 Task:   Research Airbnb accommodations options for family trip to Colonial Williamsburg, Virginia. Look for 5 properties 1034.783433
Action: Mouse moved to (518, 67)
Screenshot: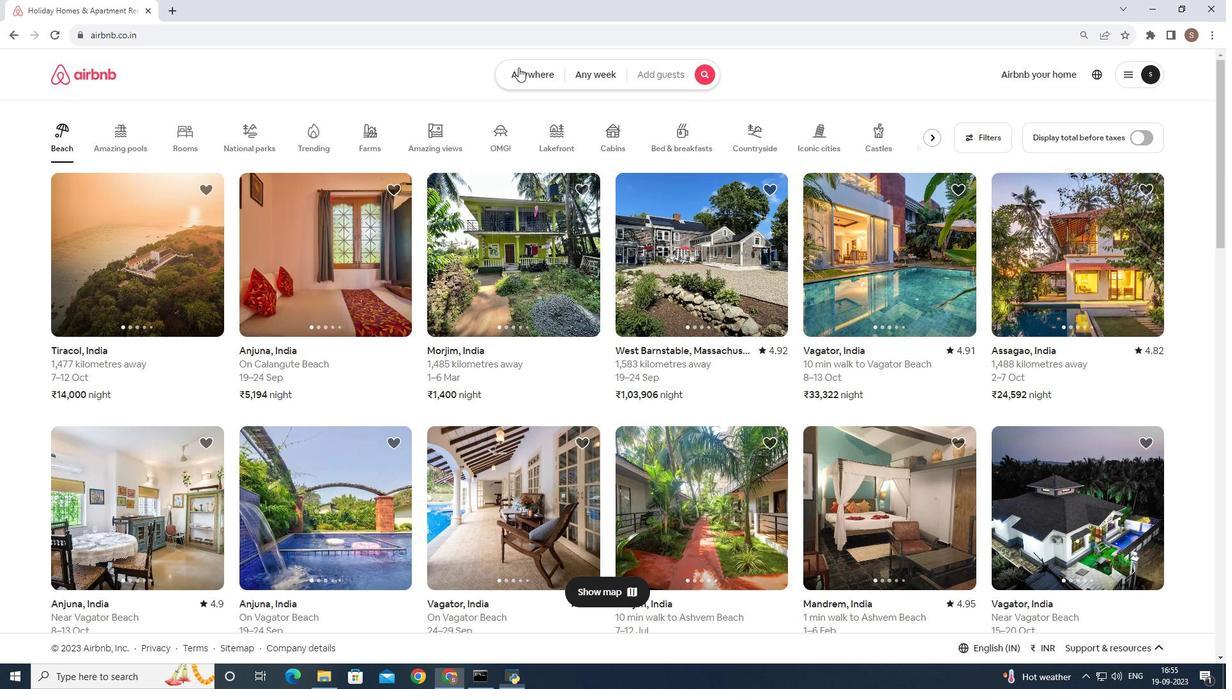 
Action: Mouse pressed left at (518, 67)
Screenshot: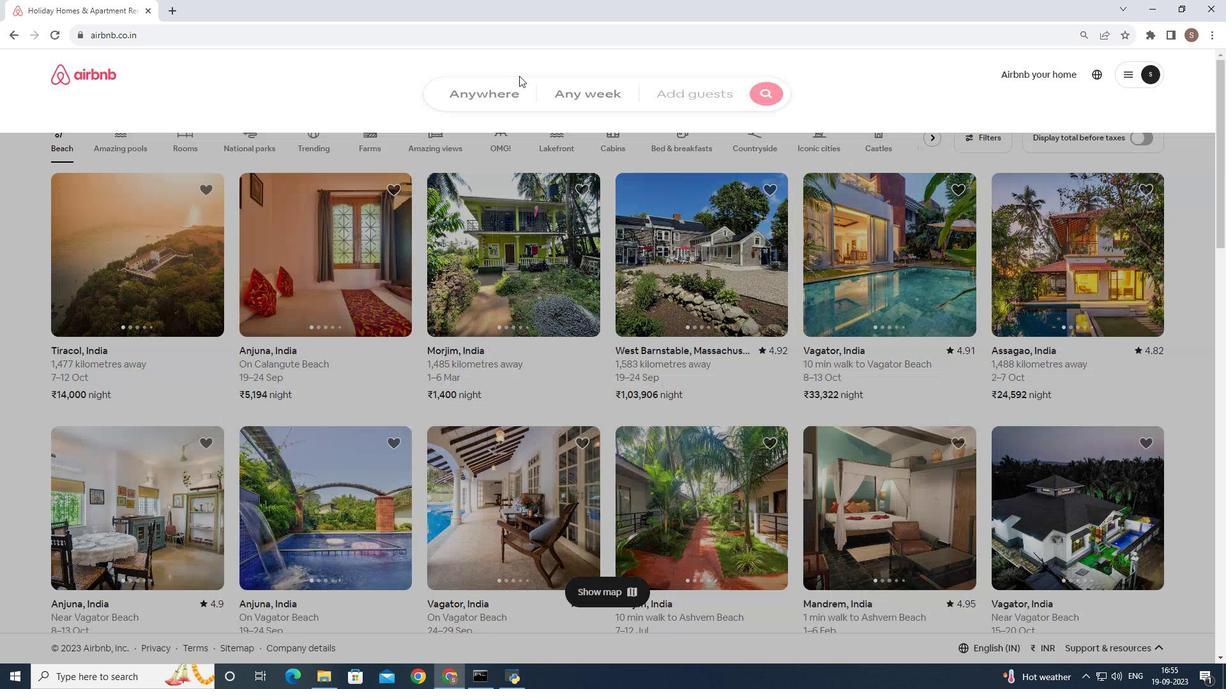 
Action: Mouse moved to (429, 128)
Screenshot: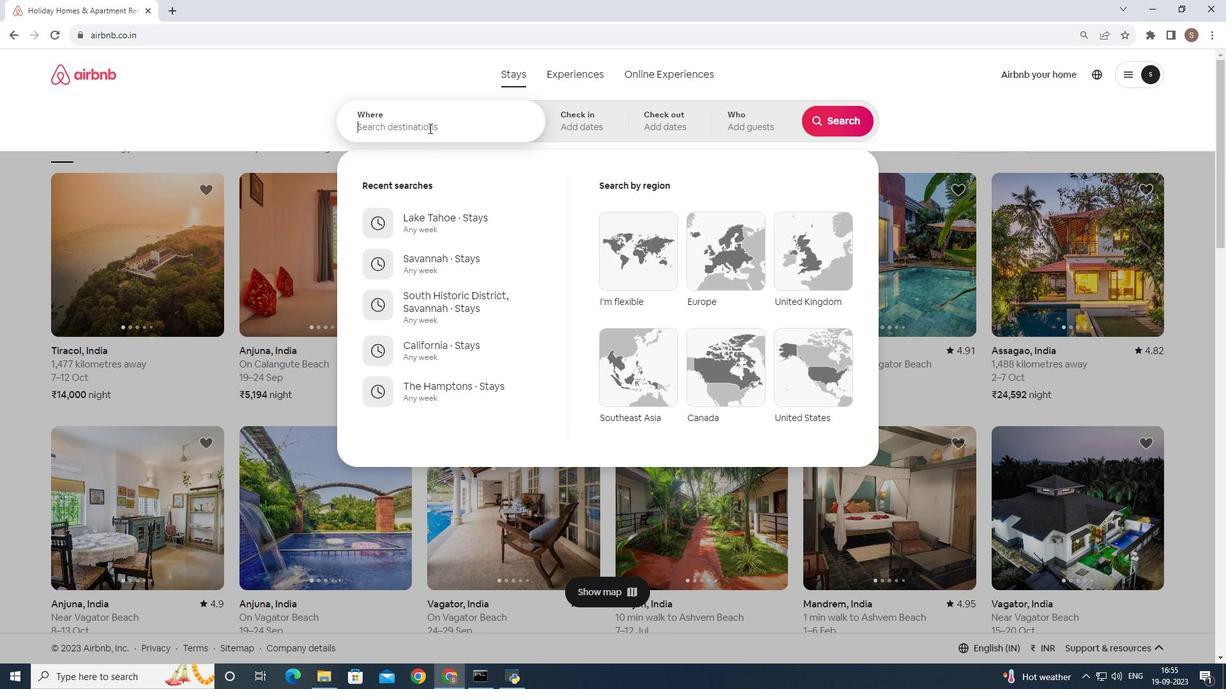 
Action: Mouse pressed left at (429, 128)
Screenshot: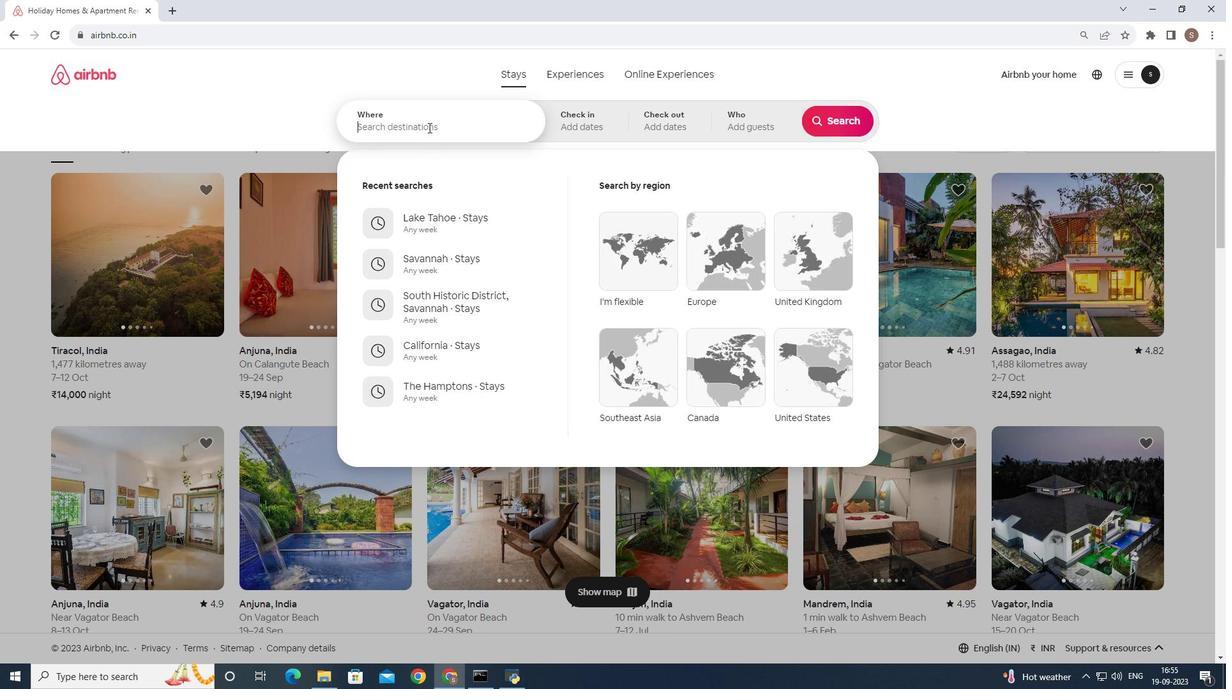 
Action: Mouse moved to (428, 127)
Screenshot: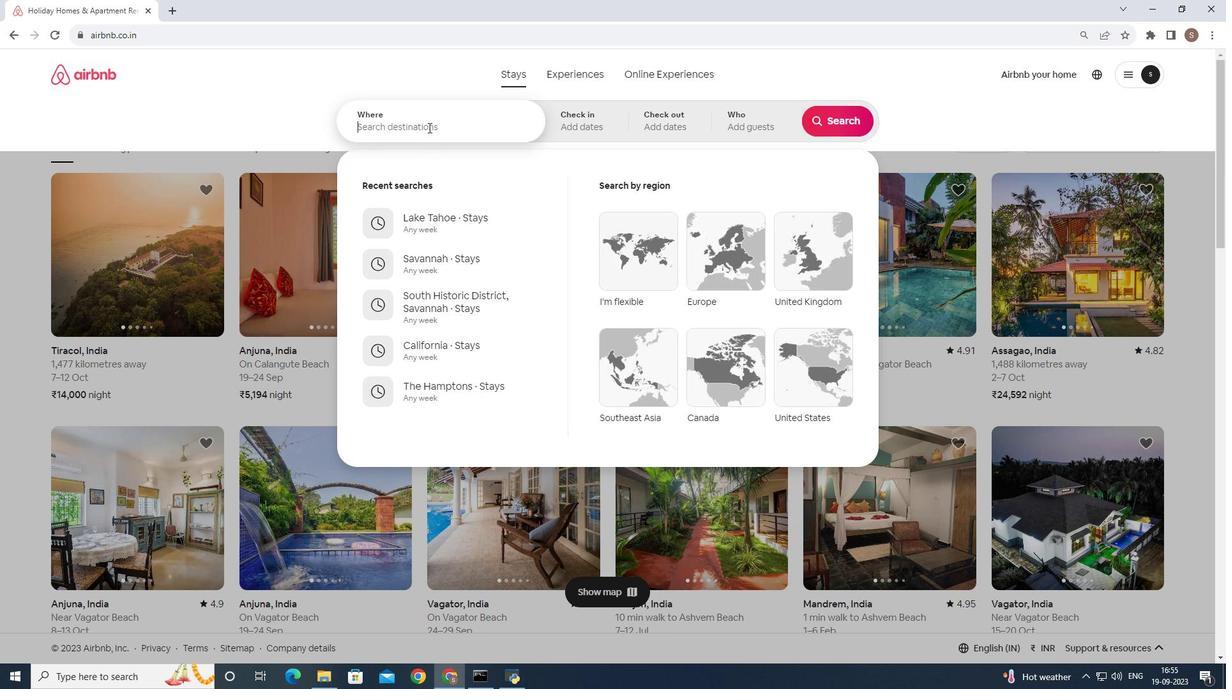 
Action: Key pressed <Key.shift><Key.shift><Key.shift>Colonial<Key.space><Key.shift><Key.shift><Key.shift><Key.shift><Key.shift><Key.shift><Key.shift>Willo<Key.backspace>iamsburg,<Key.space><Key.shift>Virgina<Key.backspace>ia
Screenshot: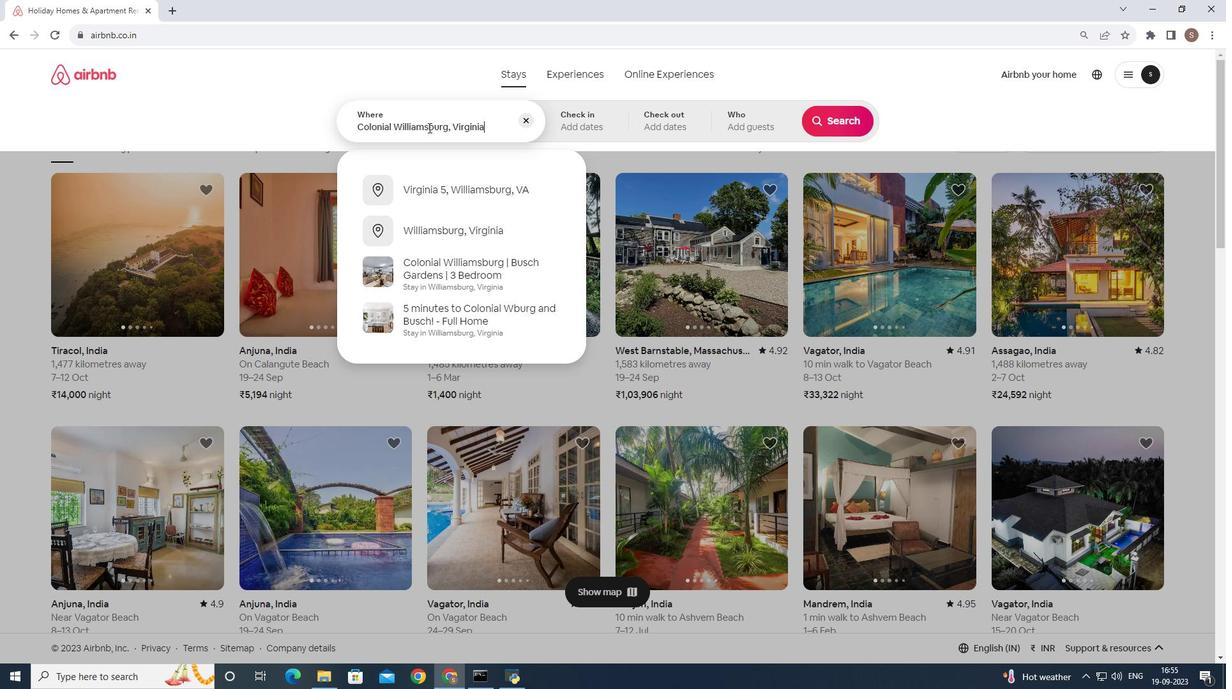 
Action: Mouse moved to (466, 183)
Screenshot: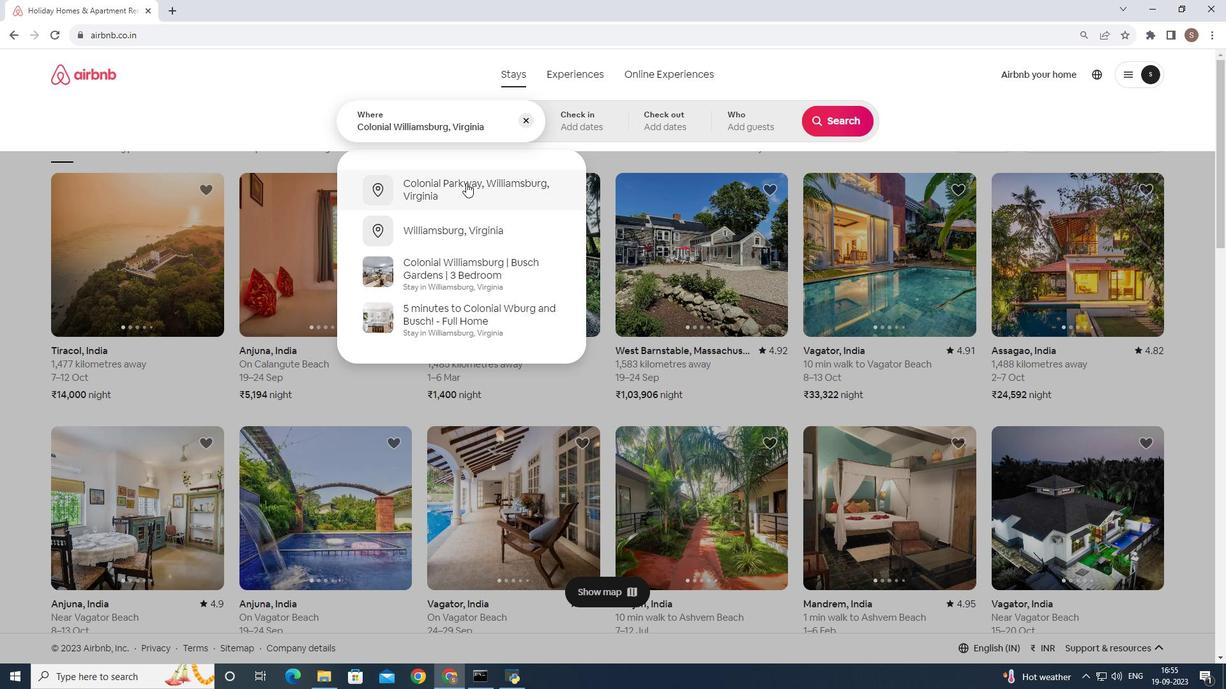 
Action: Mouse pressed left at (466, 183)
Screenshot: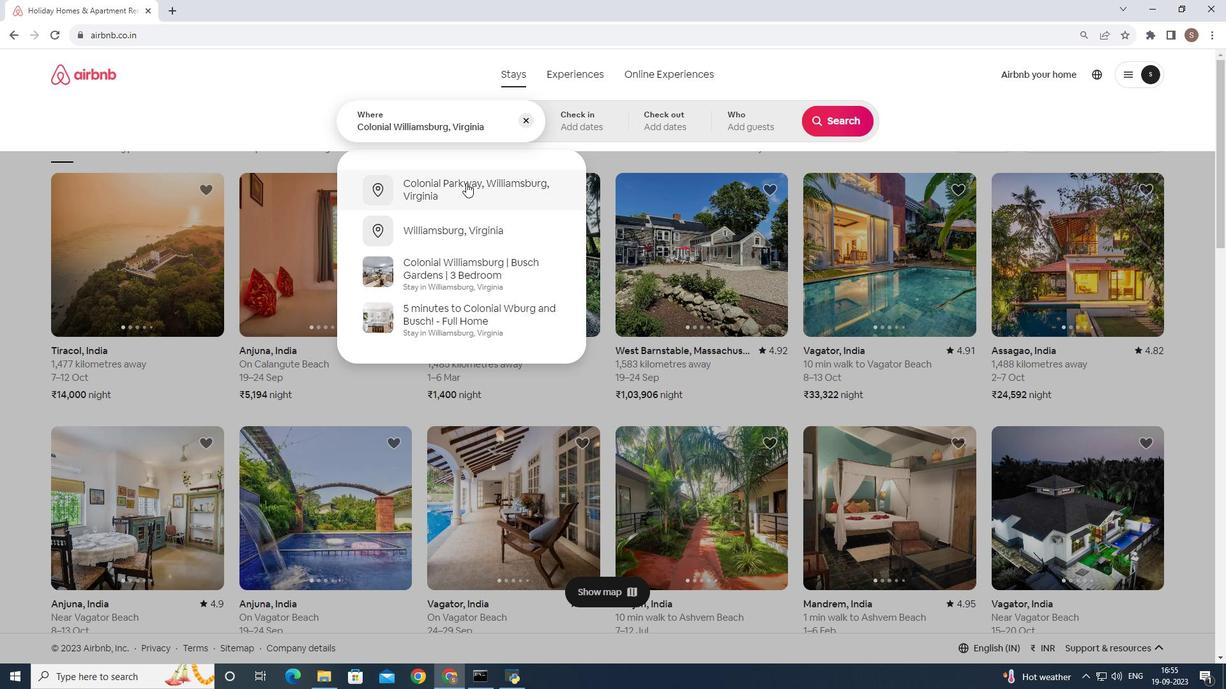 
Action: Mouse moved to (832, 121)
Screenshot: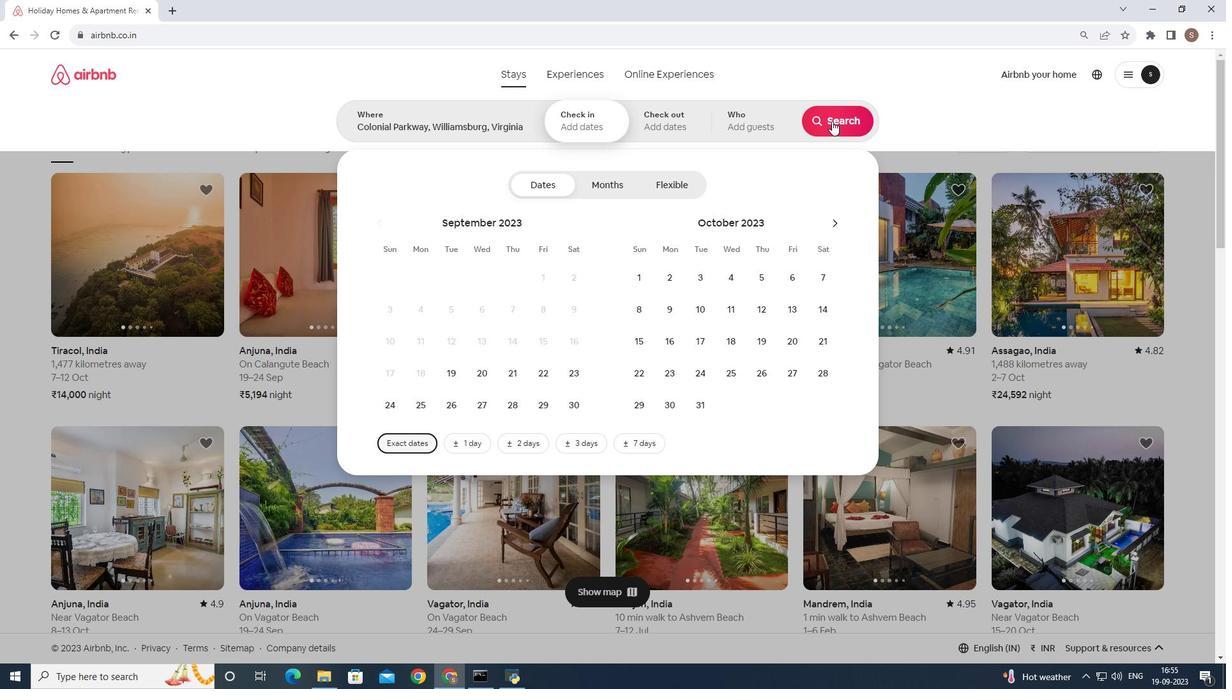 
Action: Mouse pressed left at (832, 121)
Screenshot: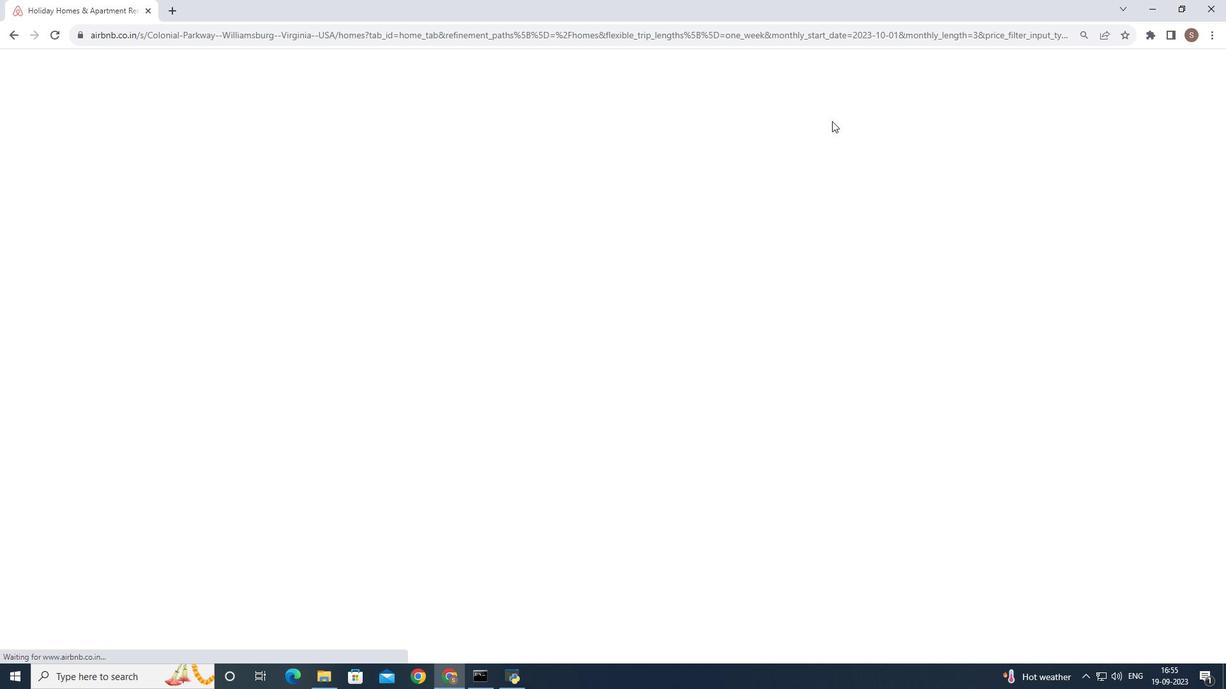 
Action: Mouse moved to (370, 341)
Screenshot: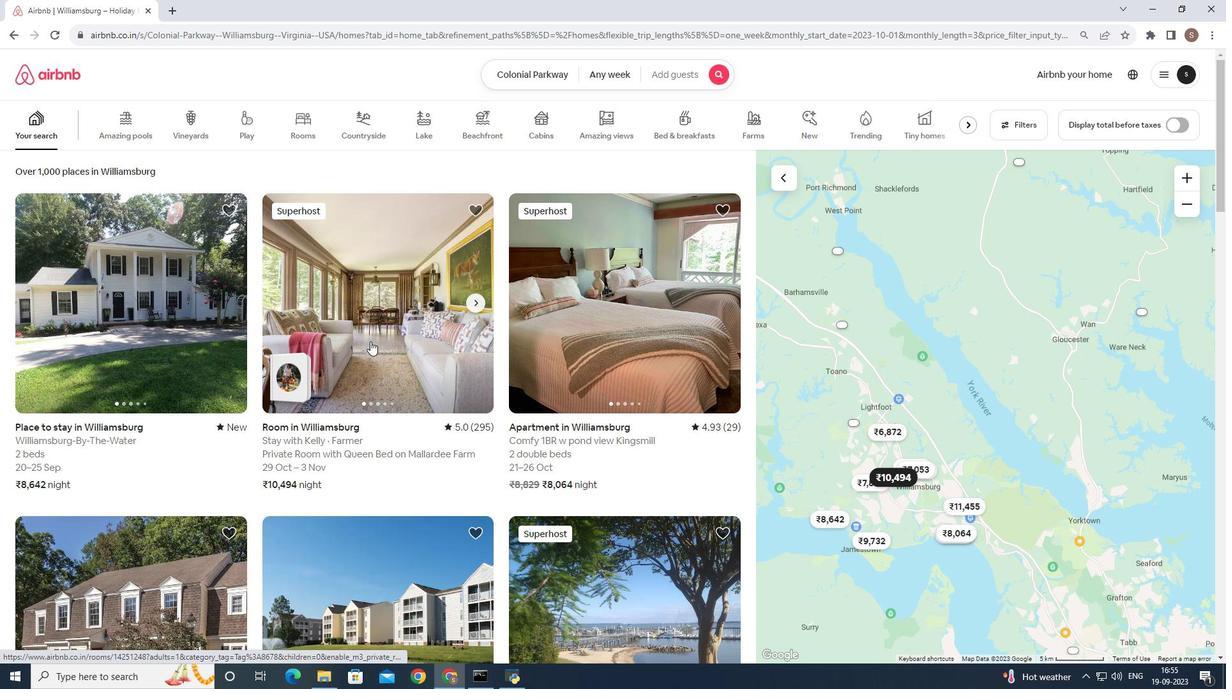 
Action: Mouse scrolled (370, 341) with delta (0, 0)
Screenshot: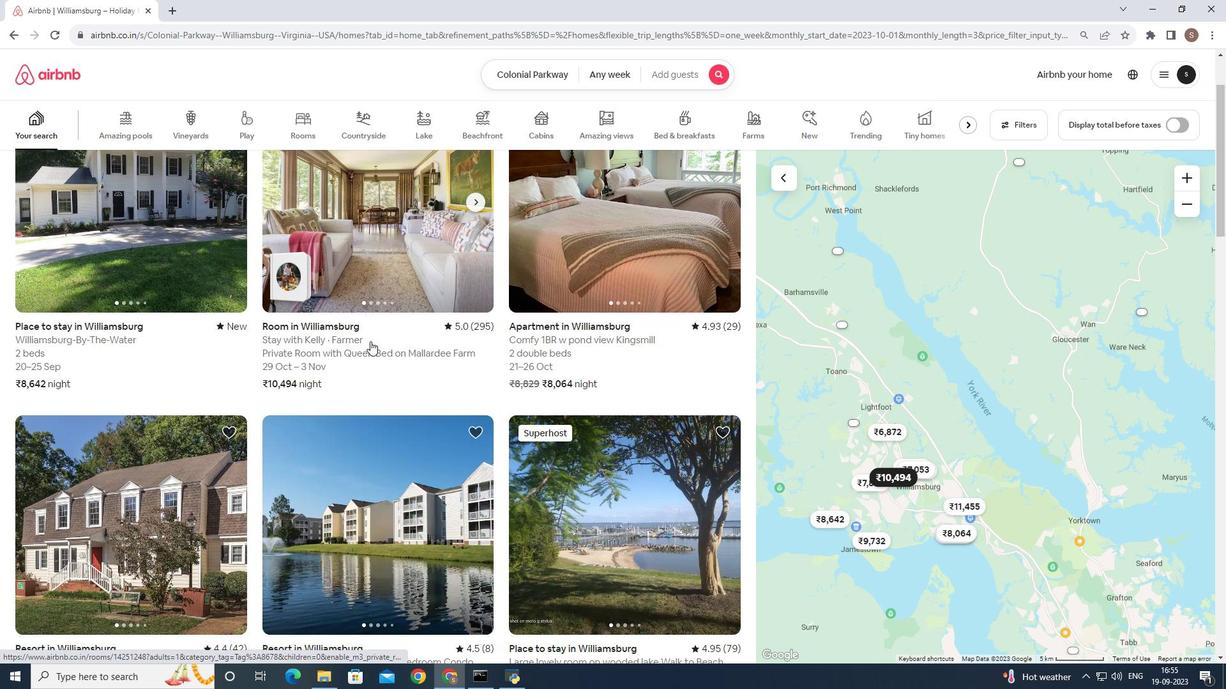 
Action: Mouse scrolled (370, 341) with delta (0, 0)
Screenshot: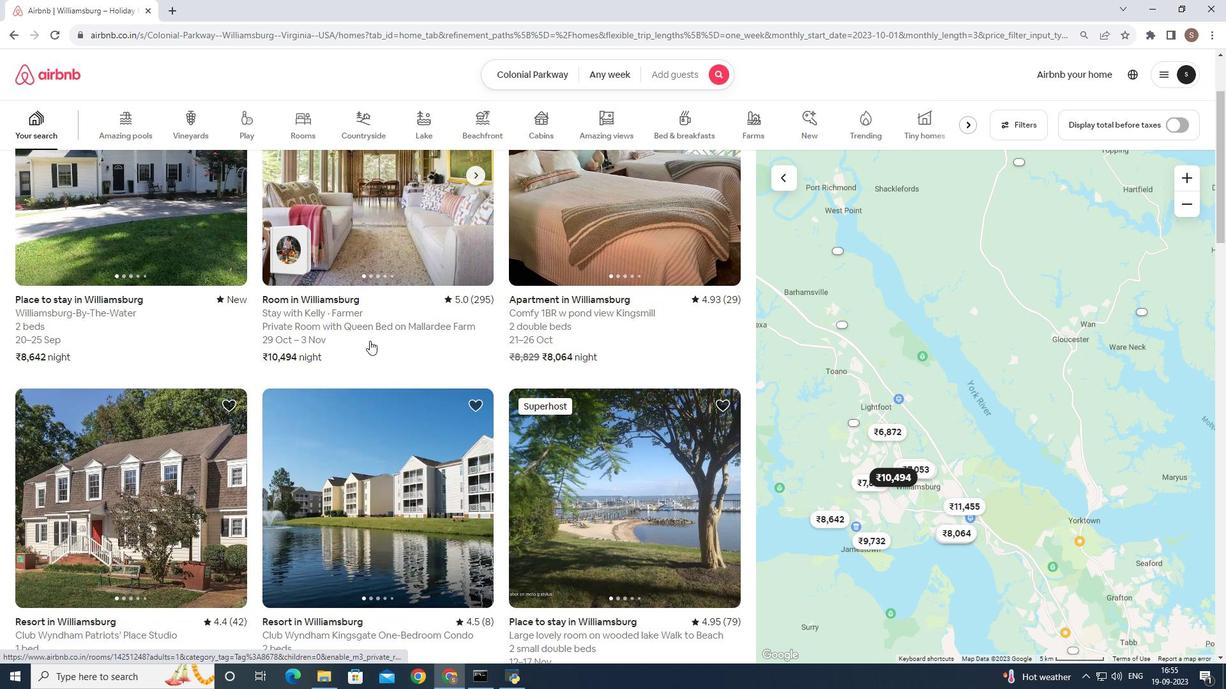 
Action: Mouse moved to (379, 424)
Screenshot: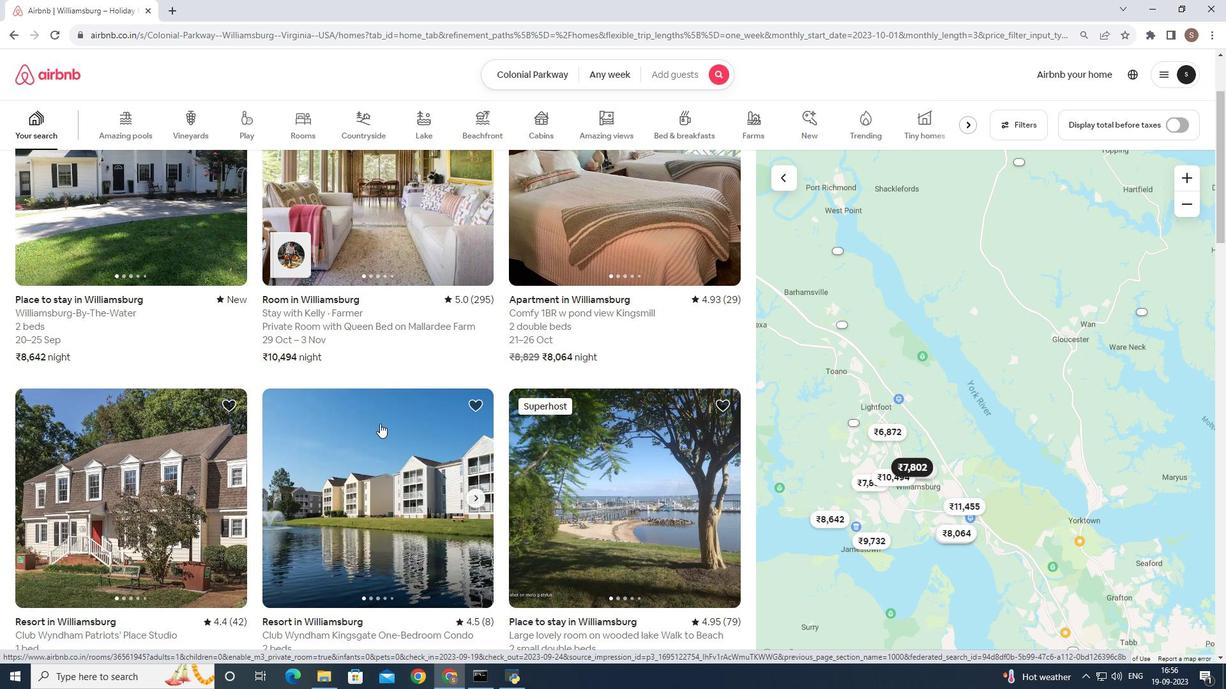 
Action: Mouse scrolled (379, 423) with delta (0, 0)
Screenshot: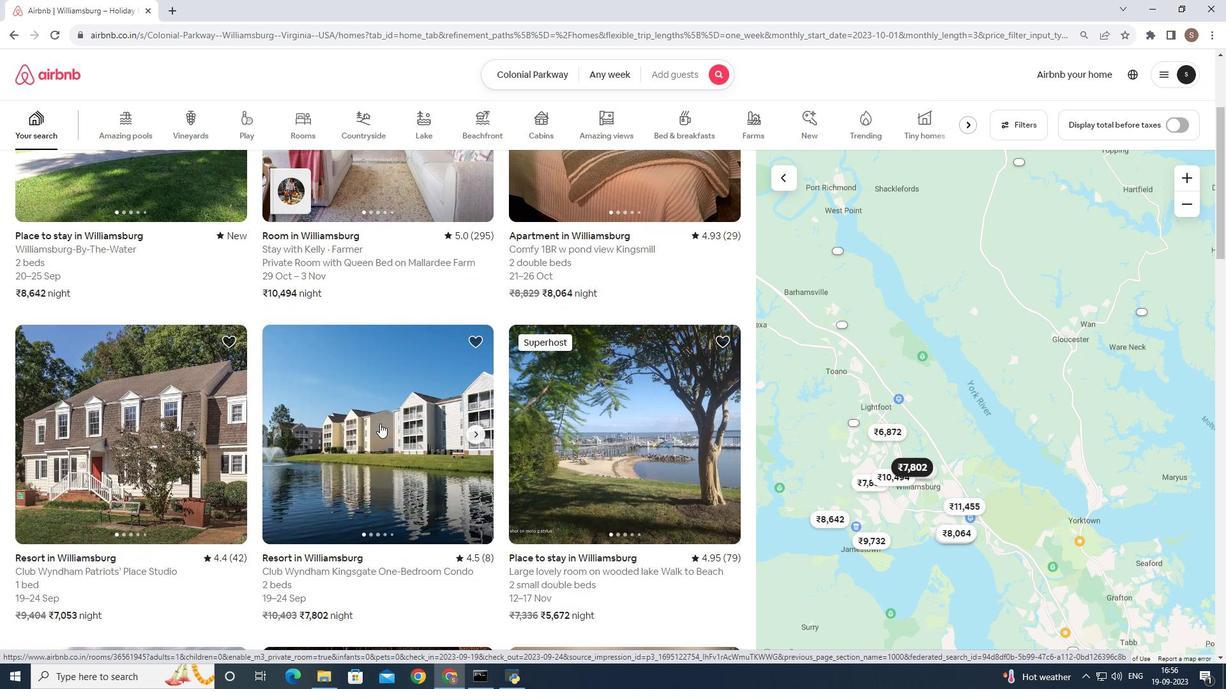 
Action: Mouse moved to (376, 409)
Screenshot: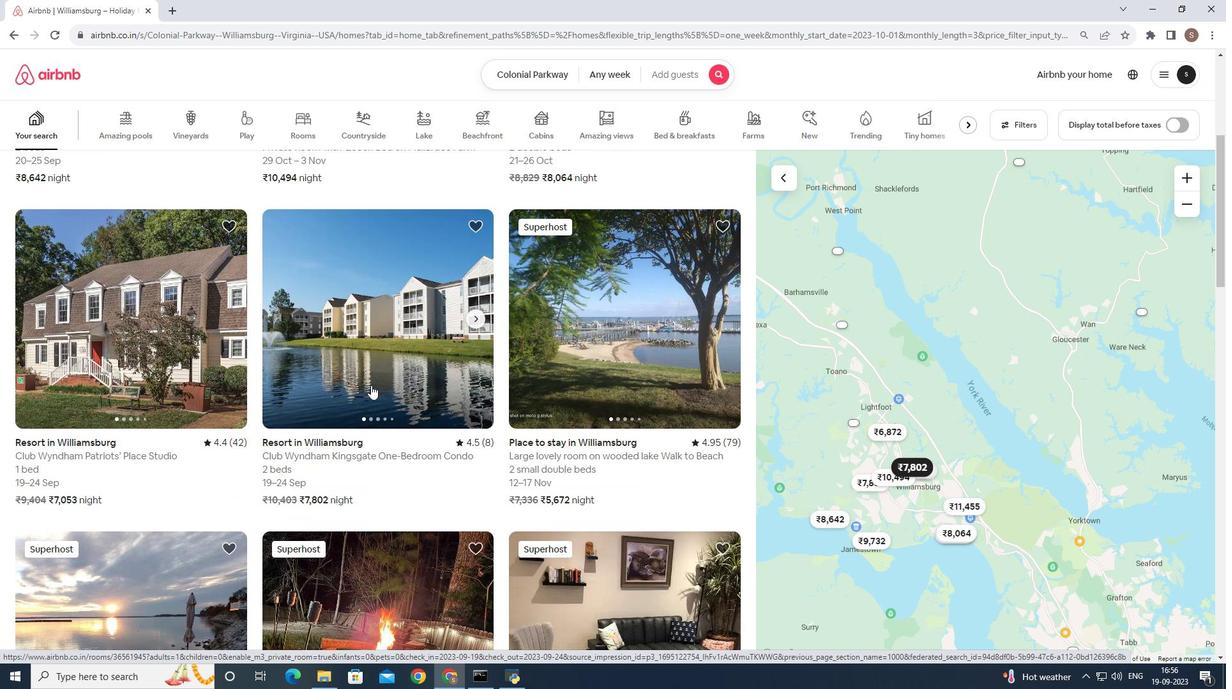 
Action: Mouse scrolled (376, 408) with delta (0, 0)
Screenshot: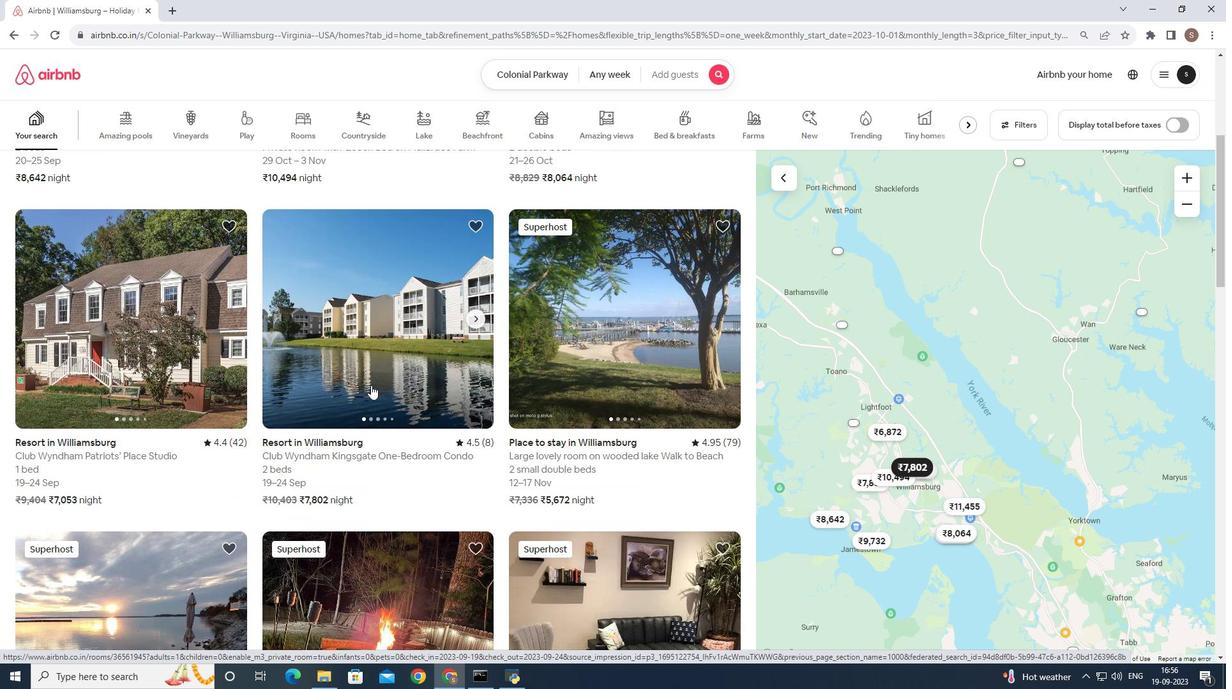 
Action: Mouse moved to (376, 404)
Screenshot: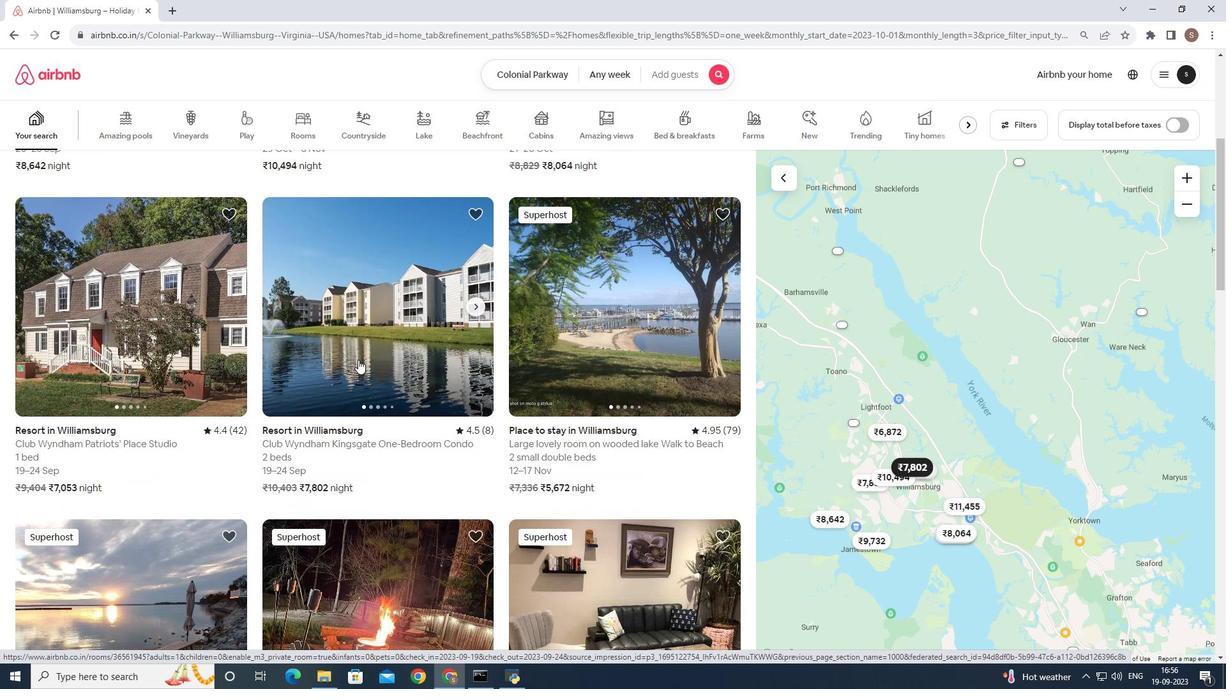 
Action: Mouse scrolled (376, 403) with delta (0, 0)
Screenshot: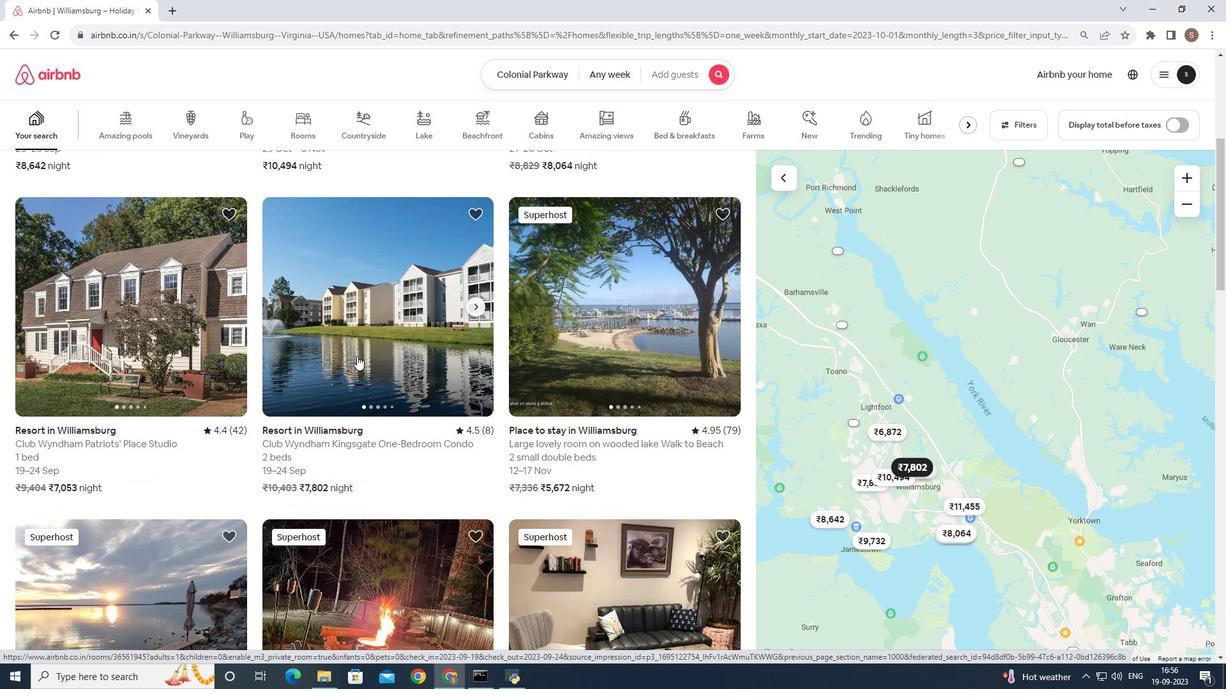
Action: Mouse moved to (356, 342)
Screenshot: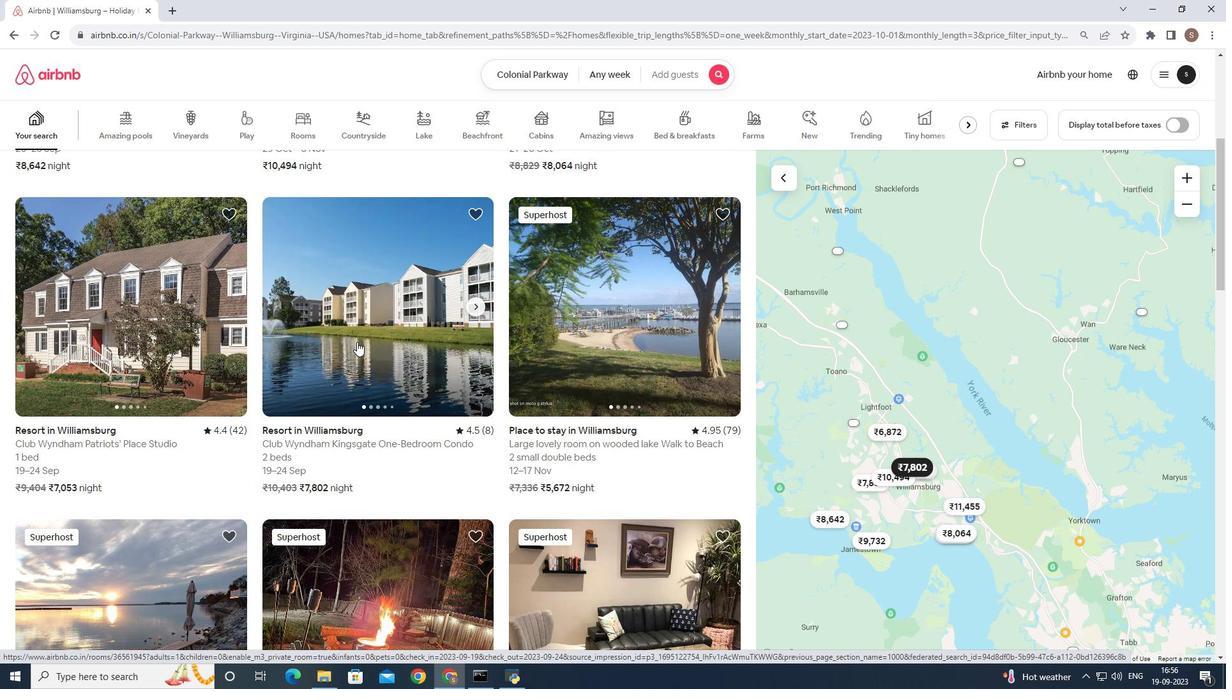 
Action: Mouse pressed left at (356, 342)
Screenshot: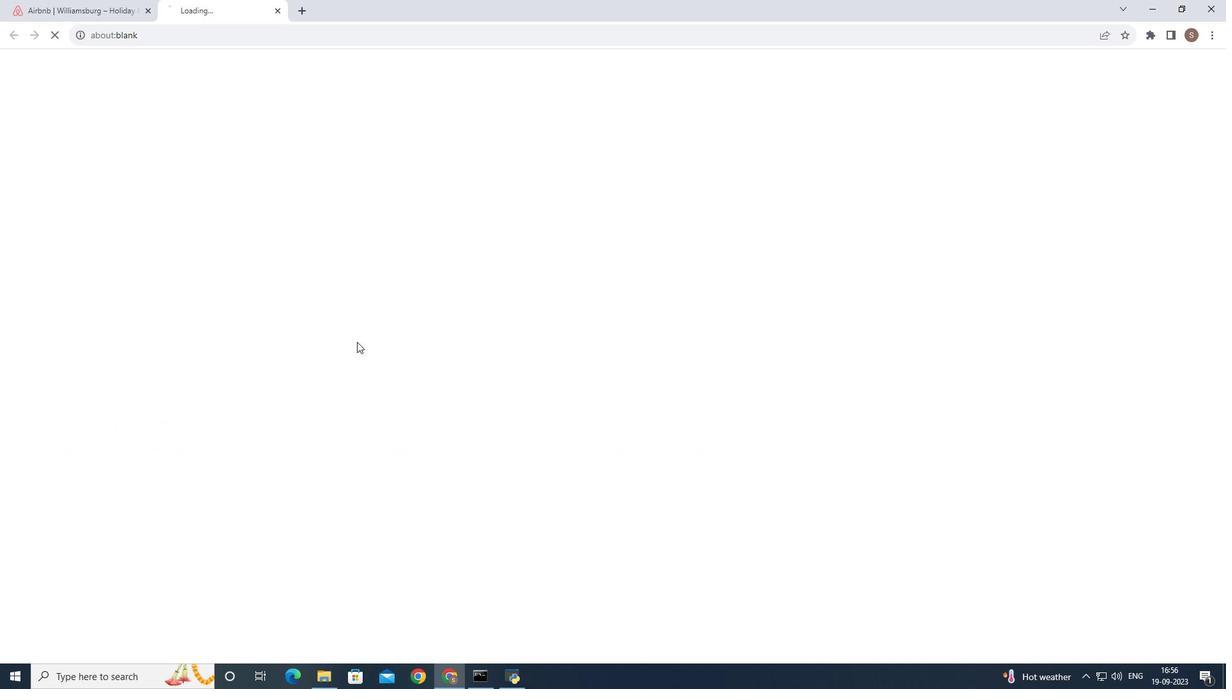 
Action: Mouse moved to (909, 469)
Screenshot: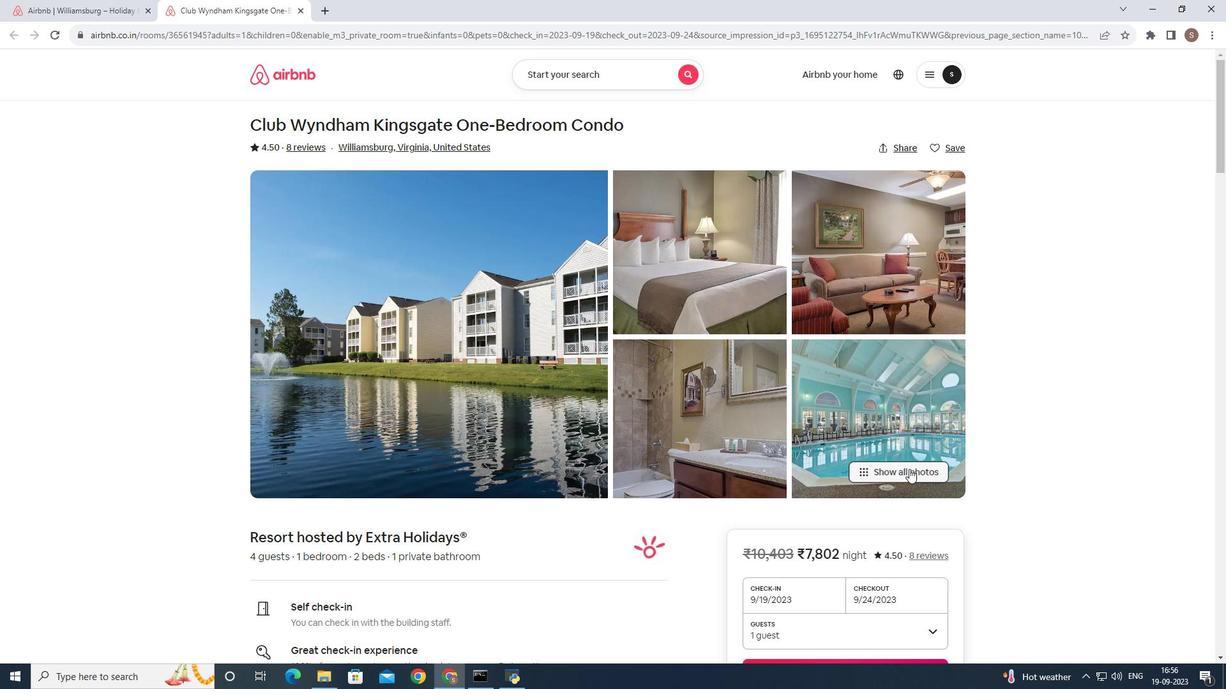 
Action: Mouse pressed left at (909, 469)
Screenshot: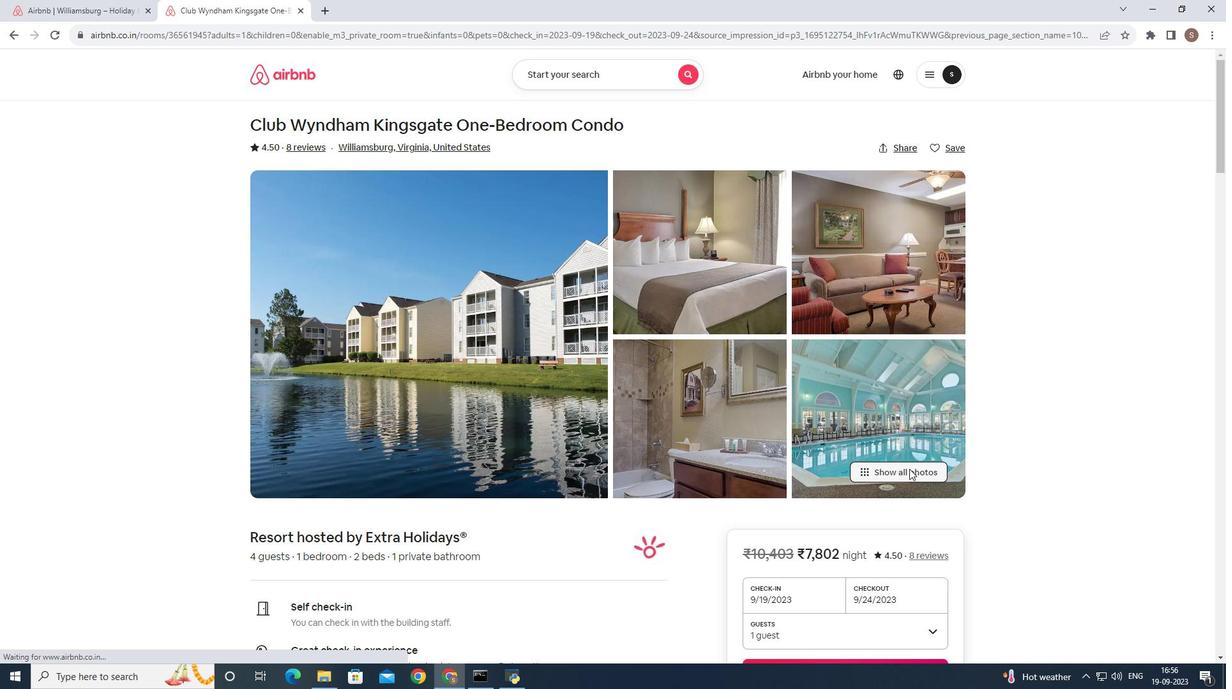 
Action: Mouse moved to (697, 358)
Screenshot: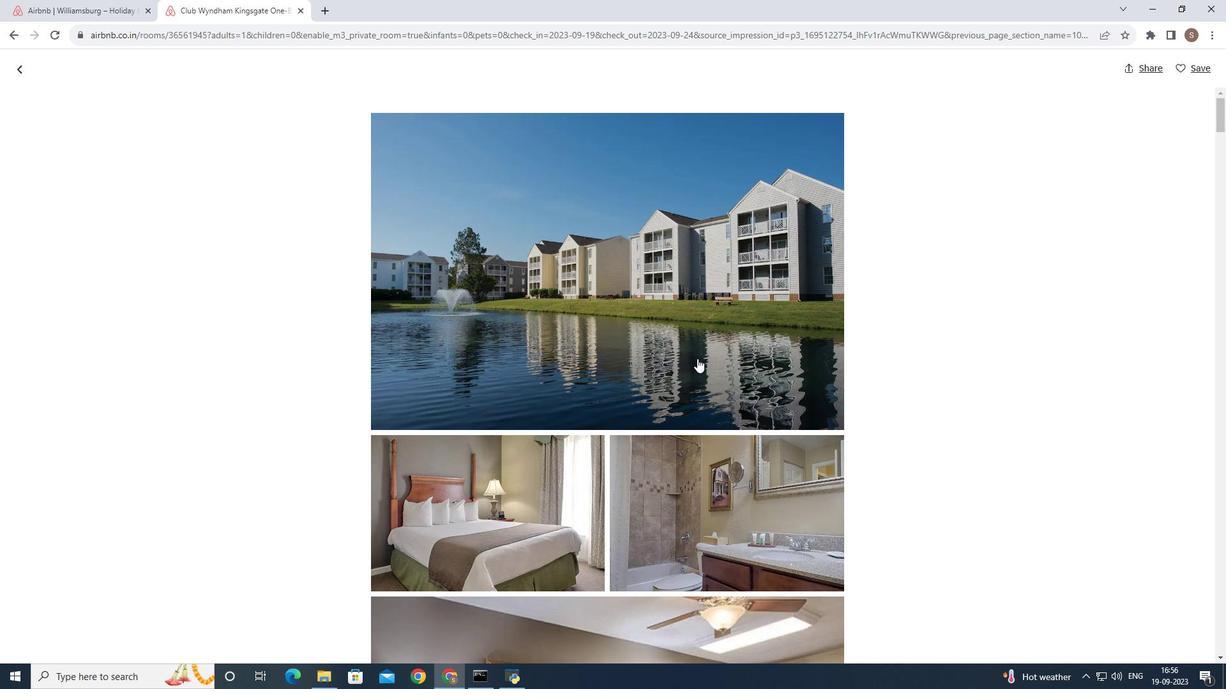 
Action: Mouse pressed left at (697, 358)
Screenshot: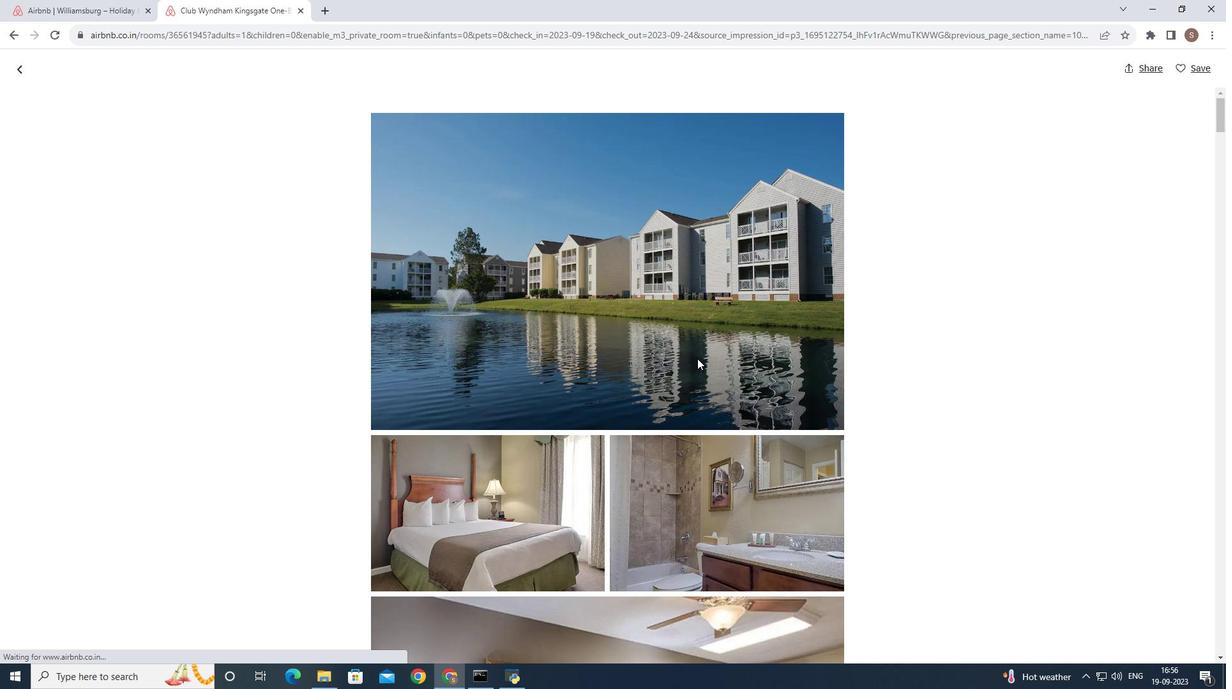 
Action: Key pressed <Key.right><Key.right><Key.right><Key.right><Key.right><Key.right><Key.right><Key.right><Key.right><Key.right><Key.right><Key.right><Key.right><Key.right><Key.right><Key.right><Key.right><Key.right><Key.right><Key.right><Key.right><Key.right><Key.right><Key.right><Key.right><Key.right><Key.right><Key.right><Key.right><Key.right><Key.right><Key.right><Key.right><Key.right><Key.right><Key.right><Key.right><Key.right><Key.right><Key.right><Key.right><Key.right><Key.right><Key.right><Key.right><Key.right><Key.right><Key.right><Key.right><Key.right><Key.right><Key.right><Key.right><Key.right><Key.right><Key.right><Key.right><Key.right>
Screenshot: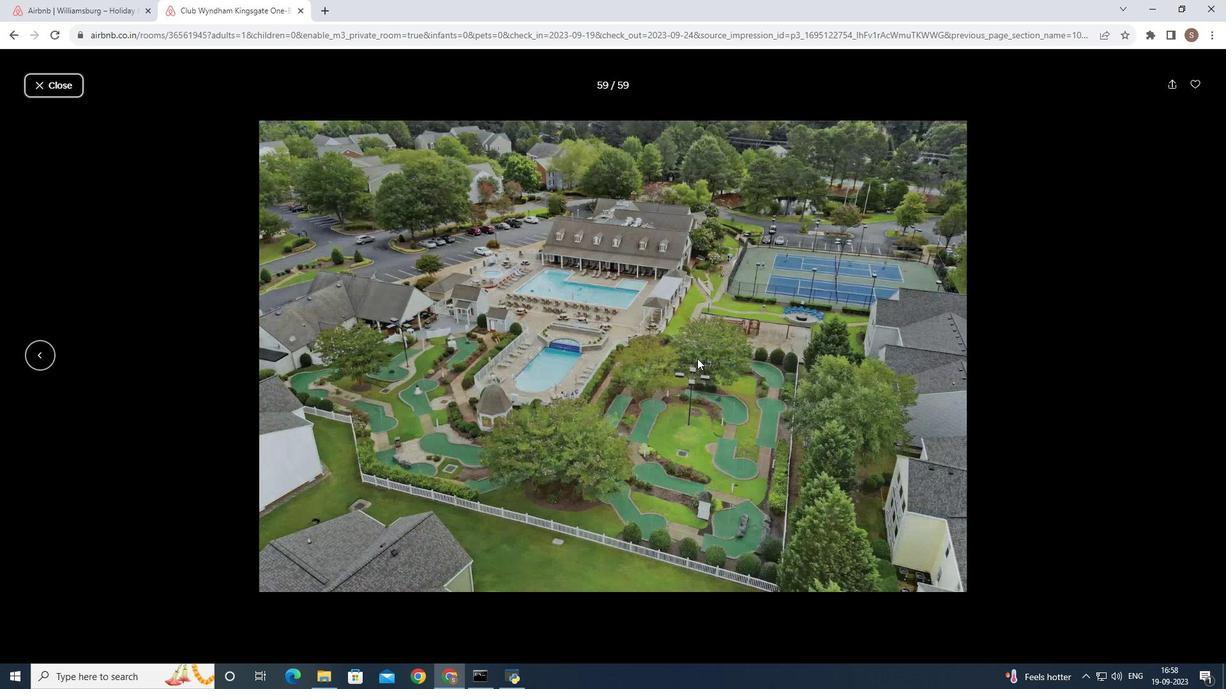 
Action: Mouse moved to (44, 79)
Screenshot: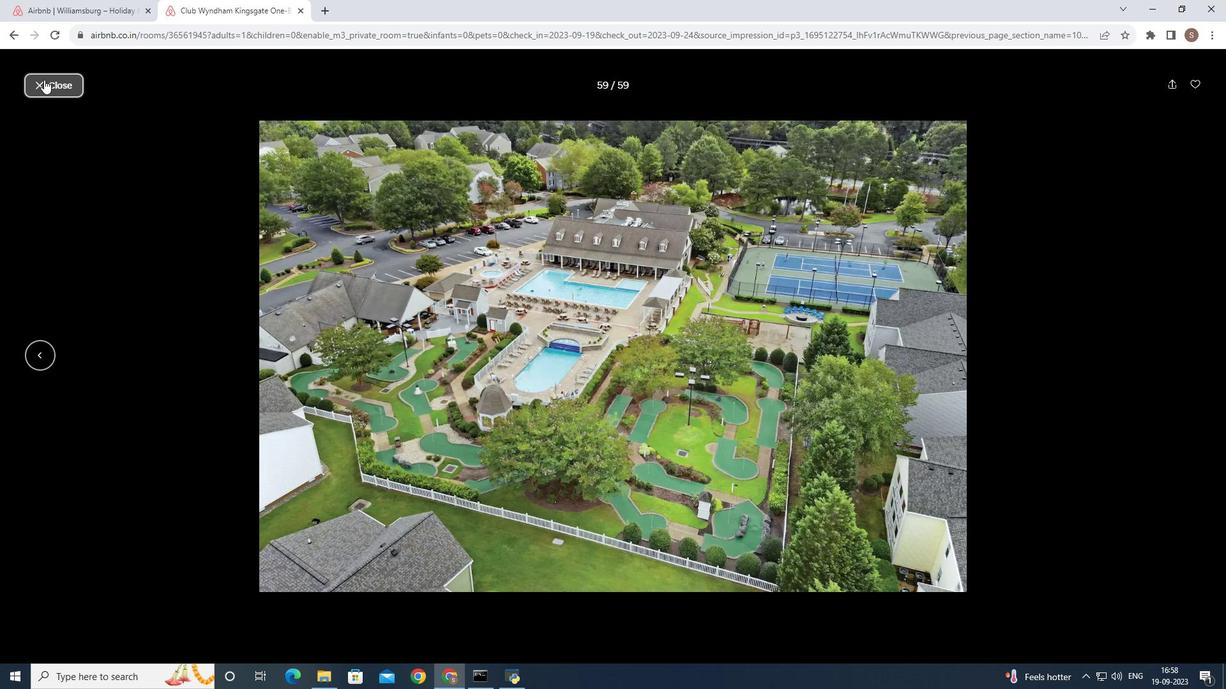 
Action: Mouse pressed left at (44, 79)
Screenshot: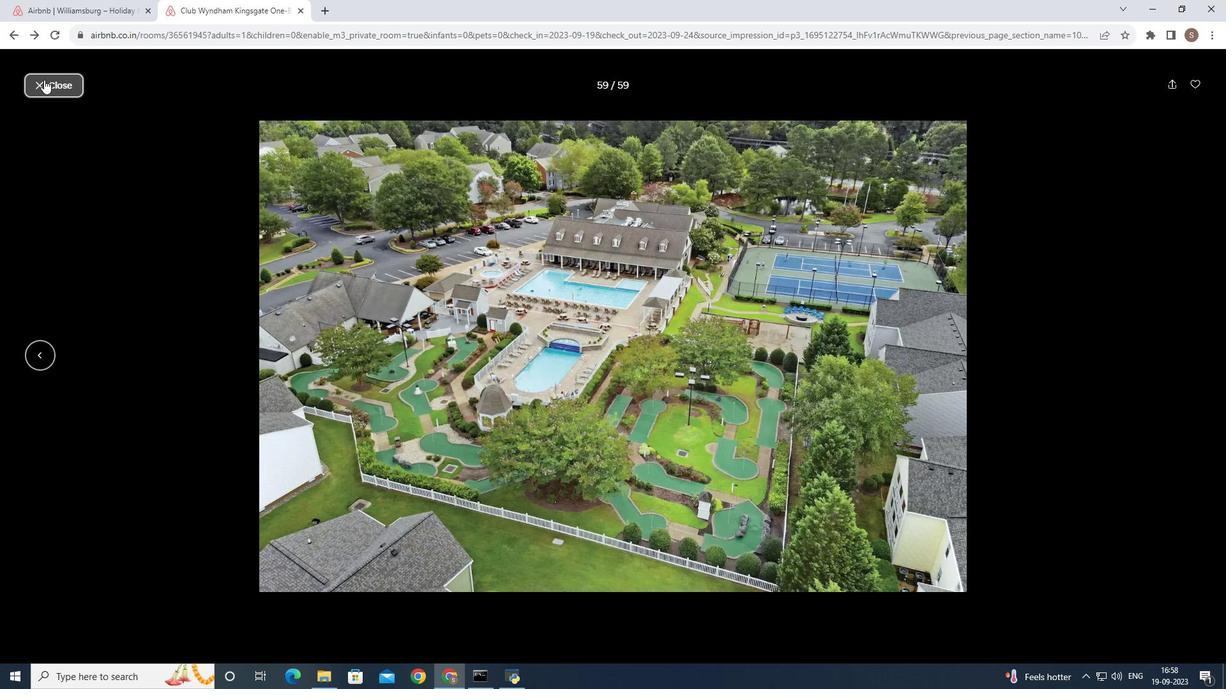 
Action: Mouse moved to (13, 73)
Screenshot: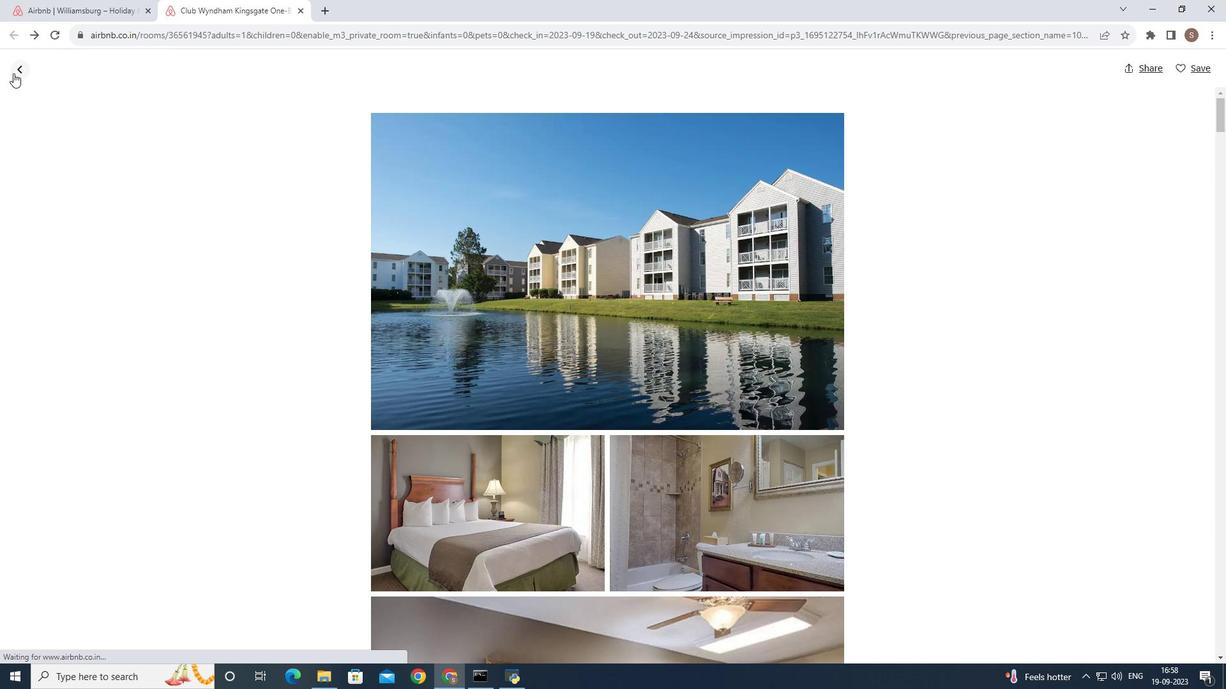 
Action: Mouse pressed left at (13, 73)
Screenshot: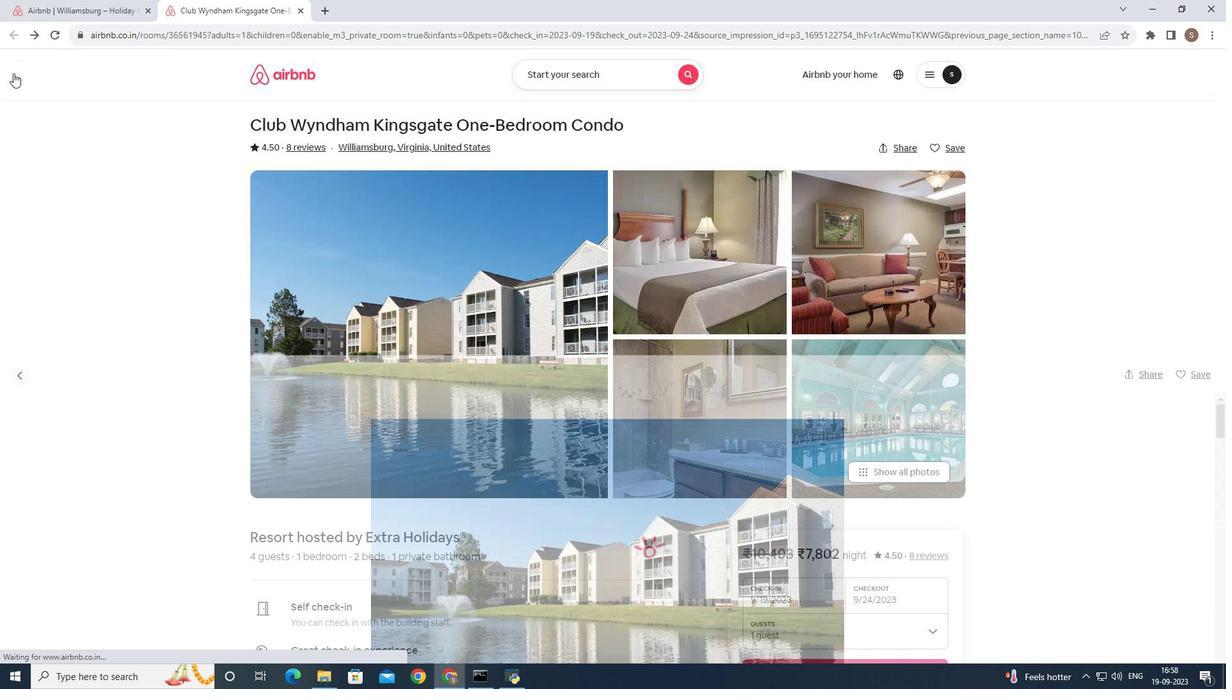 
Action: Mouse moved to (408, 379)
Screenshot: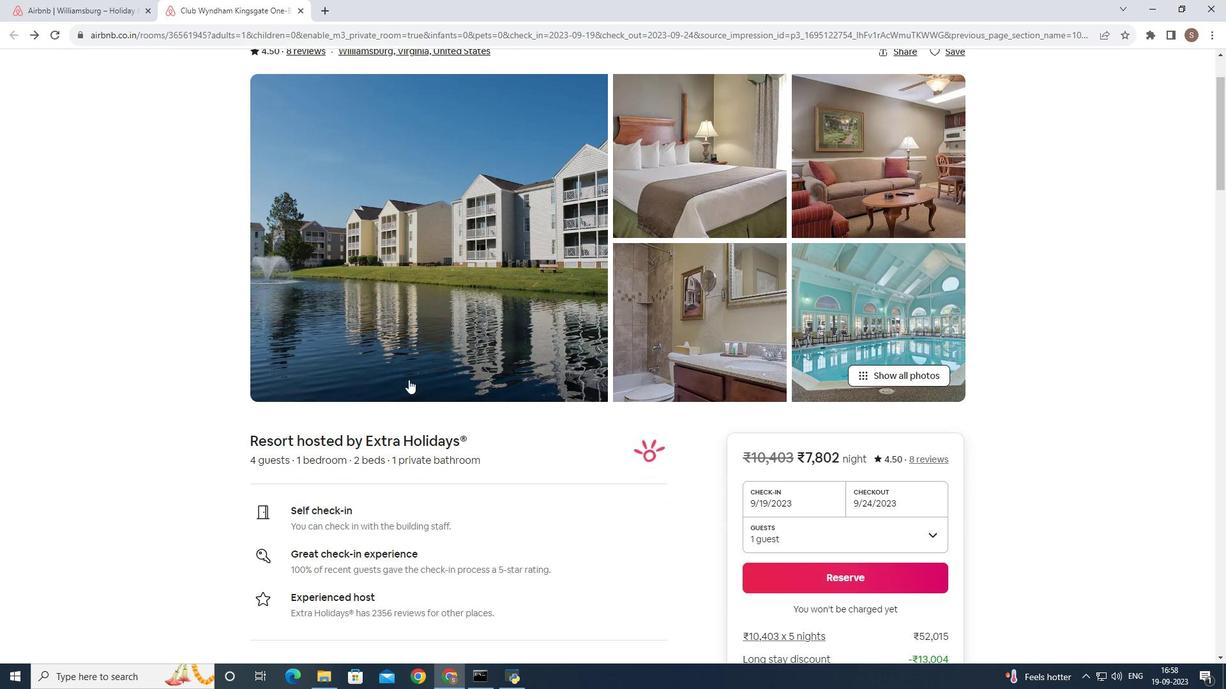 
Action: Mouse scrolled (408, 379) with delta (0, 0)
Screenshot: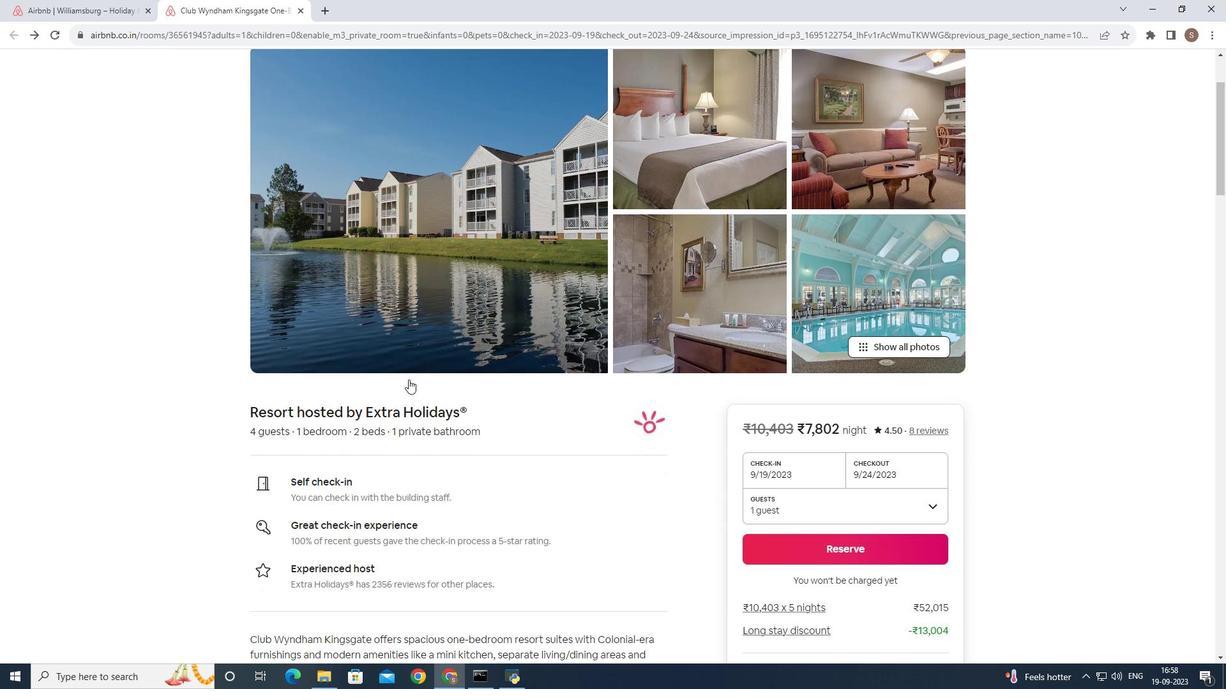 
Action: Mouse scrolled (408, 379) with delta (0, 0)
Screenshot: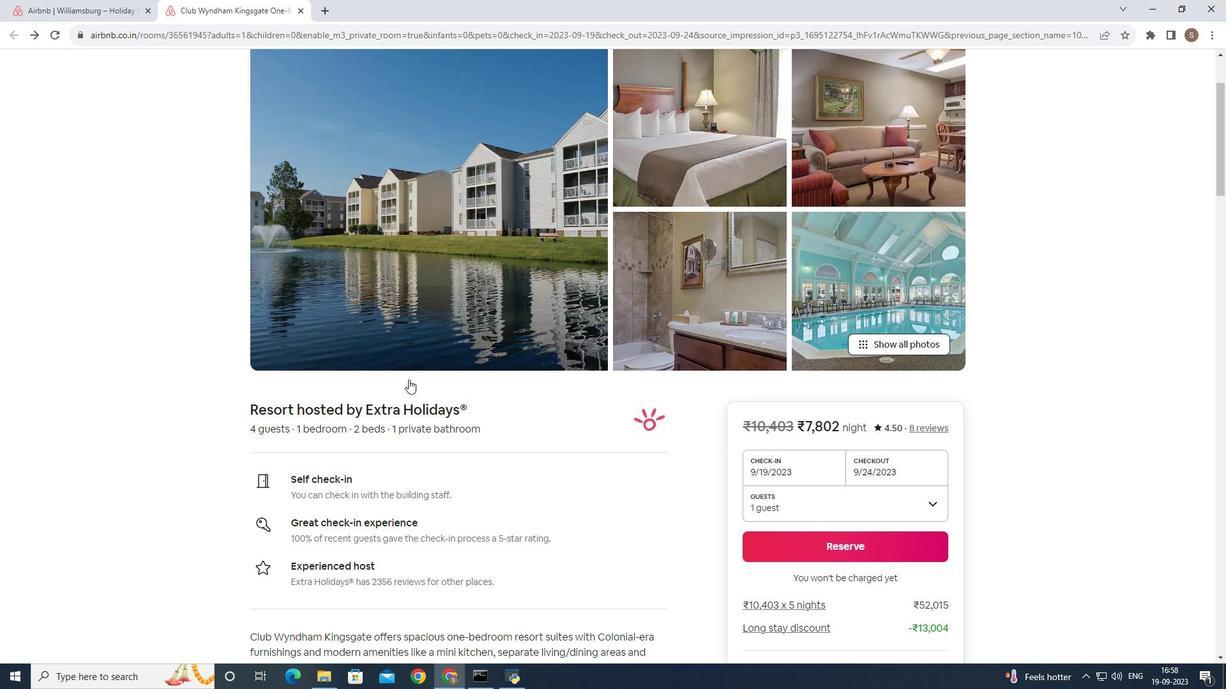 
Action: Mouse scrolled (408, 379) with delta (0, 0)
Screenshot: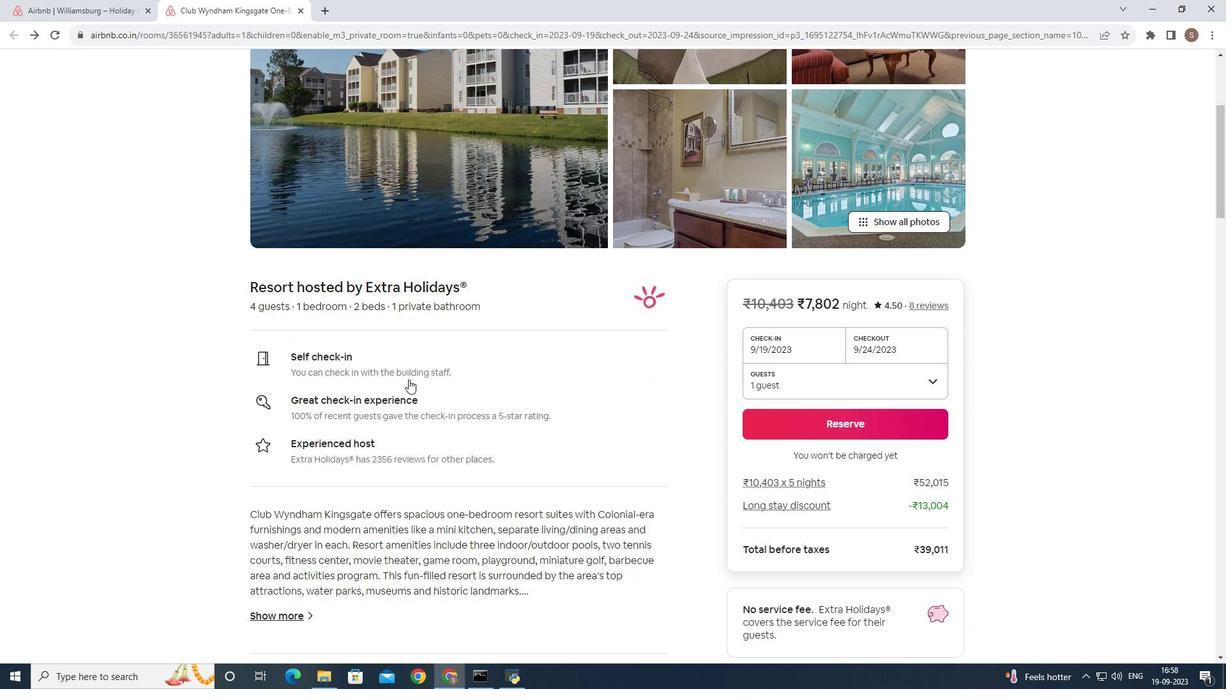 
Action: Mouse scrolled (408, 379) with delta (0, 0)
Screenshot: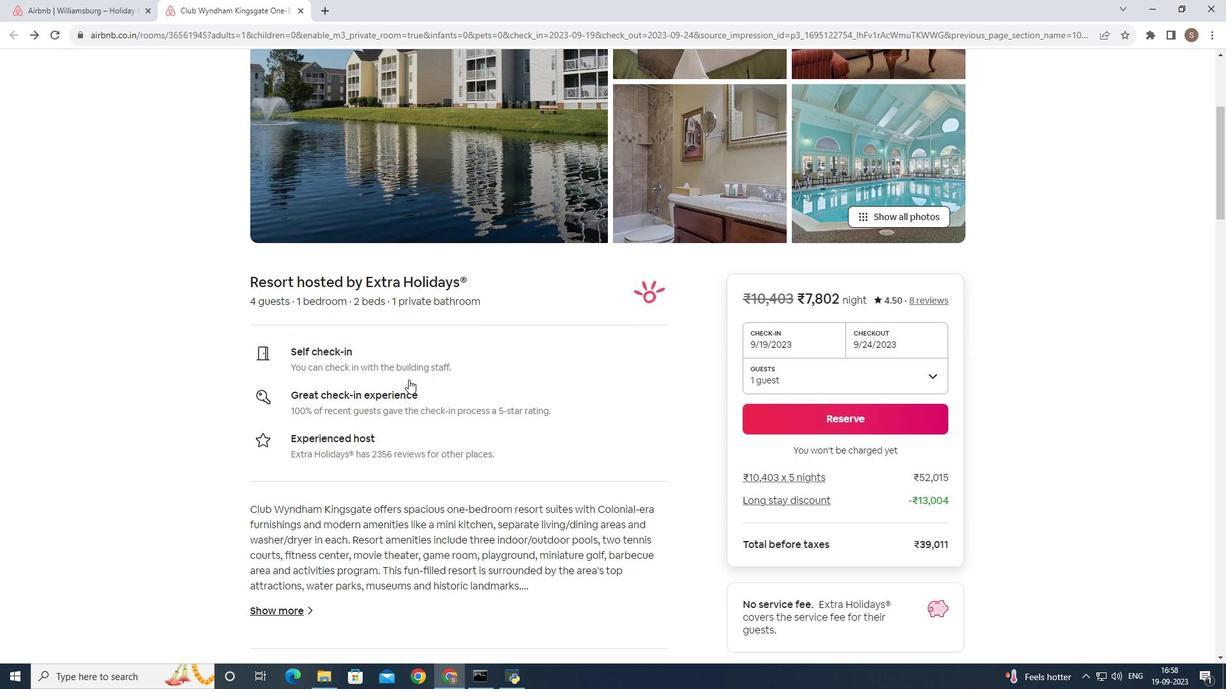 
Action: Mouse scrolled (408, 379) with delta (0, 0)
Screenshot: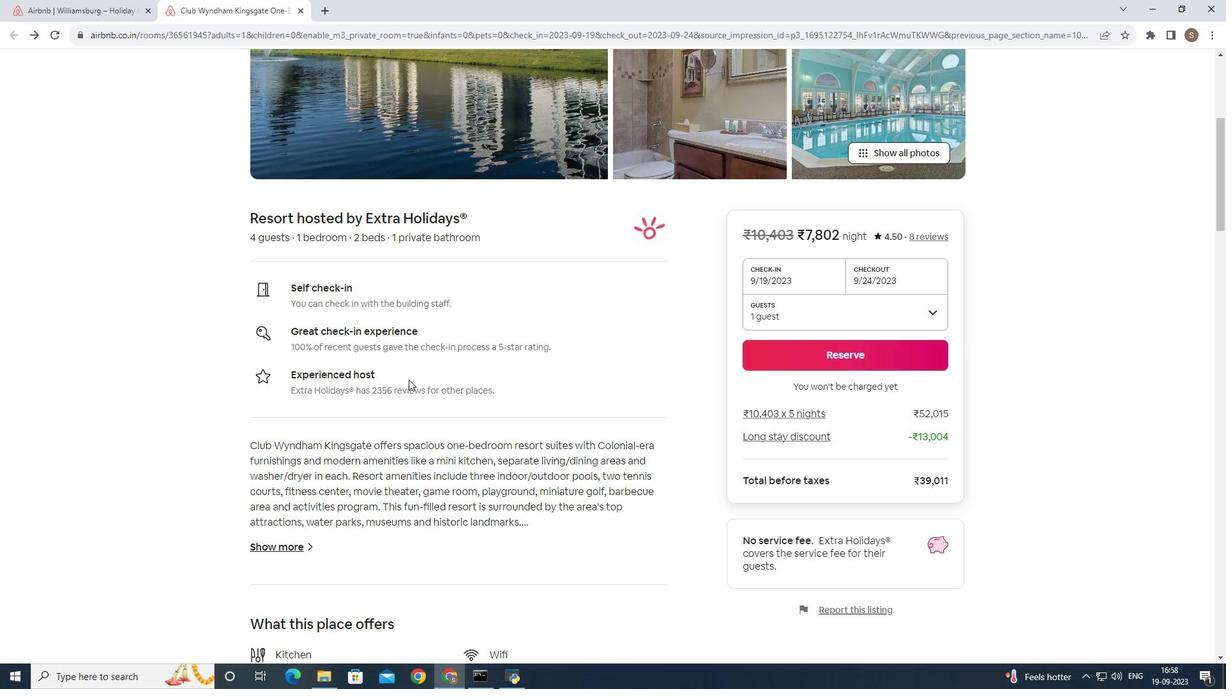 
Action: Mouse scrolled (408, 379) with delta (0, 0)
Screenshot: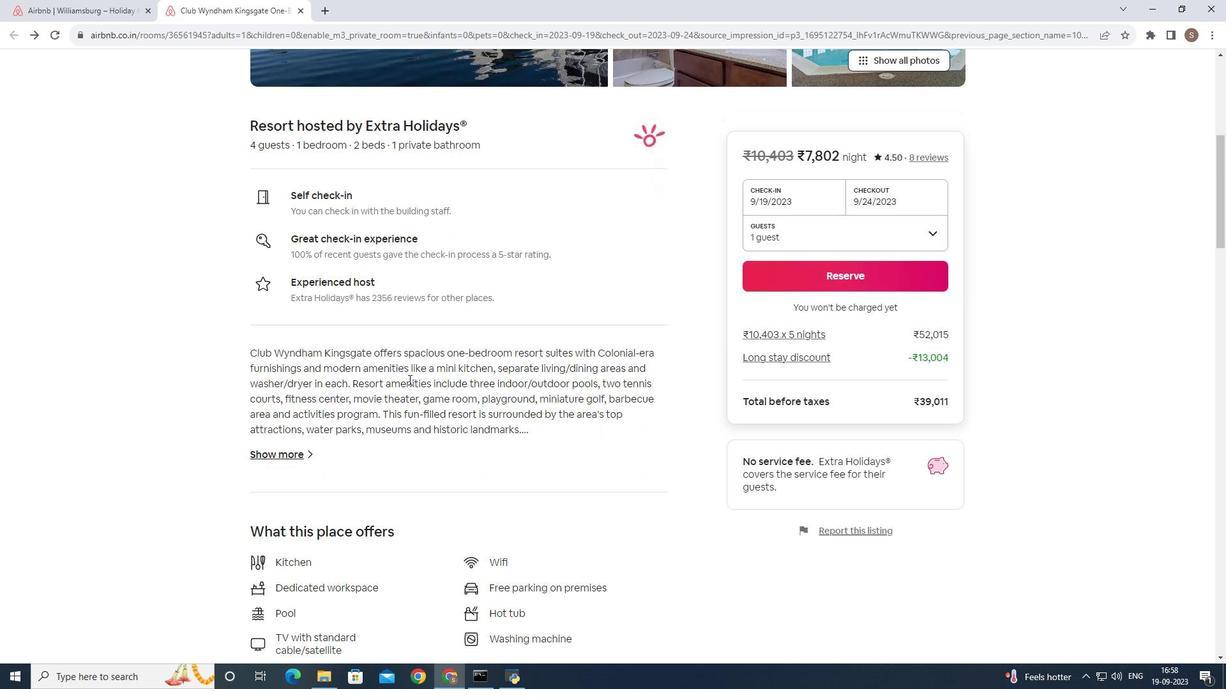 
Action: Mouse scrolled (408, 379) with delta (0, 0)
Screenshot: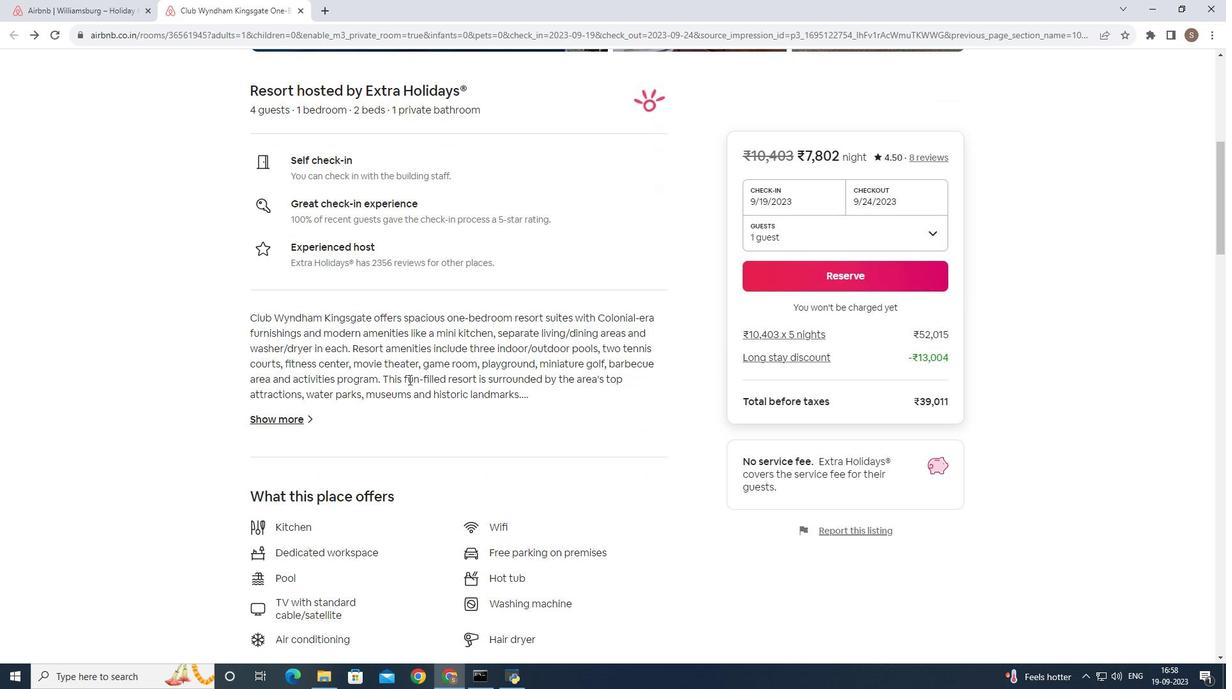 
Action: Mouse scrolled (408, 379) with delta (0, 0)
Screenshot: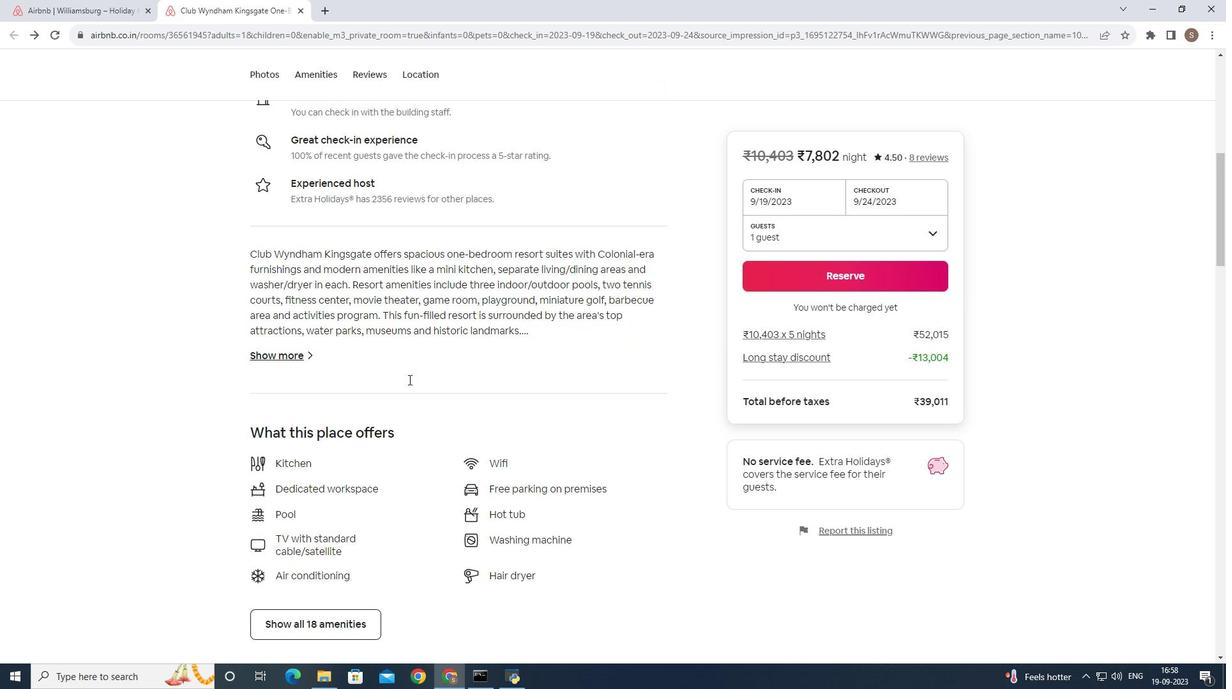 
Action: Mouse scrolled (408, 379) with delta (0, 0)
Screenshot: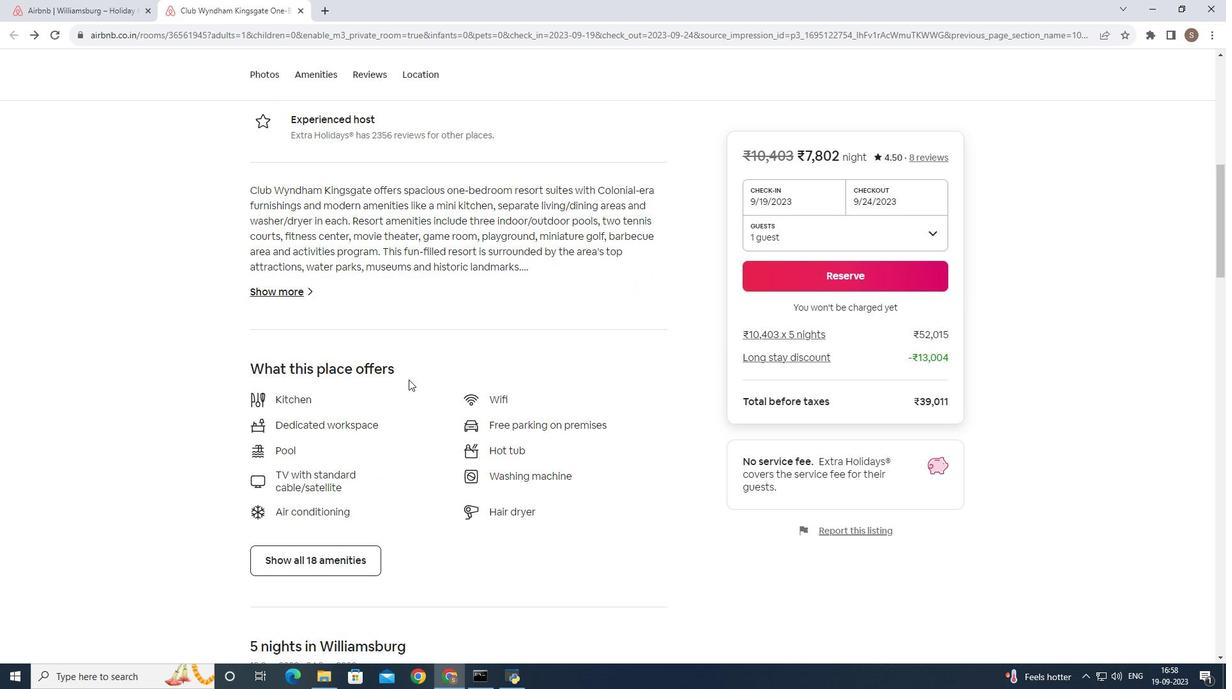 
Action: Mouse scrolled (408, 379) with delta (0, 0)
Screenshot: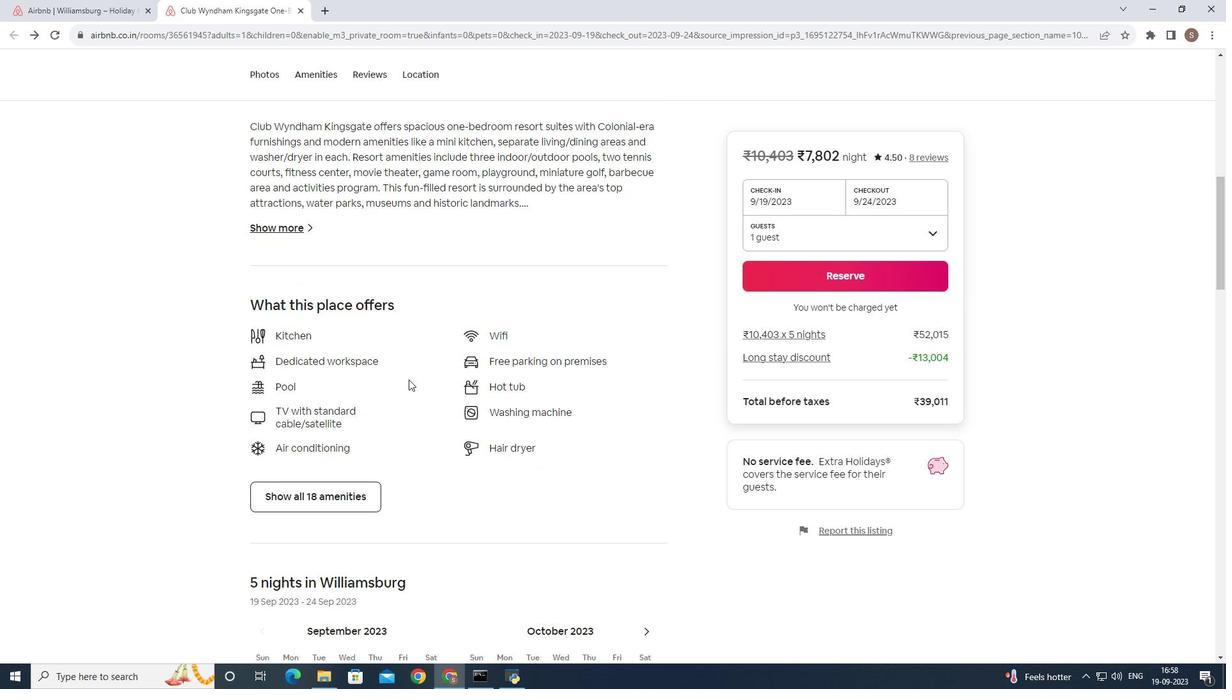 
Action: Mouse moved to (369, 496)
Screenshot: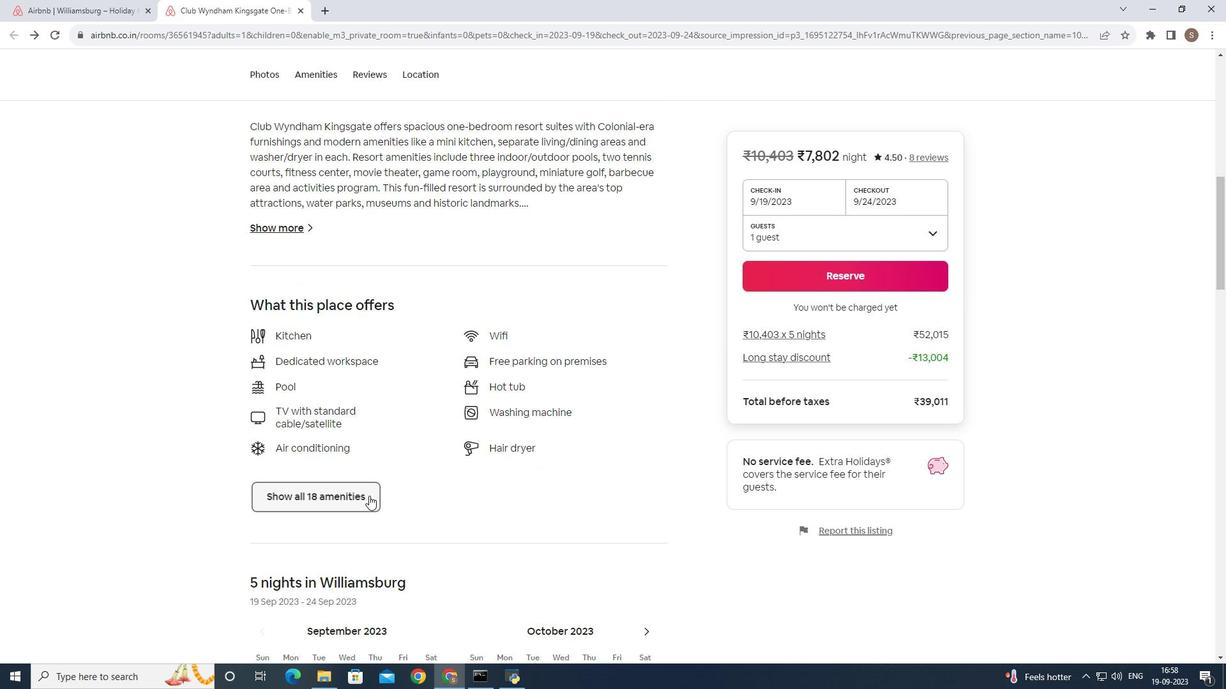 
Action: Mouse pressed left at (369, 496)
Screenshot: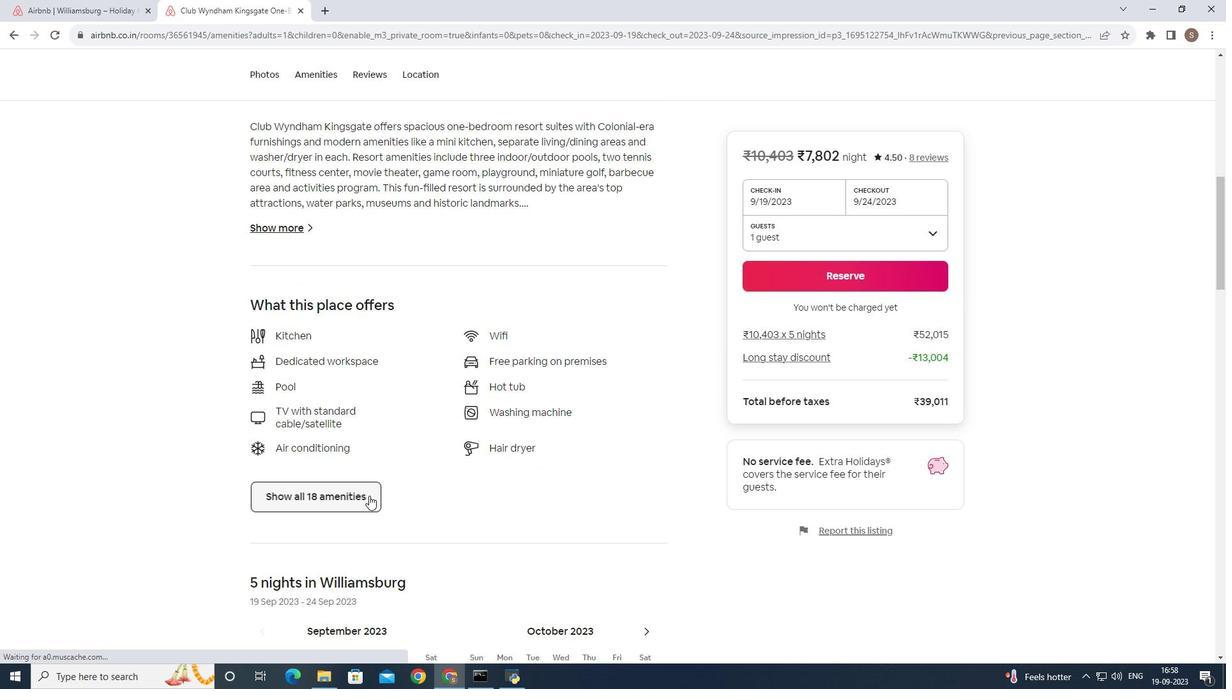 
Action: Mouse moved to (431, 443)
Screenshot: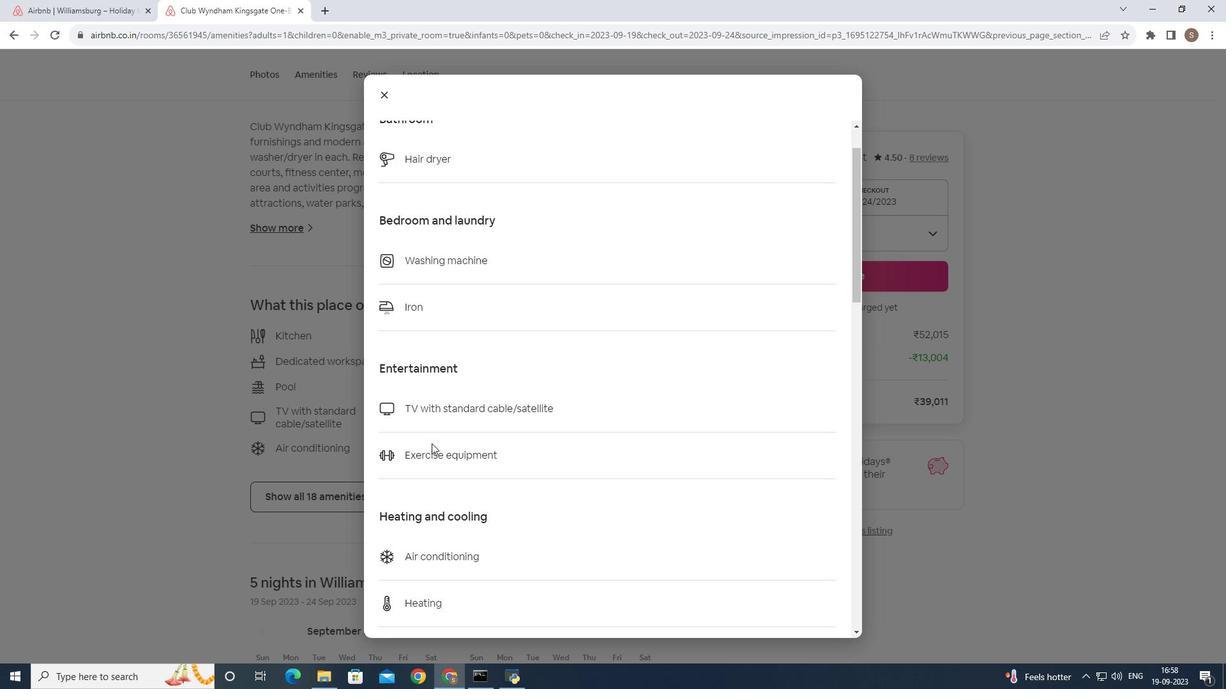 
Action: Mouse scrolled (431, 443) with delta (0, 0)
Screenshot: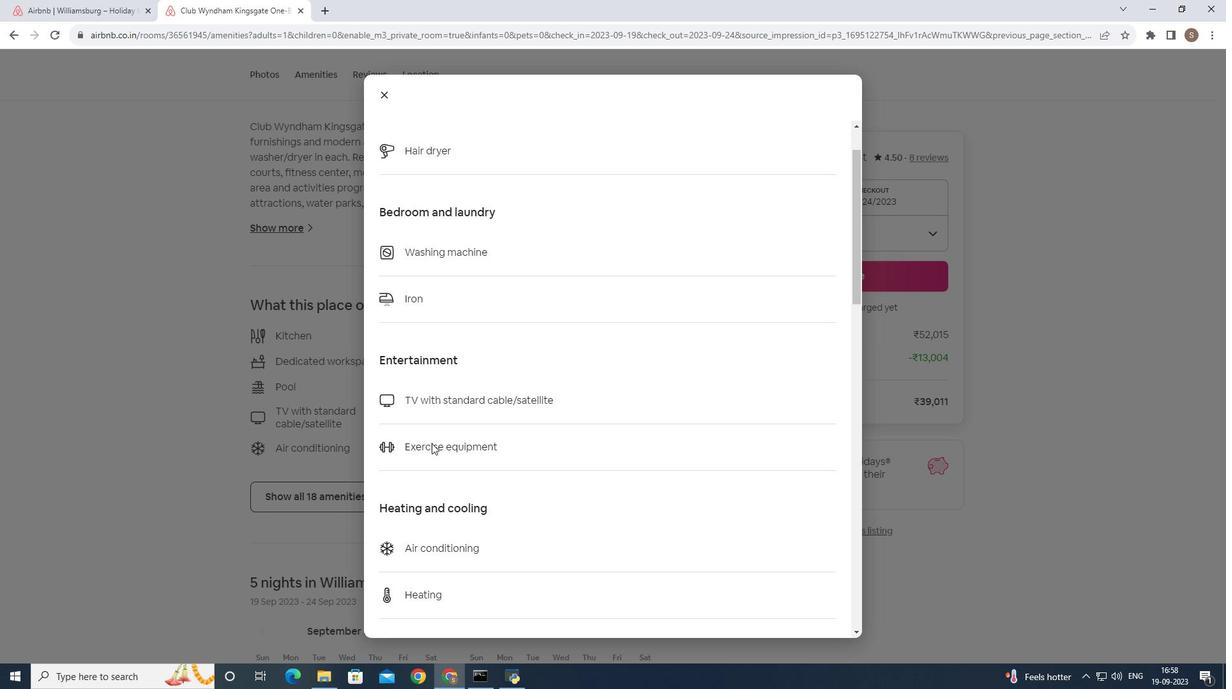 
Action: Mouse scrolled (431, 443) with delta (0, 0)
Screenshot: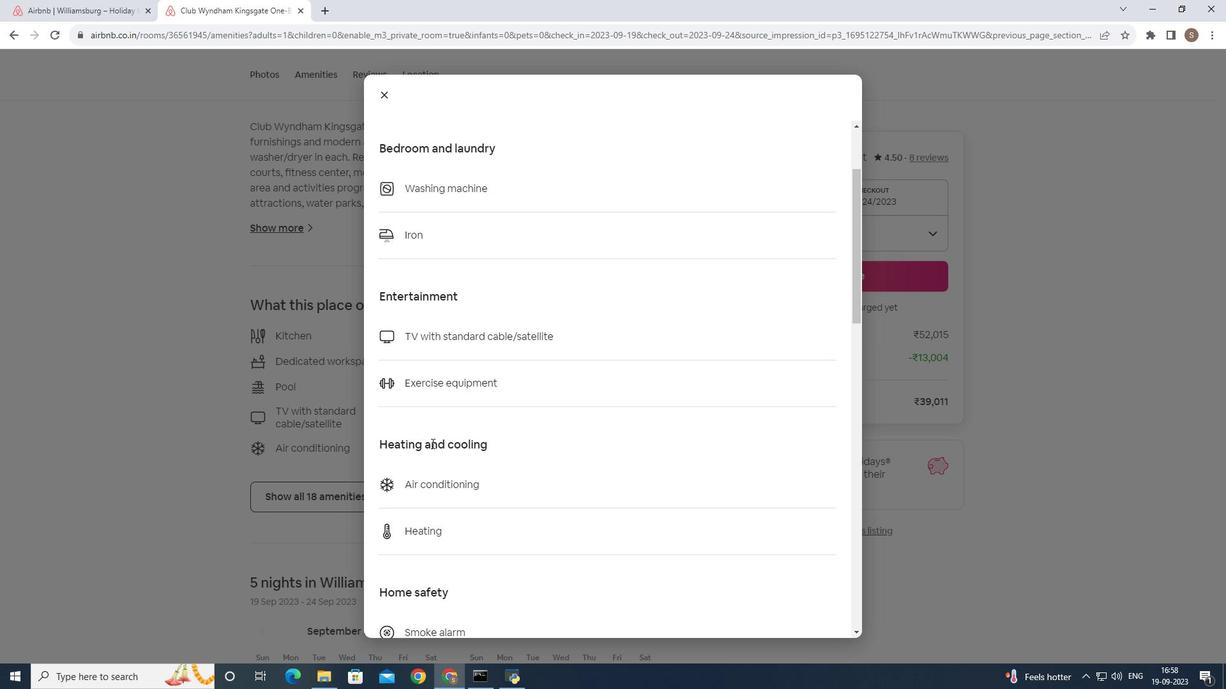 
Action: Mouse scrolled (431, 443) with delta (0, 0)
Screenshot: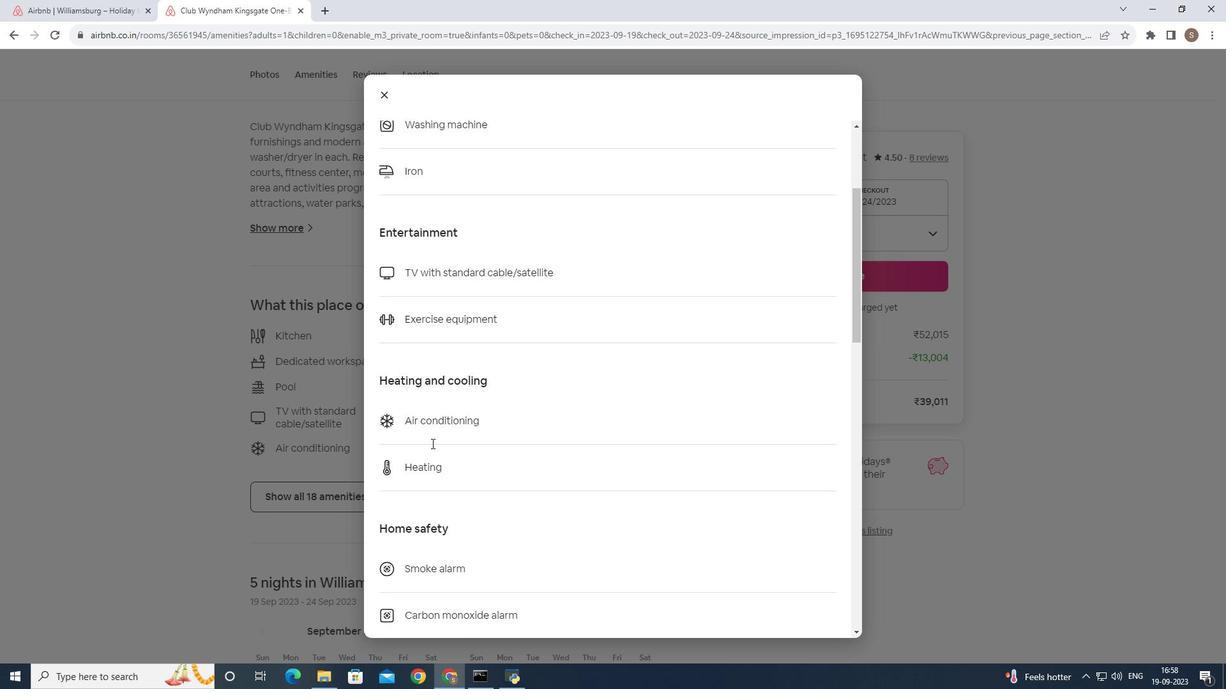 
Action: Mouse scrolled (431, 443) with delta (0, 0)
Screenshot: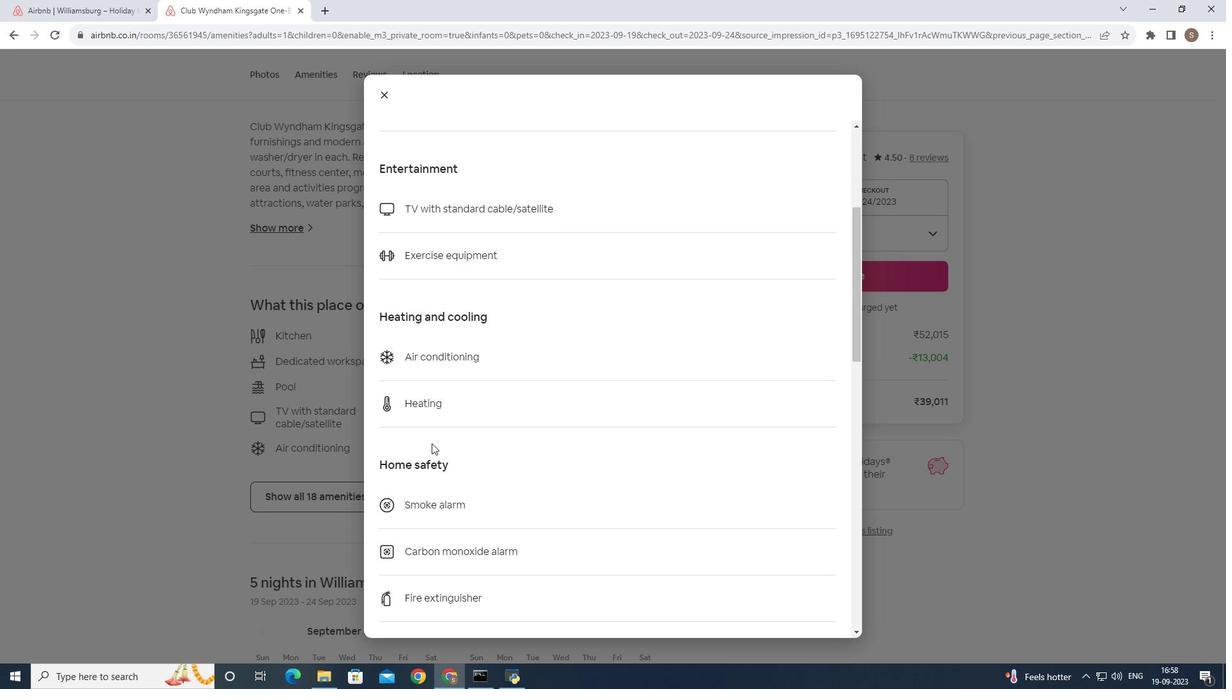 
Action: Mouse scrolled (431, 443) with delta (0, 0)
Screenshot: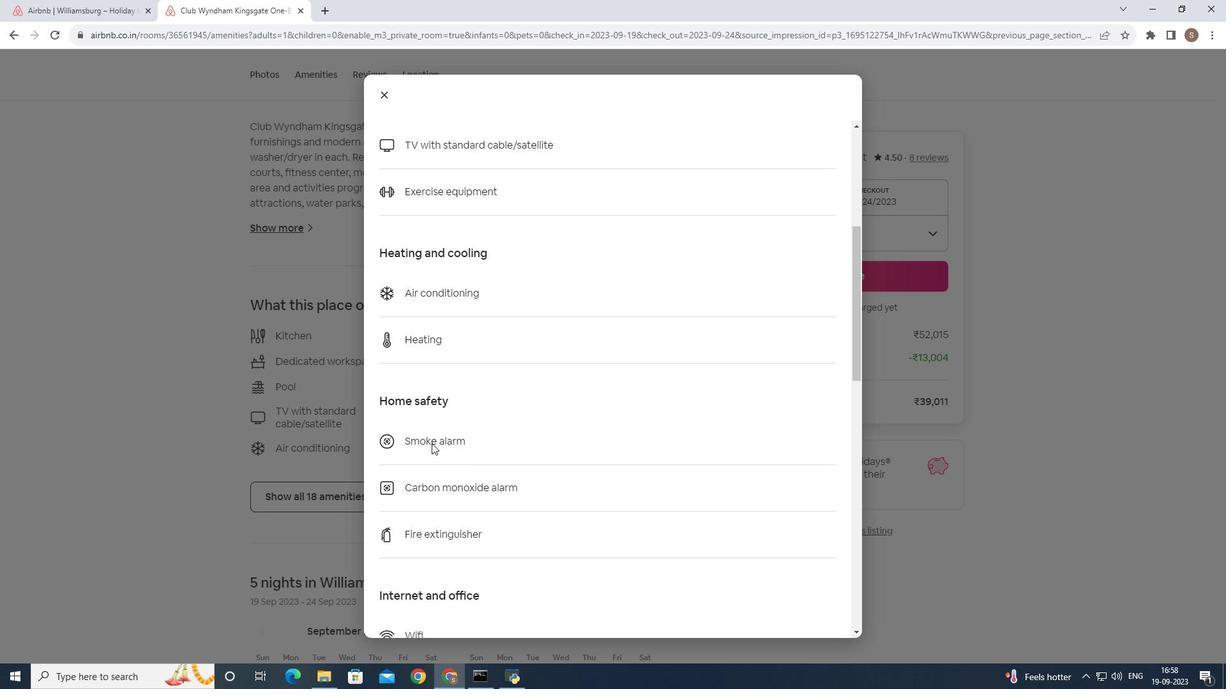 
Action: Mouse scrolled (431, 443) with delta (0, 0)
Screenshot: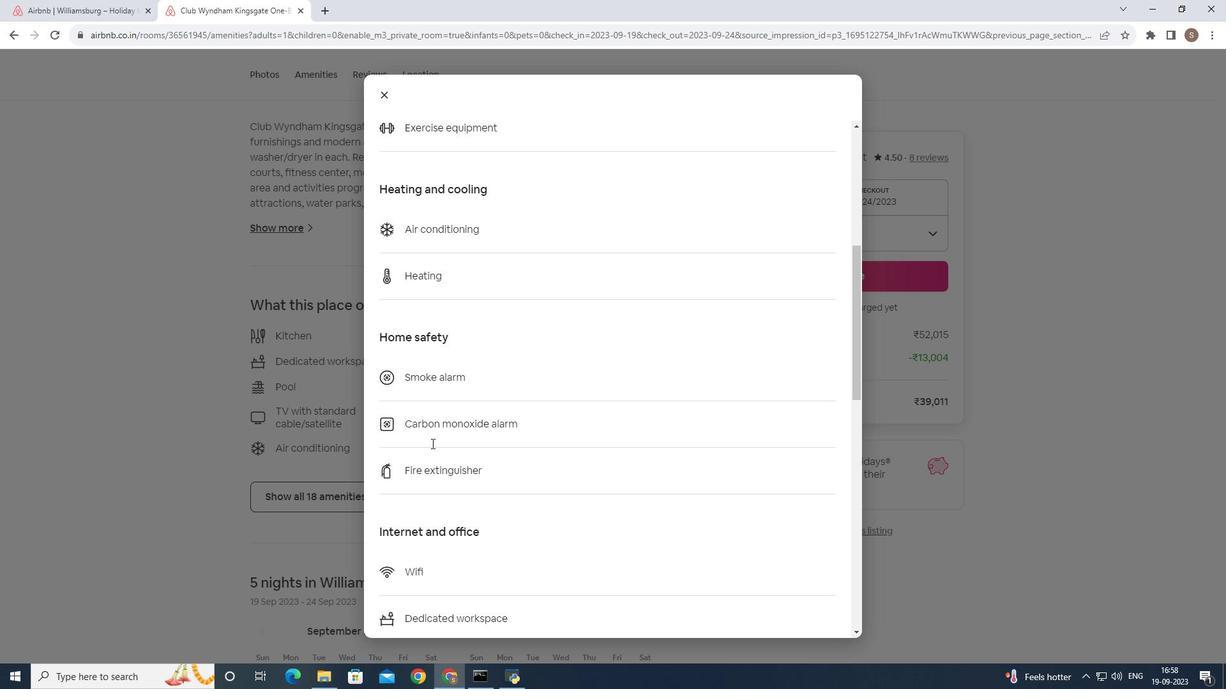
Action: Mouse scrolled (431, 443) with delta (0, 0)
Screenshot: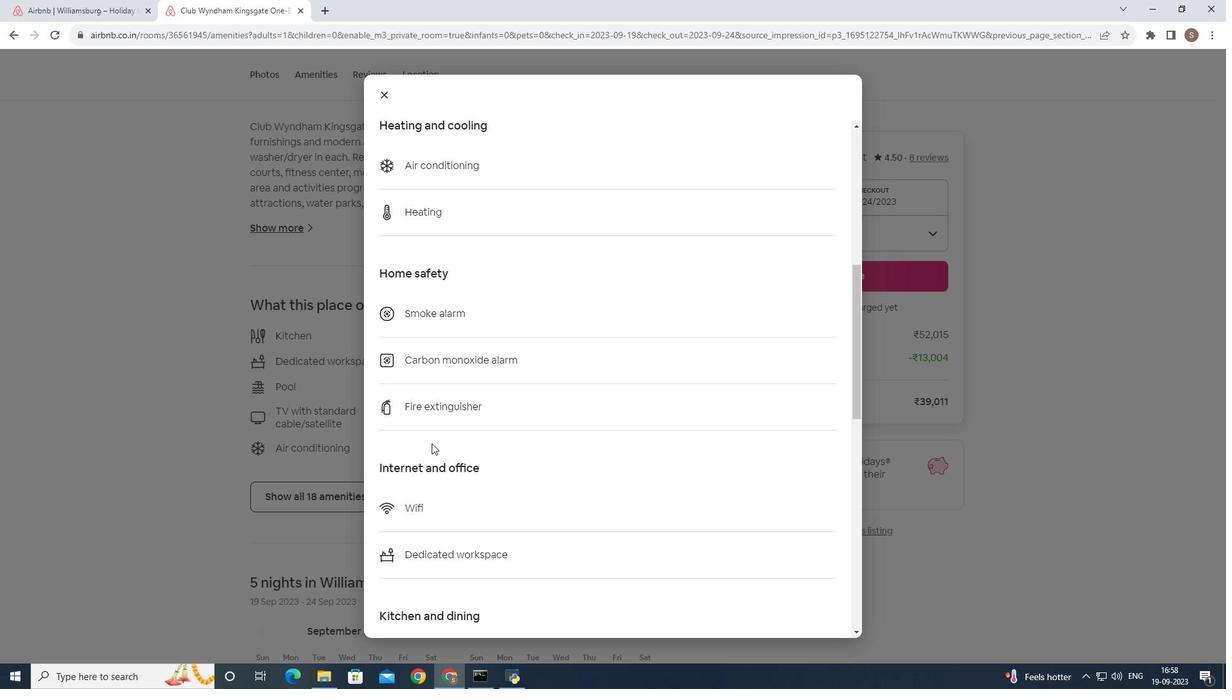 
Action: Mouse scrolled (431, 443) with delta (0, 0)
Screenshot: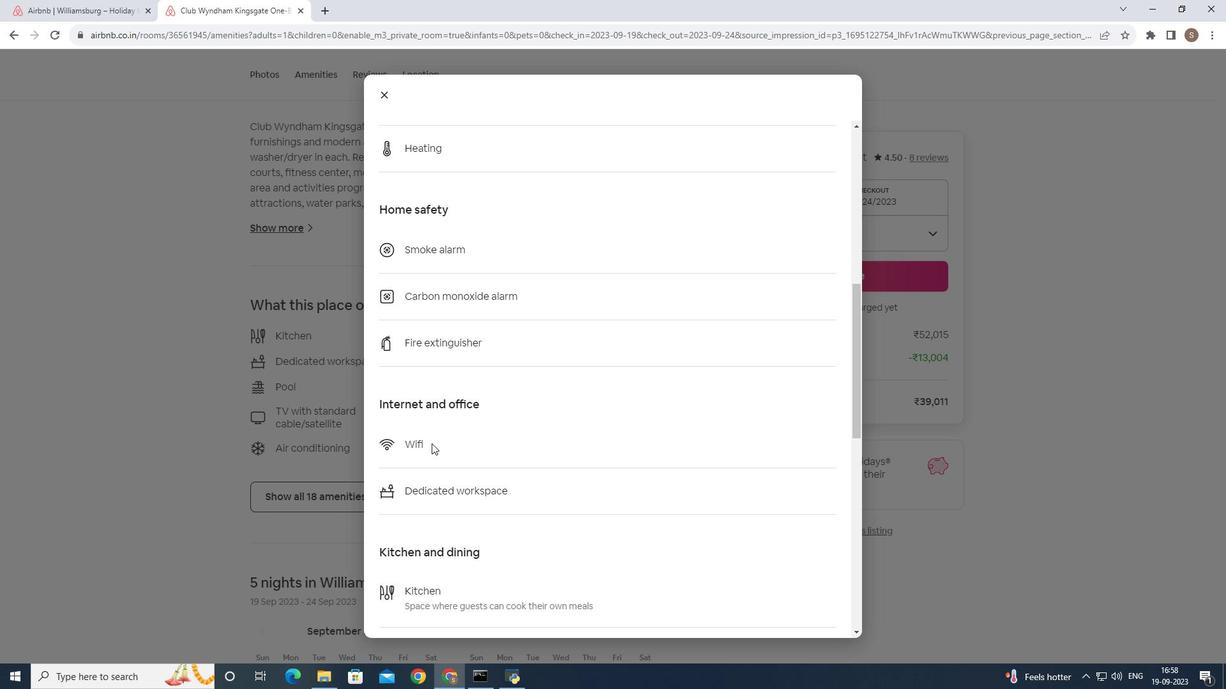 
Action: Mouse scrolled (431, 443) with delta (0, 0)
Screenshot: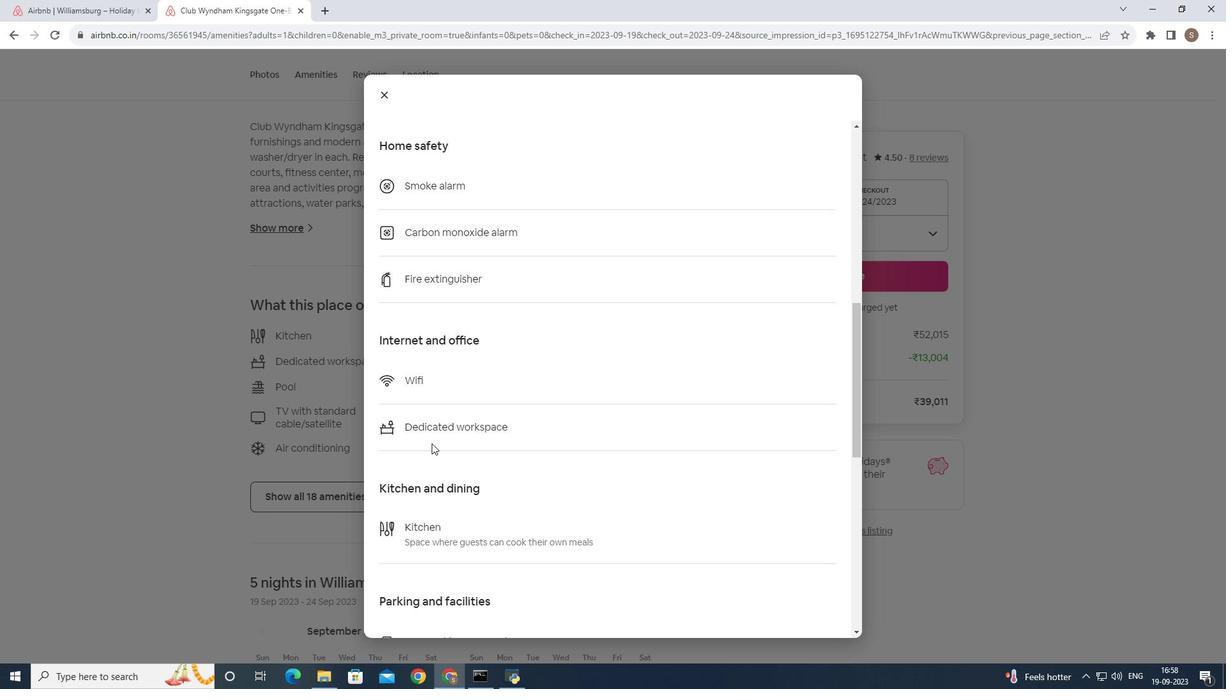 
Action: Mouse scrolled (431, 443) with delta (0, 0)
Screenshot: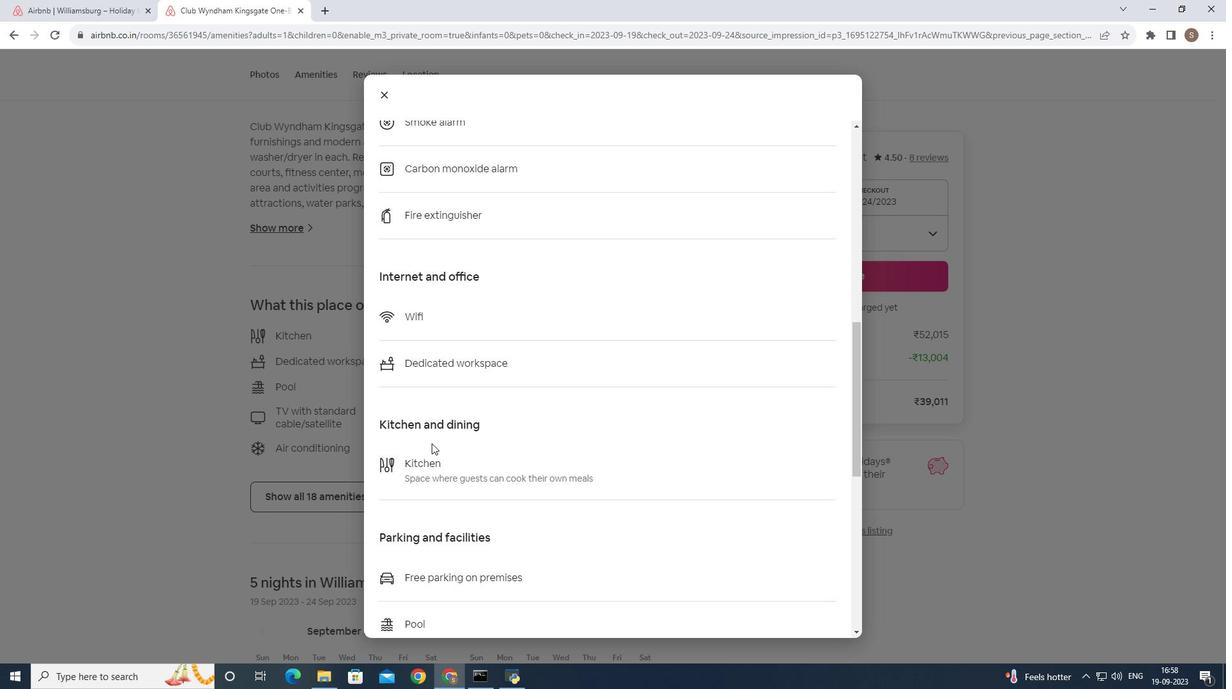 
Action: Mouse scrolled (431, 443) with delta (0, 0)
Screenshot: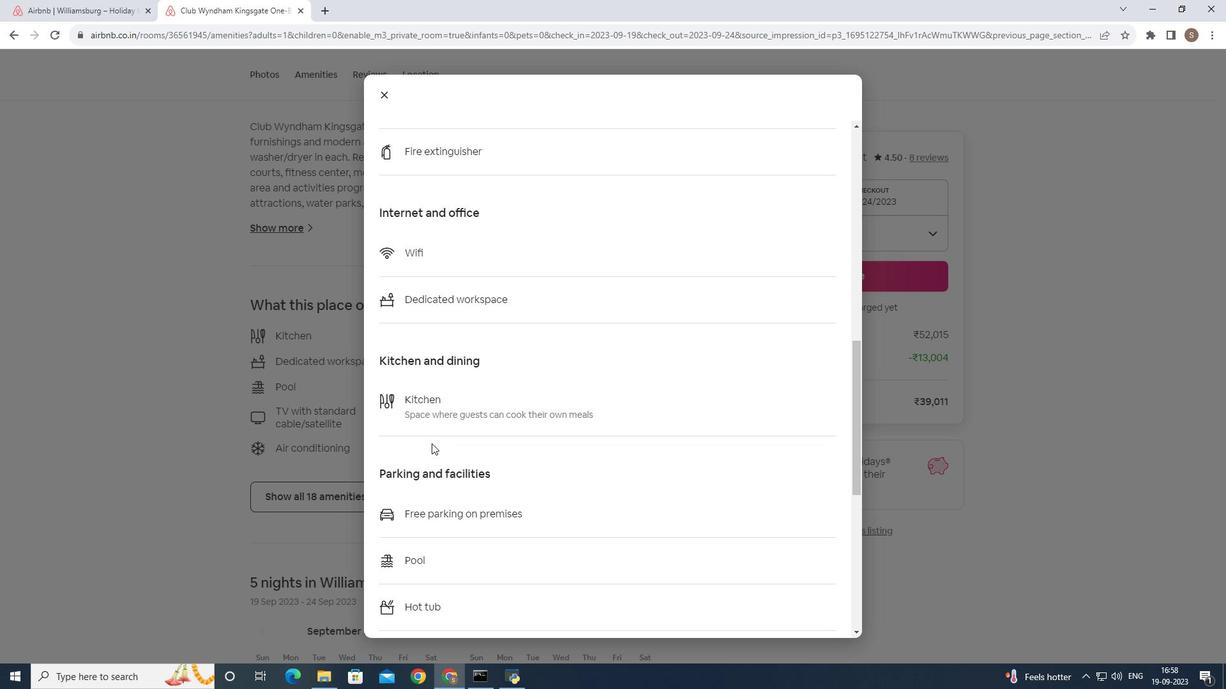 
Action: Mouse scrolled (431, 443) with delta (0, 0)
Screenshot: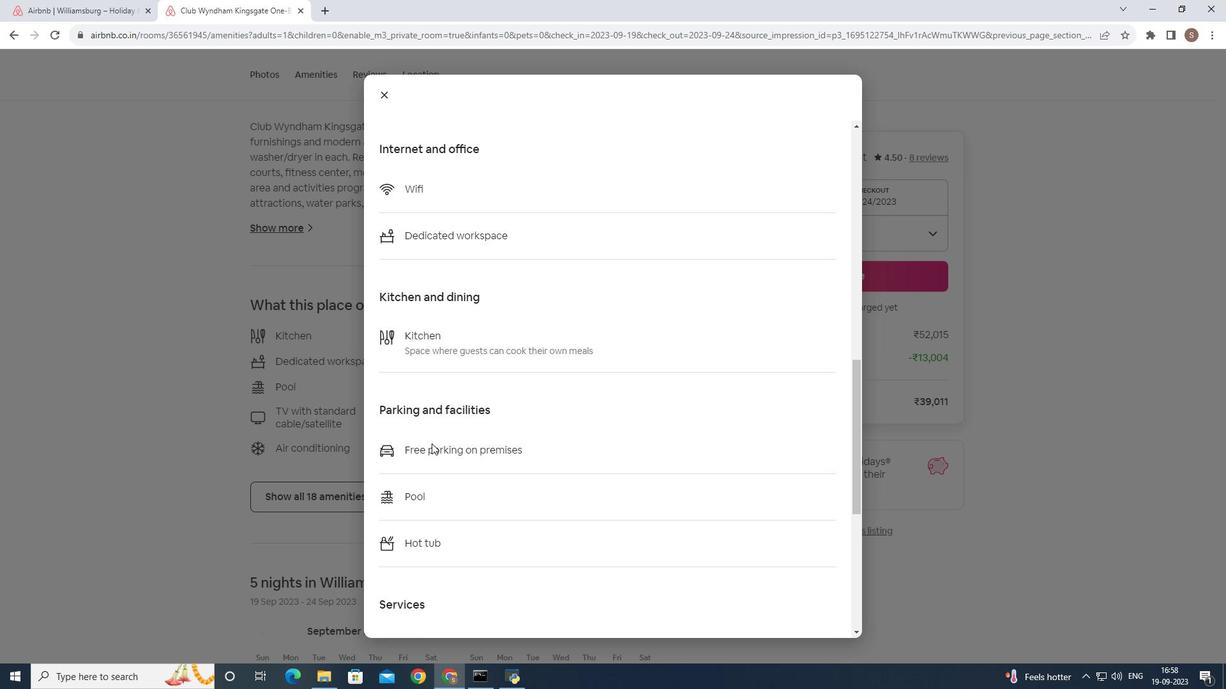 
Action: Mouse scrolled (431, 443) with delta (0, 0)
Screenshot: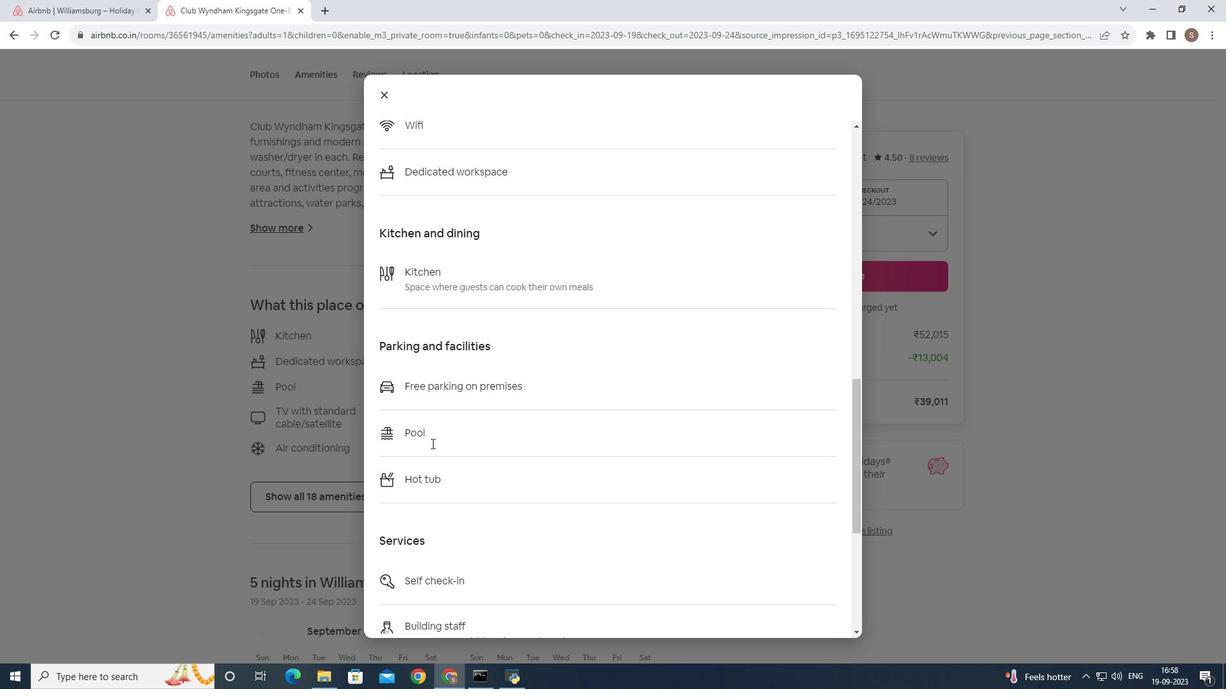 
Action: Mouse scrolled (431, 443) with delta (0, 0)
Screenshot: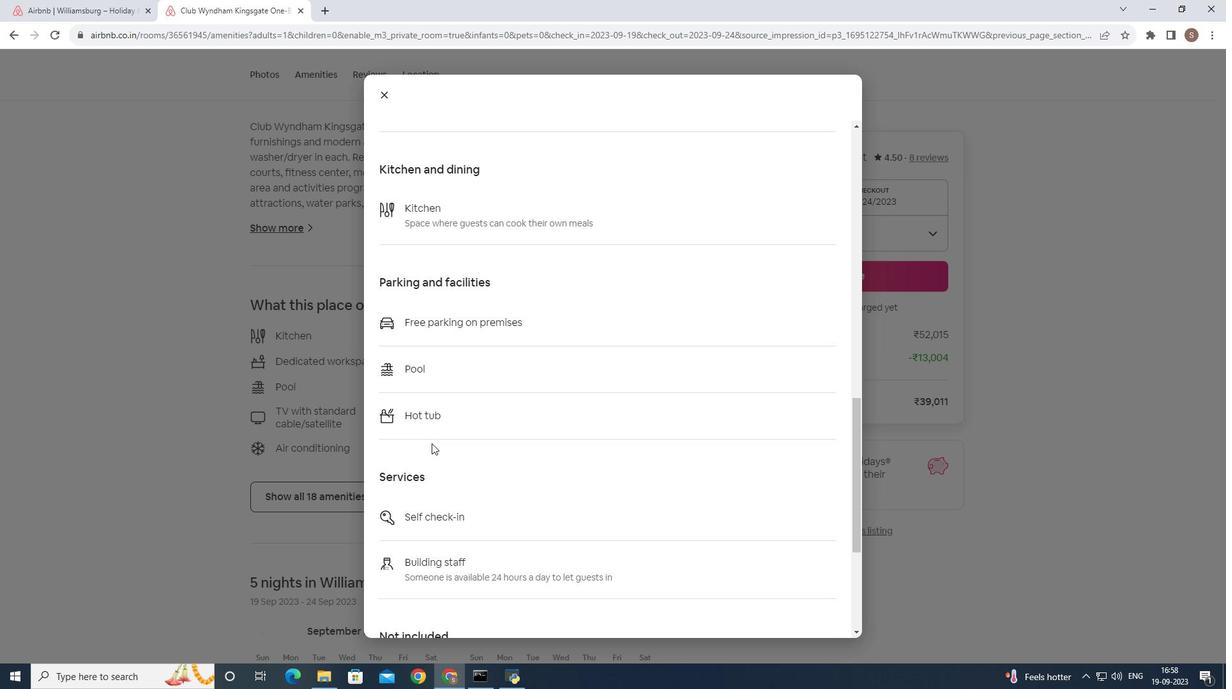 
Action: Mouse scrolled (431, 443) with delta (0, 0)
Screenshot: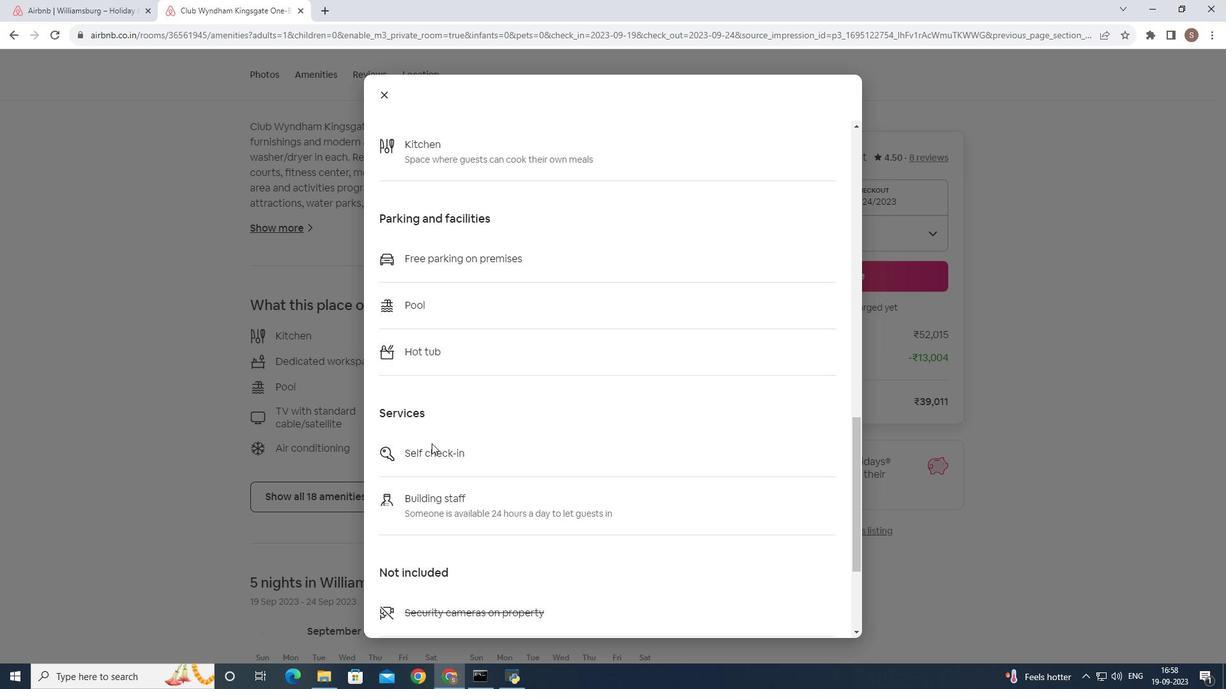 
Action: Mouse scrolled (431, 443) with delta (0, 0)
Screenshot: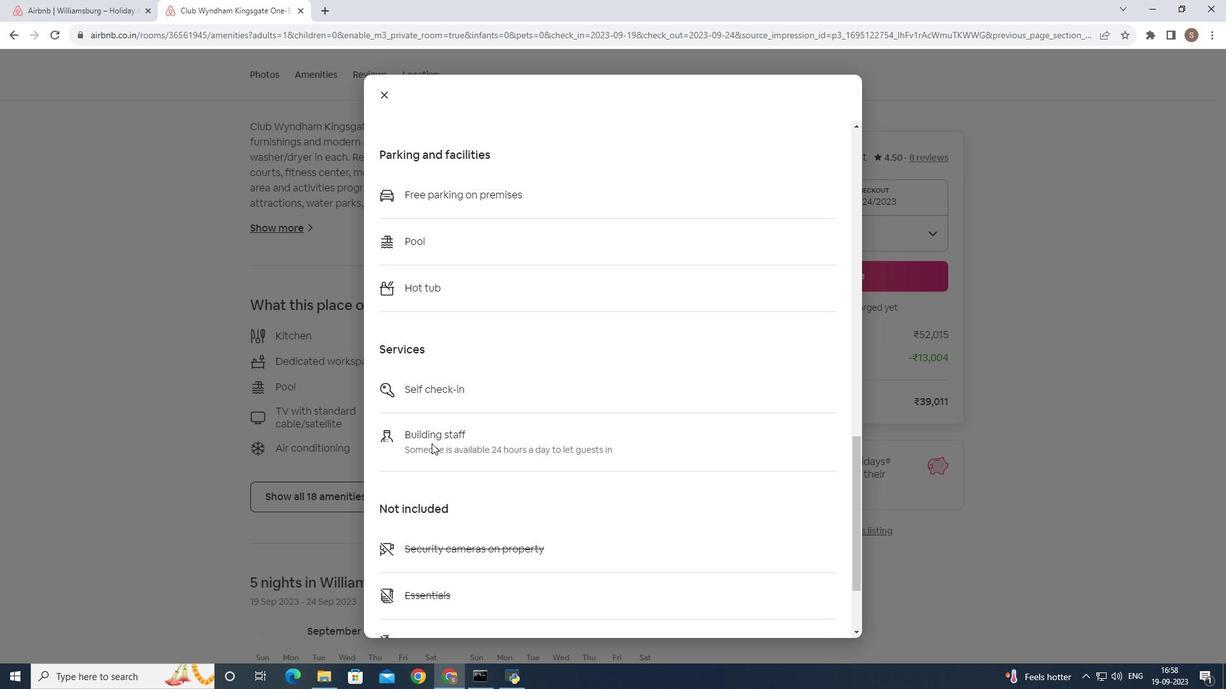 
Action: Mouse scrolled (431, 443) with delta (0, 0)
Screenshot: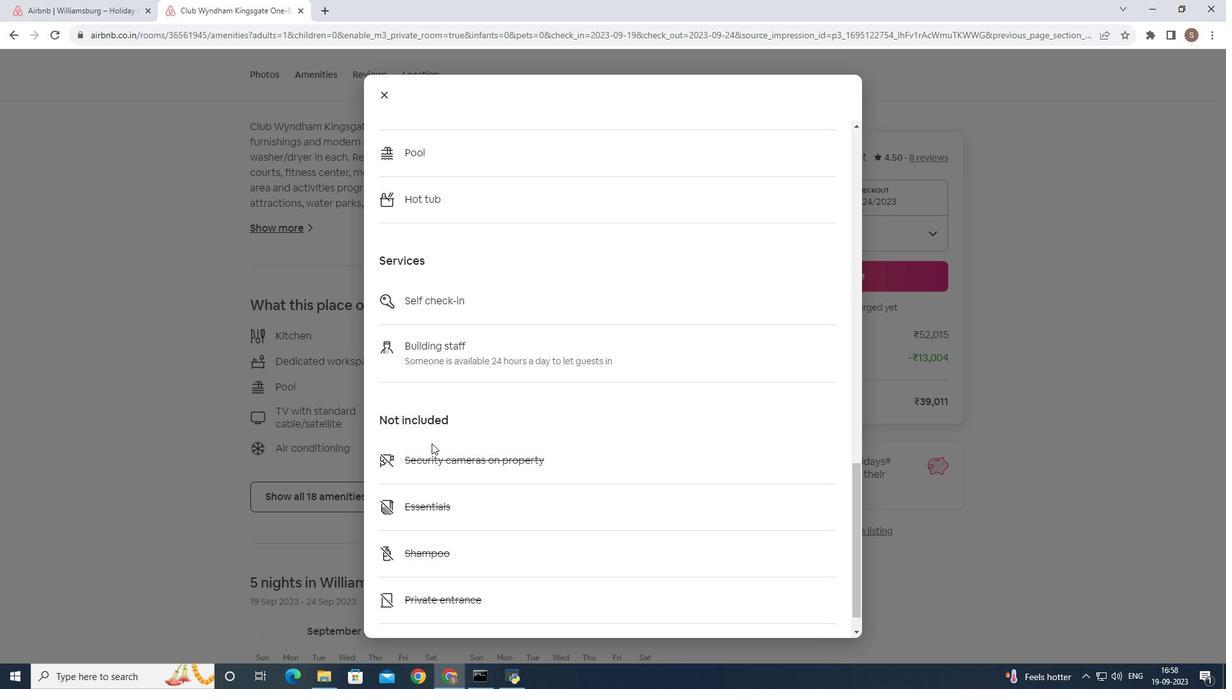 
Action: Mouse scrolled (431, 443) with delta (0, 0)
Screenshot: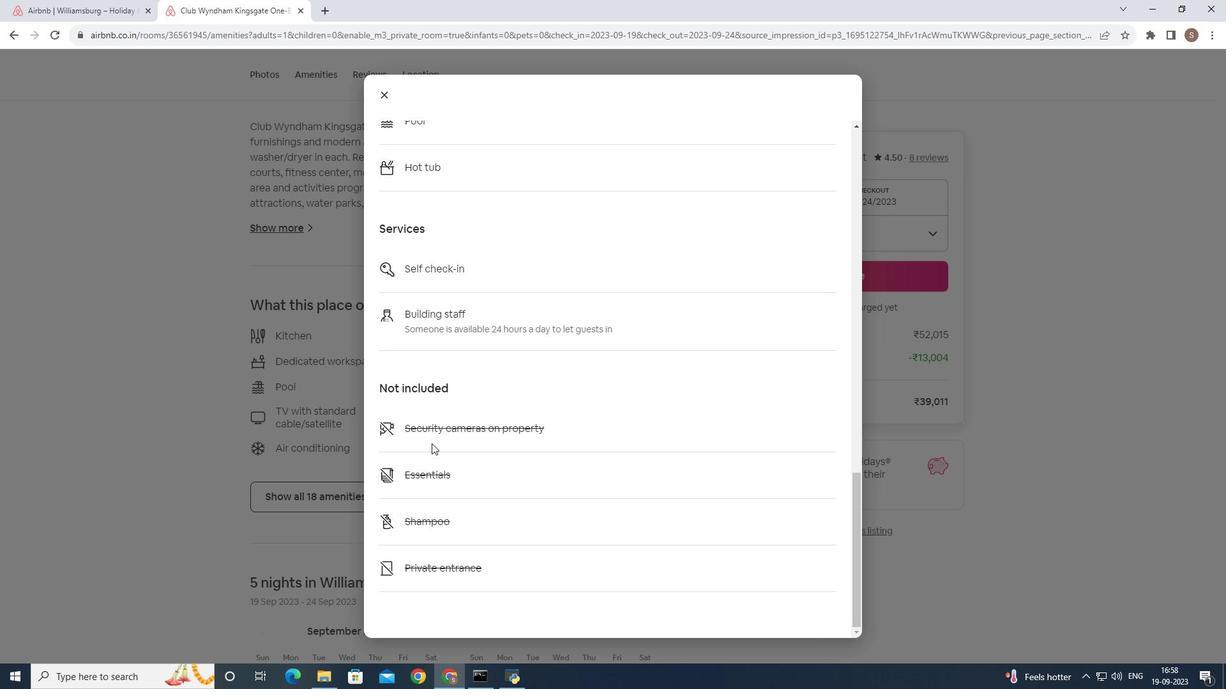 
Action: Mouse scrolled (431, 443) with delta (0, 0)
Screenshot: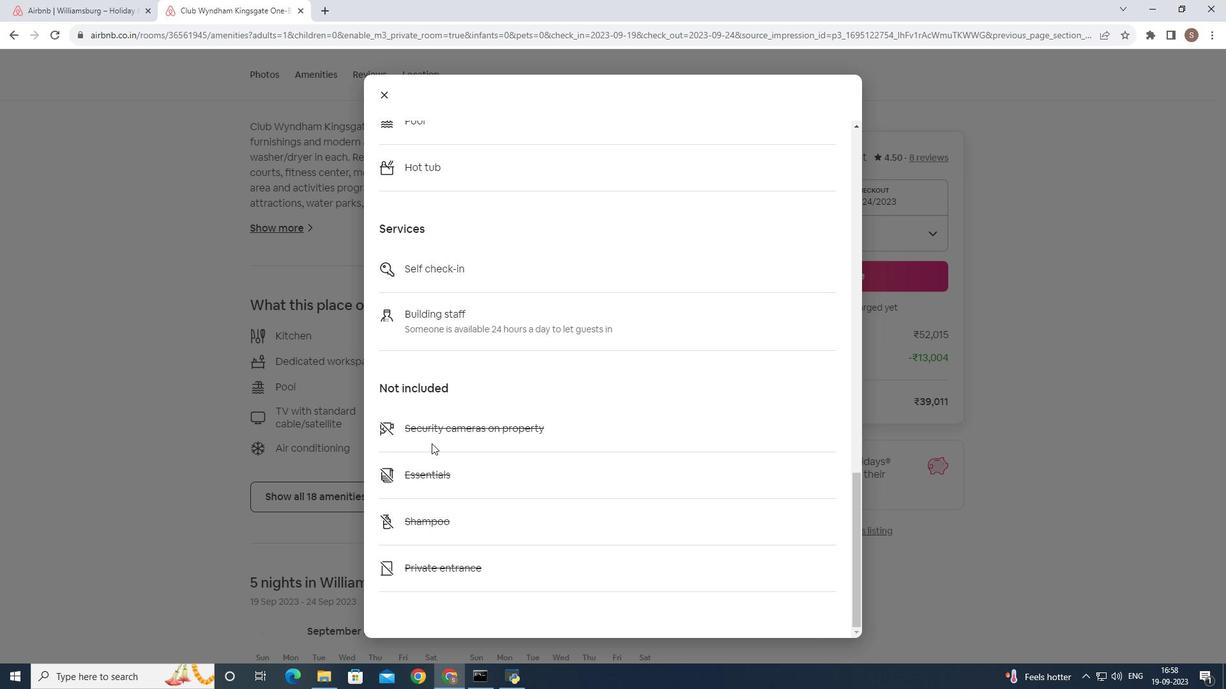 
Action: Mouse scrolled (431, 443) with delta (0, 0)
Screenshot: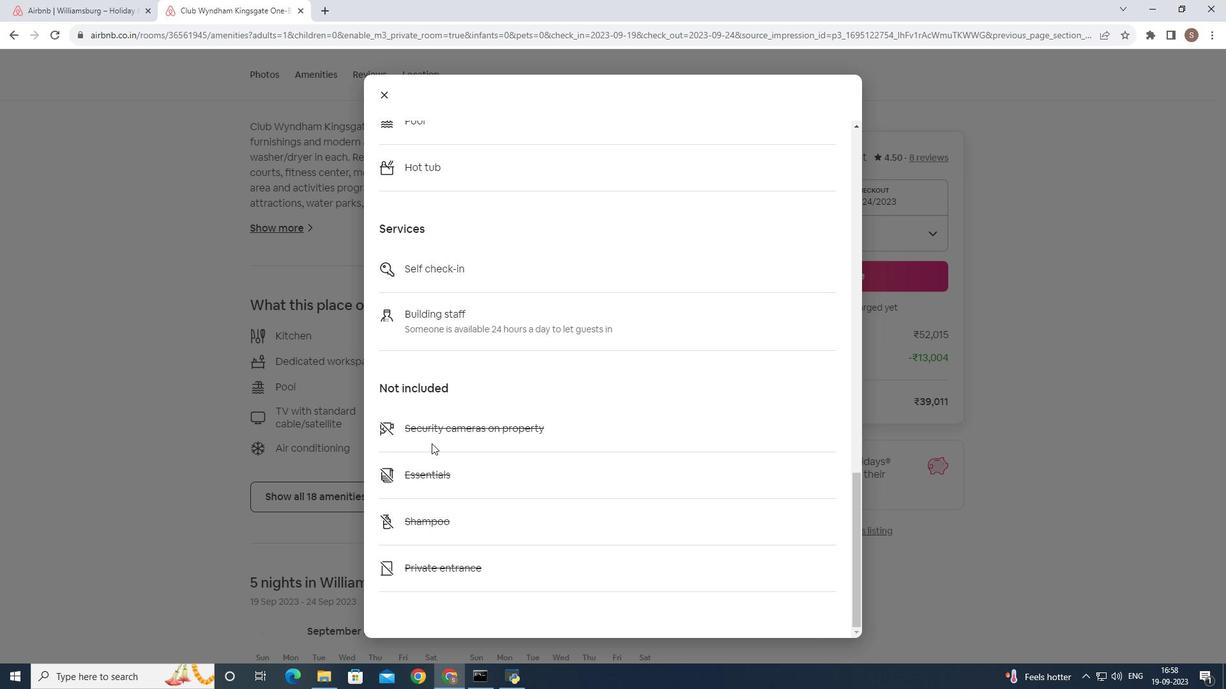 
Action: Mouse moved to (392, 100)
Screenshot: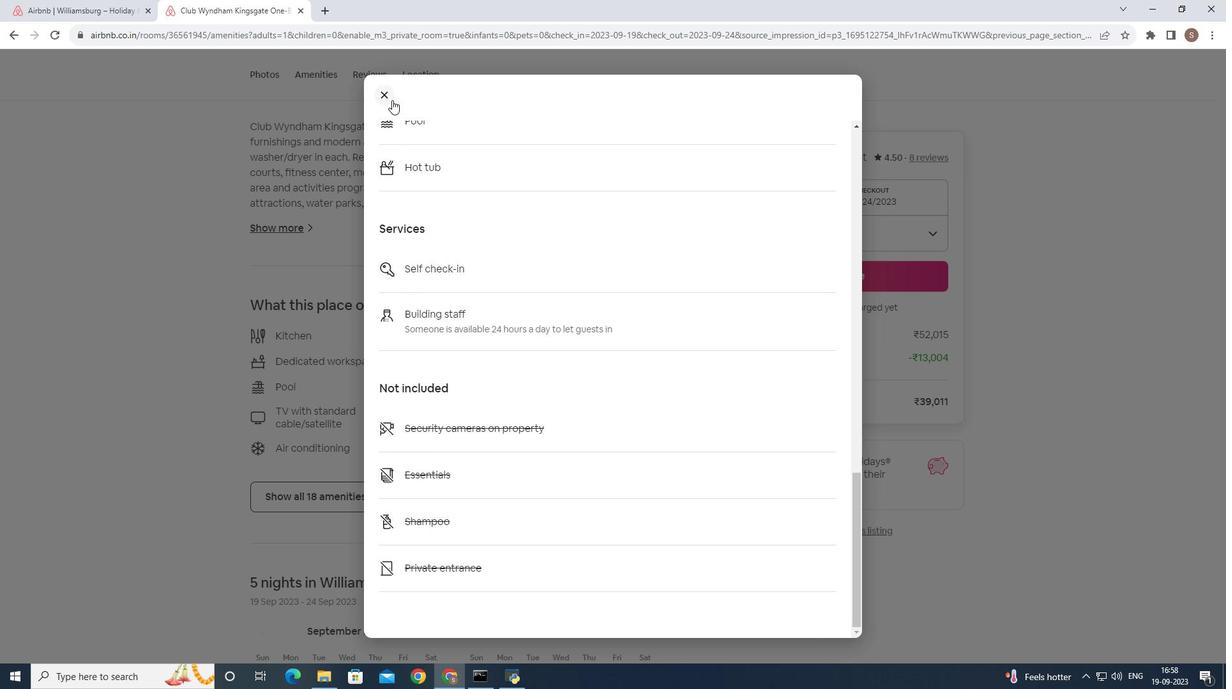 
Action: Mouse pressed left at (392, 100)
Screenshot: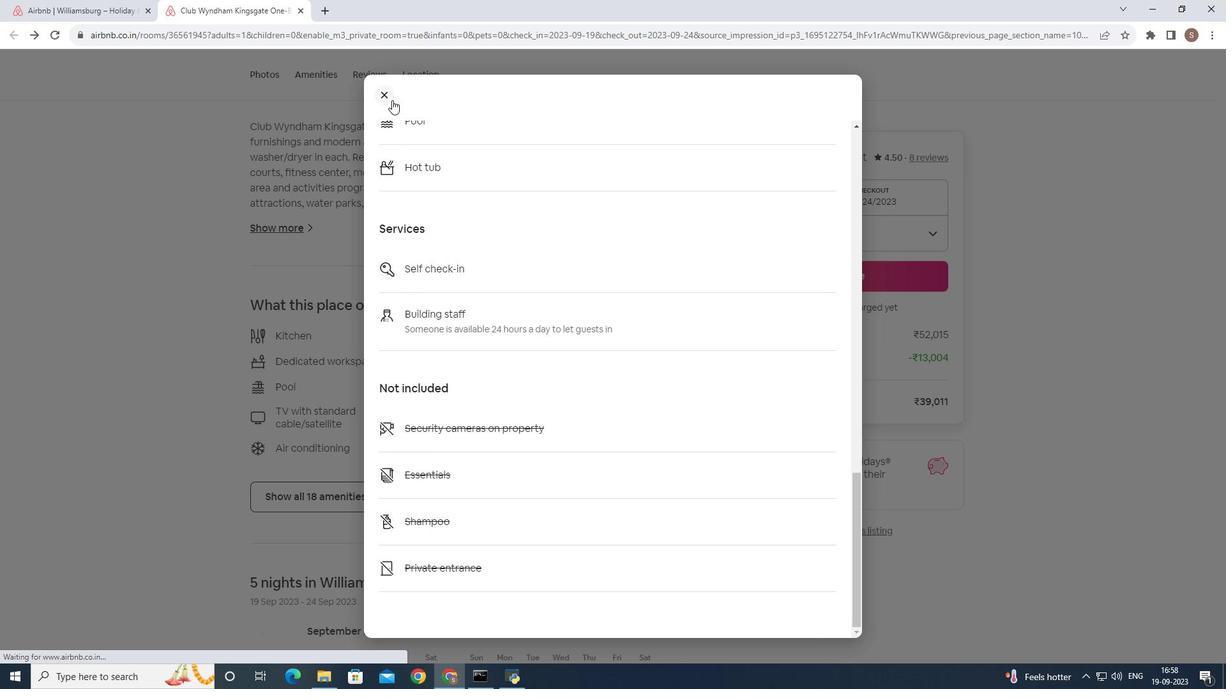 
Action: Mouse moved to (379, 372)
Screenshot: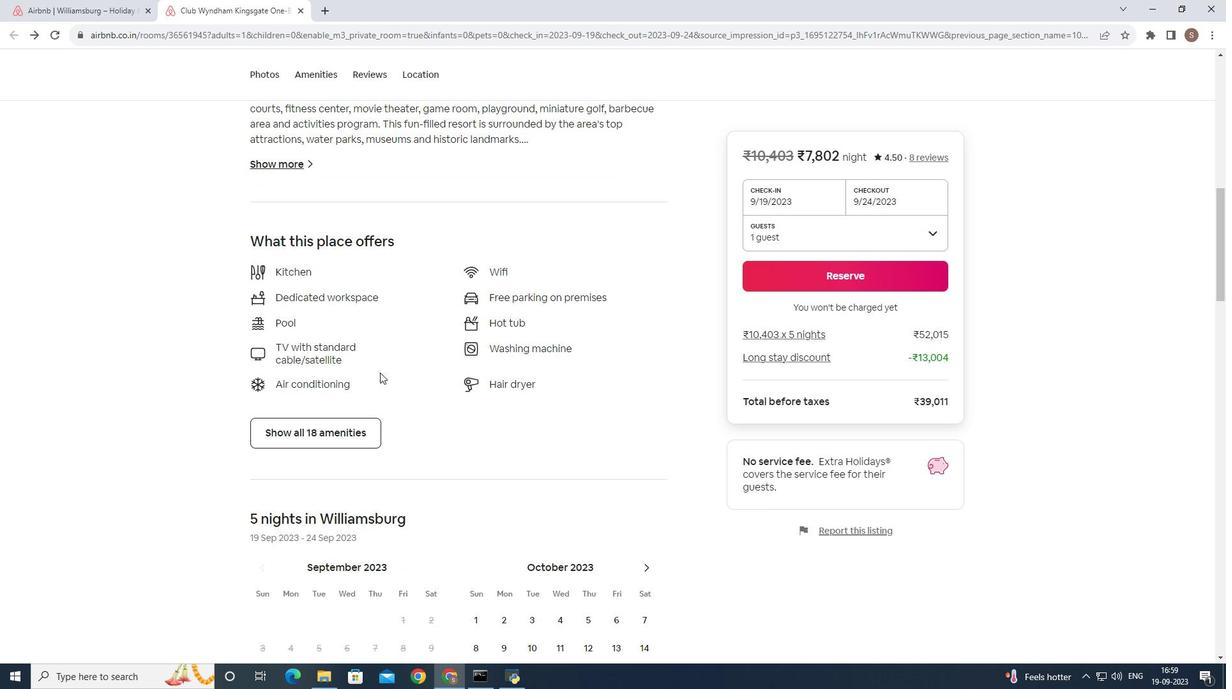 
Action: Mouse scrolled (379, 372) with delta (0, 0)
Screenshot: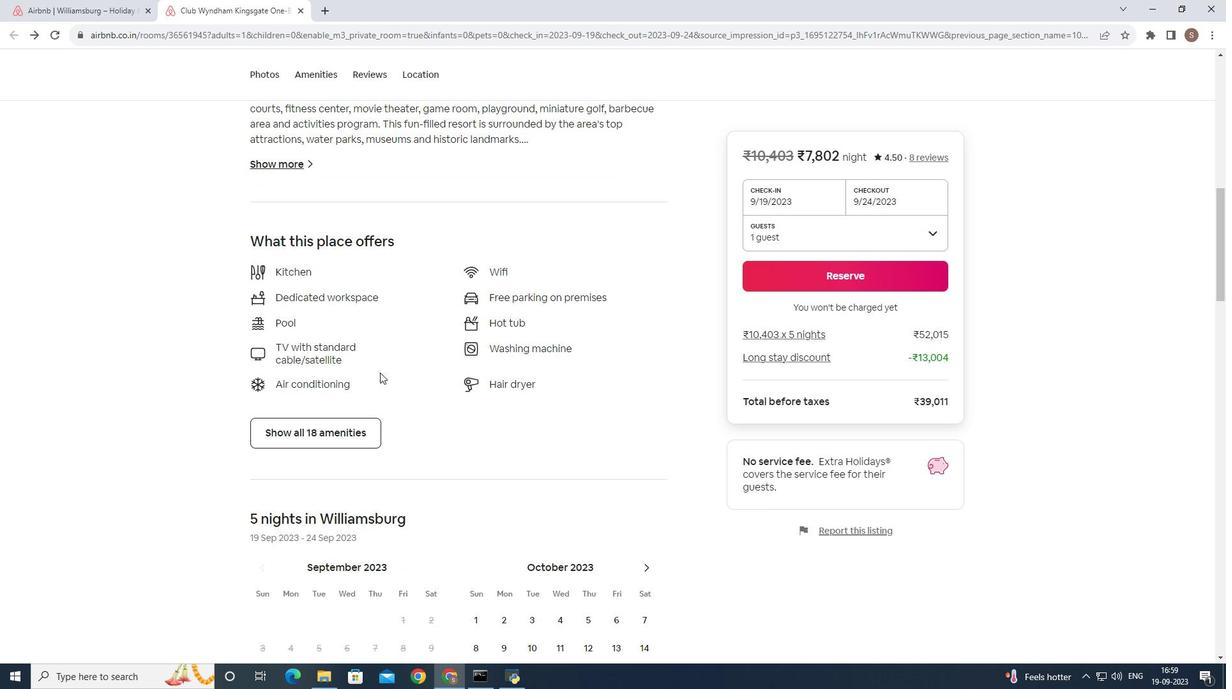 
Action: Mouse scrolled (379, 372) with delta (0, 0)
Screenshot: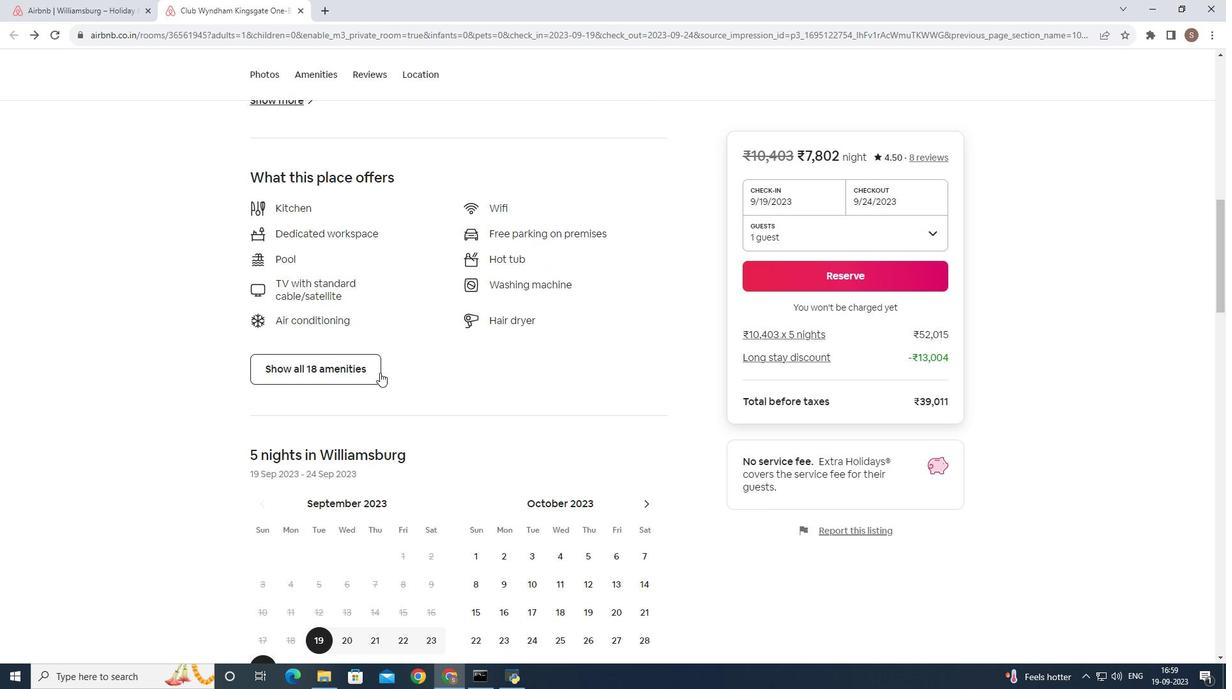 
Action: Mouse scrolled (379, 373) with delta (0, 0)
Screenshot: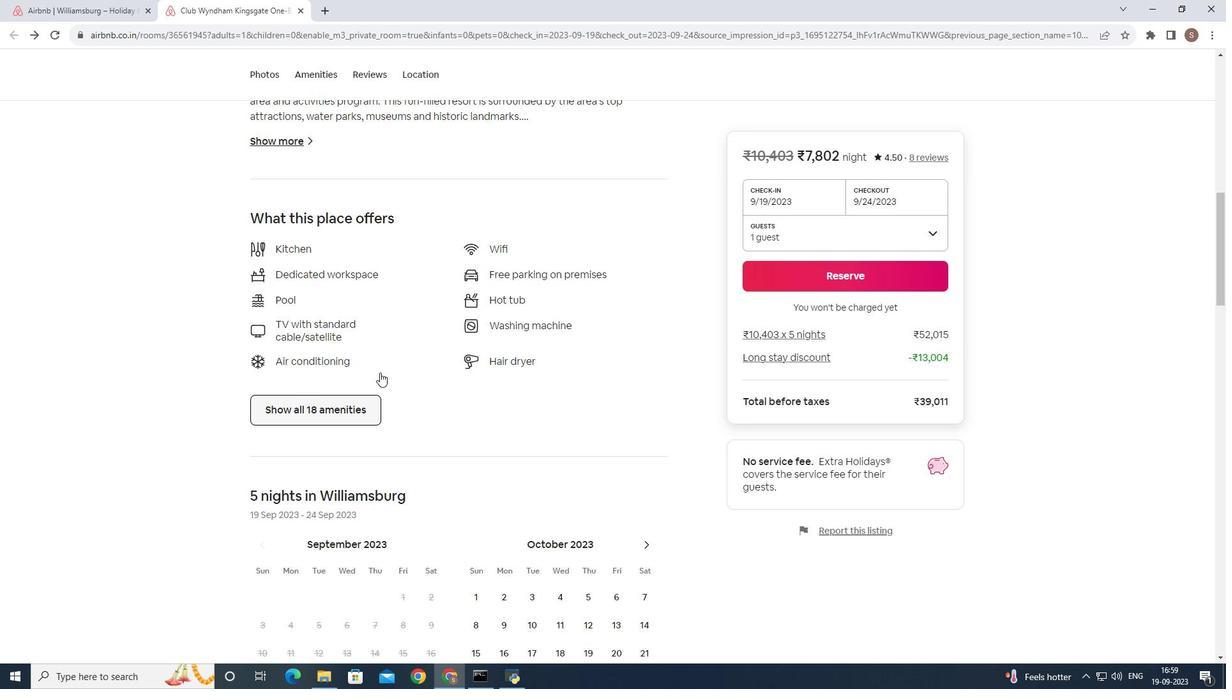 
Action: Mouse scrolled (379, 372) with delta (0, 0)
Screenshot: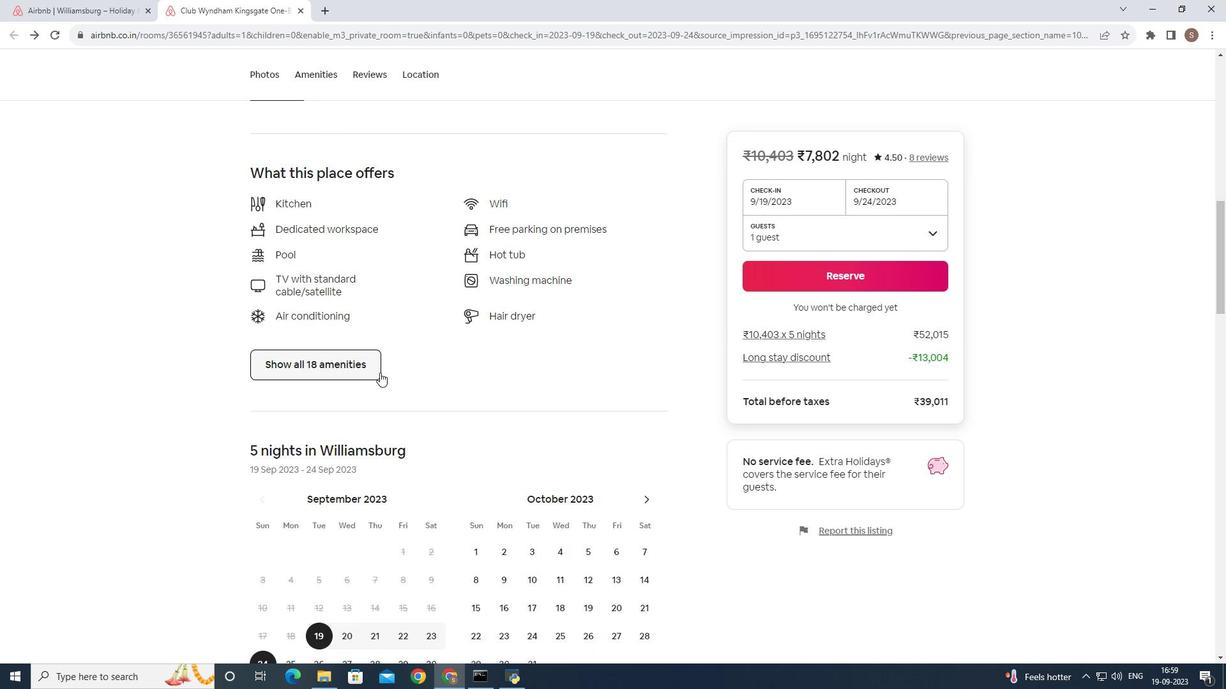 
Action: Mouse scrolled (379, 372) with delta (0, 0)
Screenshot: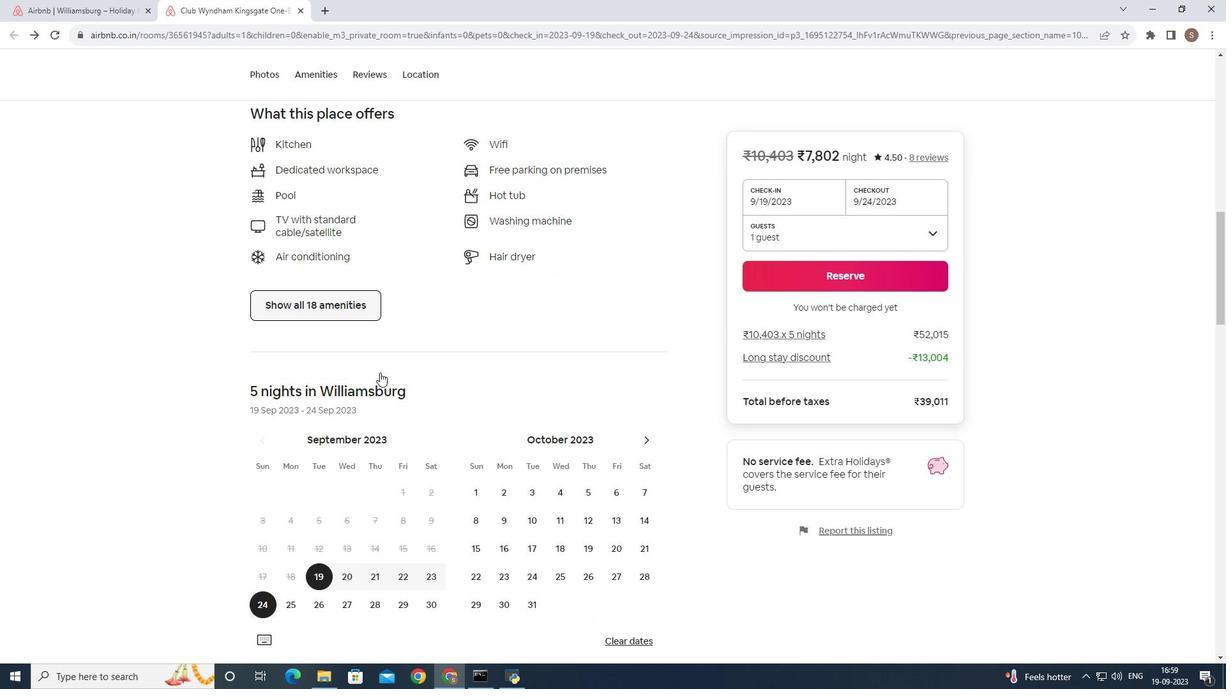 
Action: Mouse scrolled (379, 372) with delta (0, 0)
Screenshot: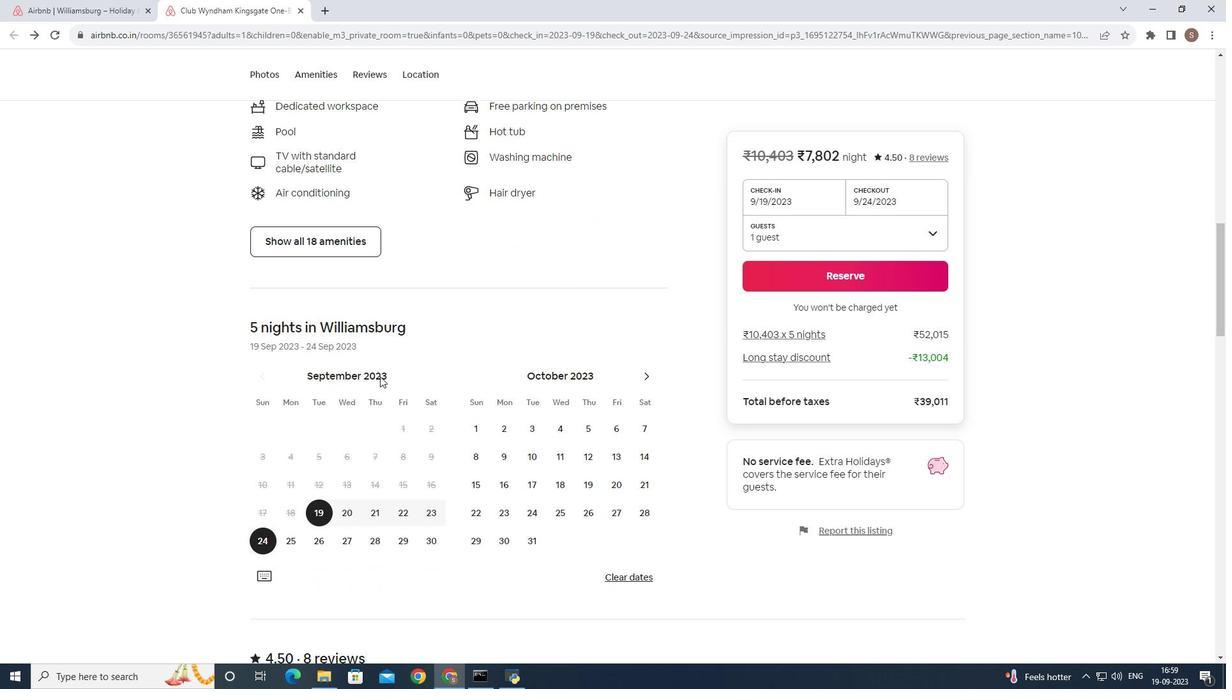 
Action: Mouse moved to (366, 422)
Screenshot: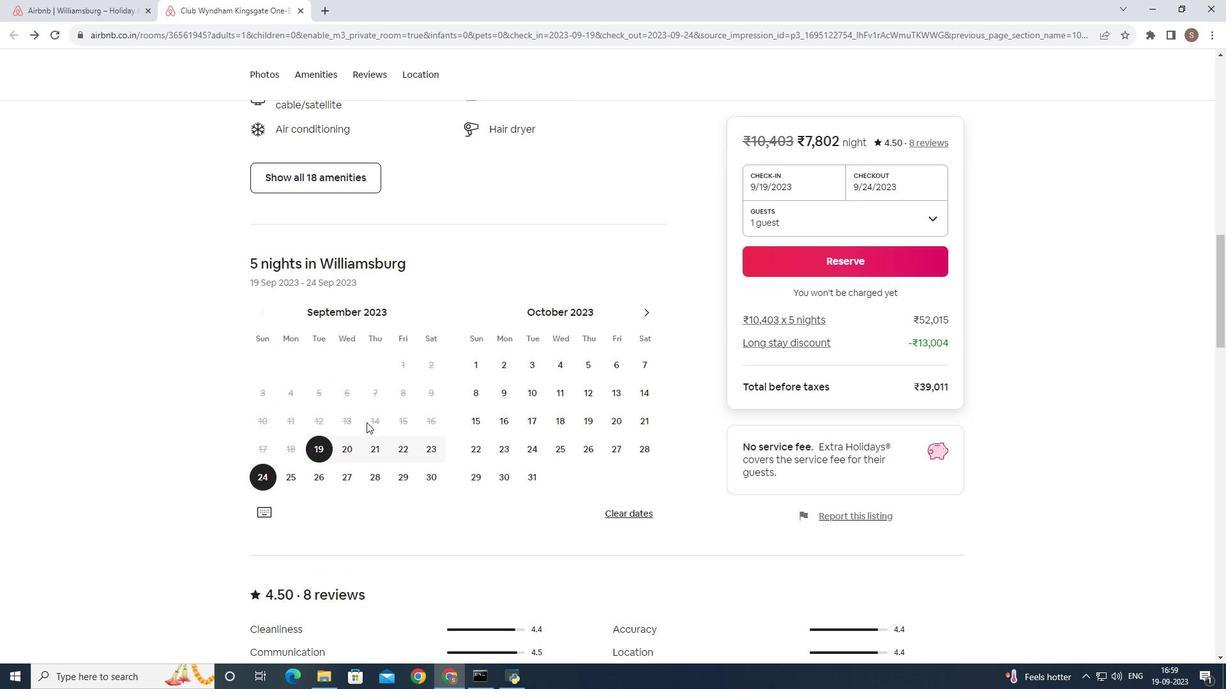 
Action: Mouse scrolled (366, 422) with delta (0, 0)
Screenshot: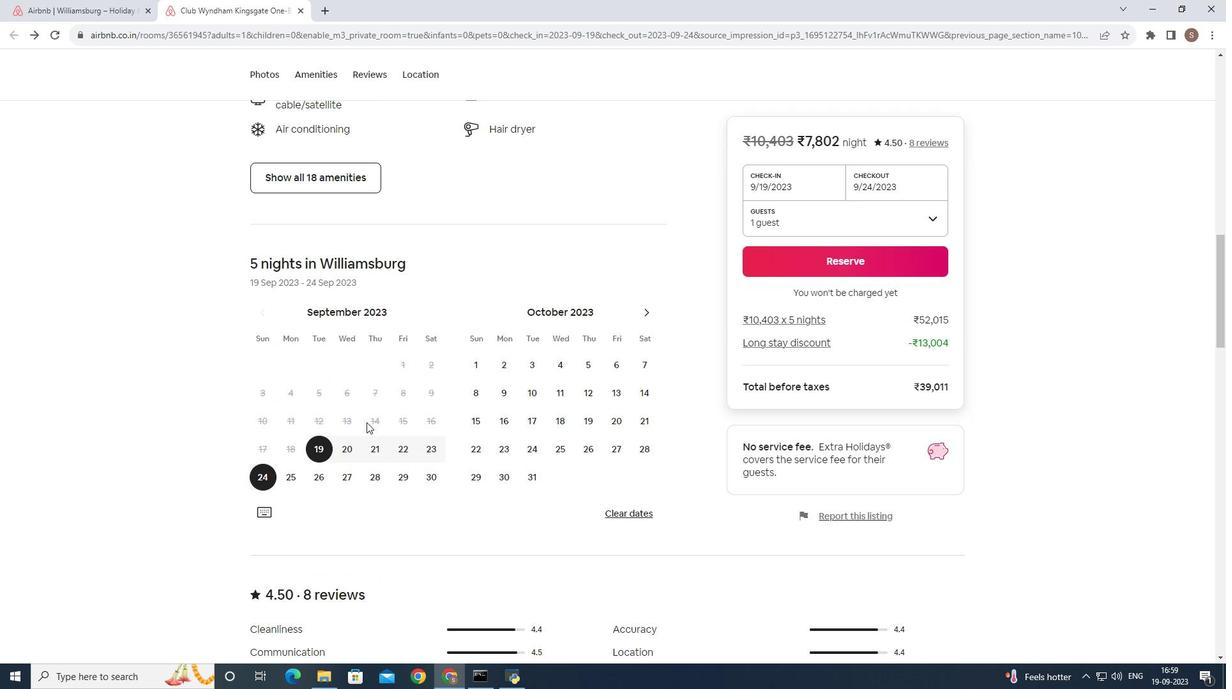 
Action: Mouse scrolled (366, 422) with delta (0, 0)
Screenshot: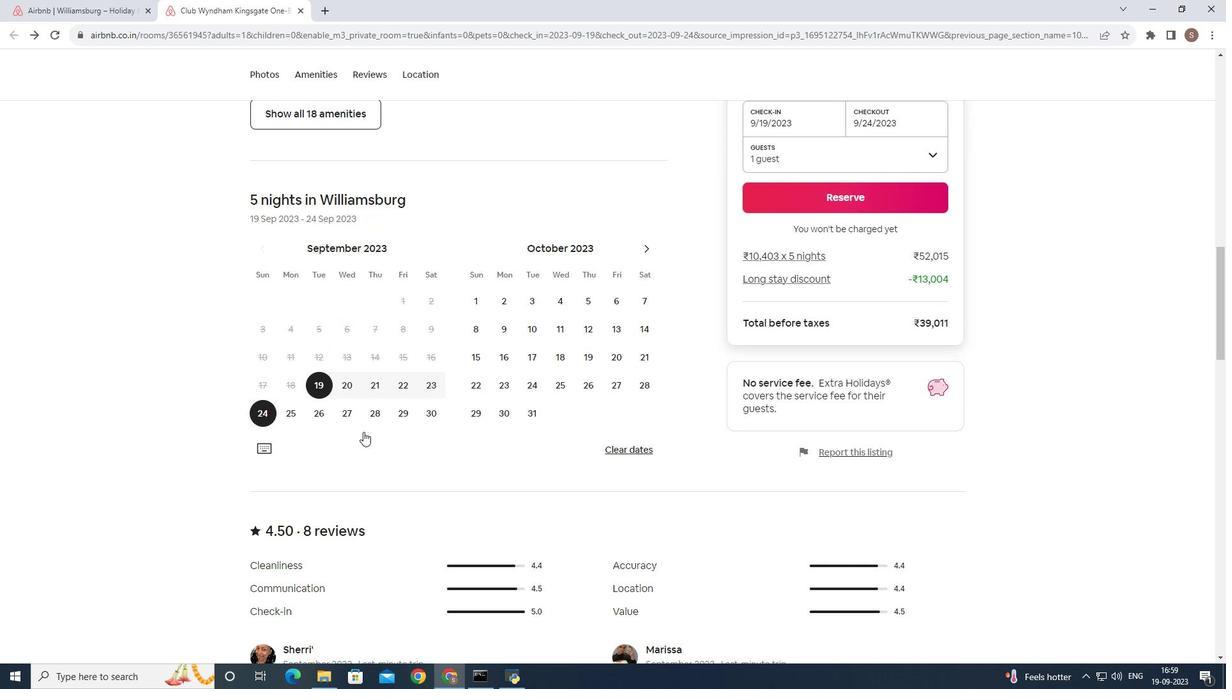 
Action: Mouse moved to (363, 432)
Screenshot: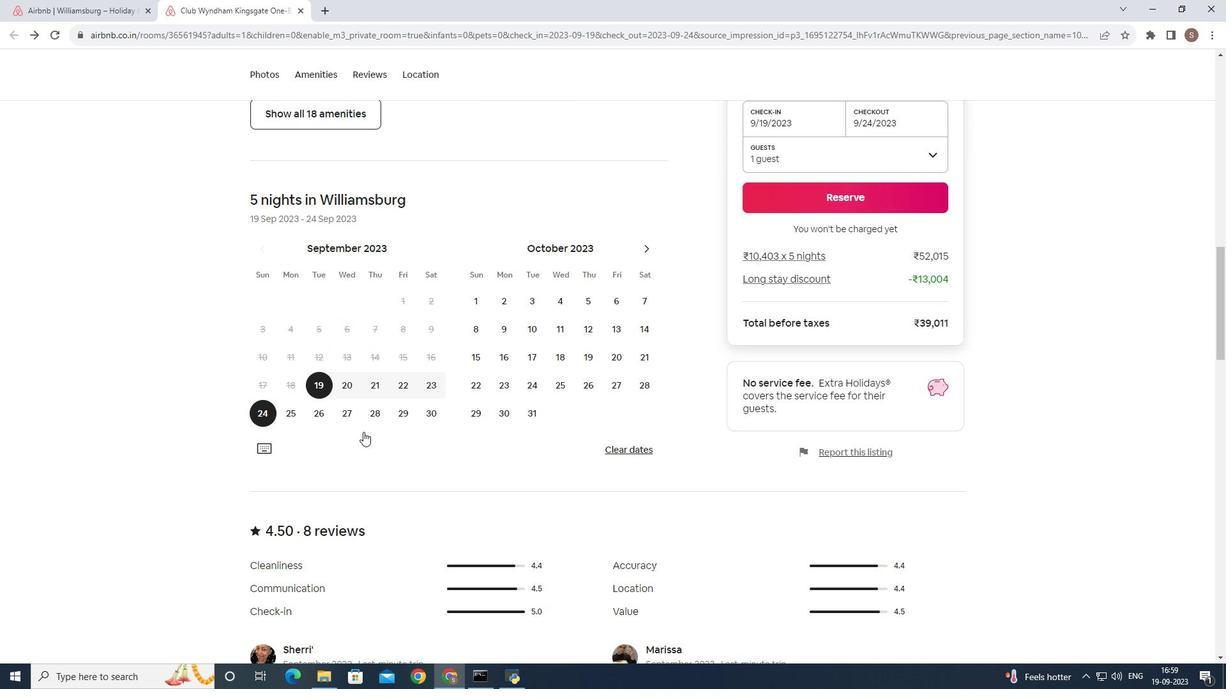 
Action: Mouse scrolled (363, 431) with delta (0, 0)
Screenshot: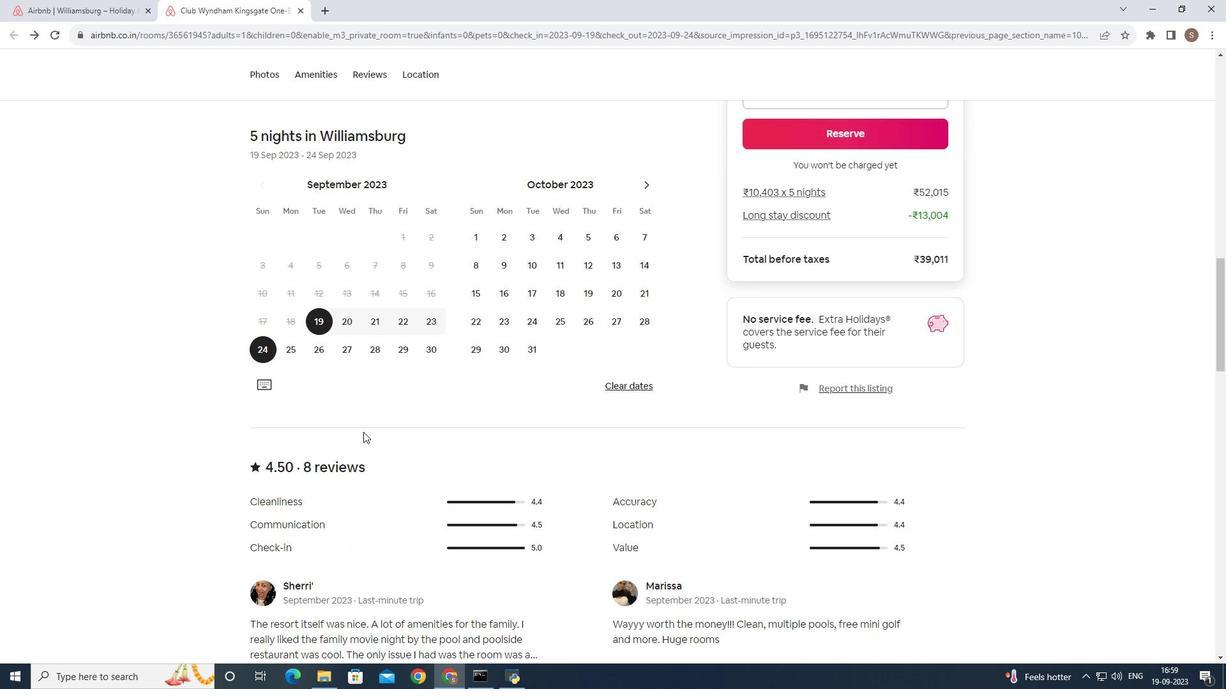 
Action: Mouse moved to (362, 434)
Screenshot: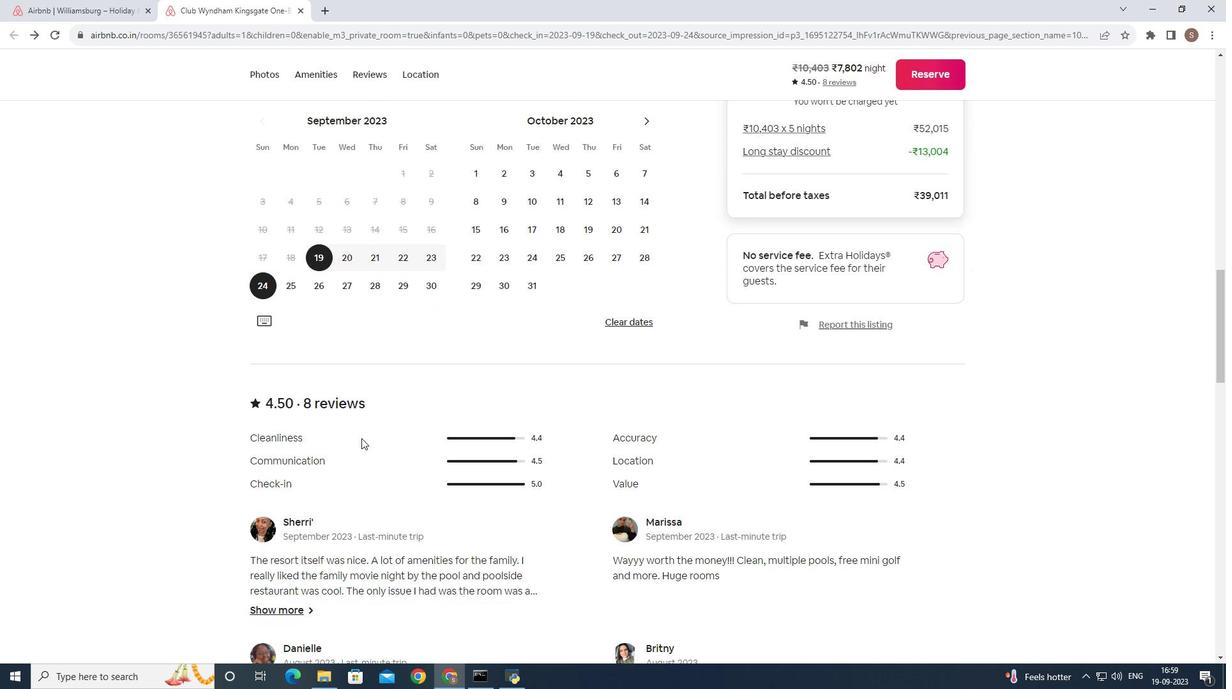 
Action: Mouse scrolled (362, 433) with delta (0, 0)
Screenshot: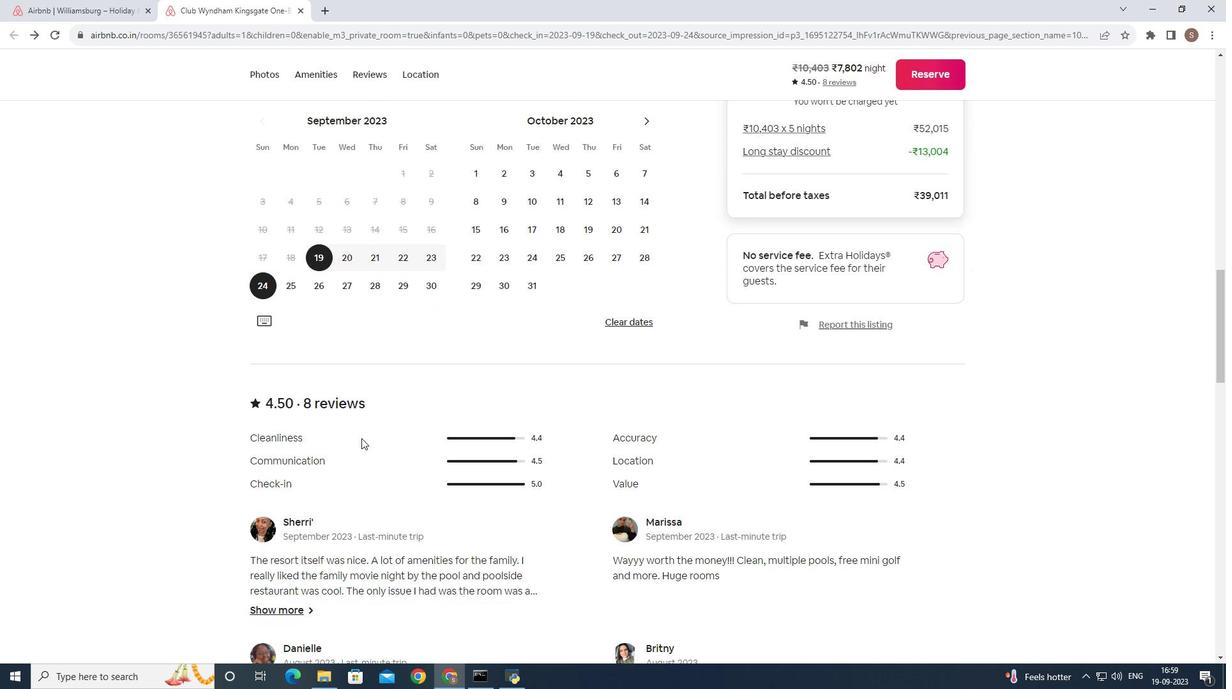 
Action: Mouse moved to (361, 438)
Screenshot: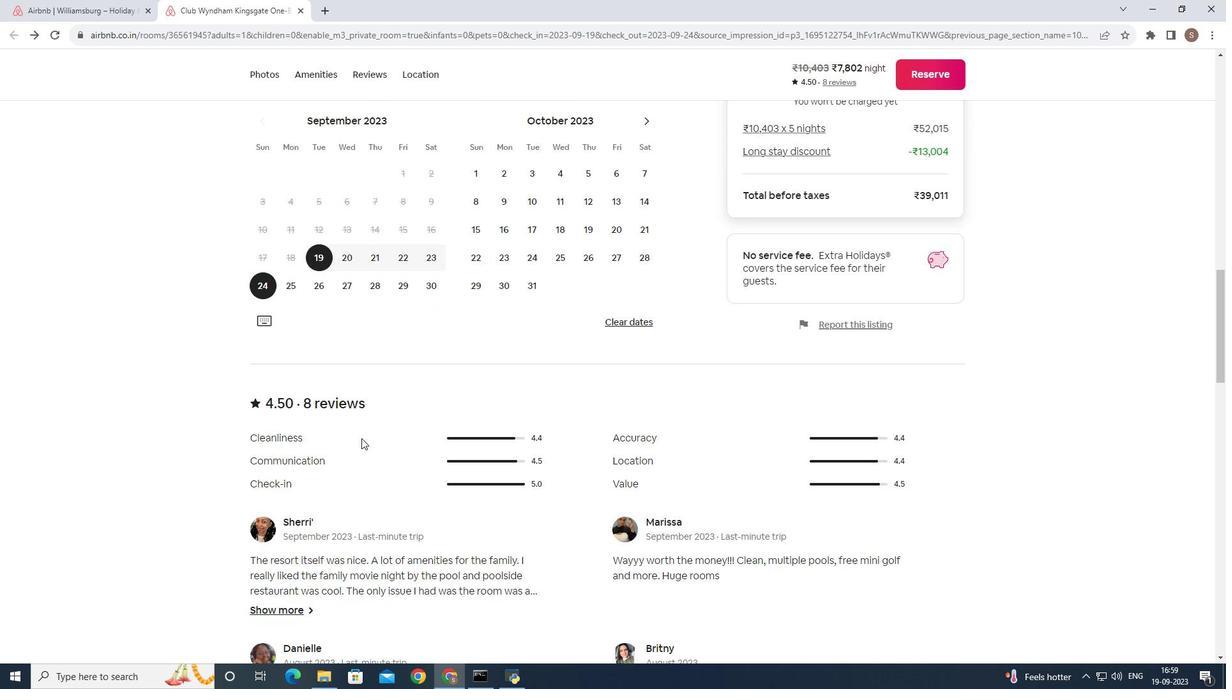 
Action: Mouse scrolled (361, 438) with delta (0, 0)
Screenshot: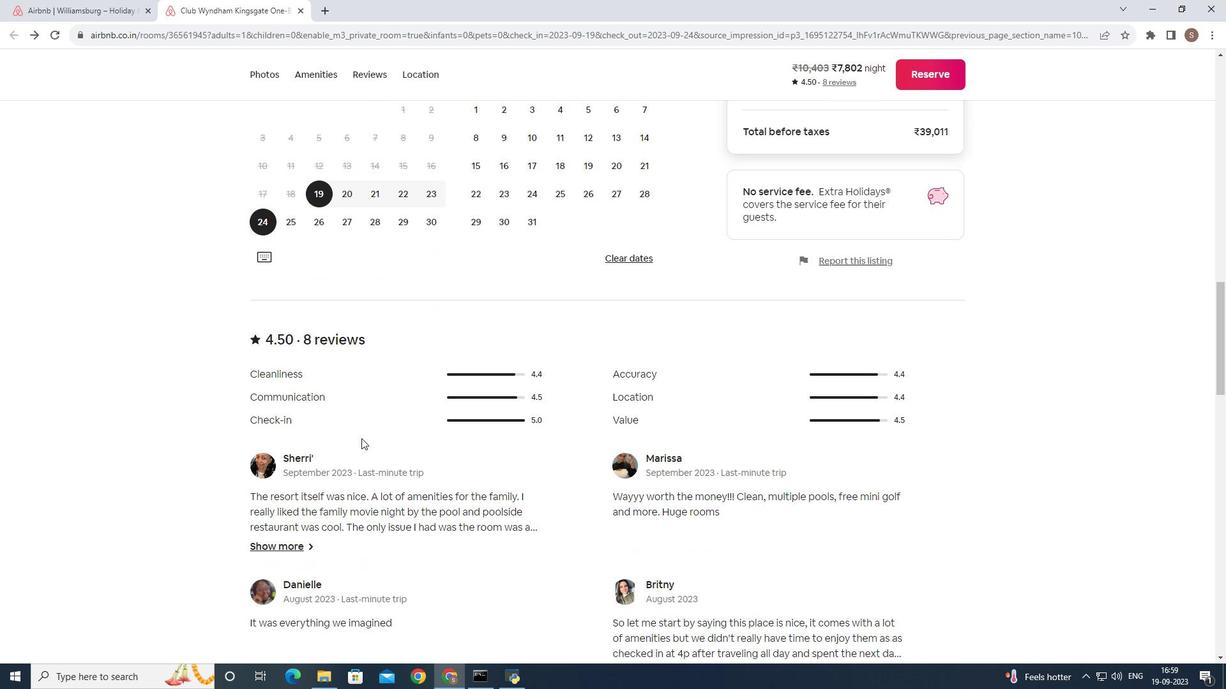 
Action: Mouse scrolled (361, 438) with delta (0, 0)
Screenshot: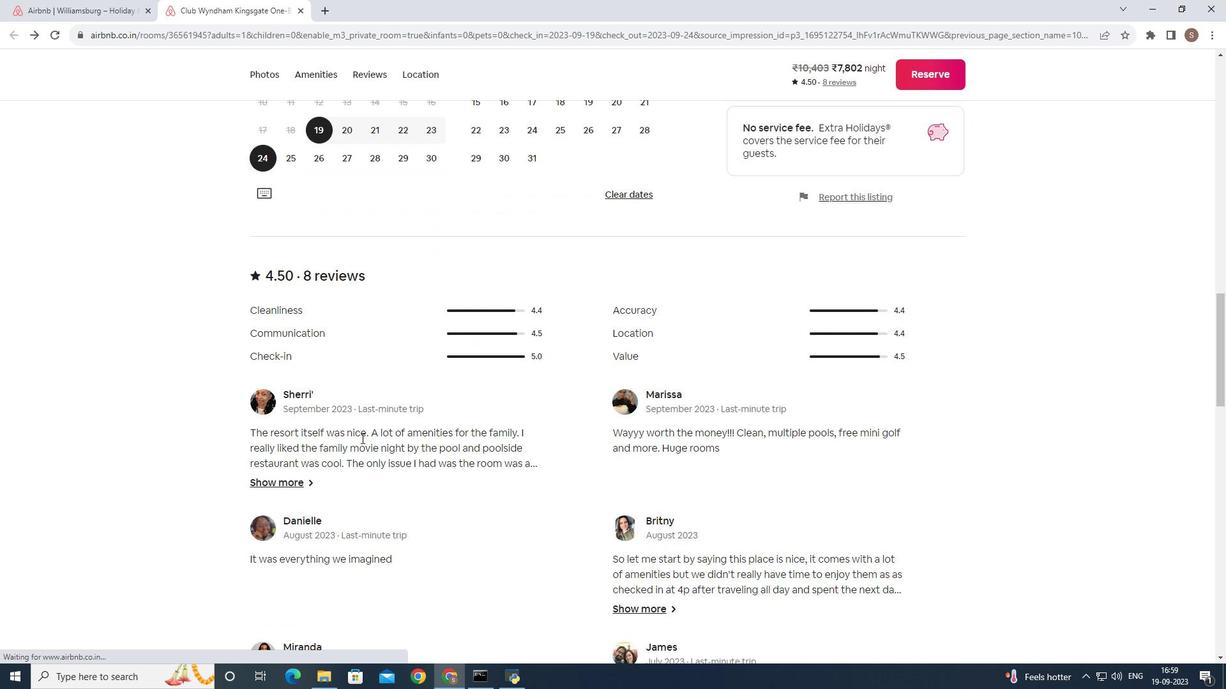 
Action: Mouse scrolled (361, 438) with delta (0, 0)
Screenshot: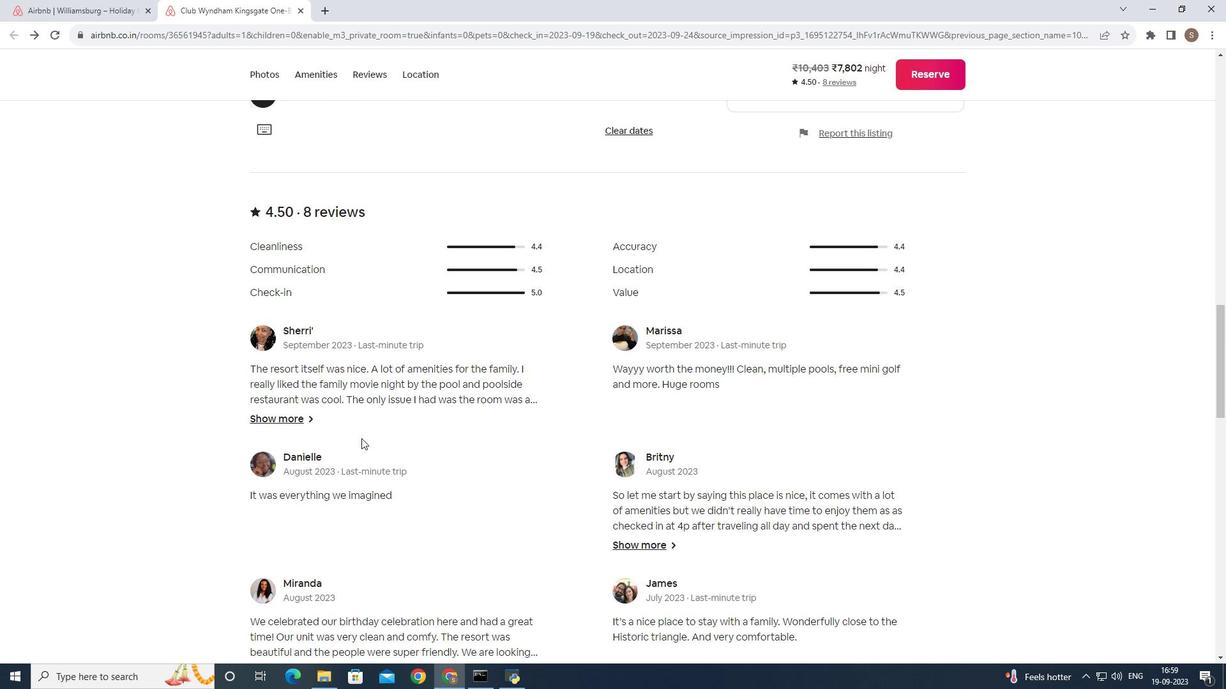 
Action: Mouse scrolled (361, 438) with delta (0, 0)
Screenshot: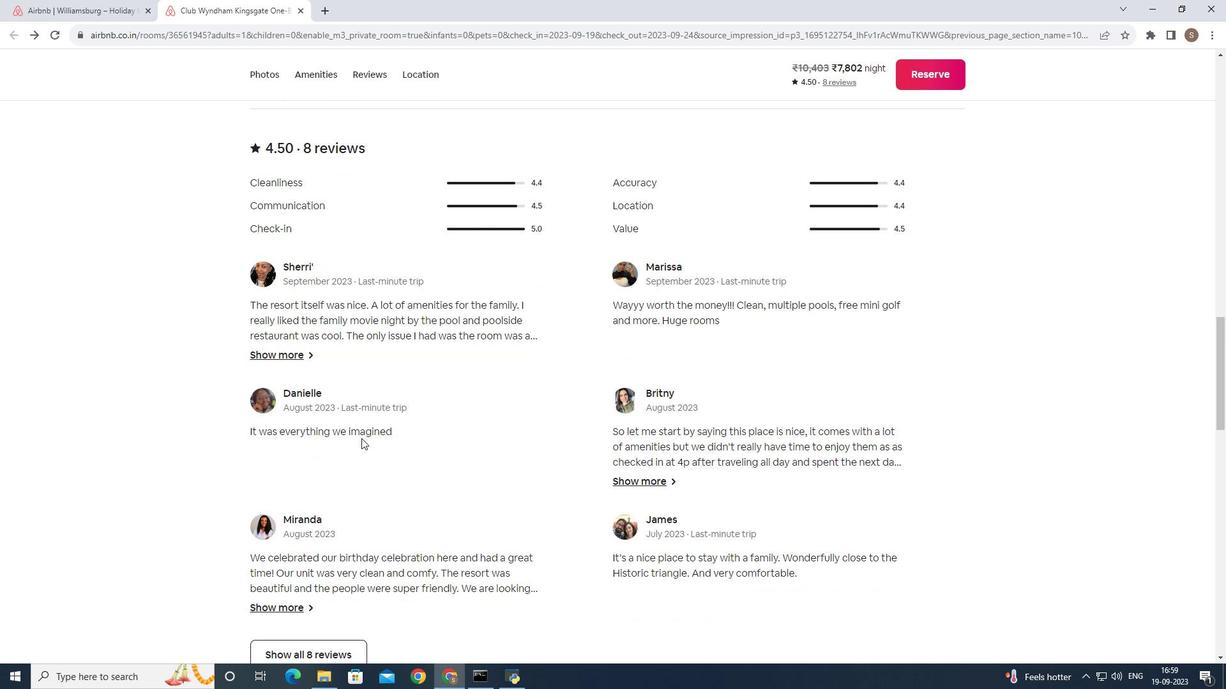 
Action: Mouse scrolled (361, 438) with delta (0, 0)
Screenshot: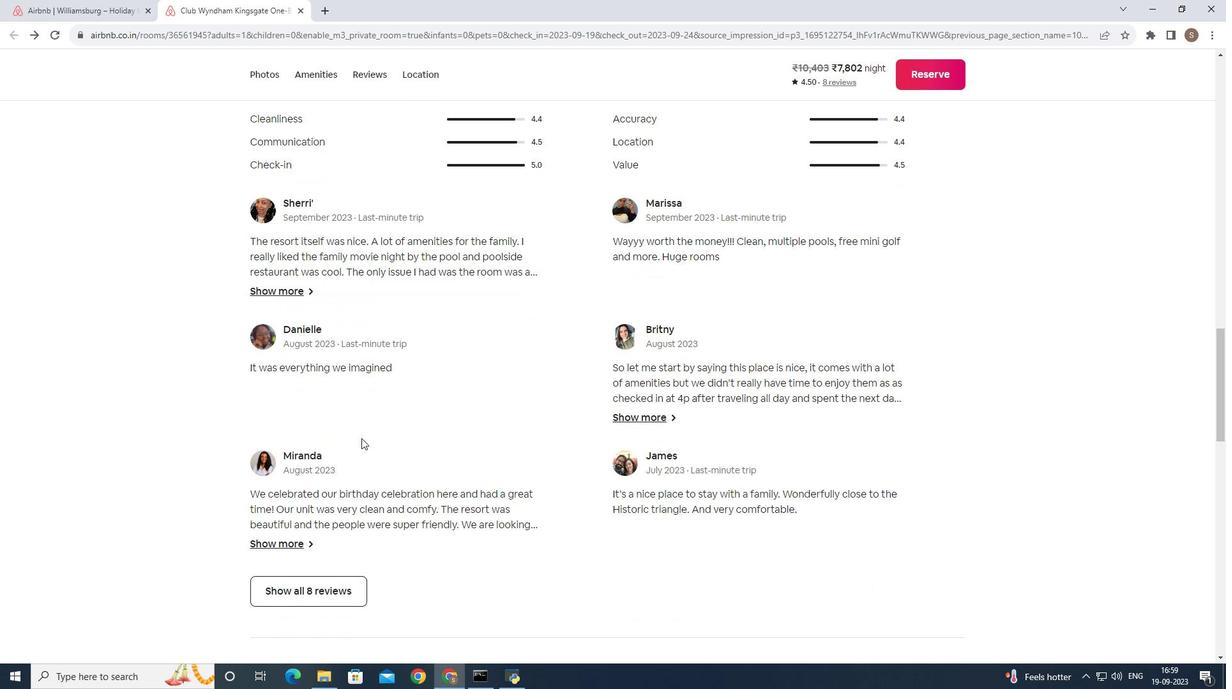 
Action: Mouse scrolled (361, 438) with delta (0, 0)
Screenshot: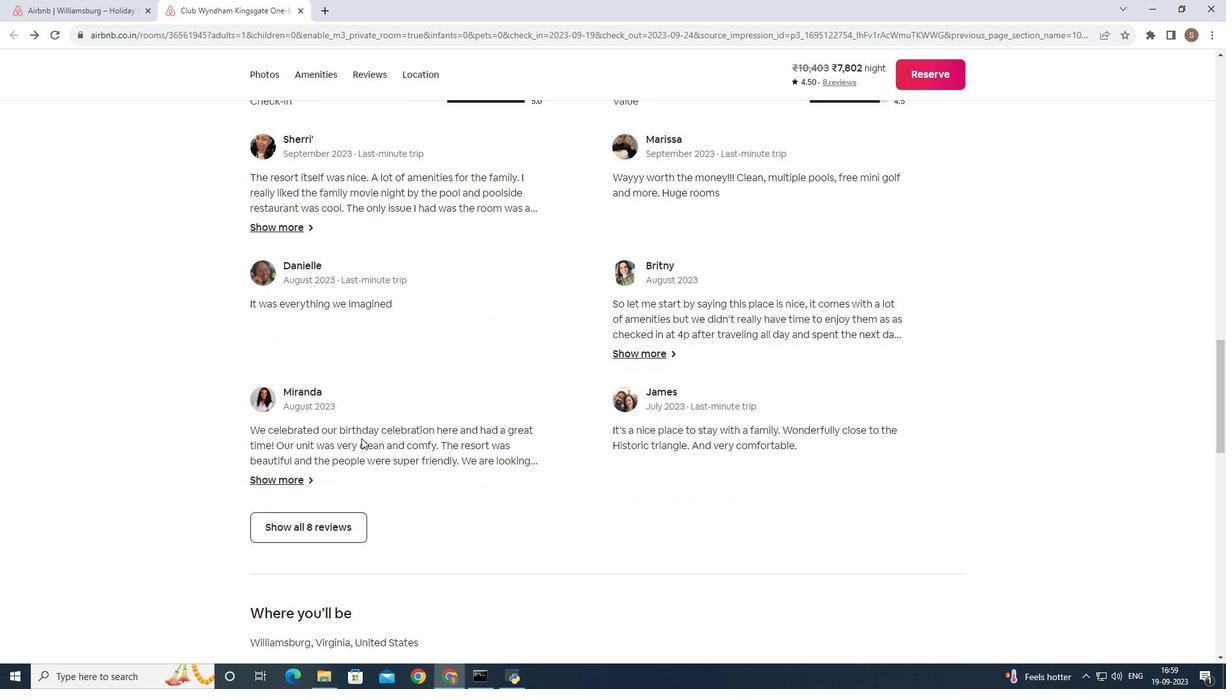 
Action: Mouse scrolled (361, 438) with delta (0, 0)
Screenshot: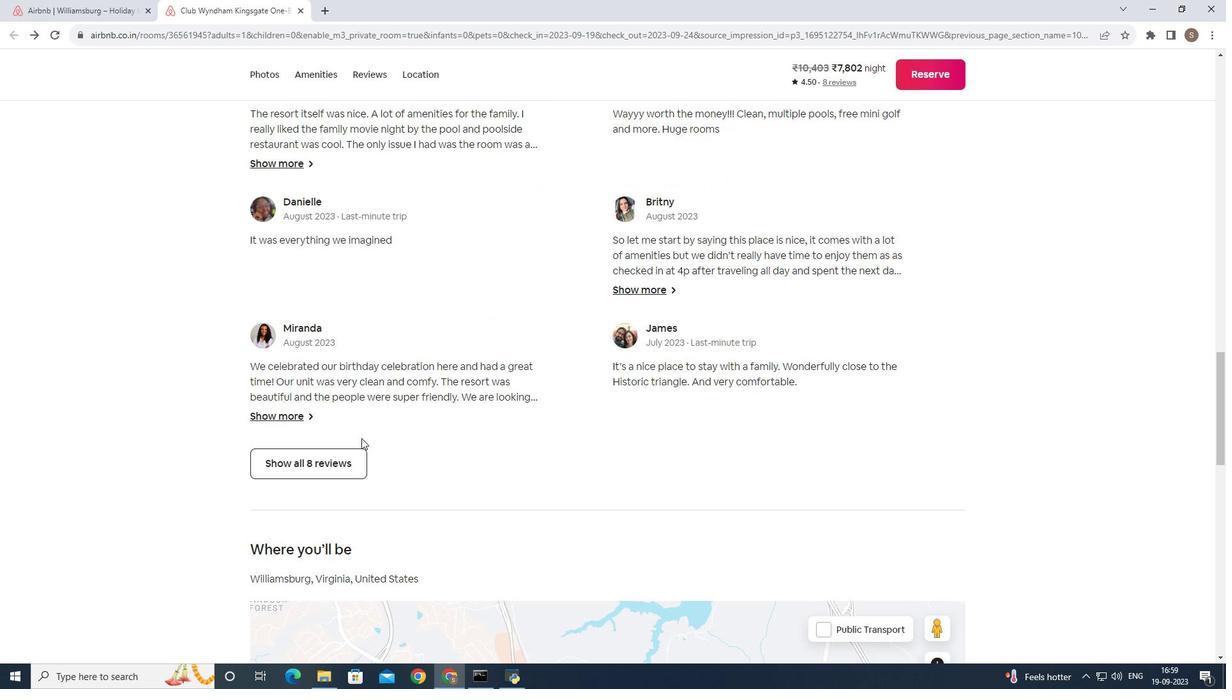 
Action: Mouse scrolled (361, 438) with delta (0, 0)
Screenshot: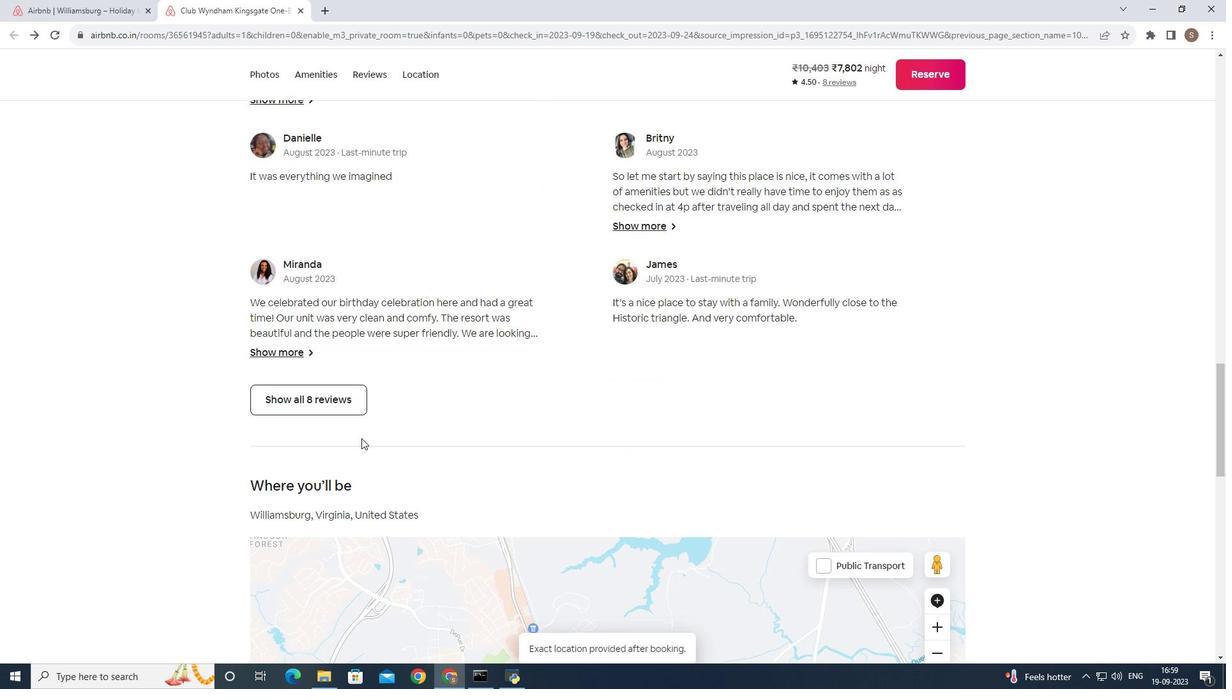 
Action: Mouse scrolled (361, 438) with delta (0, 0)
Screenshot: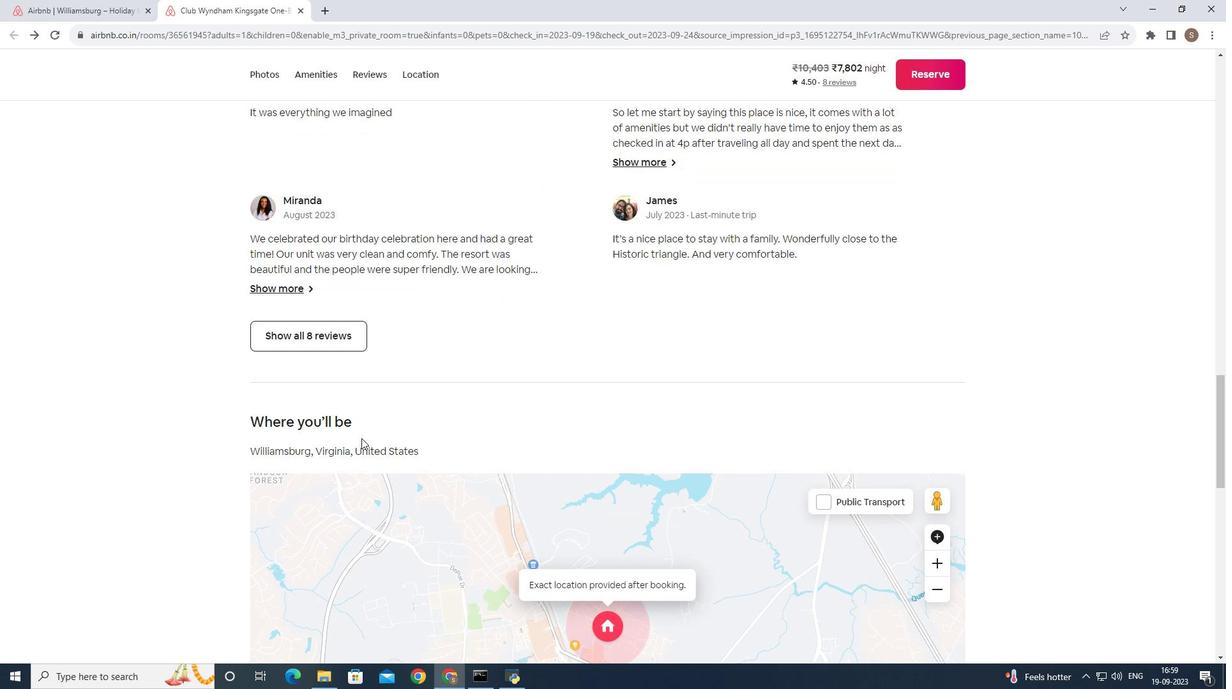 
Action: Mouse scrolled (361, 438) with delta (0, 0)
Screenshot: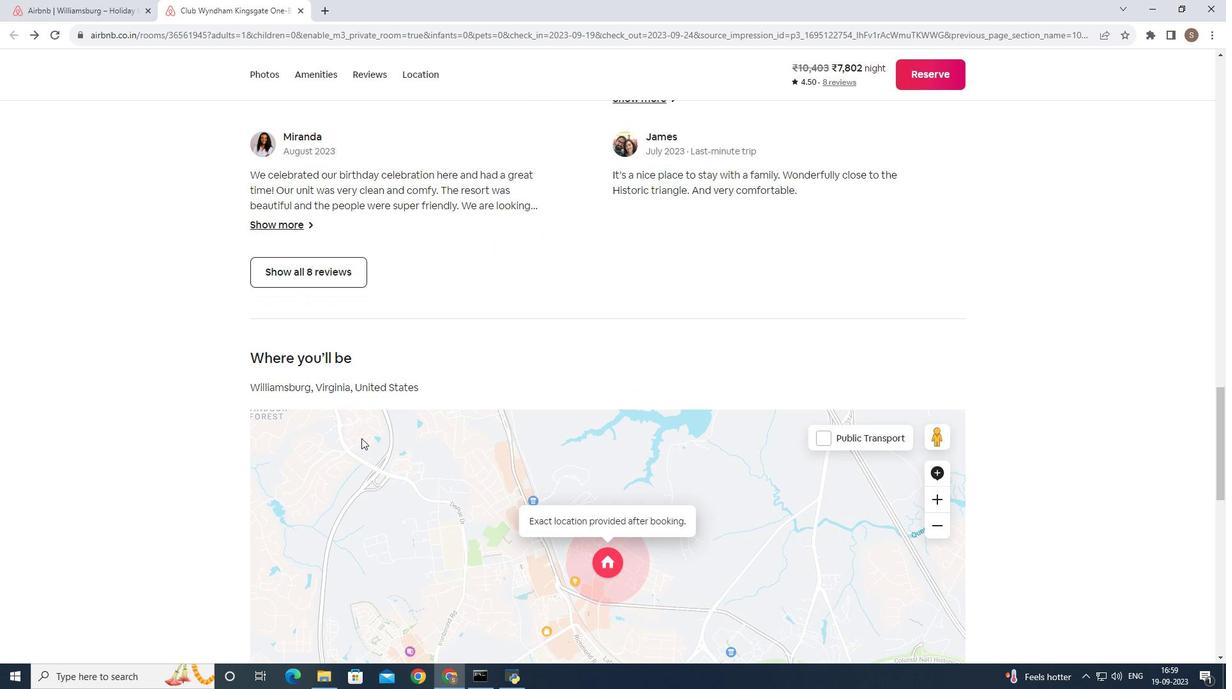 
Action: Mouse scrolled (361, 438) with delta (0, 0)
Screenshot: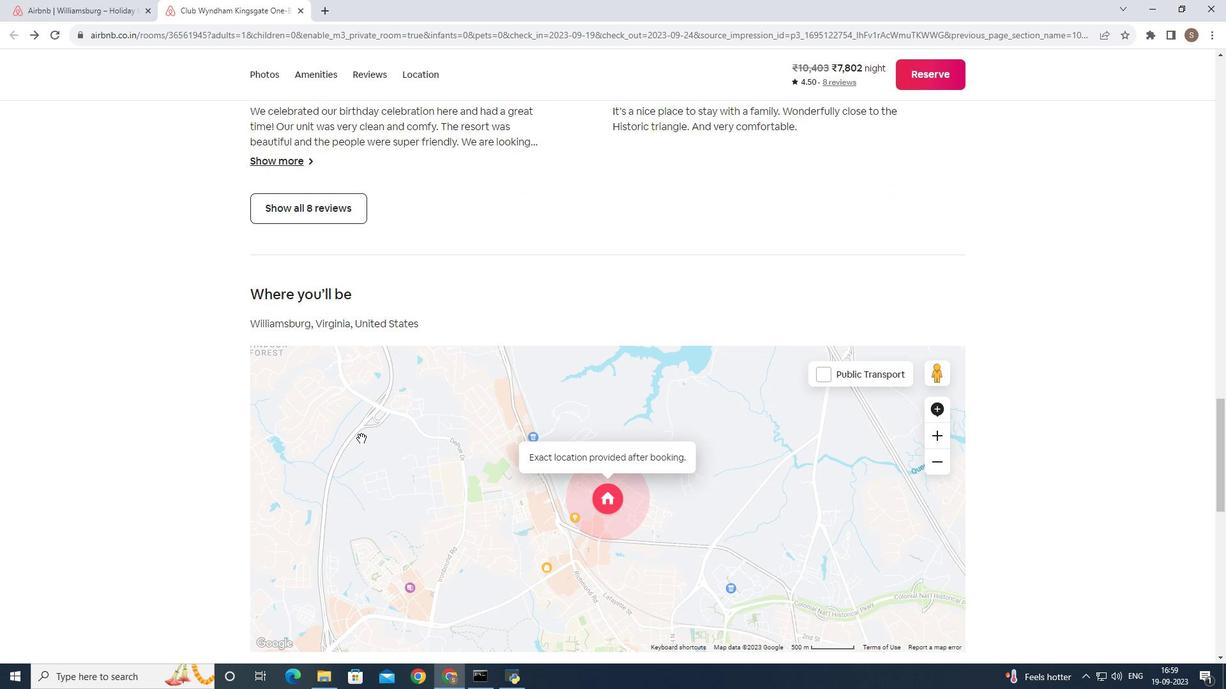 
Action: Mouse scrolled (361, 438) with delta (0, 0)
Screenshot: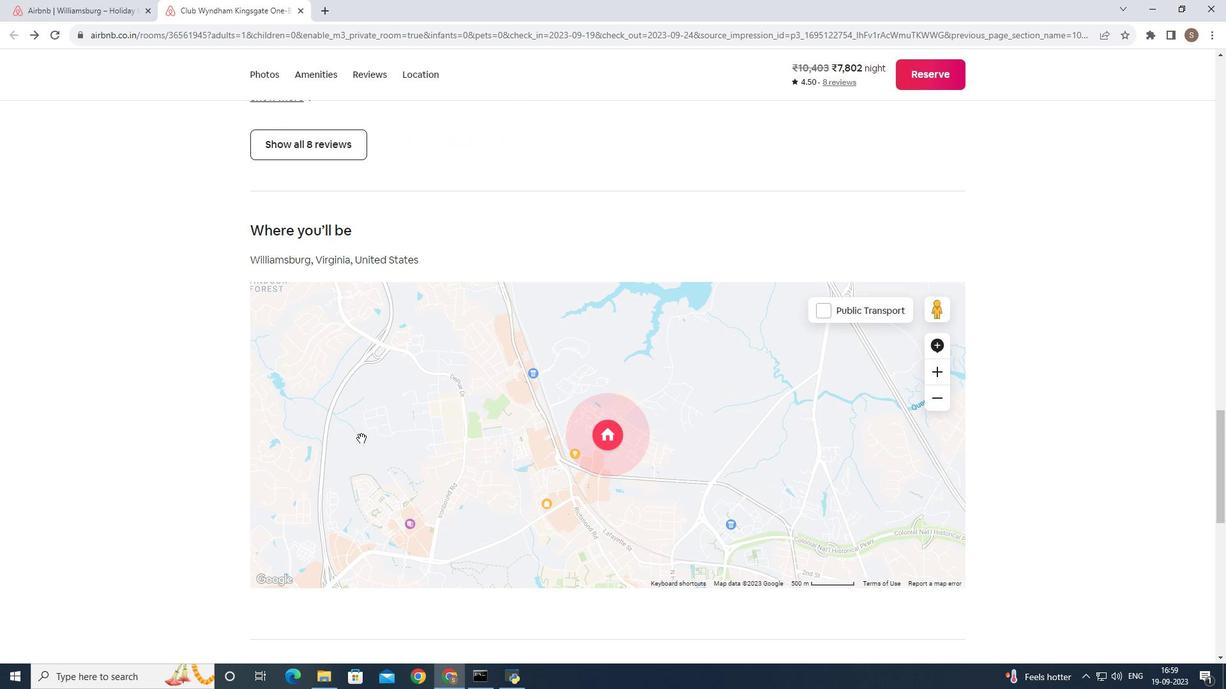 
Action: Mouse moved to (324, 328)
Screenshot: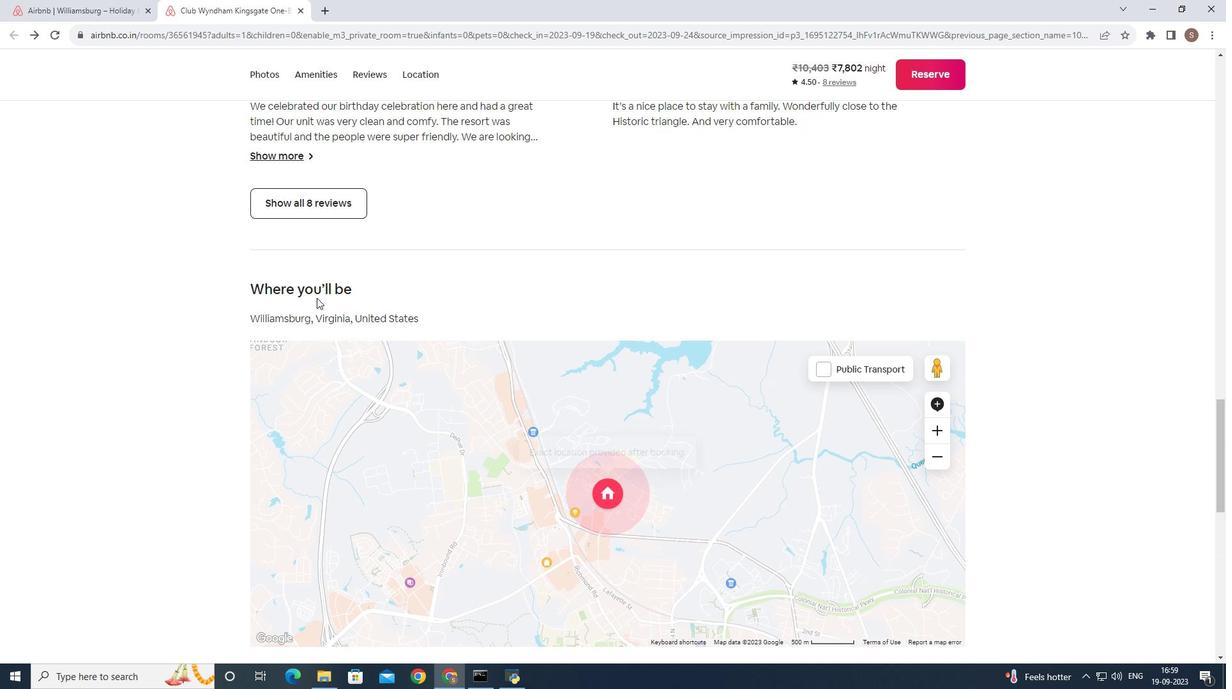 
Action: Mouse scrolled (324, 329) with delta (0, 0)
Screenshot: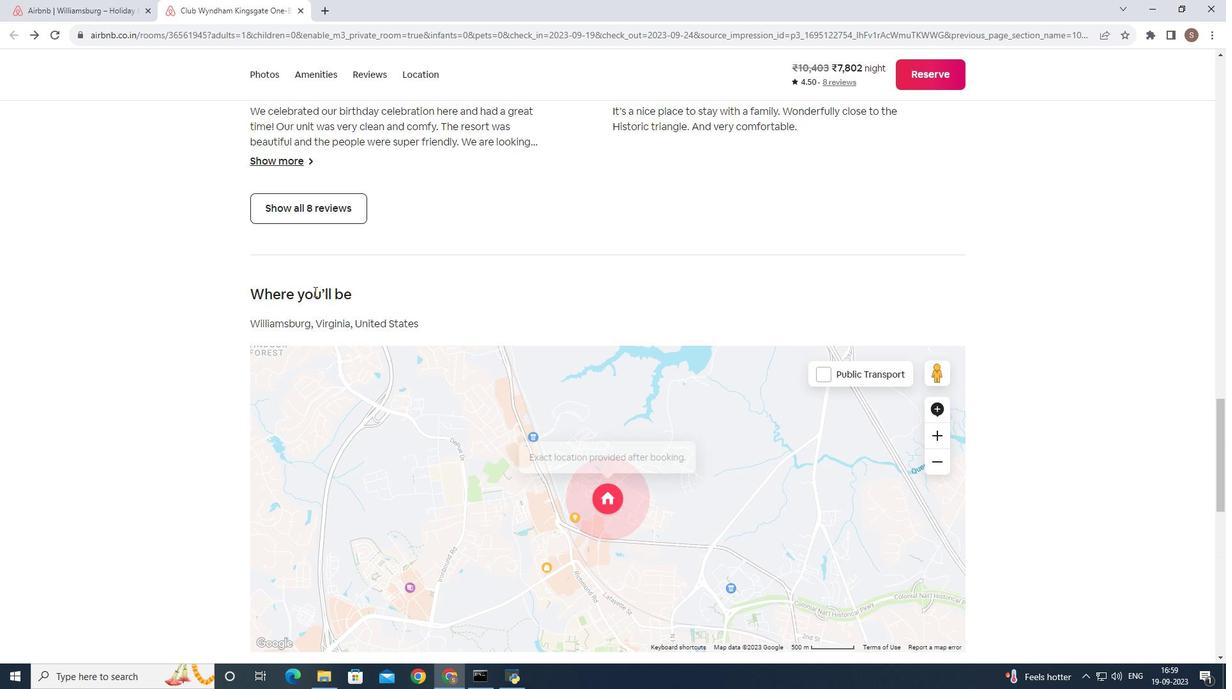 
Action: Mouse moved to (313, 203)
Screenshot: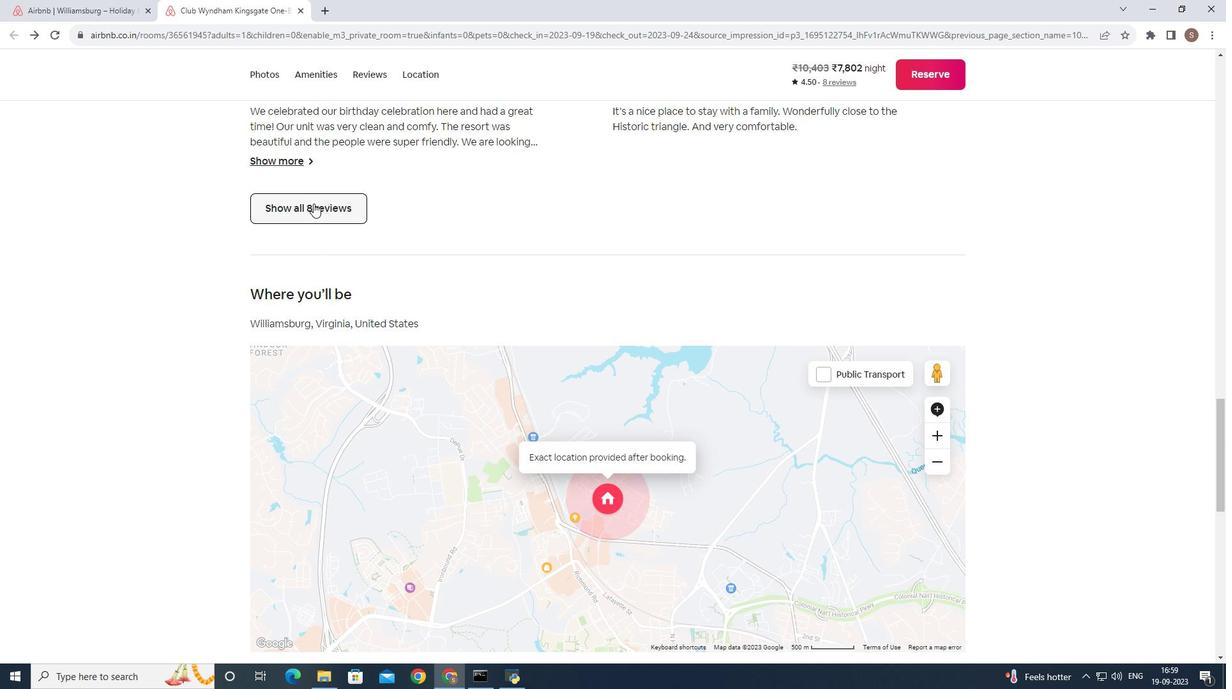 
Action: Mouse pressed left at (313, 203)
Screenshot: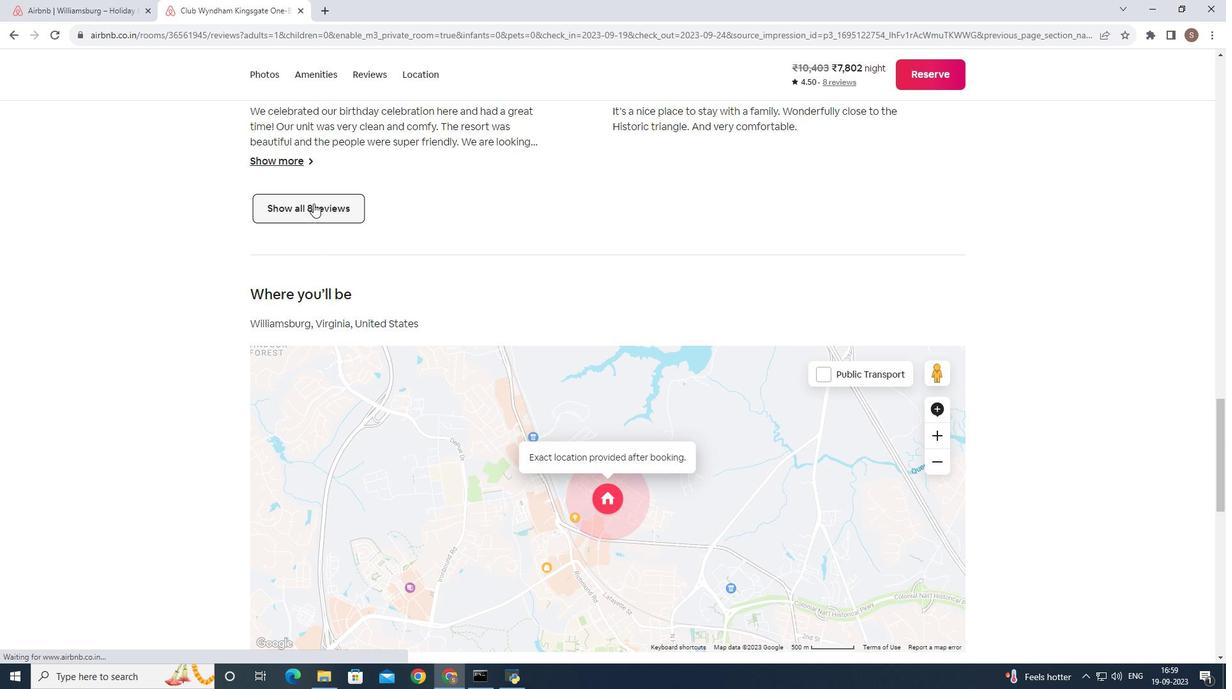 
Action: Mouse moved to (664, 325)
Screenshot: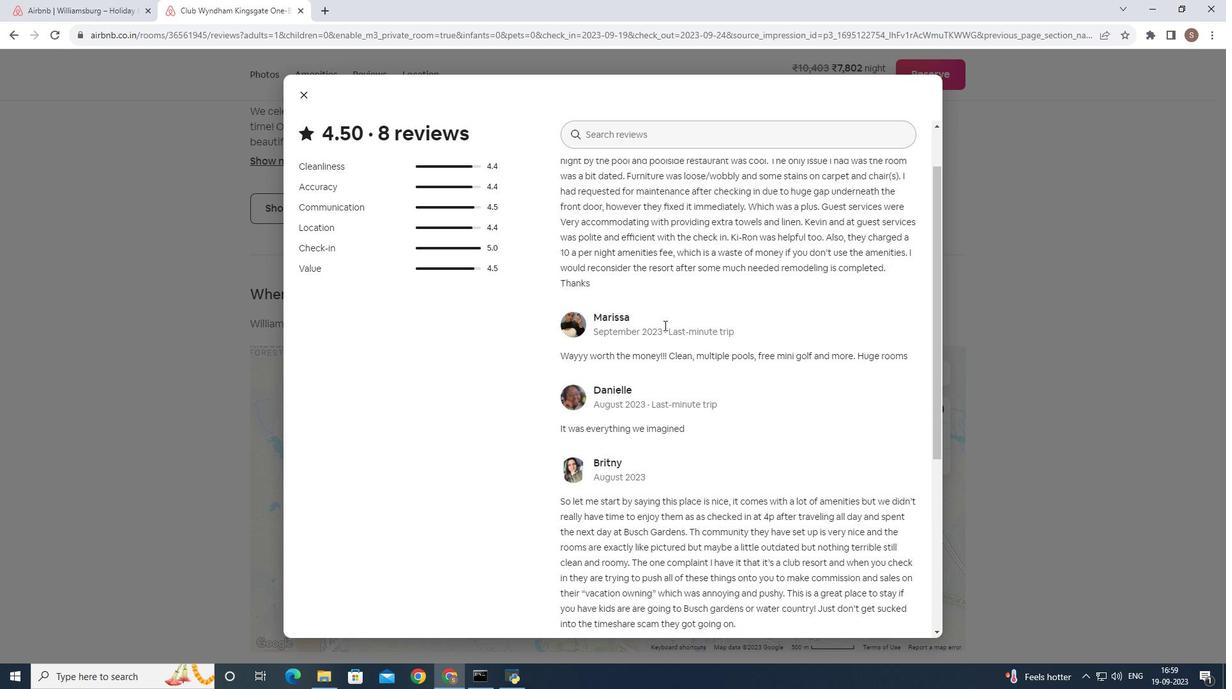 
Action: Mouse scrolled (664, 325) with delta (0, 0)
Screenshot: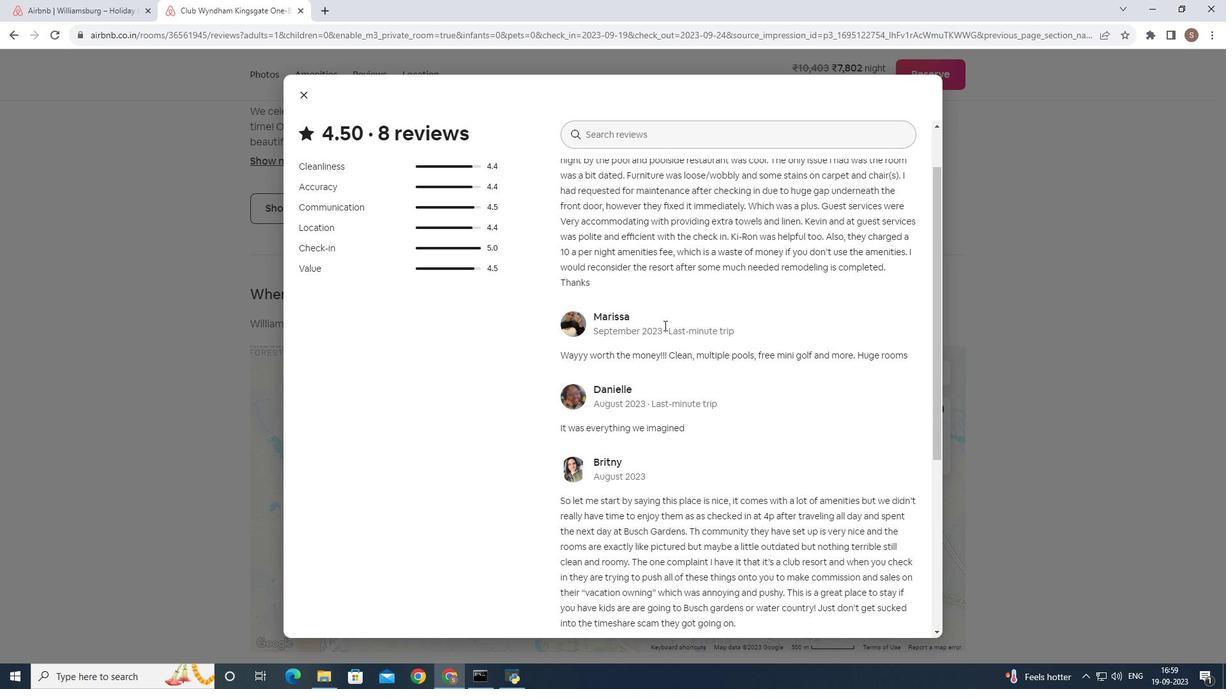 
Action: Mouse scrolled (664, 325) with delta (0, 0)
Screenshot: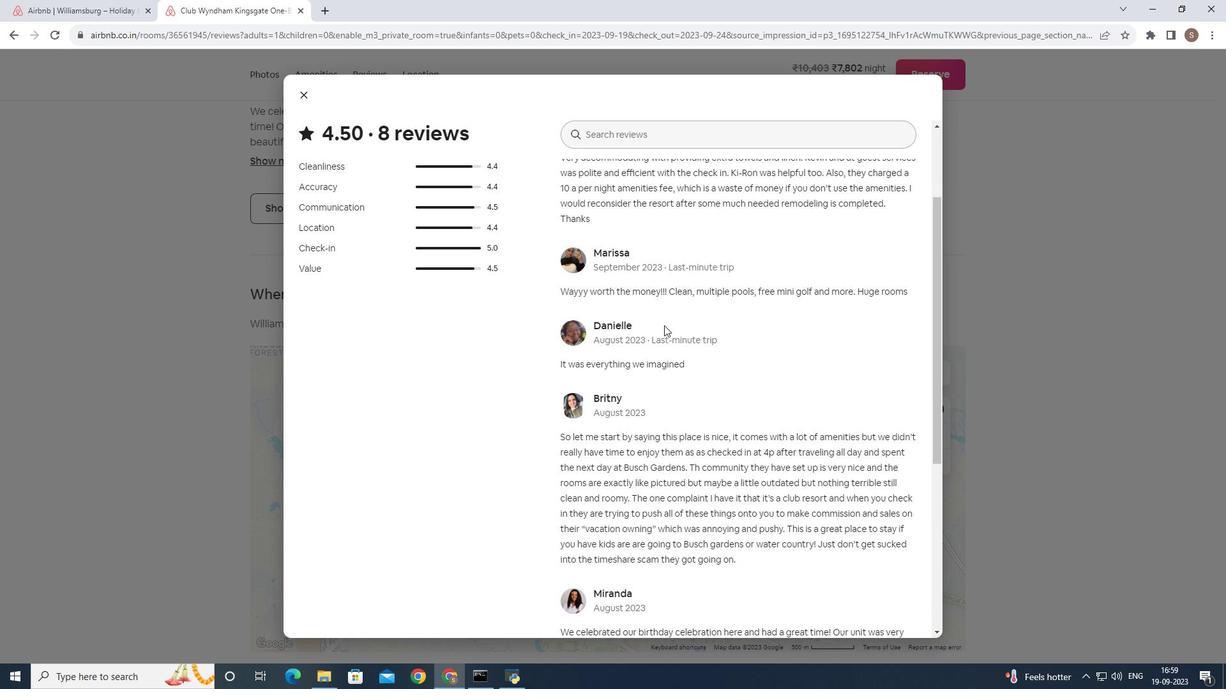 
Action: Mouse scrolled (664, 325) with delta (0, 0)
Screenshot: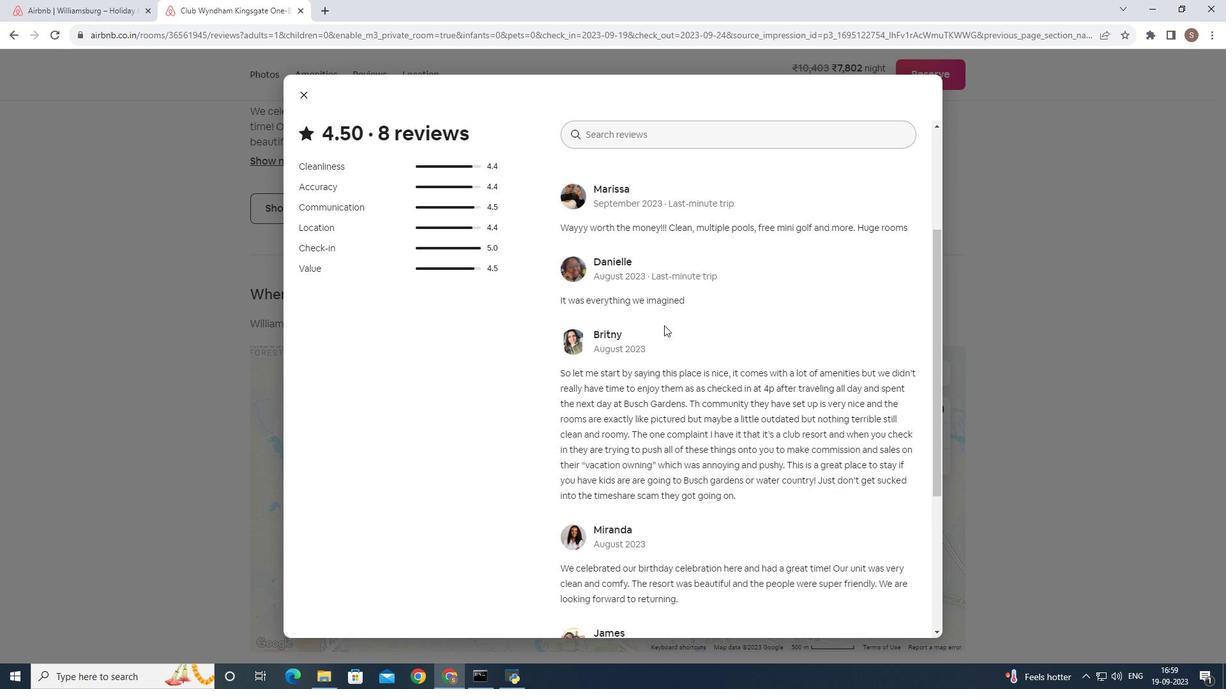 
Action: Mouse scrolled (664, 325) with delta (0, 0)
Screenshot: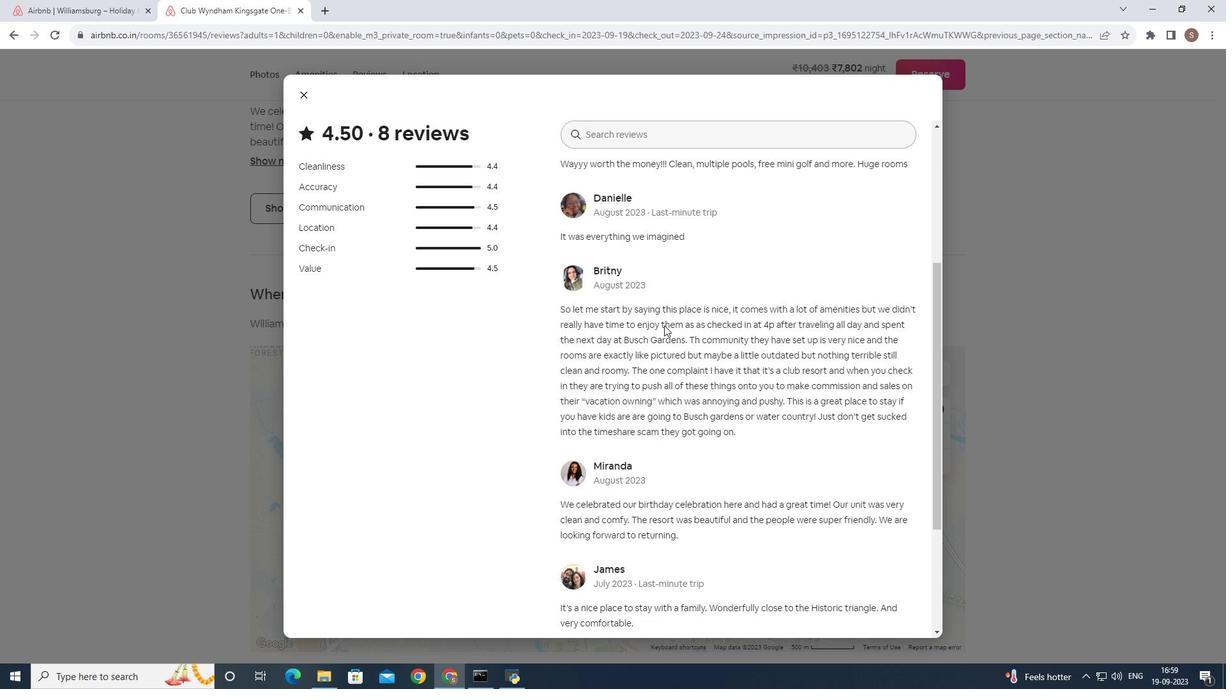 
Action: Mouse scrolled (664, 325) with delta (0, 0)
Screenshot: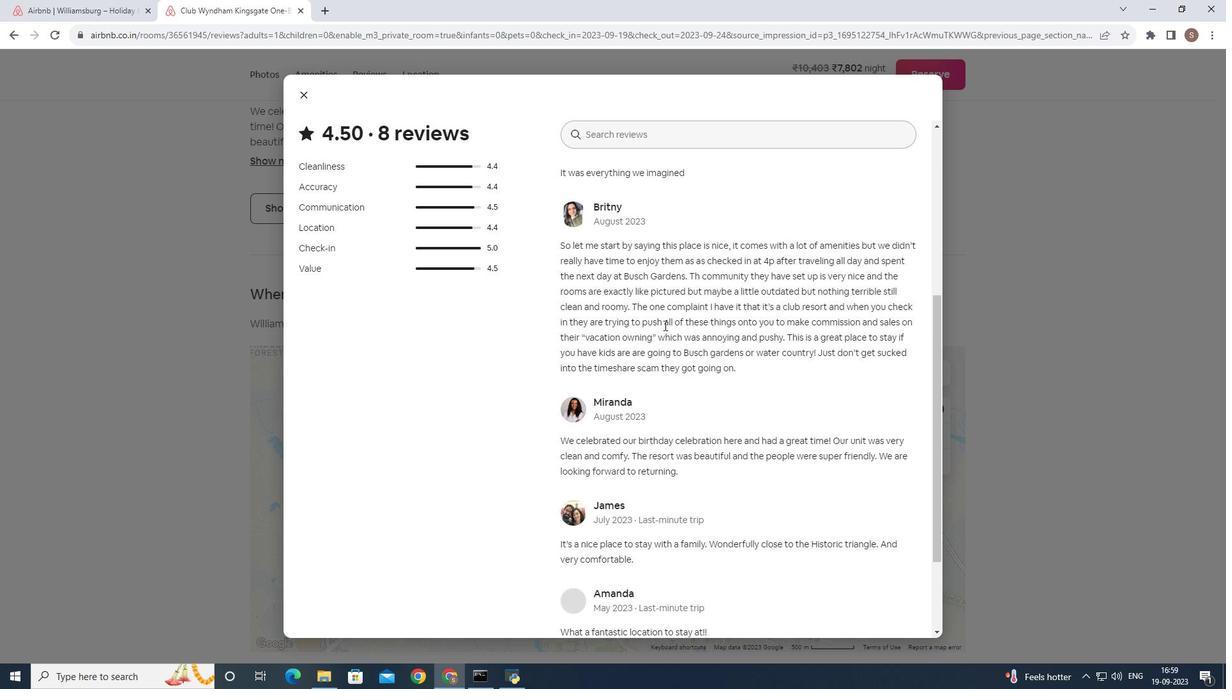 
Action: Mouse scrolled (664, 325) with delta (0, 0)
Screenshot: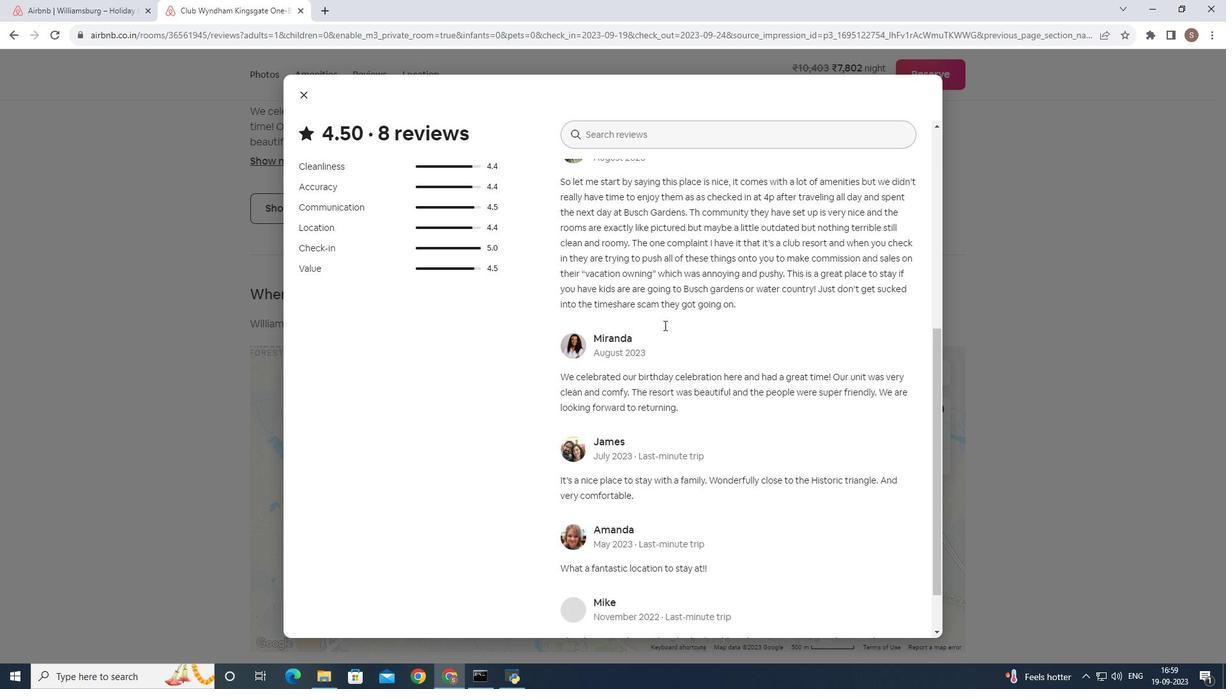 
Action: Mouse scrolled (664, 325) with delta (0, 0)
Screenshot: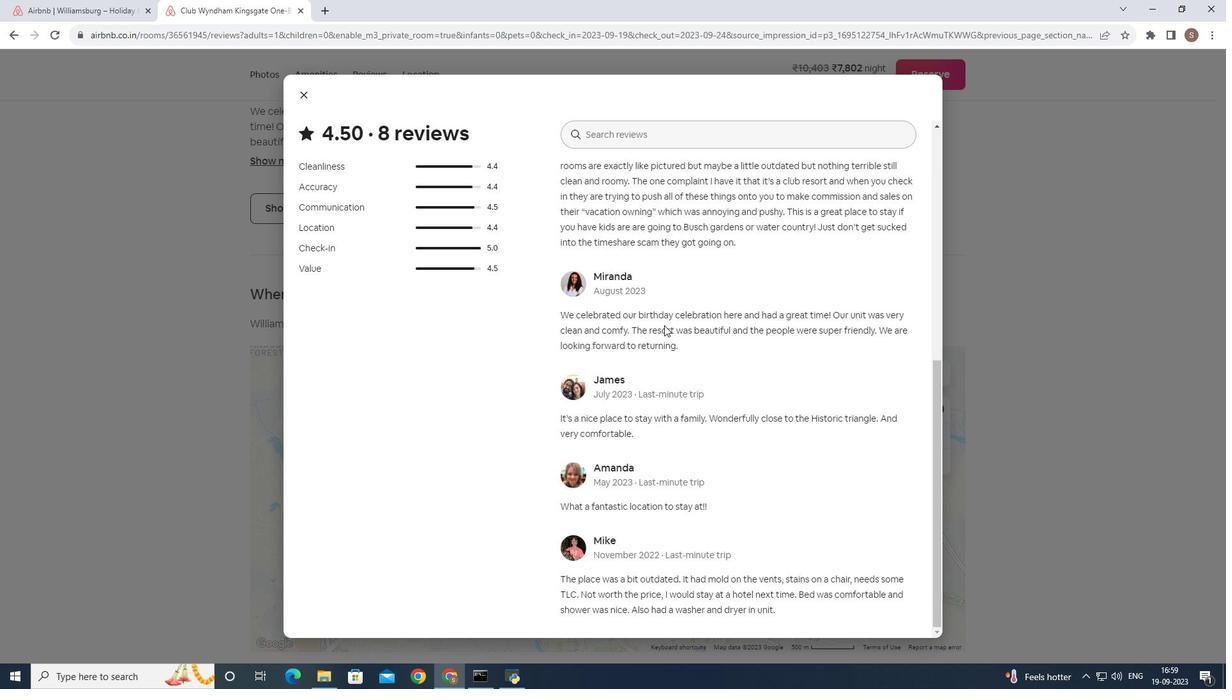 
Action: Mouse scrolled (664, 325) with delta (0, 0)
Screenshot: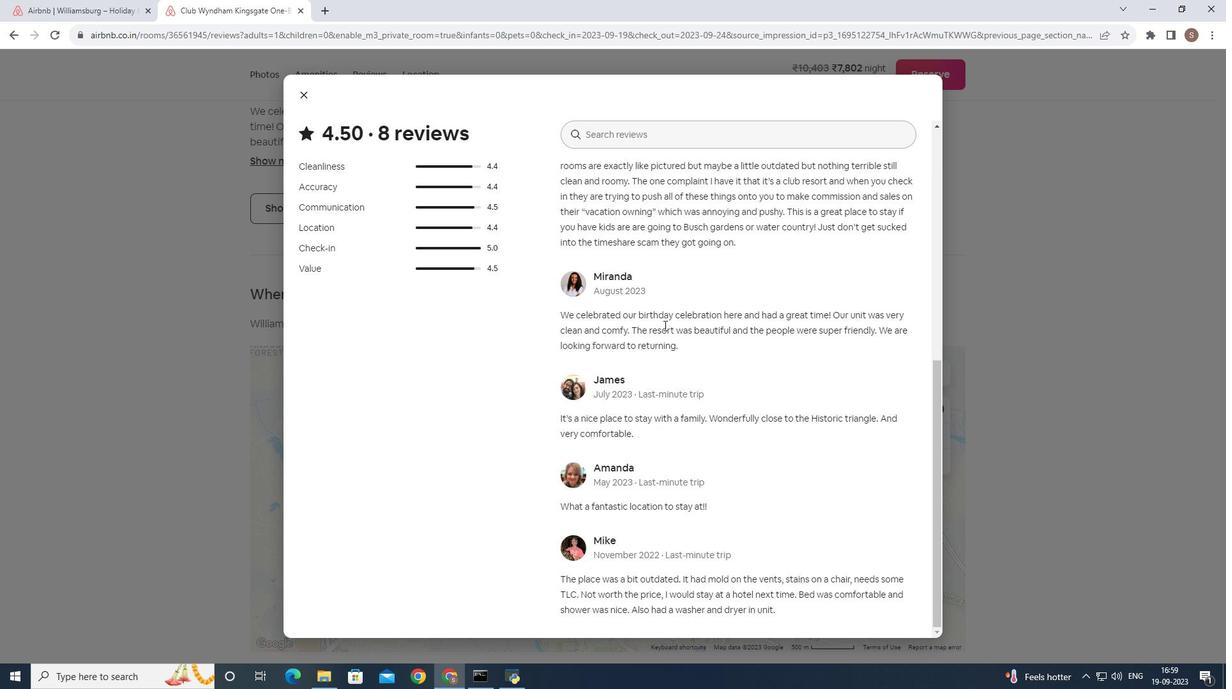 
Action: Mouse scrolled (664, 325) with delta (0, 0)
Screenshot: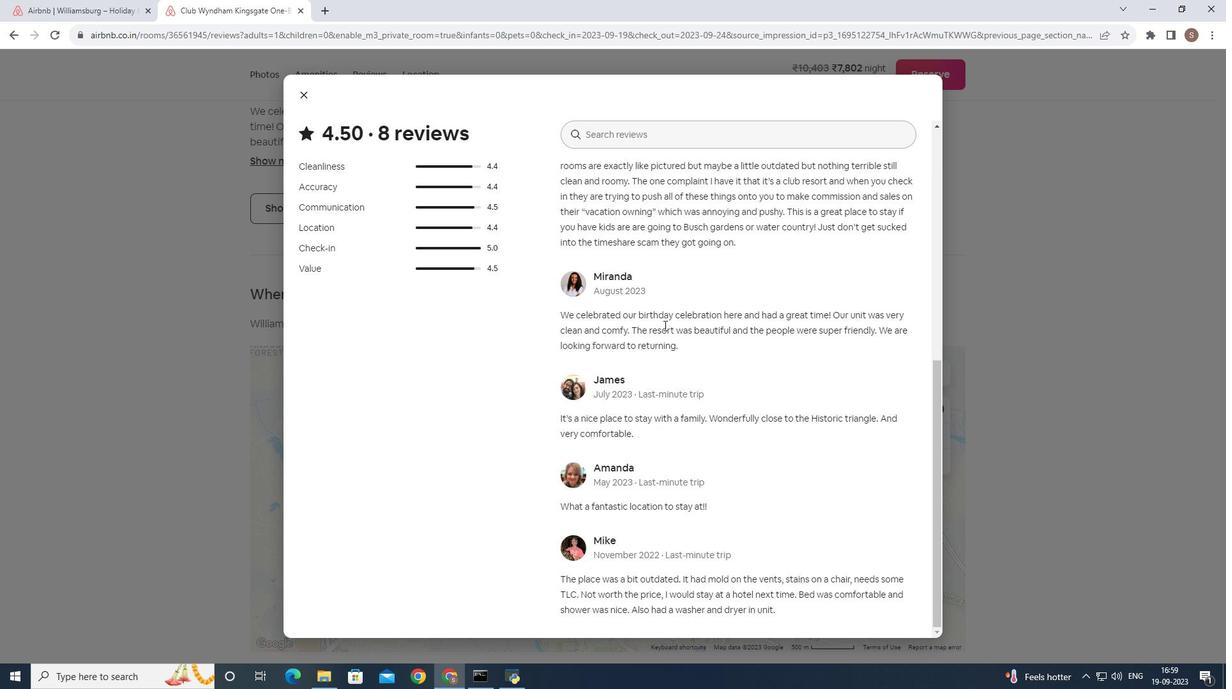 
Action: Mouse scrolled (664, 325) with delta (0, 0)
Screenshot: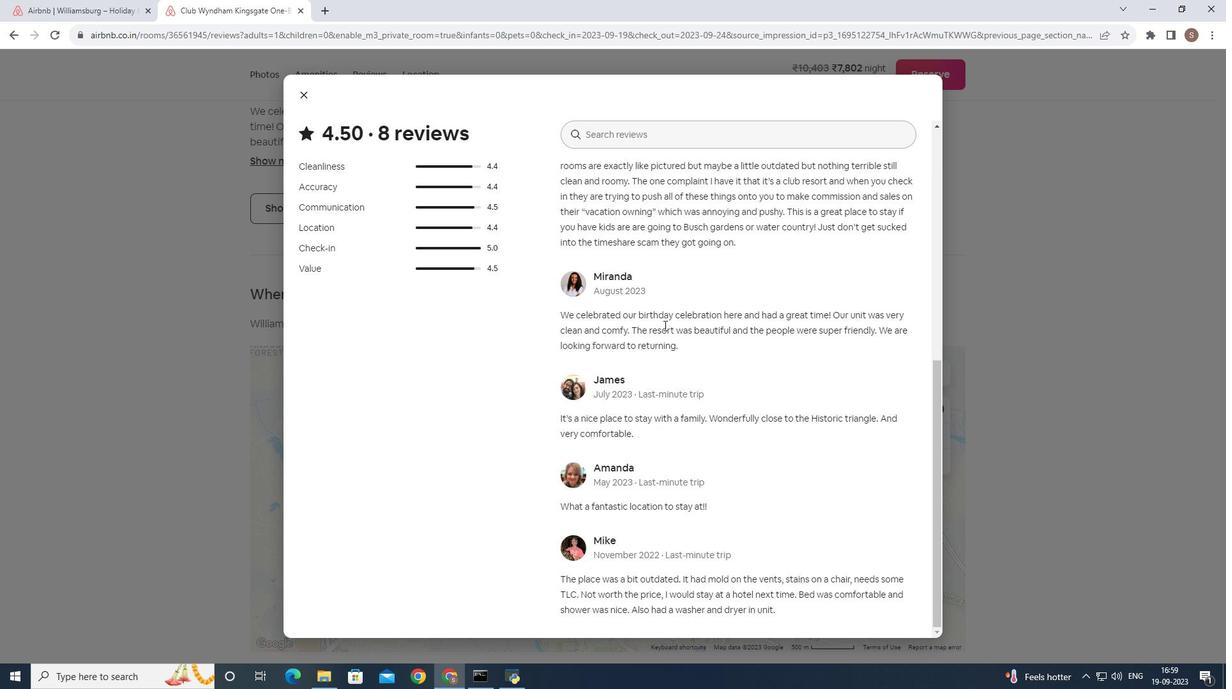 
Action: Mouse scrolled (664, 325) with delta (0, 0)
Screenshot: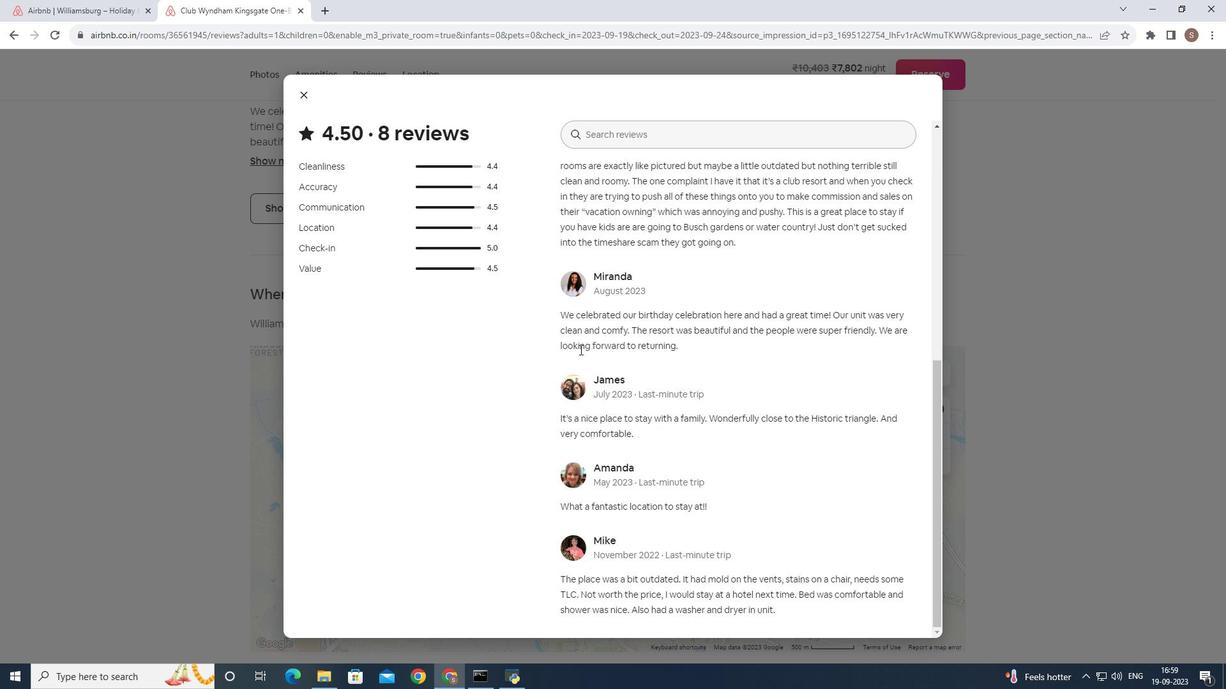 
Action: Mouse moved to (647, 342)
Screenshot: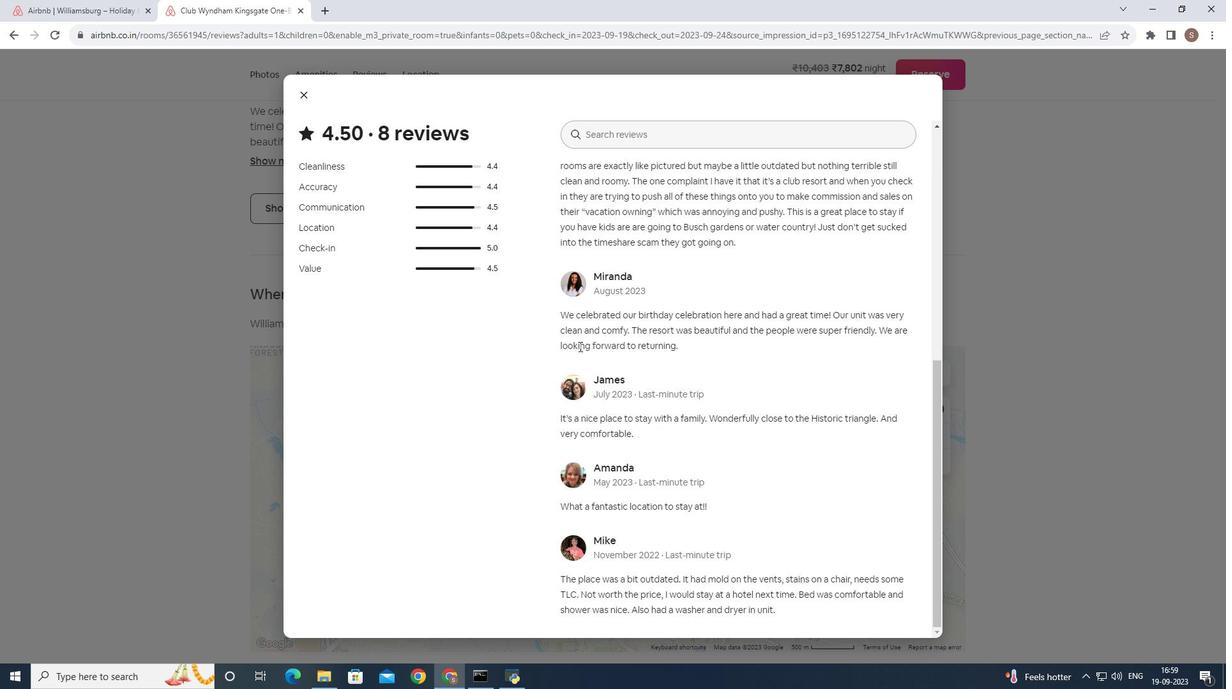 
Action: Mouse scrolled (647, 341) with delta (0, 0)
Screenshot: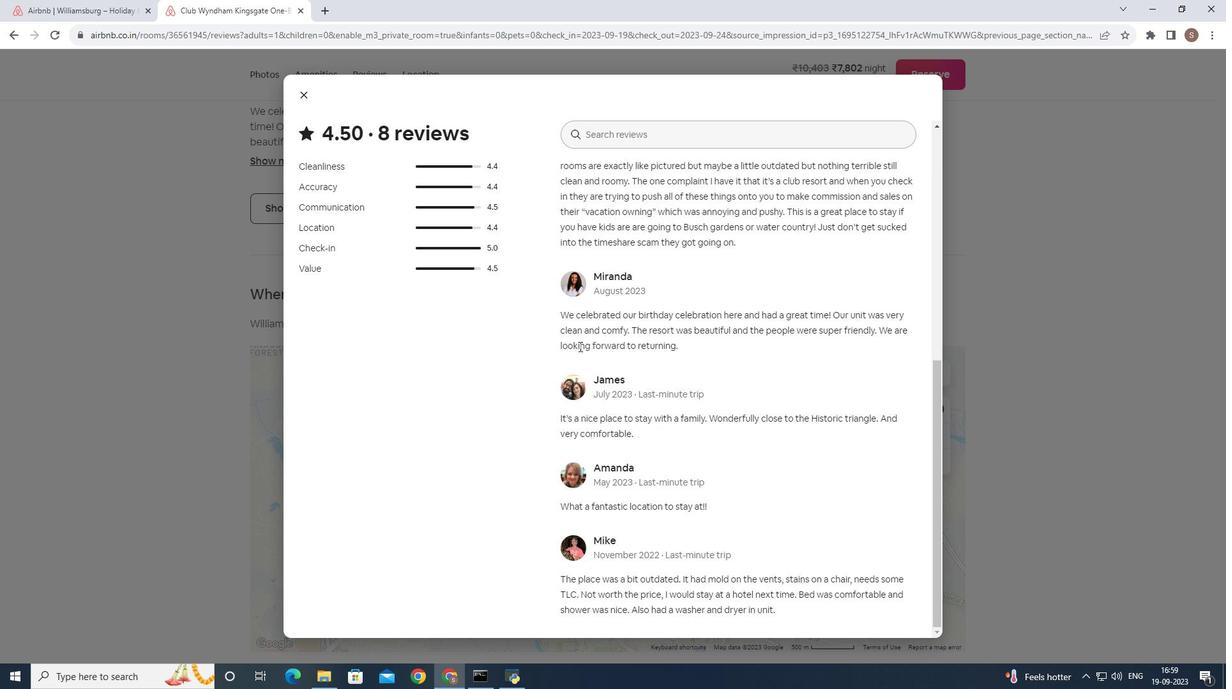 
Action: Mouse moved to (459, 305)
Screenshot: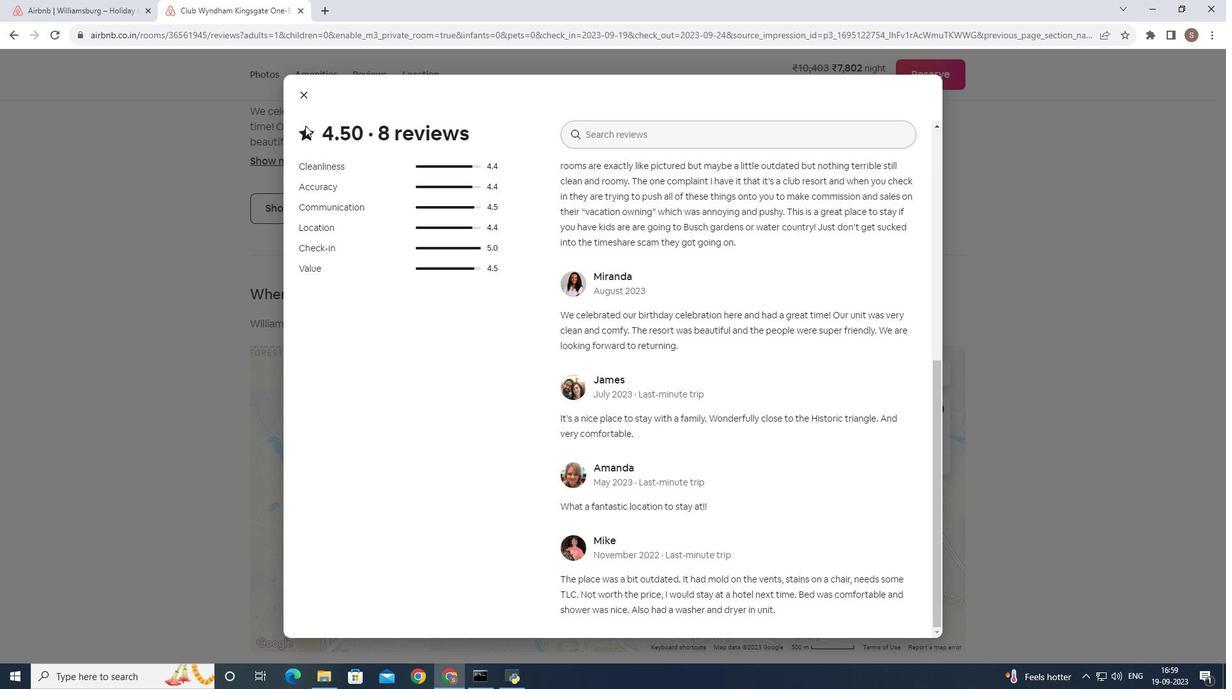 
Action: Mouse scrolled (459, 304) with delta (0, 0)
Screenshot: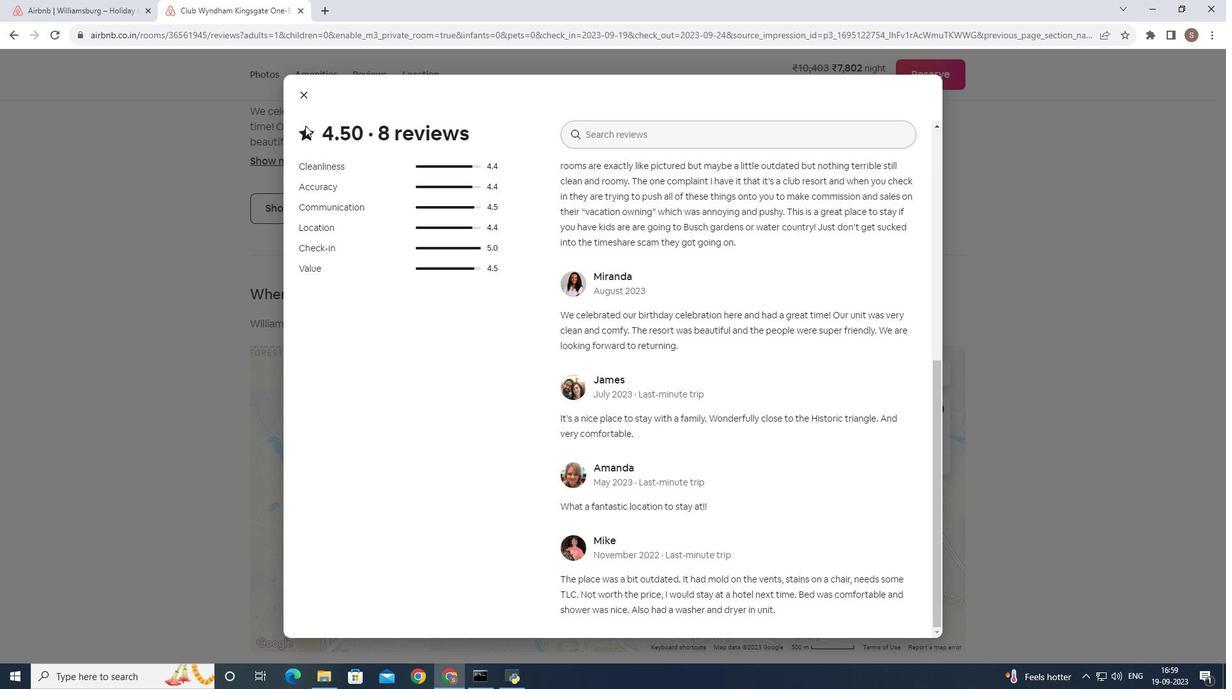 
Action: Mouse moved to (300, 95)
Screenshot: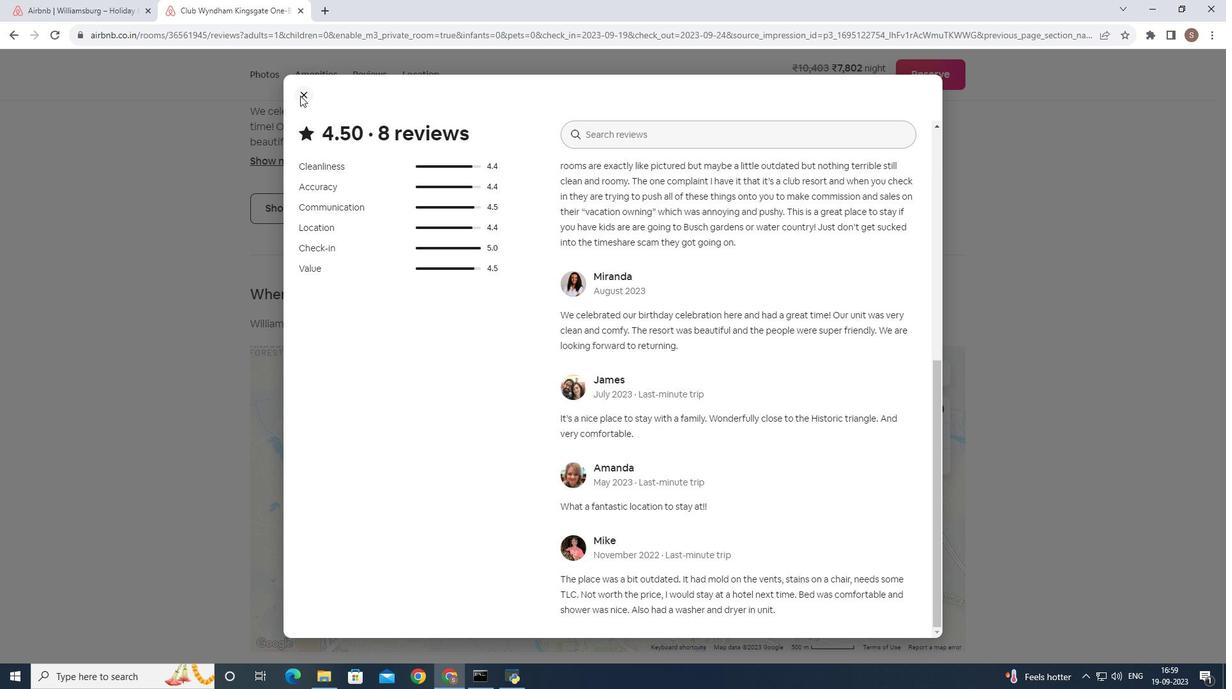 
Action: Mouse pressed left at (300, 95)
Screenshot: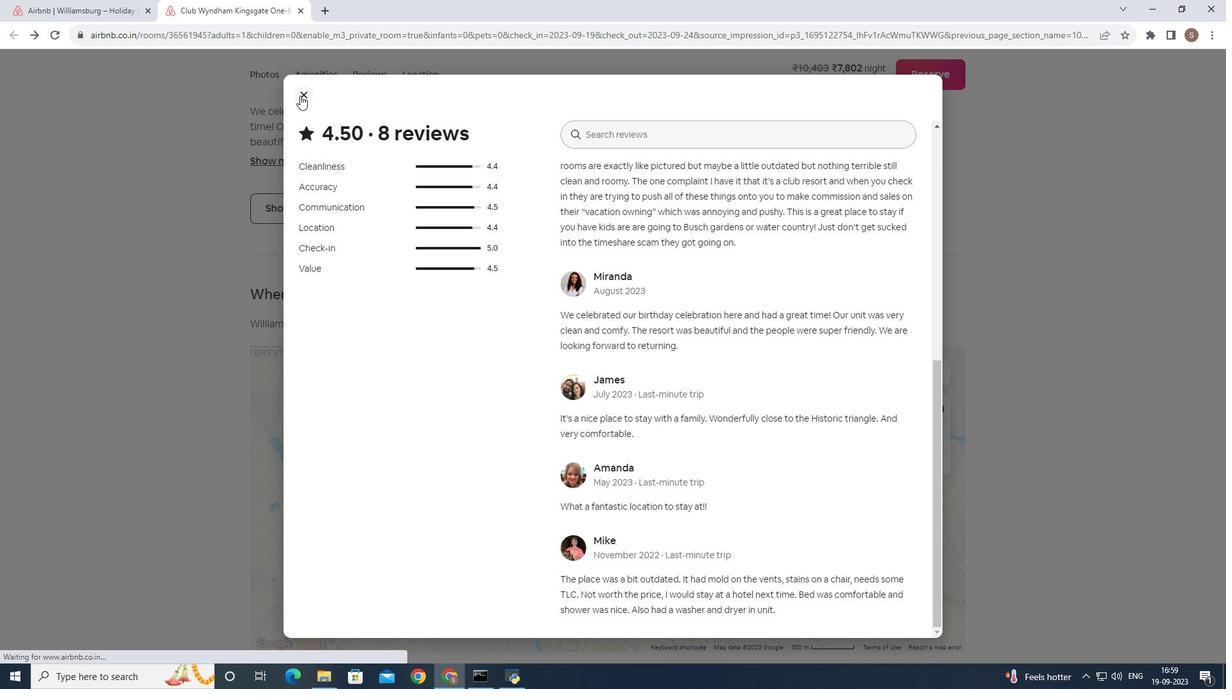 
Action: Mouse moved to (350, 291)
Screenshot: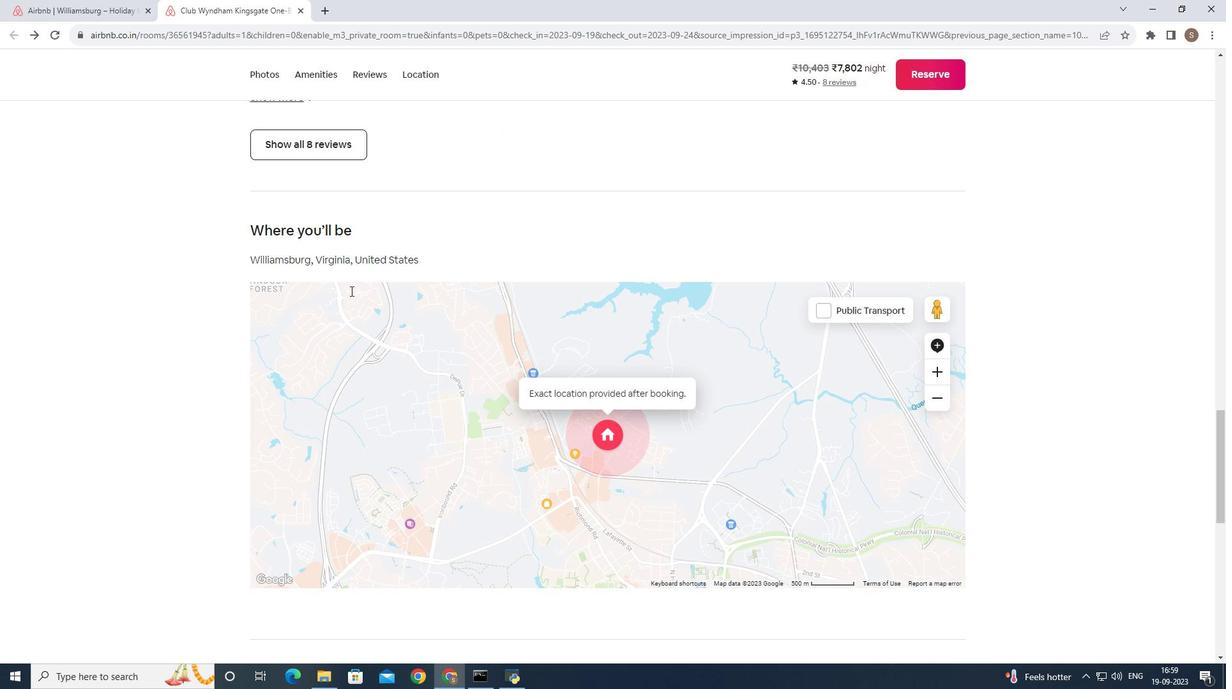 
Action: Mouse scrolled (350, 290) with delta (0, 0)
Screenshot: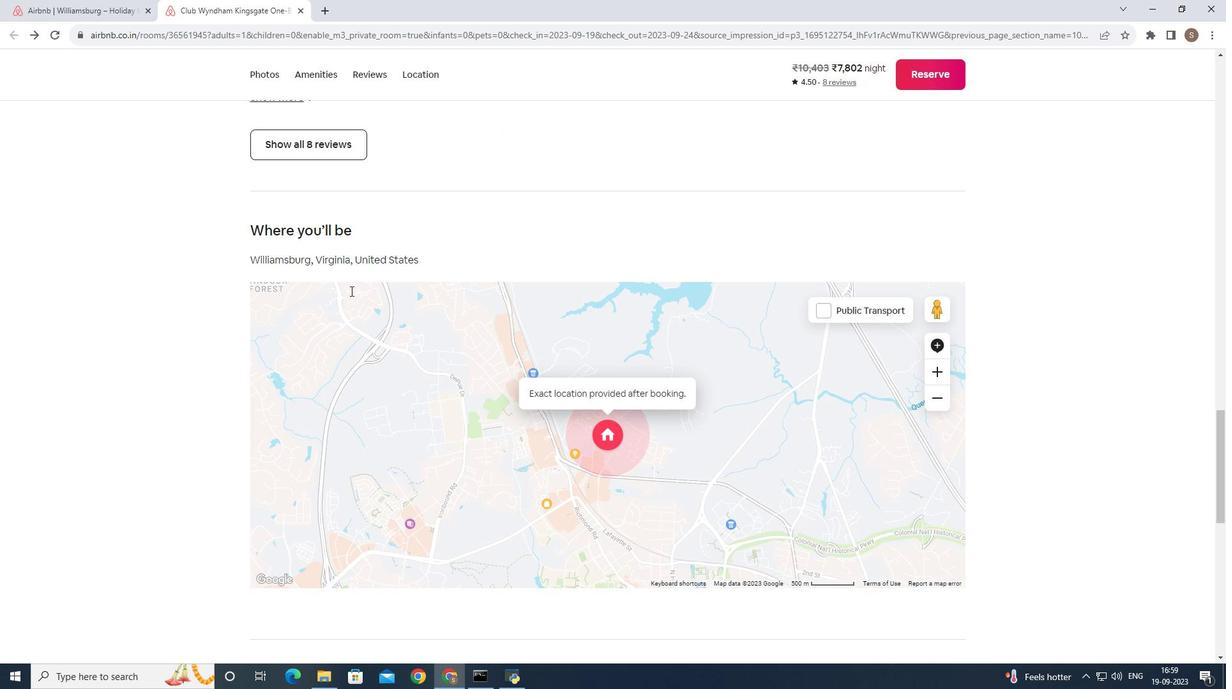 
Action: Mouse moved to (350, 291)
Screenshot: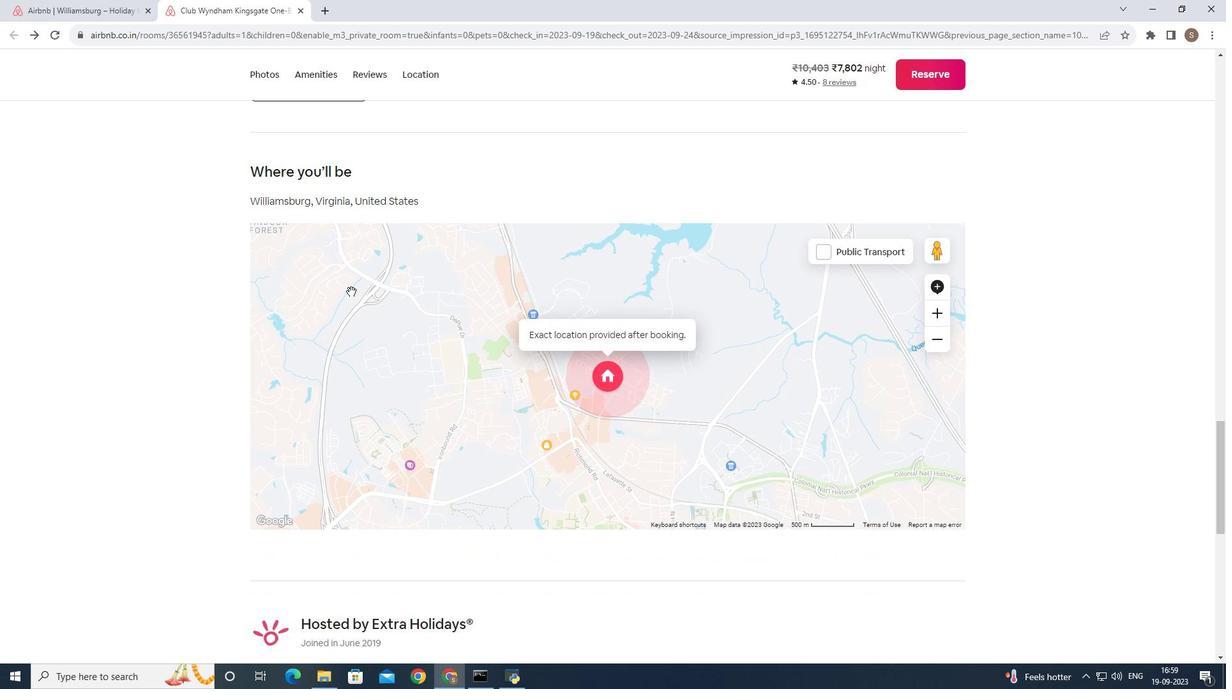 
Action: Mouse scrolled (350, 291) with delta (0, 0)
Screenshot: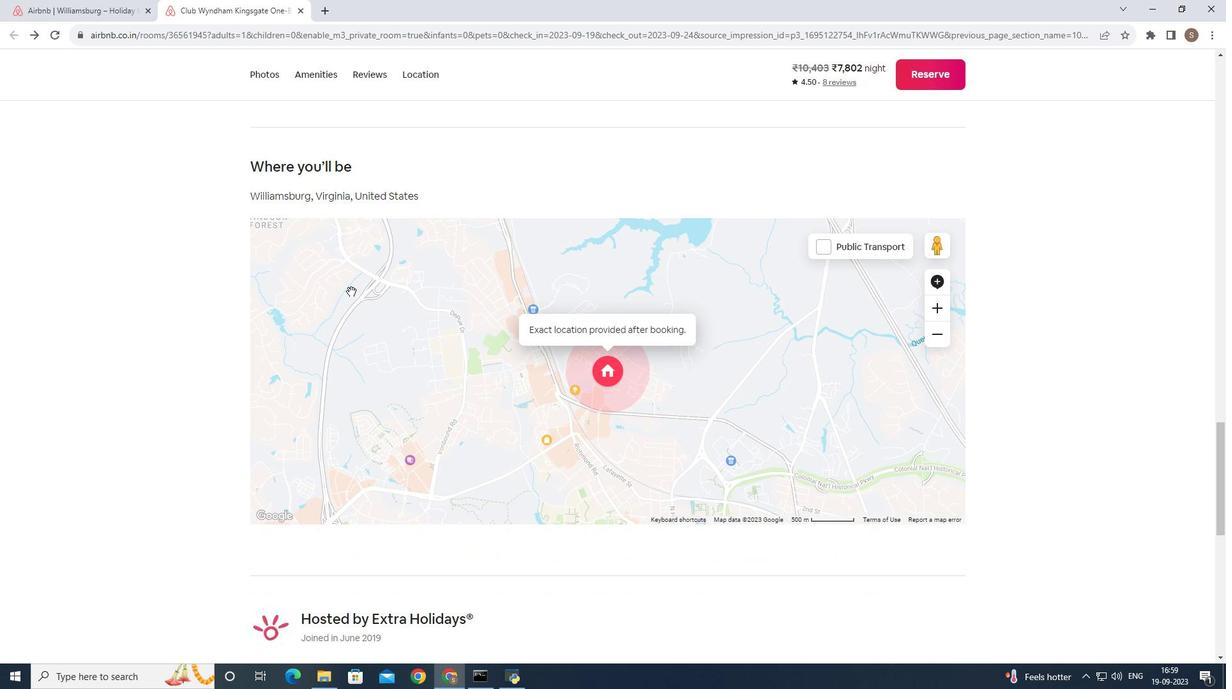 
Action: Mouse moved to (351, 291)
Screenshot: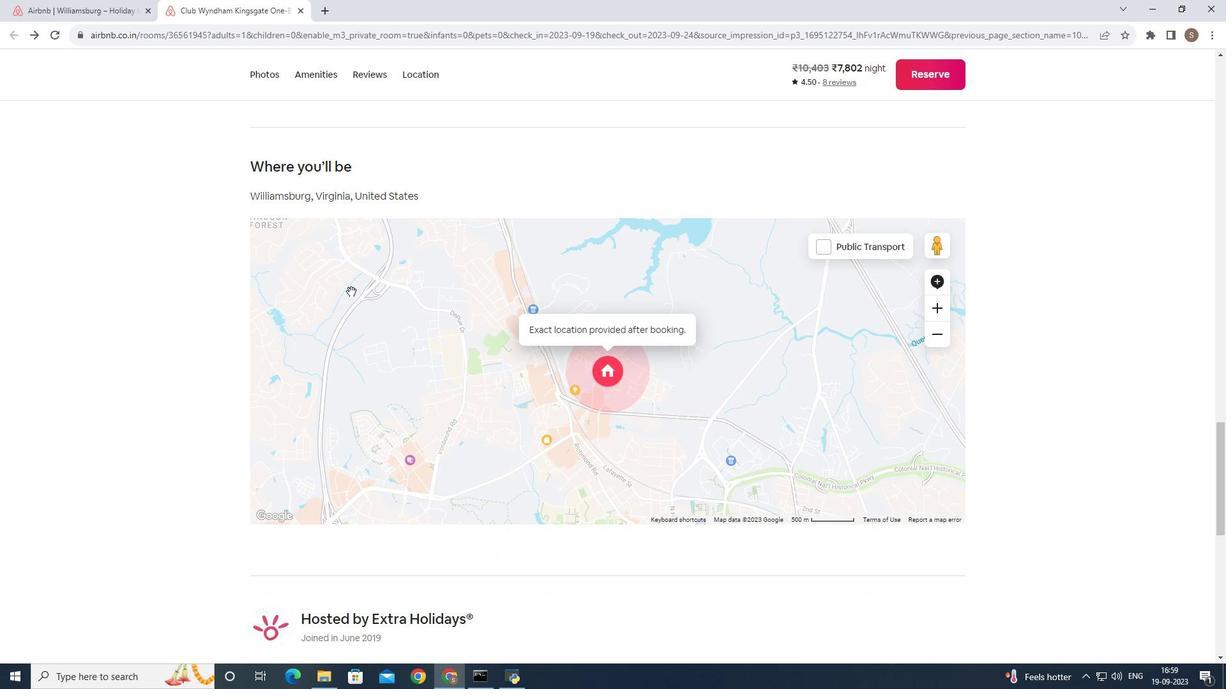 
Action: Mouse scrolled (351, 291) with delta (0, 0)
Screenshot: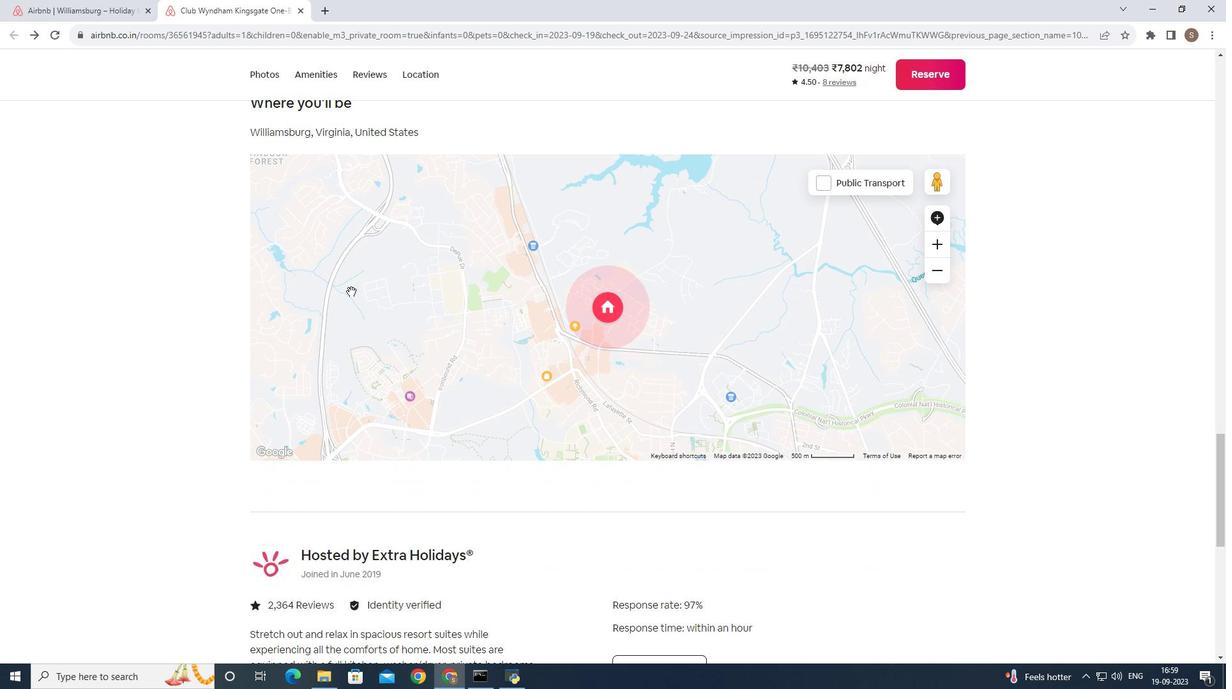 
Action: Mouse scrolled (351, 291) with delta (0, 0)
Screenshot: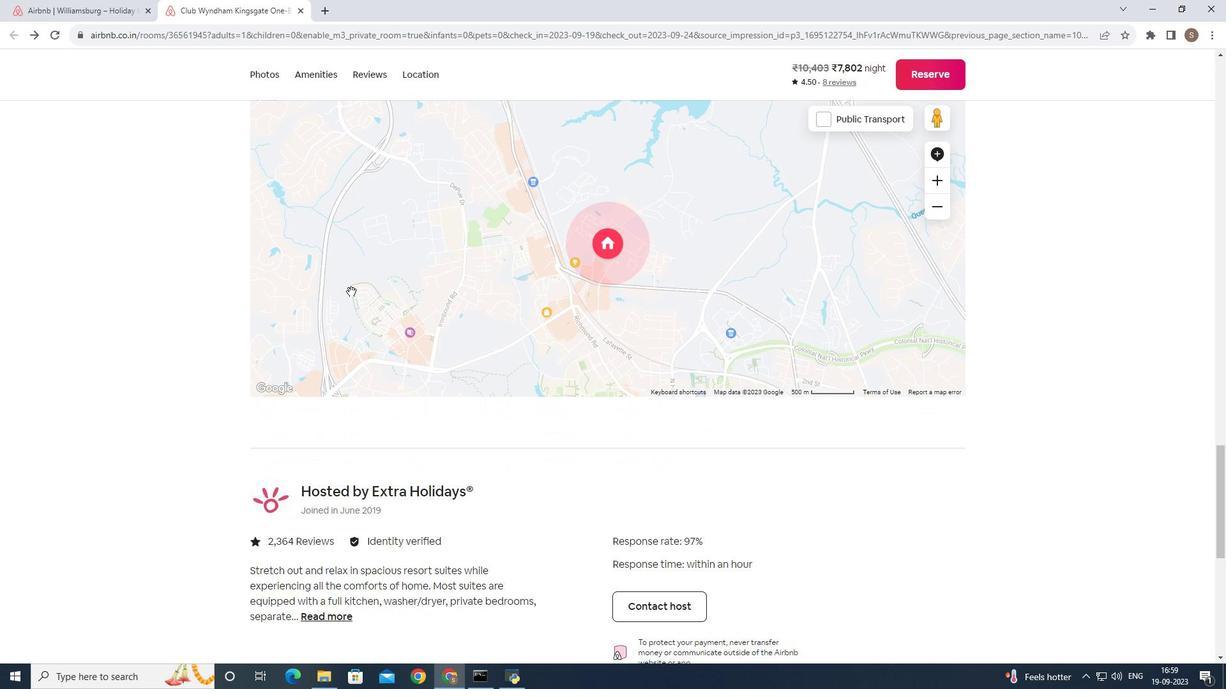 
Action: Mouse scrolled (351, 291) with delta (0, 0)
Screenshot: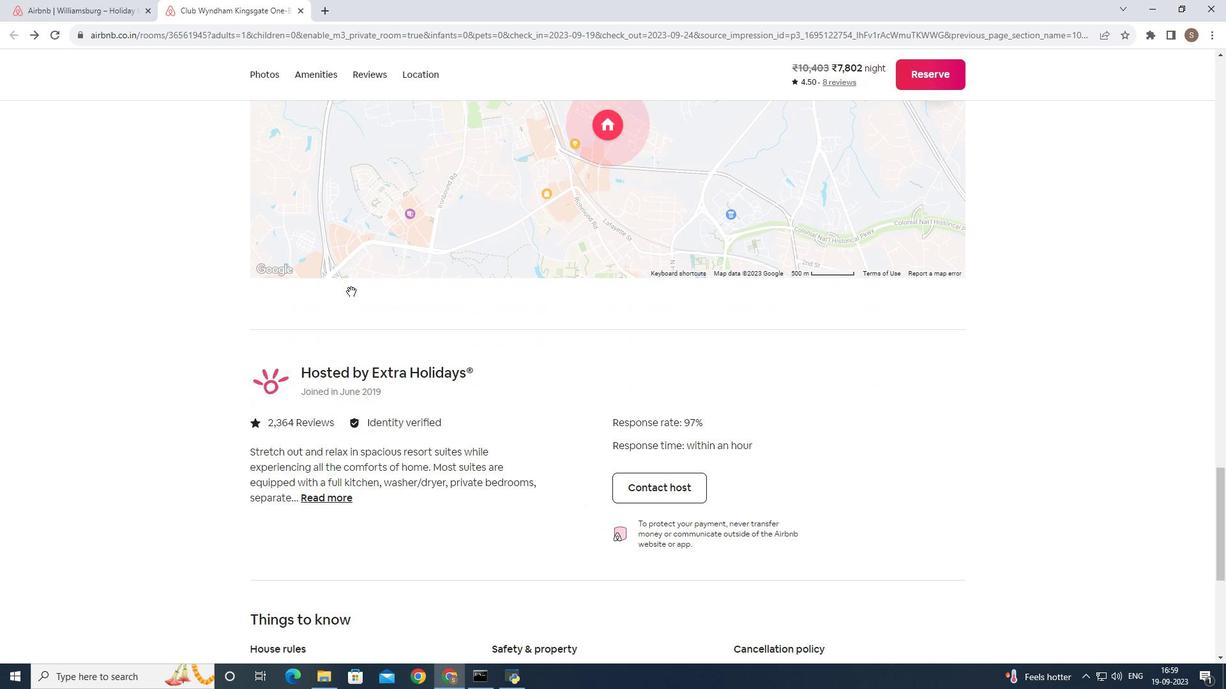 
Action: Mouse scrolled (351, 291) with delta (0, 0)
Screenshot: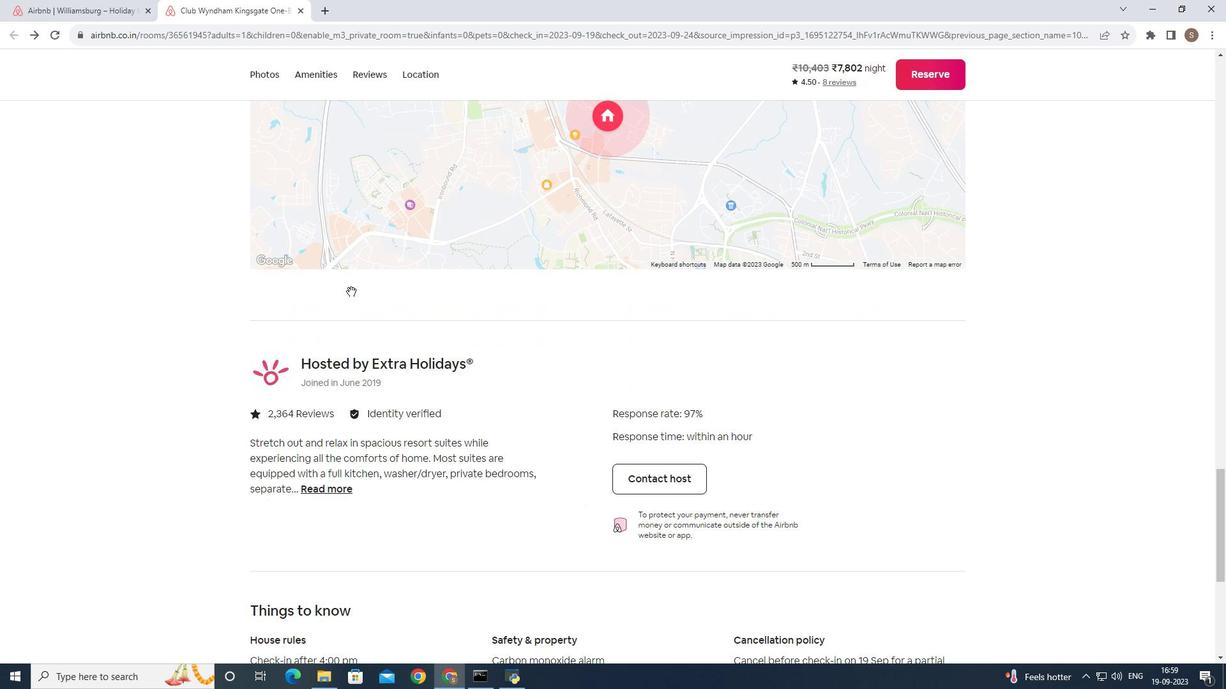 
Action: Mouse scrolled (351, 291) with delta (0, 0)
Screenshot: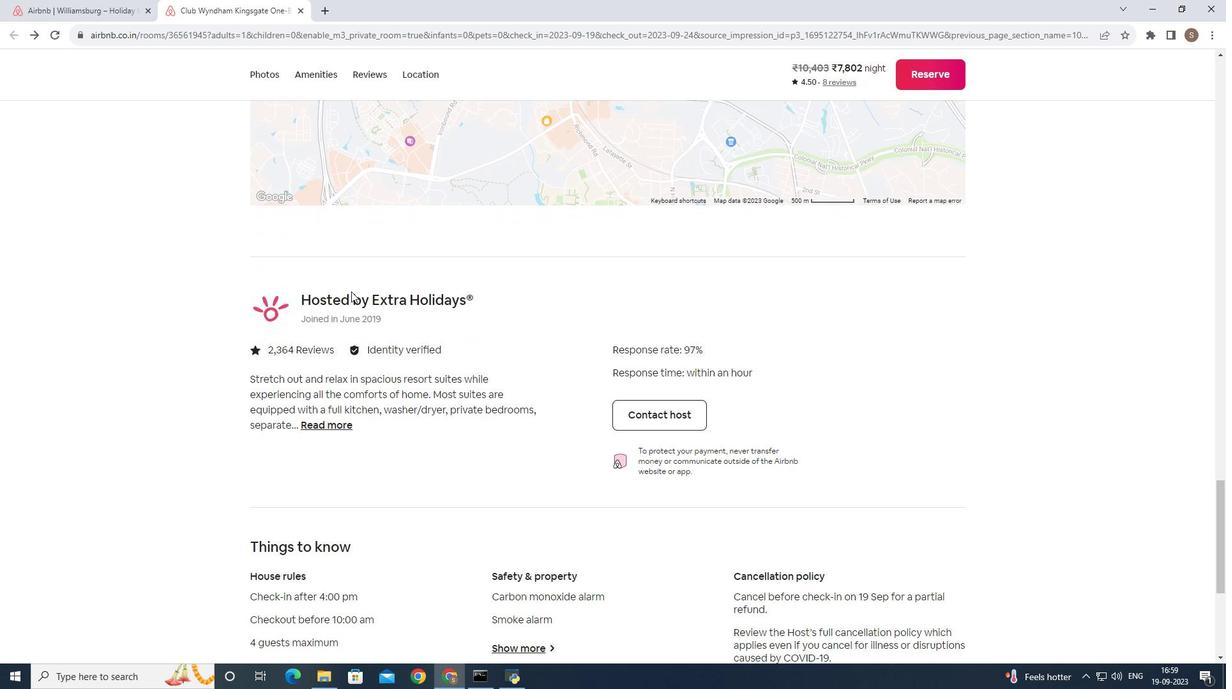 
Action: Mouse scrolled (351, 291) with delta (0, 0)
Screenshot: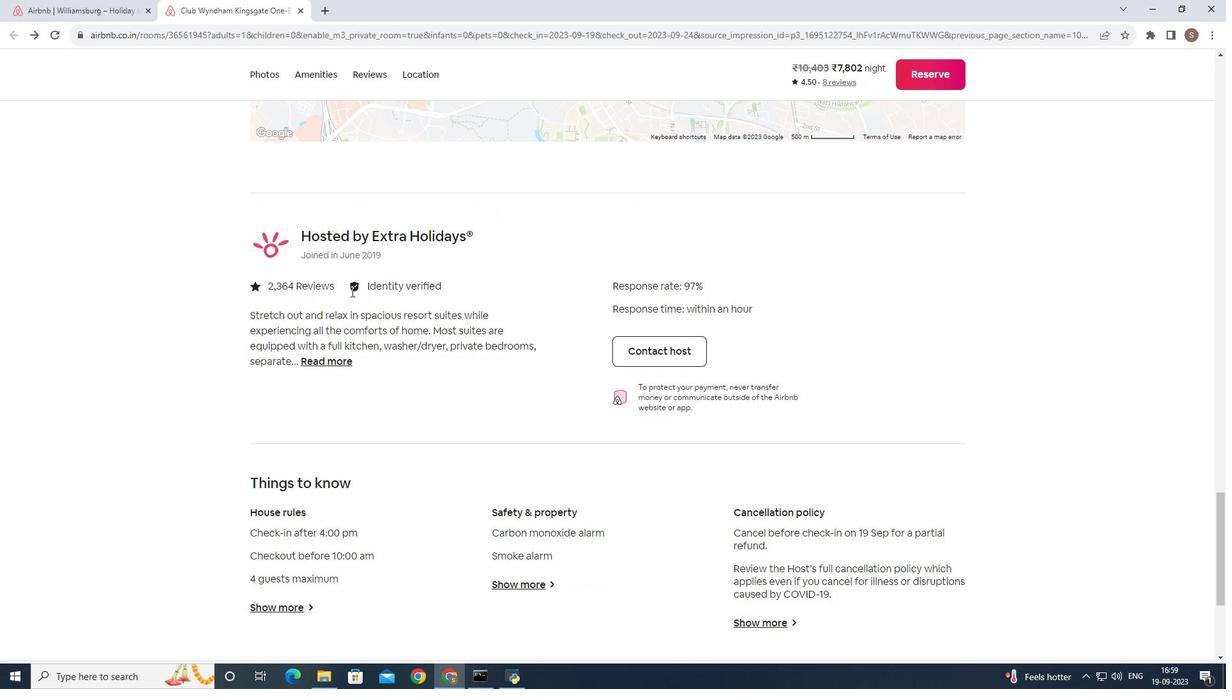 
Action: Mouse scrolled (351, 291) with delta (0, 0)
Screenshot: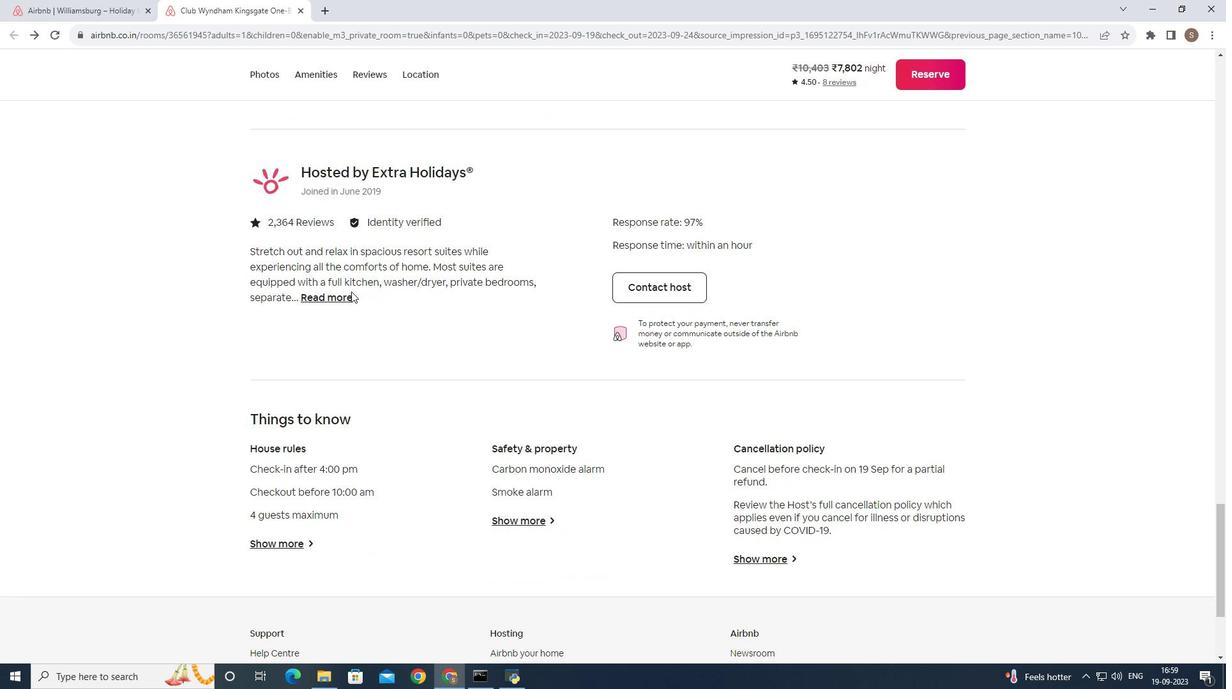 
Action: Mouse scrolled (351, 291) with delta (0, 0)
Screenshot: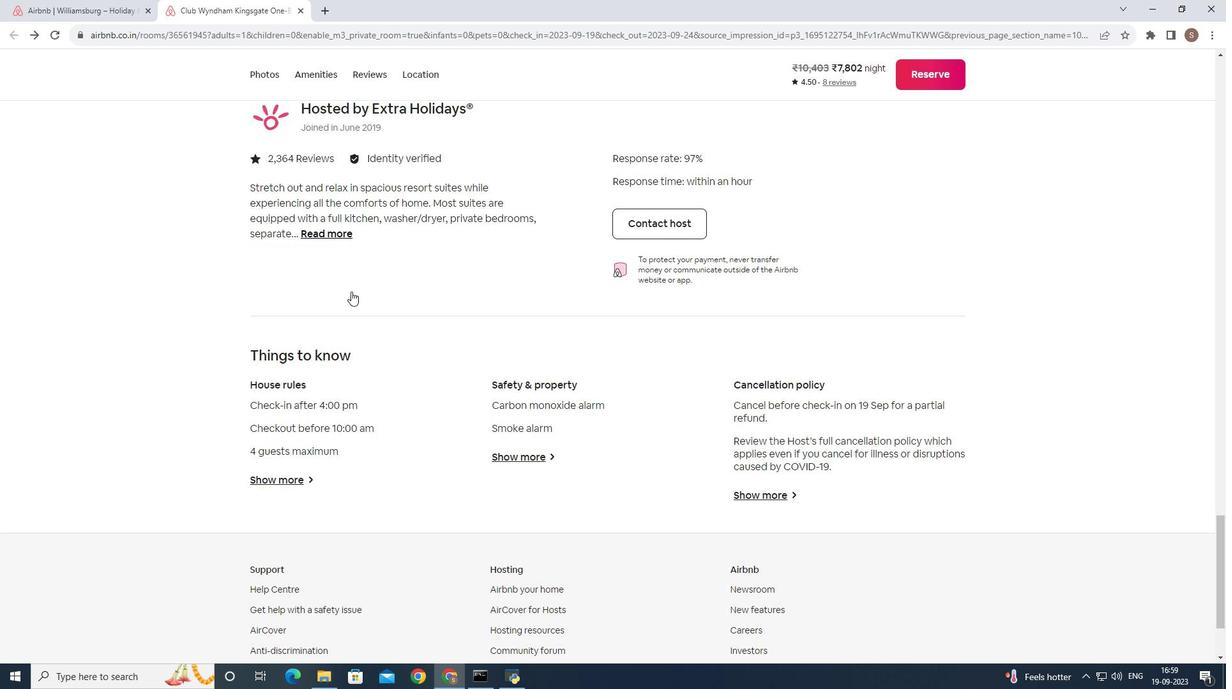 
Action: Mouse scrolled (351, 291) with delta (0, 0)
Screenshot: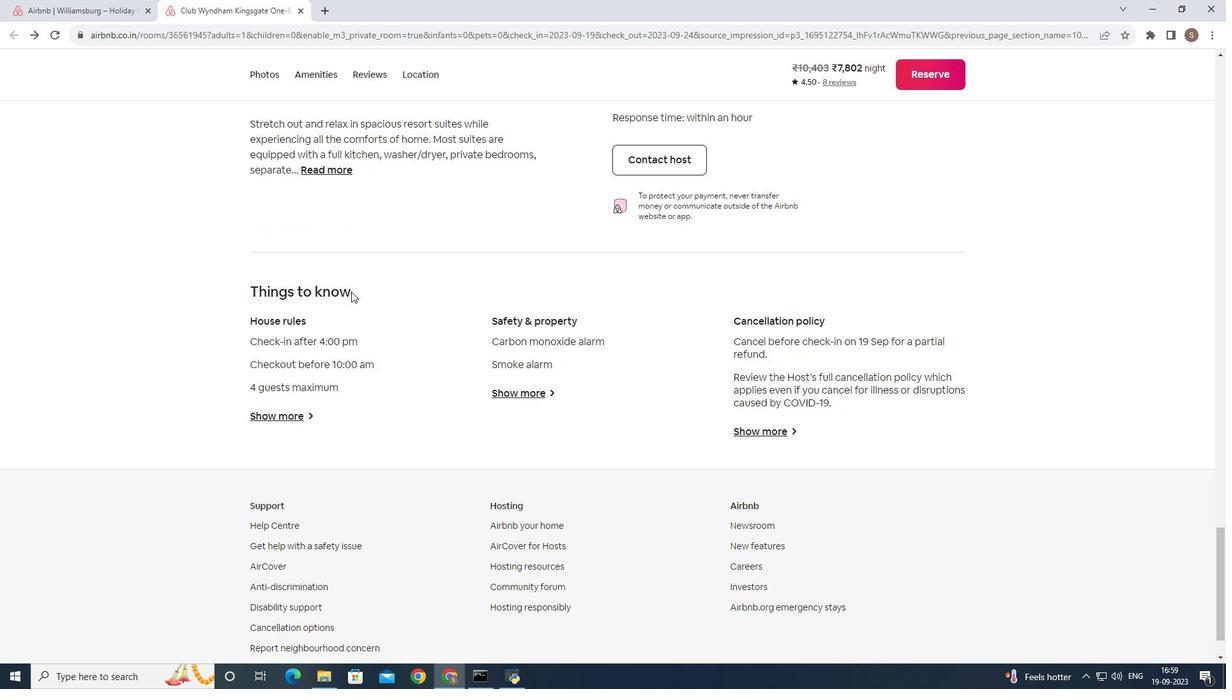 
Action: Mouse moved to (318, 162)
Screenshot: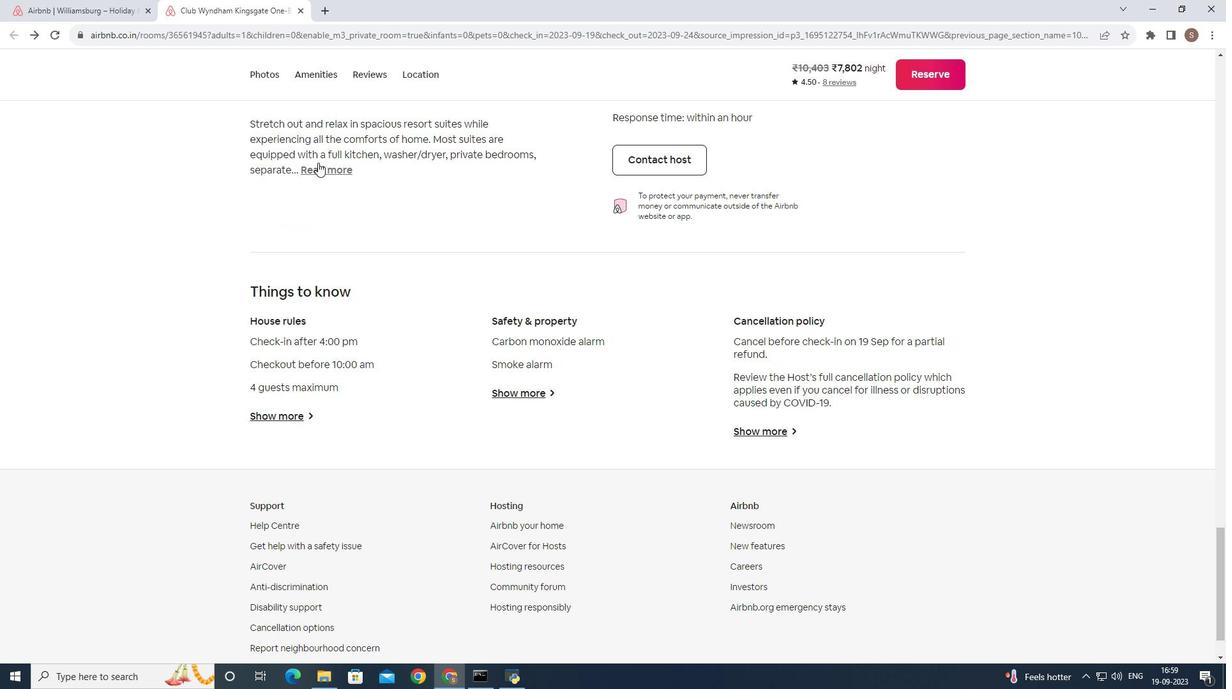 
Action: Mouse pressed left at (318, 162)
Screenshot: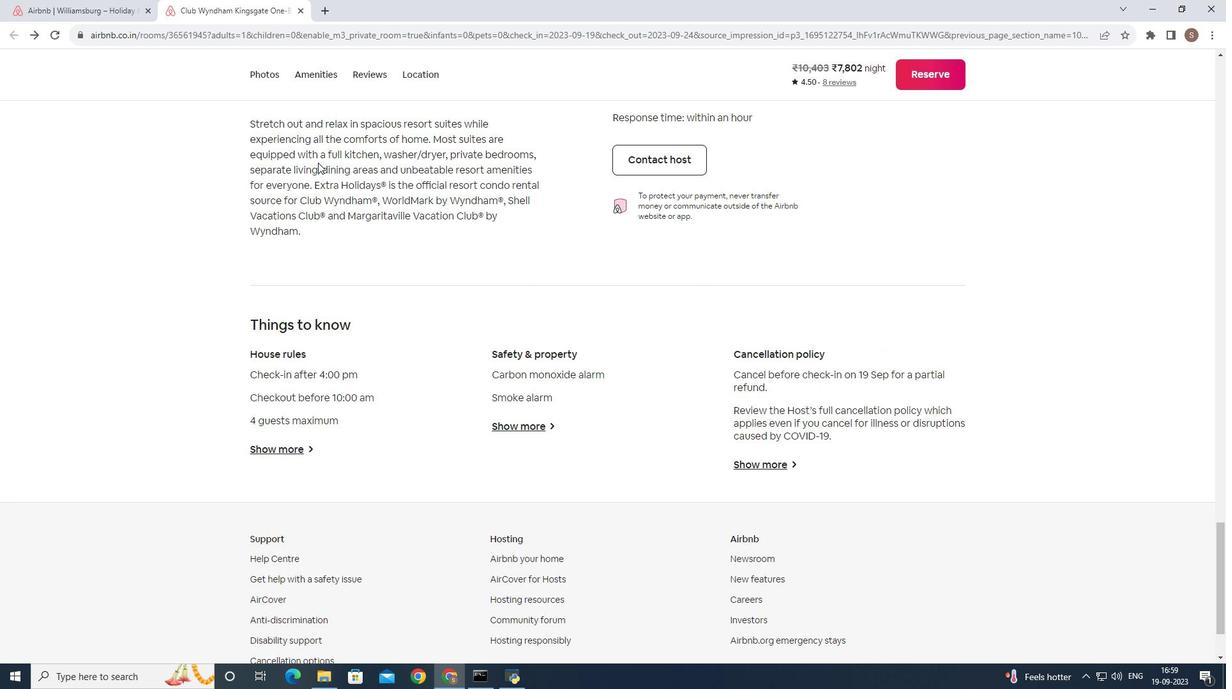 
Action: Mouse moved to (335, 266)
Screenshot: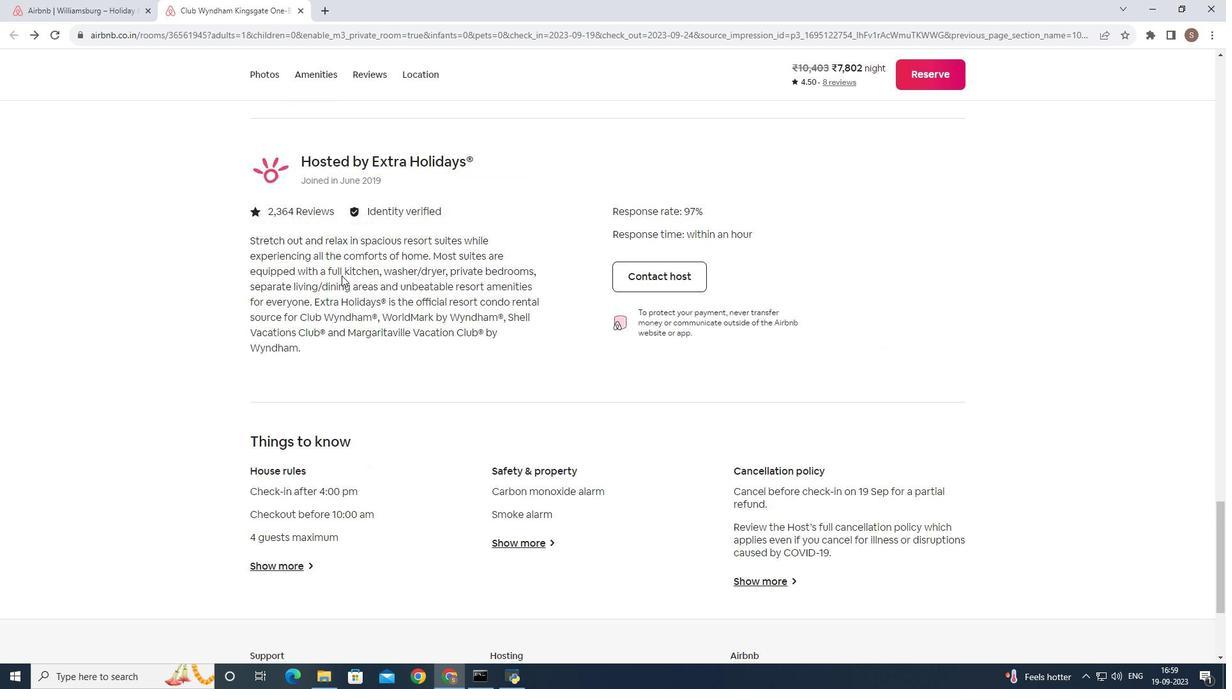 
Action: Mouse scrolled (335, 267) with delta (0, 0)
Screenshot: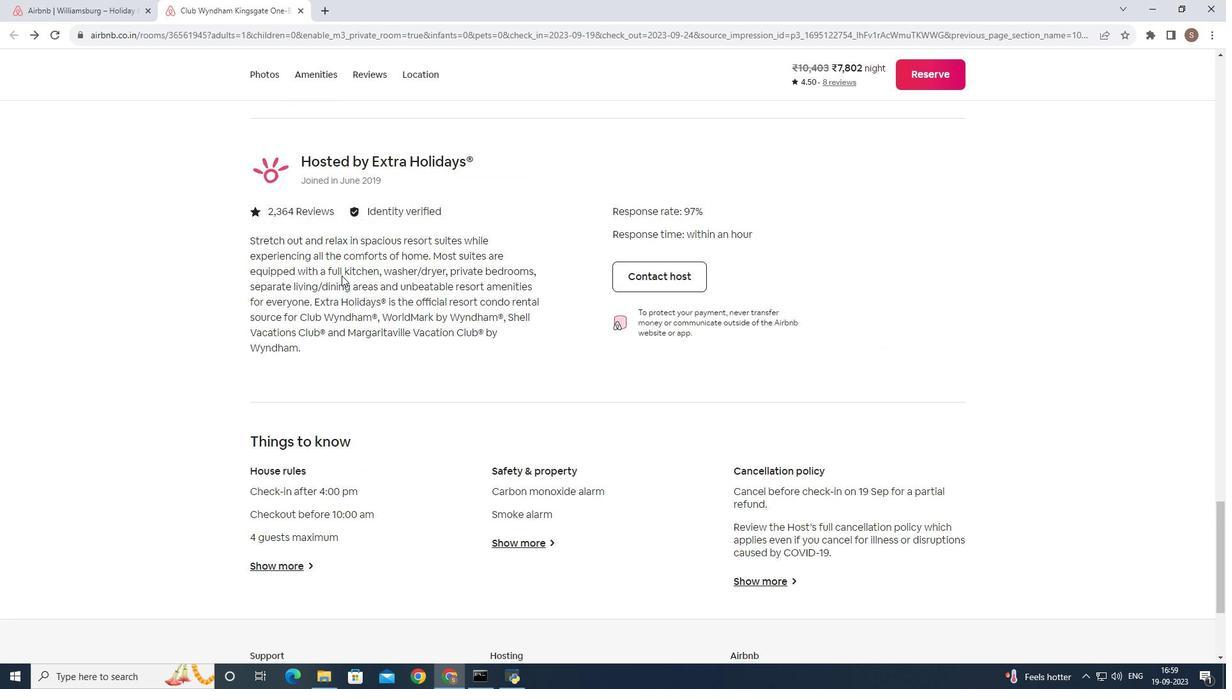 
Action: Mouse moved to (341, 275)
Screenshot: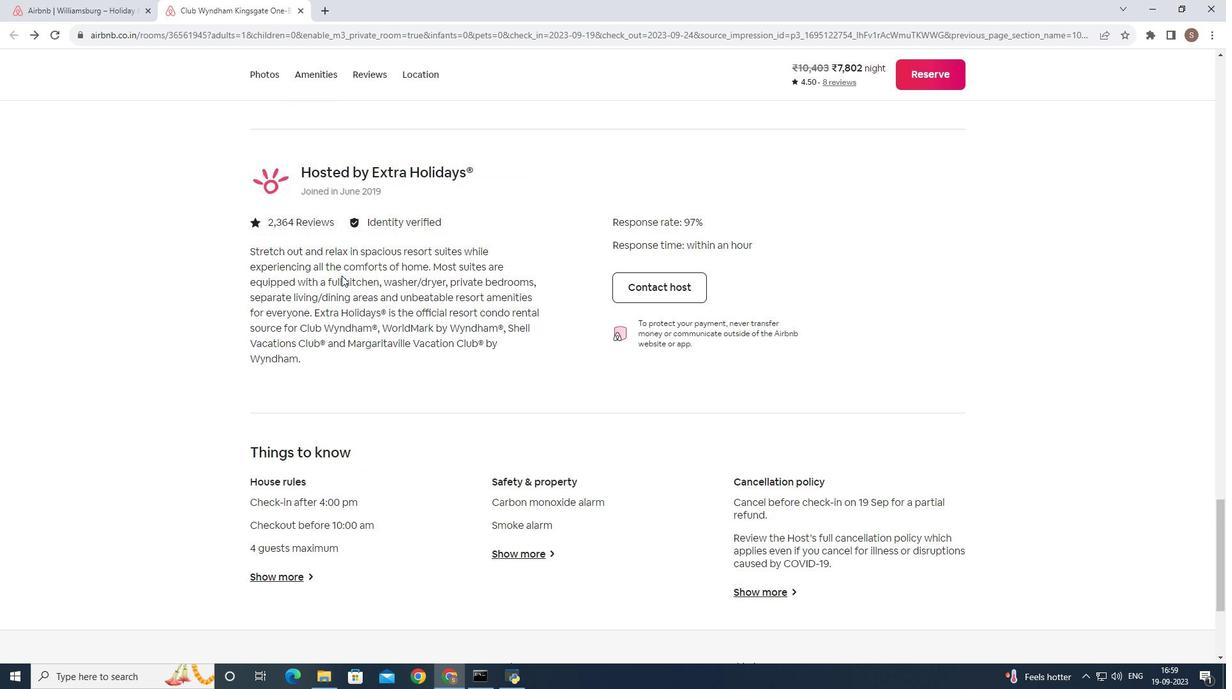 
Action: Mouse scrolled (341, 276) with delta (0, 0)
Screenshot: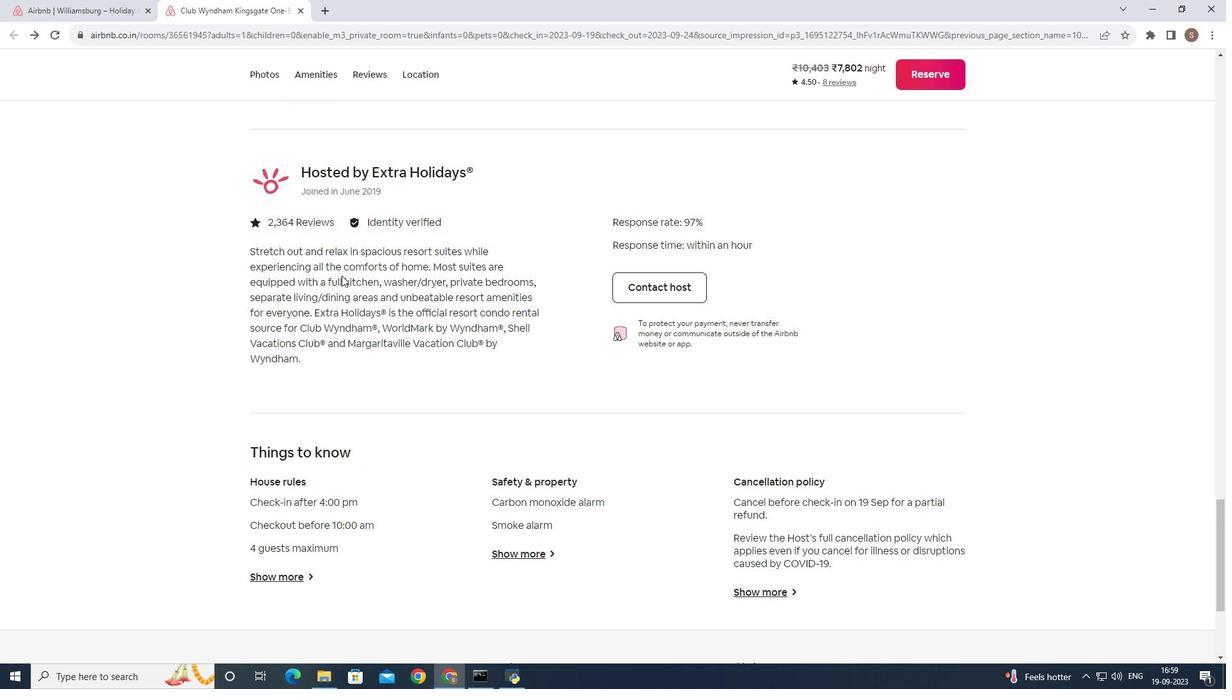 
Action: Mouse scrolled (341, 275) with delta (0, 0)
Screenshot: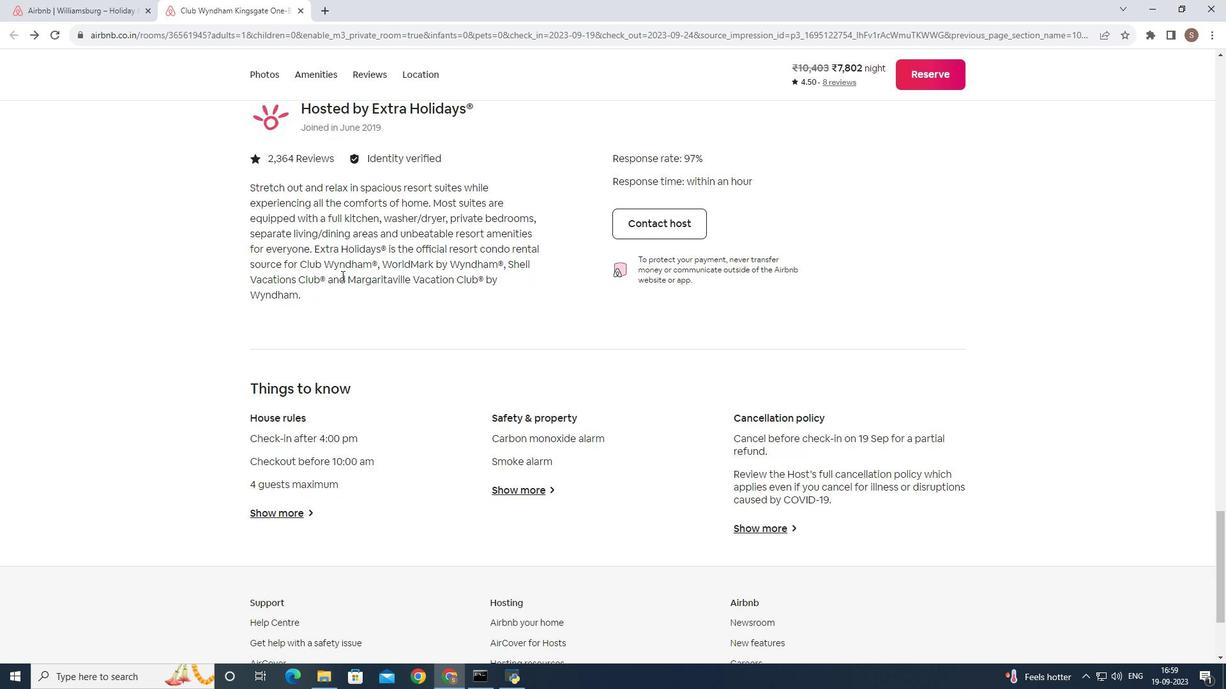 
Action: Mouse scrolled (341, 275) with delta (0, 0)
Screenshot: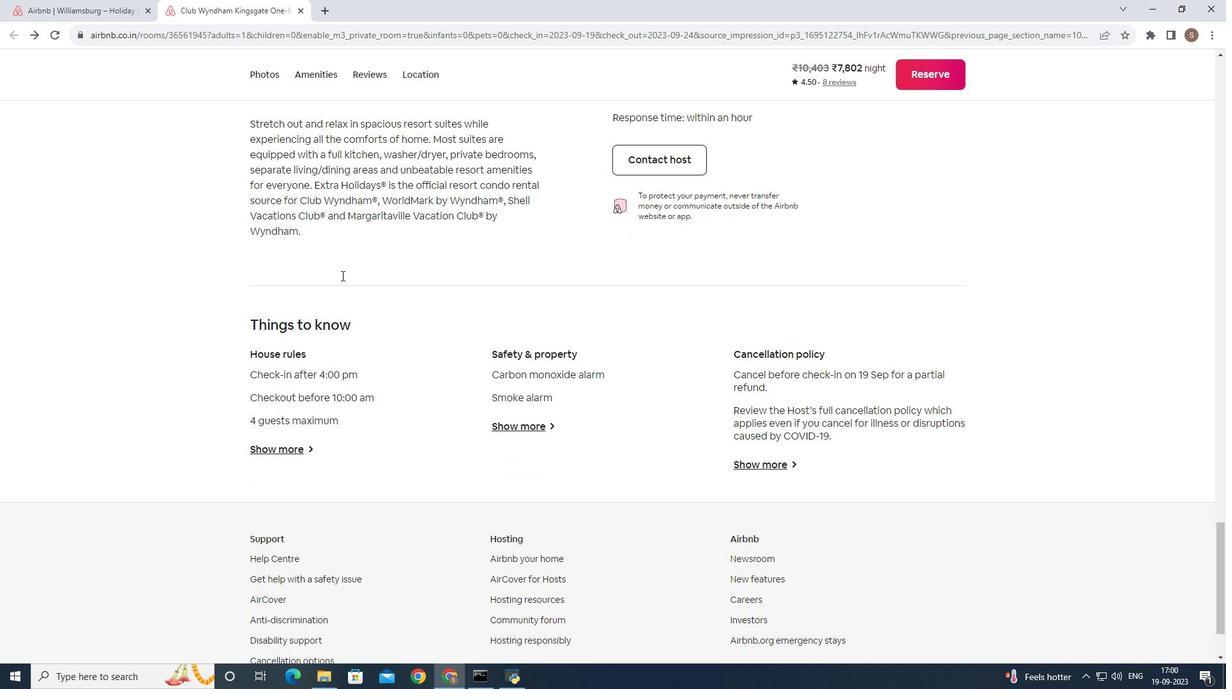 
Action: Mouse scrolled (341, 275) with delta (0, 0)
Screenshot: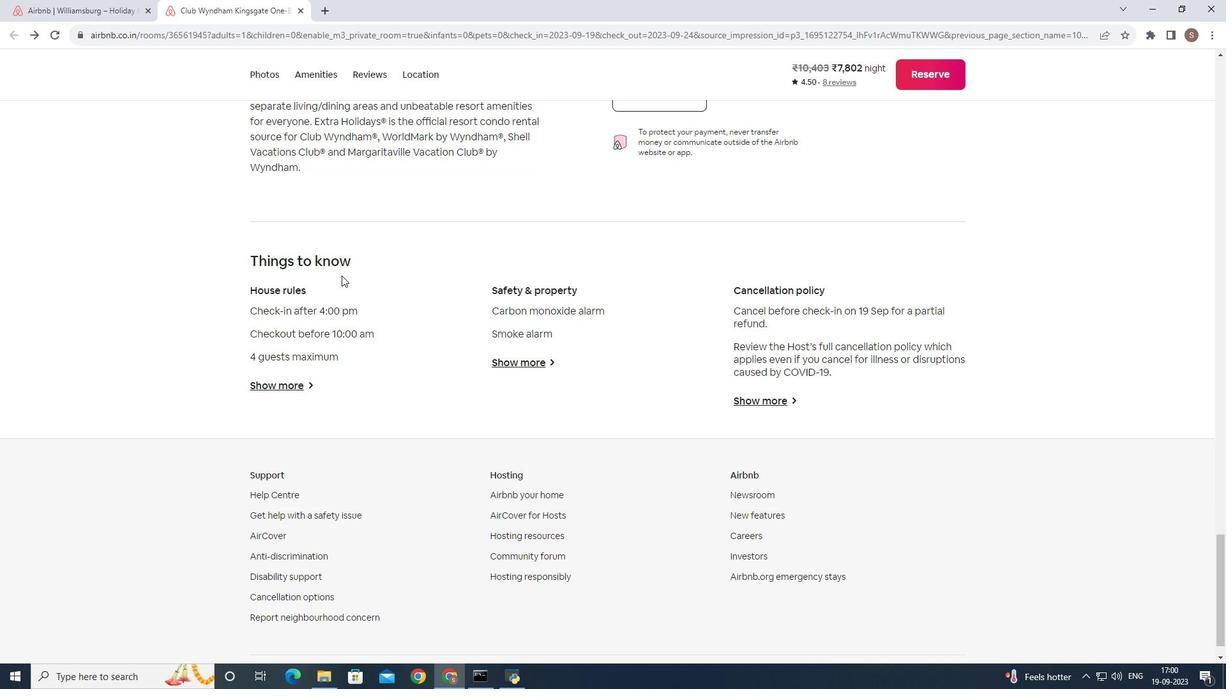 
Action: Mouse scrolled (341, 275) with delta (0, 0)
Screenshot: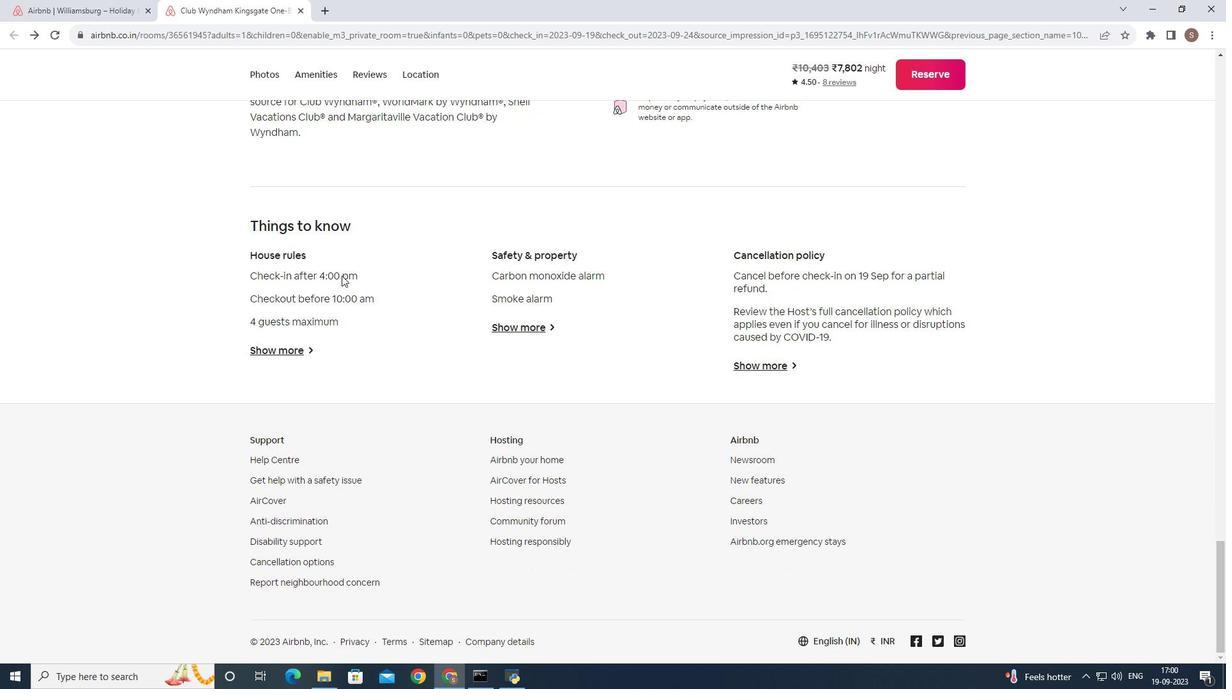 
Action: Mouse scrolled (341, 275) with delta (0, 0)
Screenshot: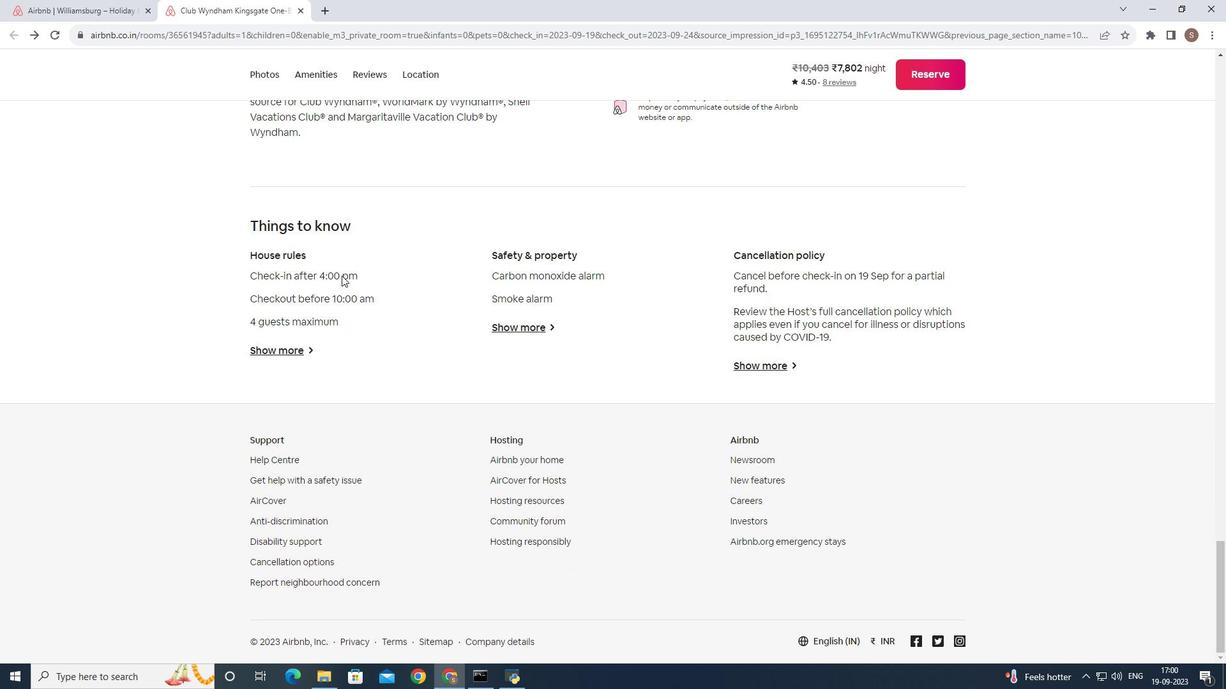 
Action: Mouse scrolled (341, 275) with delta (0, 0)
Screenshot: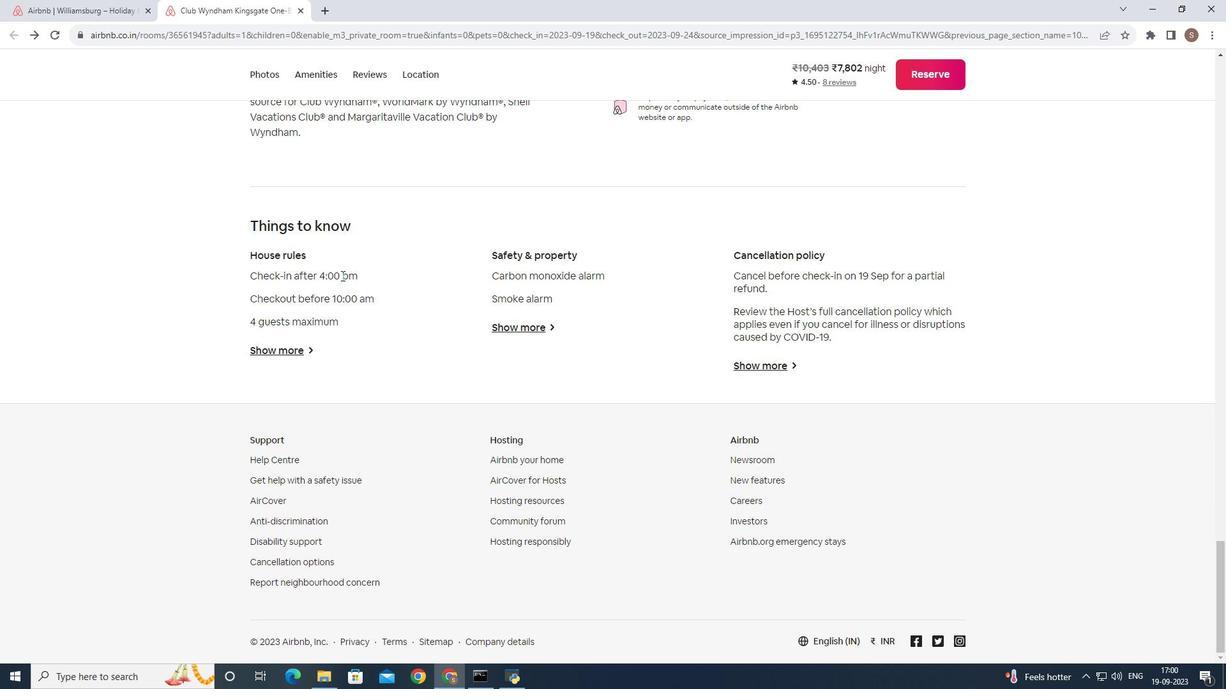
Action: Mouse scrolled (341, 275) with delta (0, 0)
Screenshot: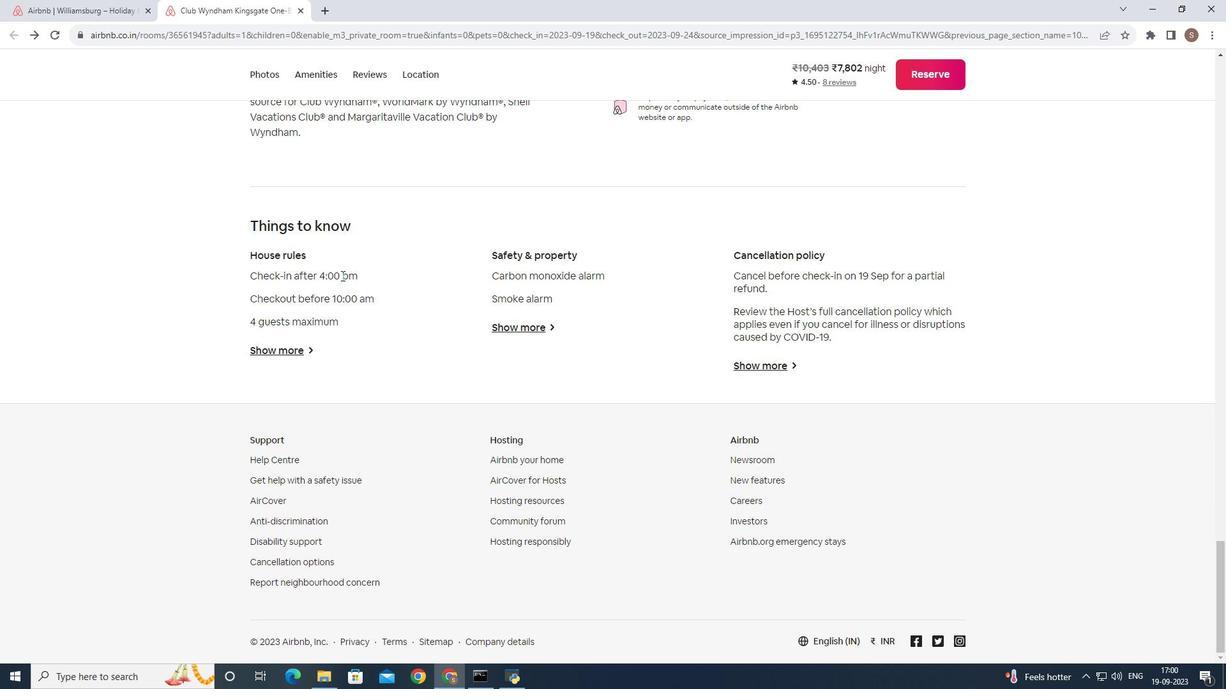
Action: Mouse scrolled (341, 275) with delta (0, 0)
Screenshot: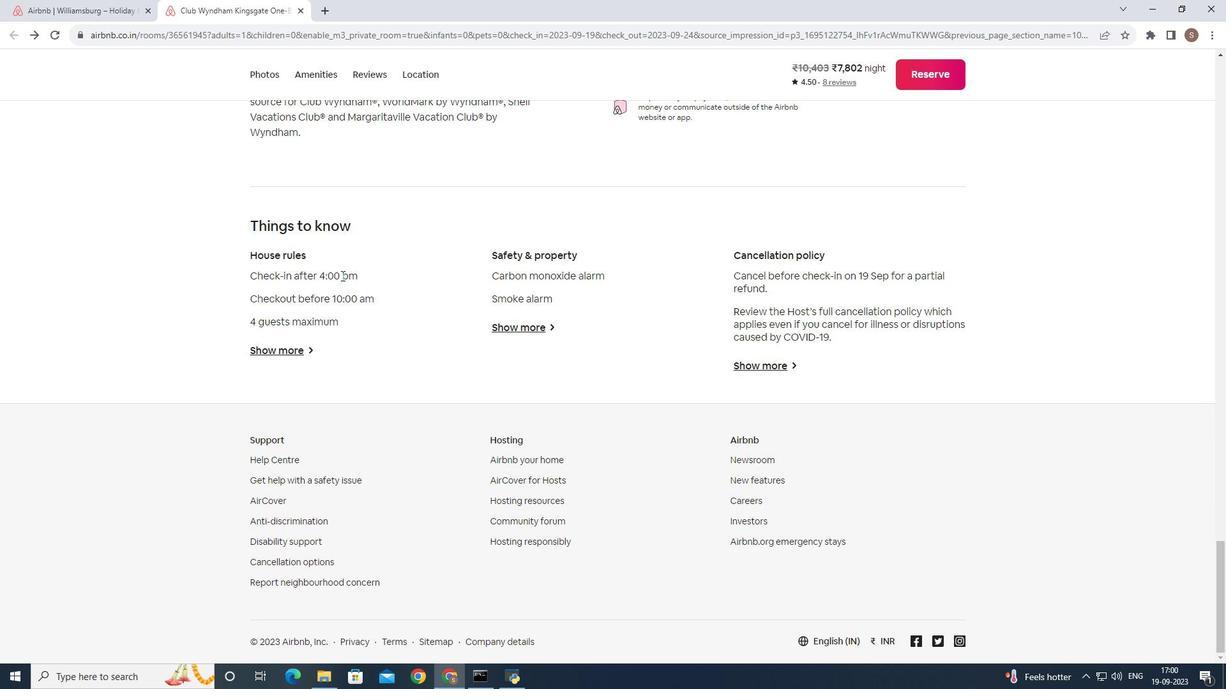 
Action: Mouse scrolled (341, 275) with delta (0, 0)
Screenshot: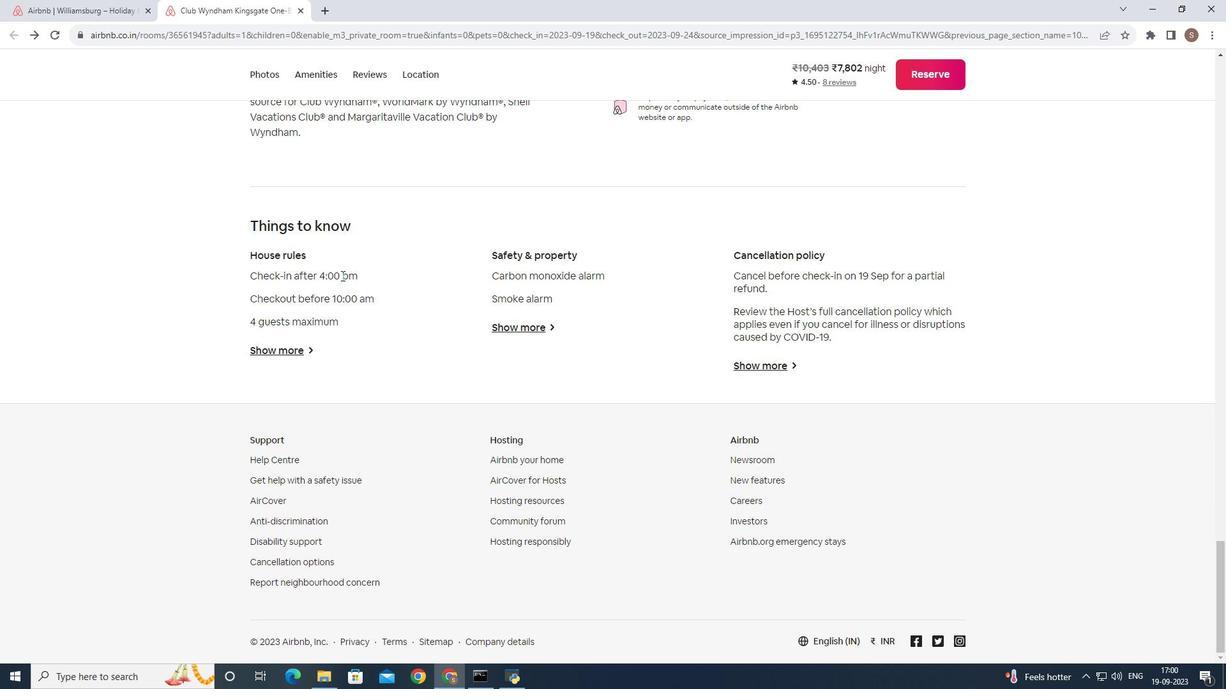 
Action: Mouse scrolled (341, 275) with delta (0, 0)
Screenshot: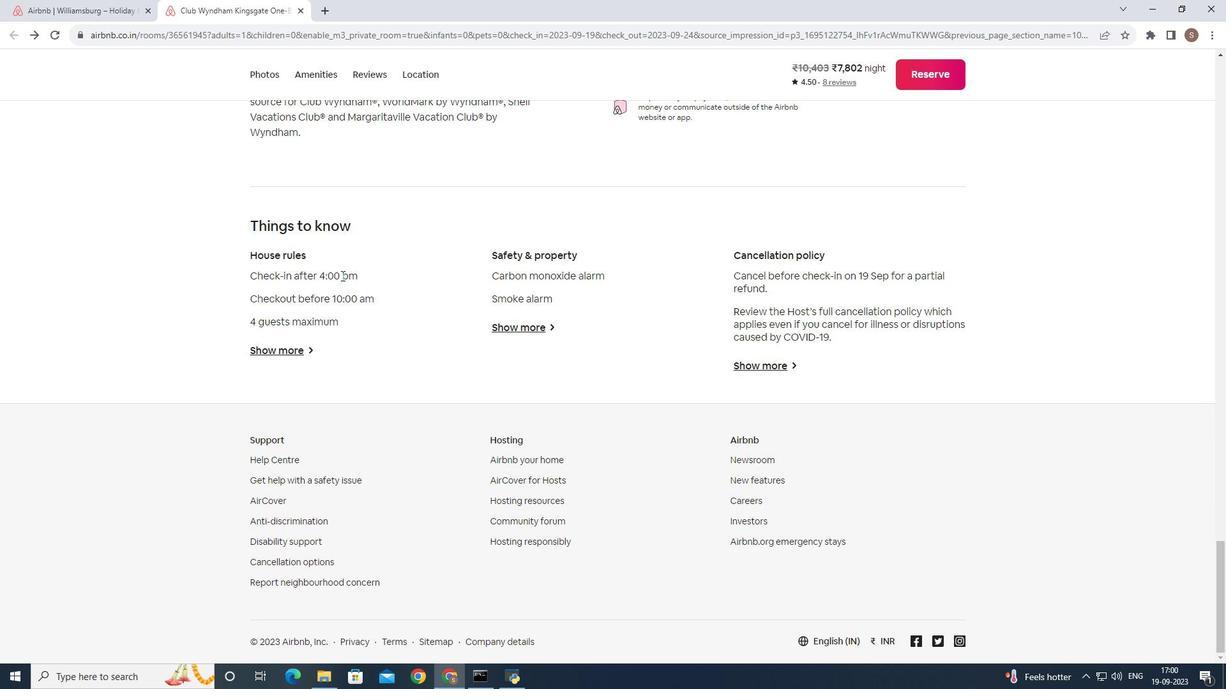 
Action: Mouse moved to (113, 12)
Screenshot: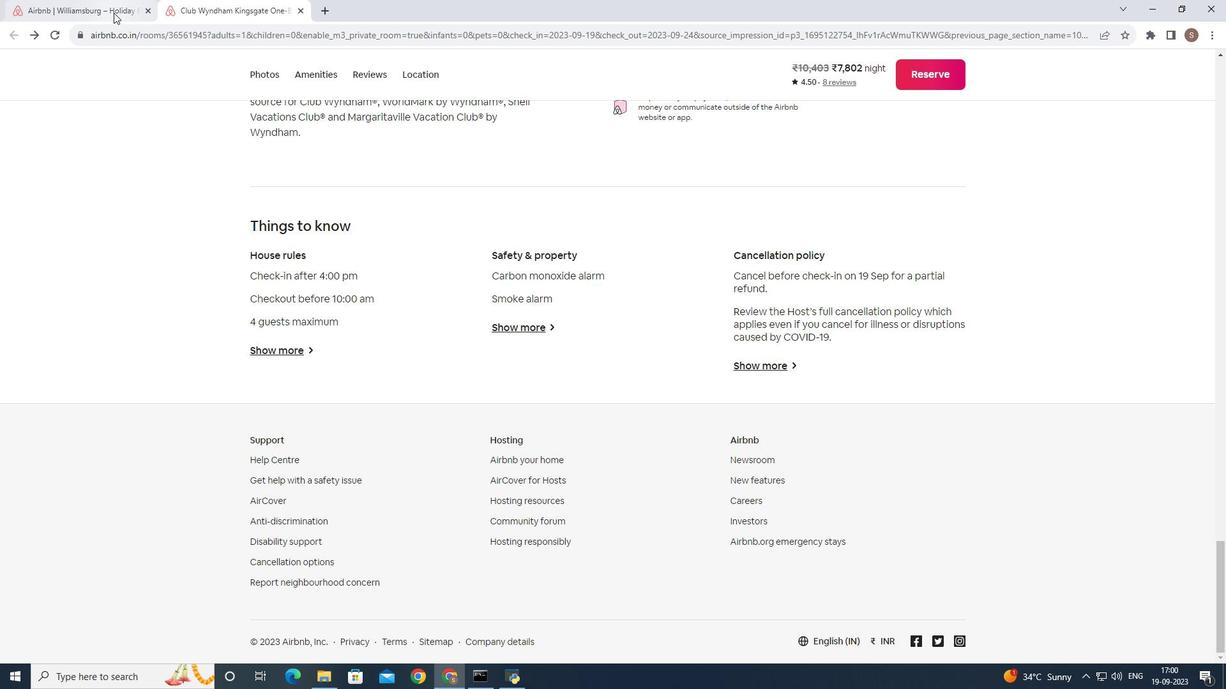 
Action: Mouse pressed left at (113, 12)
Screenshot: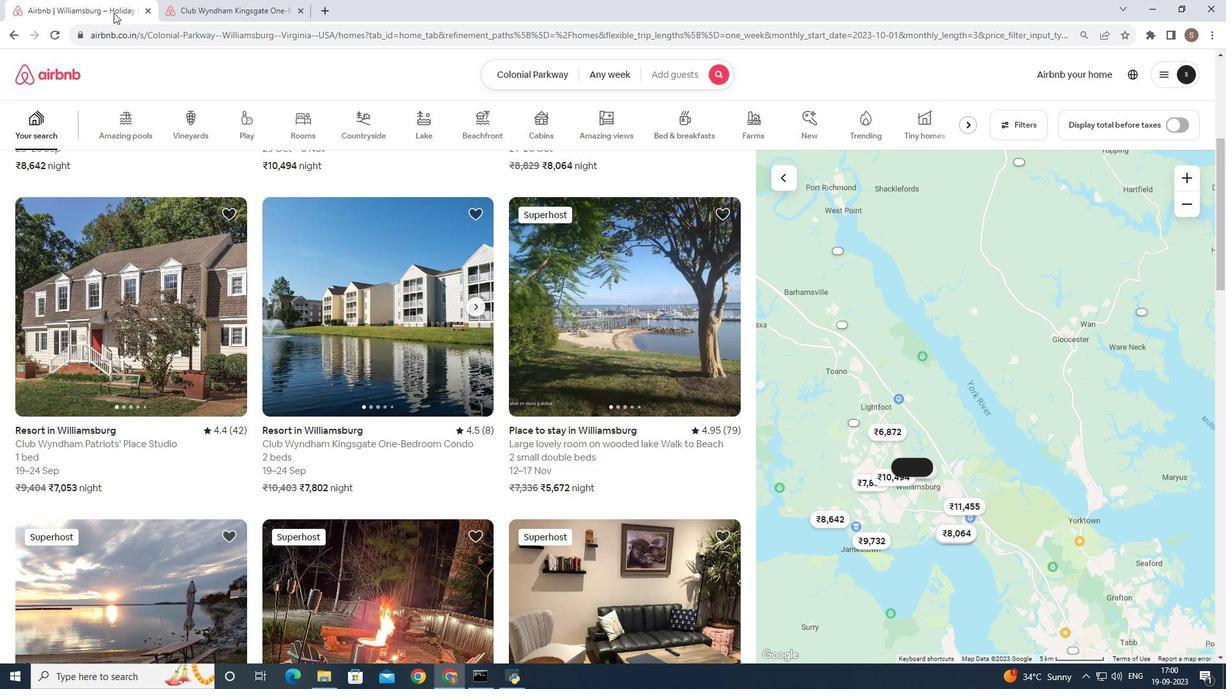 
Action: Mouse moved to (298, 361)
Screenshot: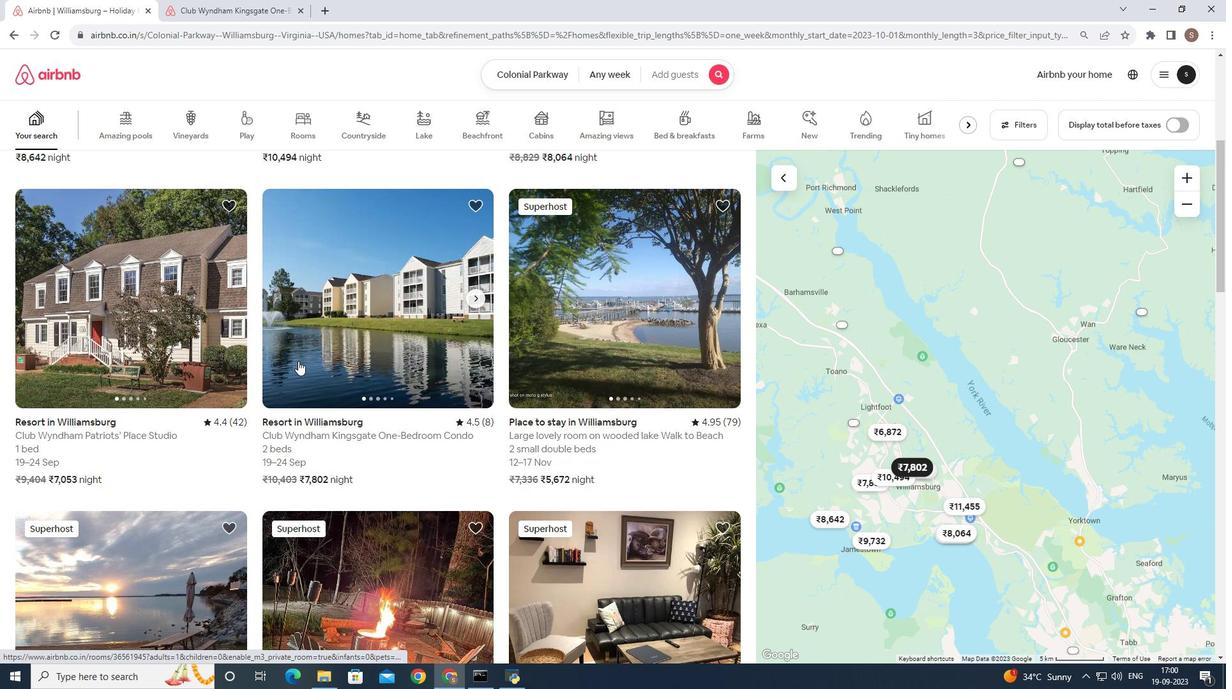 
Action: Mouse scrolled (298, 360) with delta (0, 0)
Screenshot: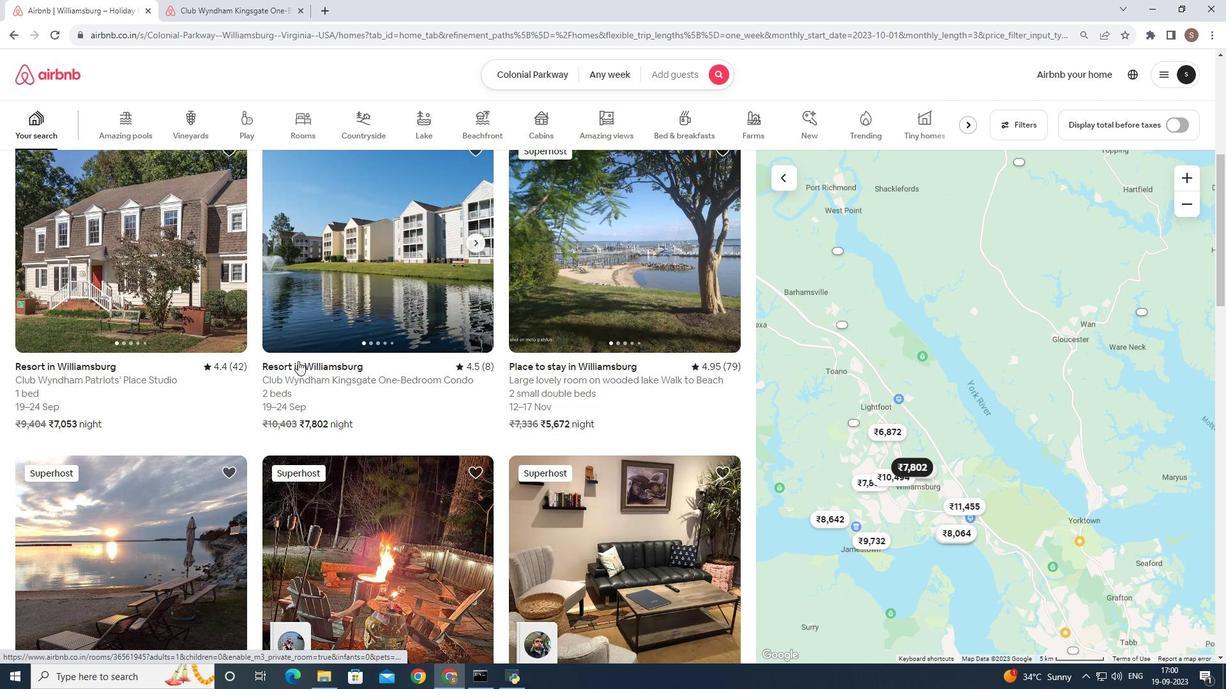 
Action: Mouse scrolled (298, 360) with delta (0, 0)
Screenshot: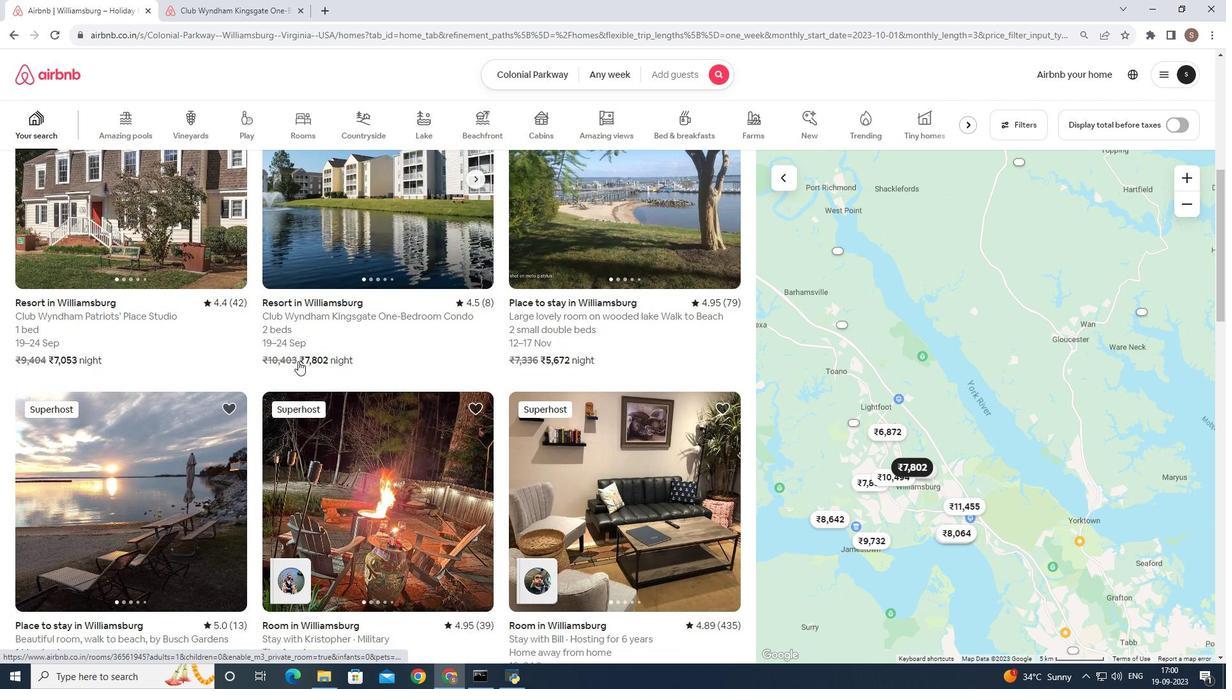 
Action: Mouse scrolled (298, 360) with delta (0, 0)
Screenshot: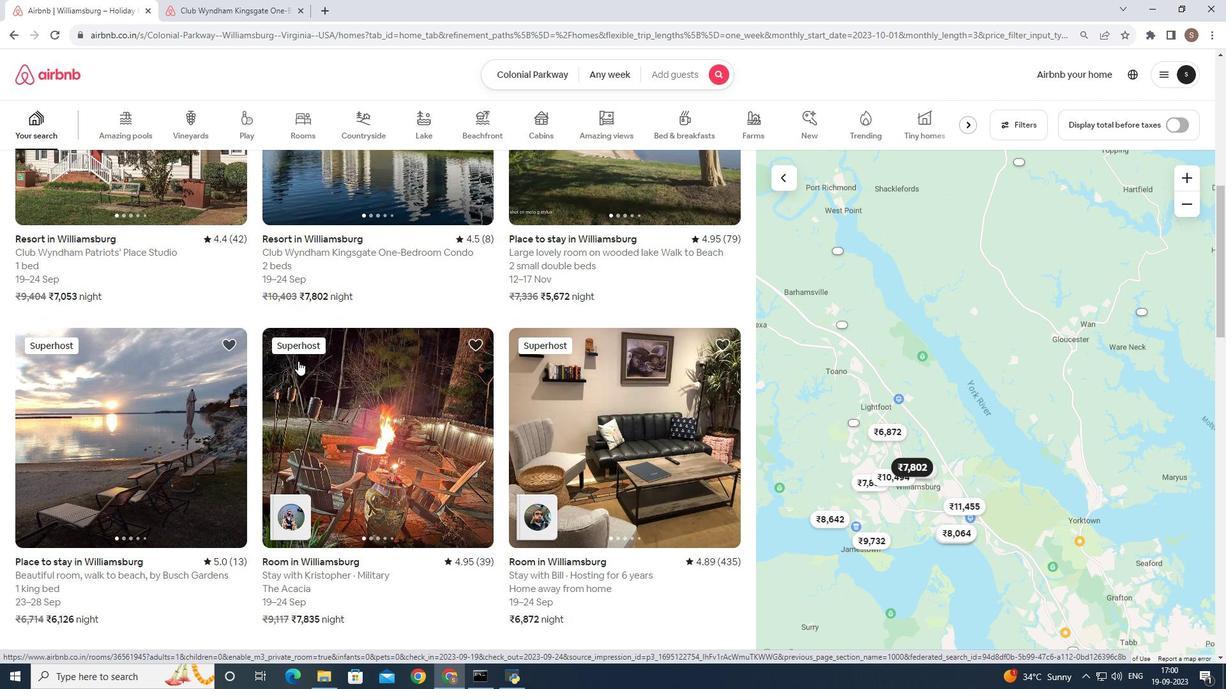 
Action: Mouse scrolled (298, 360) with delta (0, 0)
Screenshot: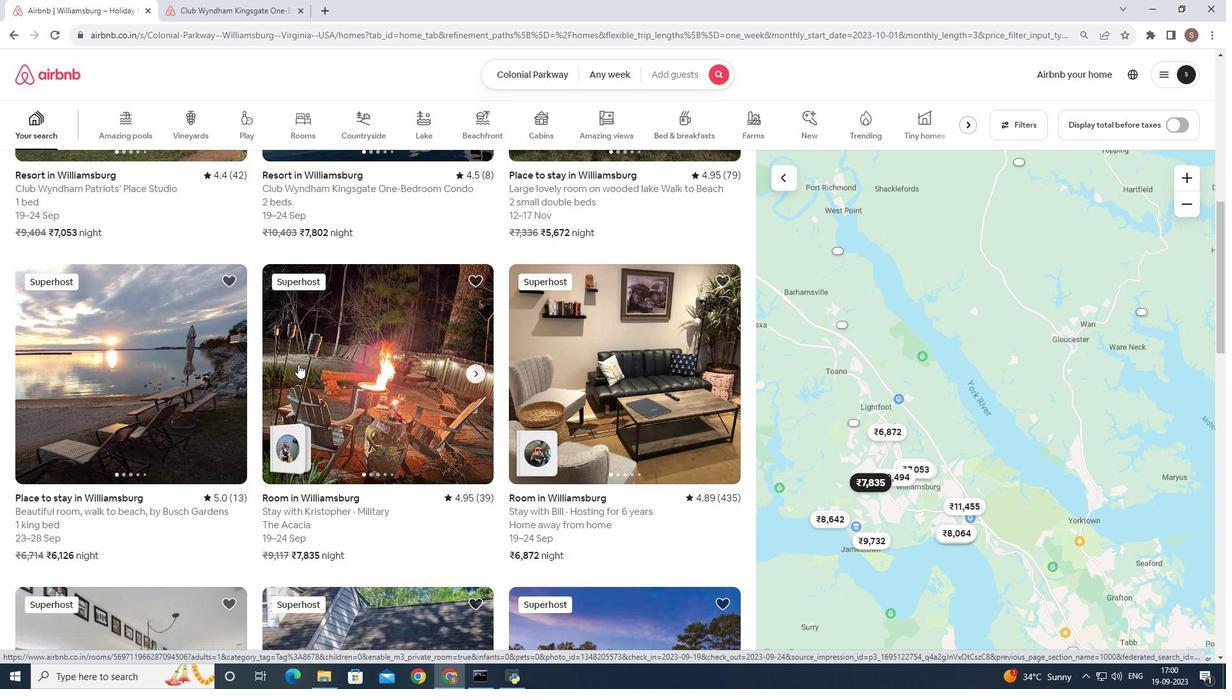 
Action: Mouse moved to (156, 372)
Screenshot: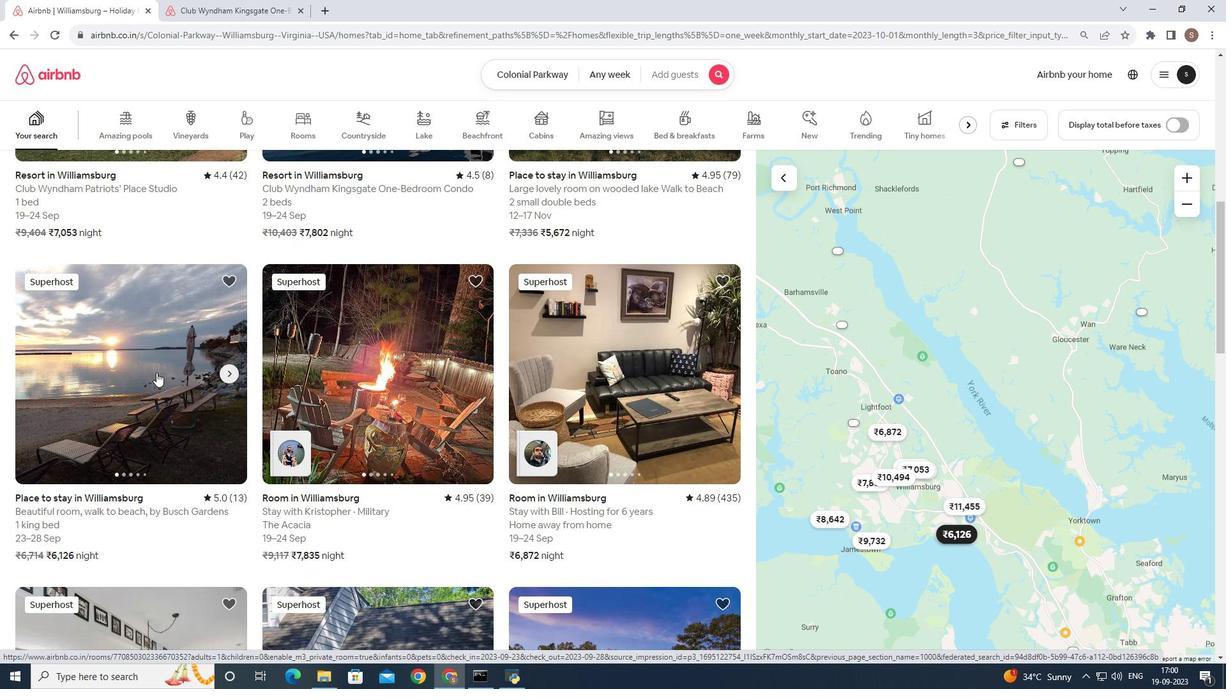 
Action: Mouse pressed left at (156, 372)
Screenshot: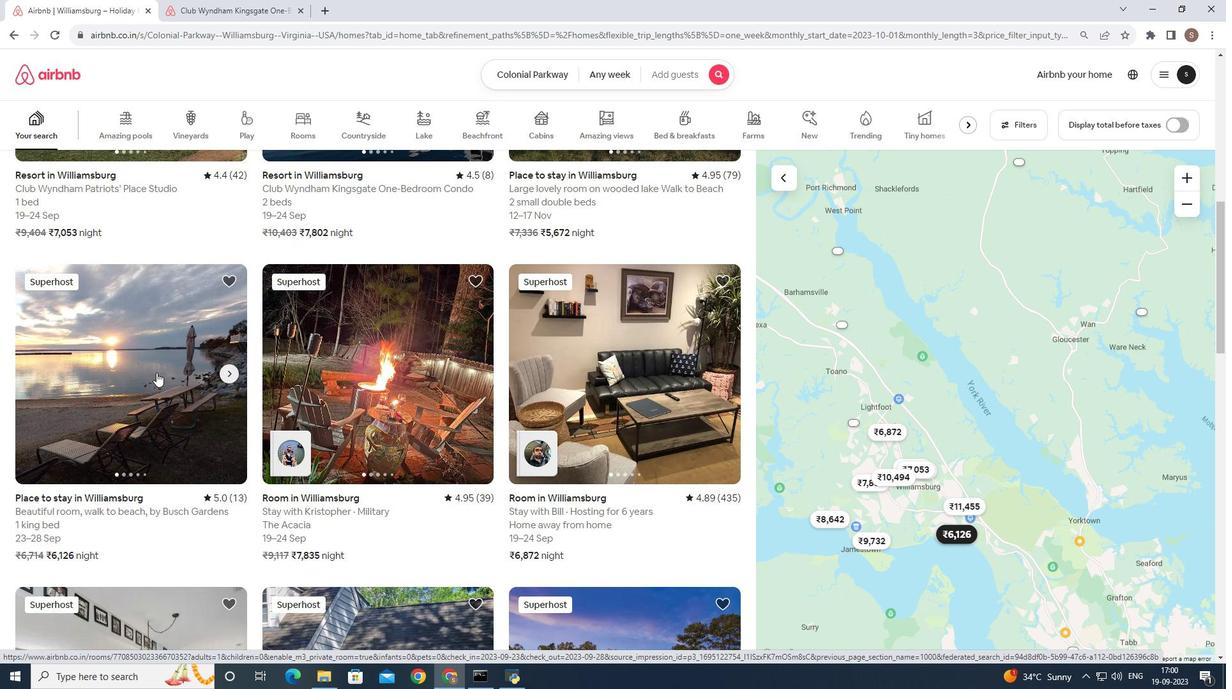 
Action: Mouse moved to (887, 464)
Screenshot: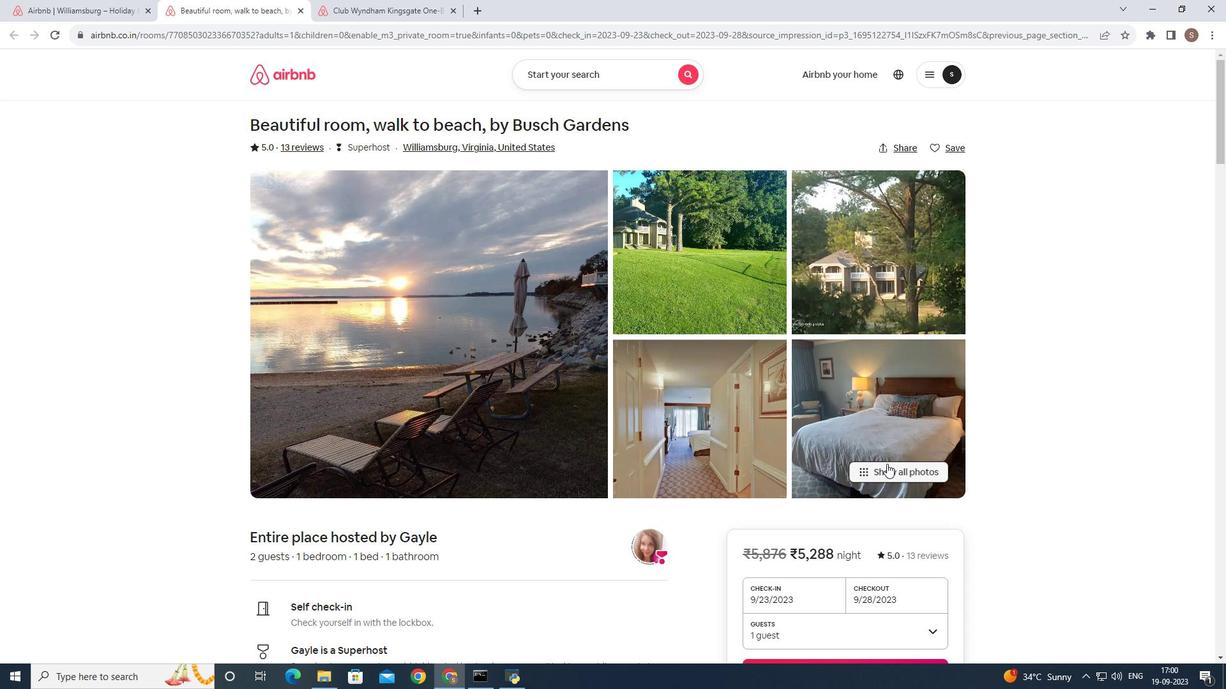 
Action: Mouse pressed left at (887, 464)
Screenshot: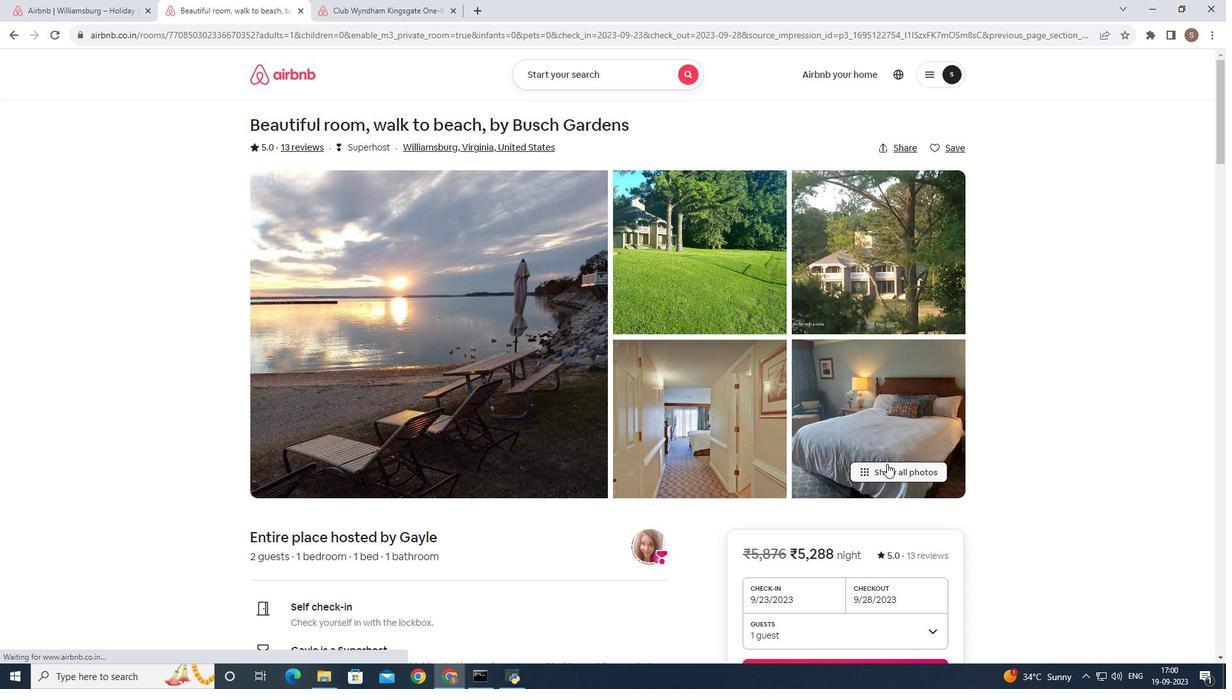 
Action: Mouse moved to (678, 424)
Screenshot: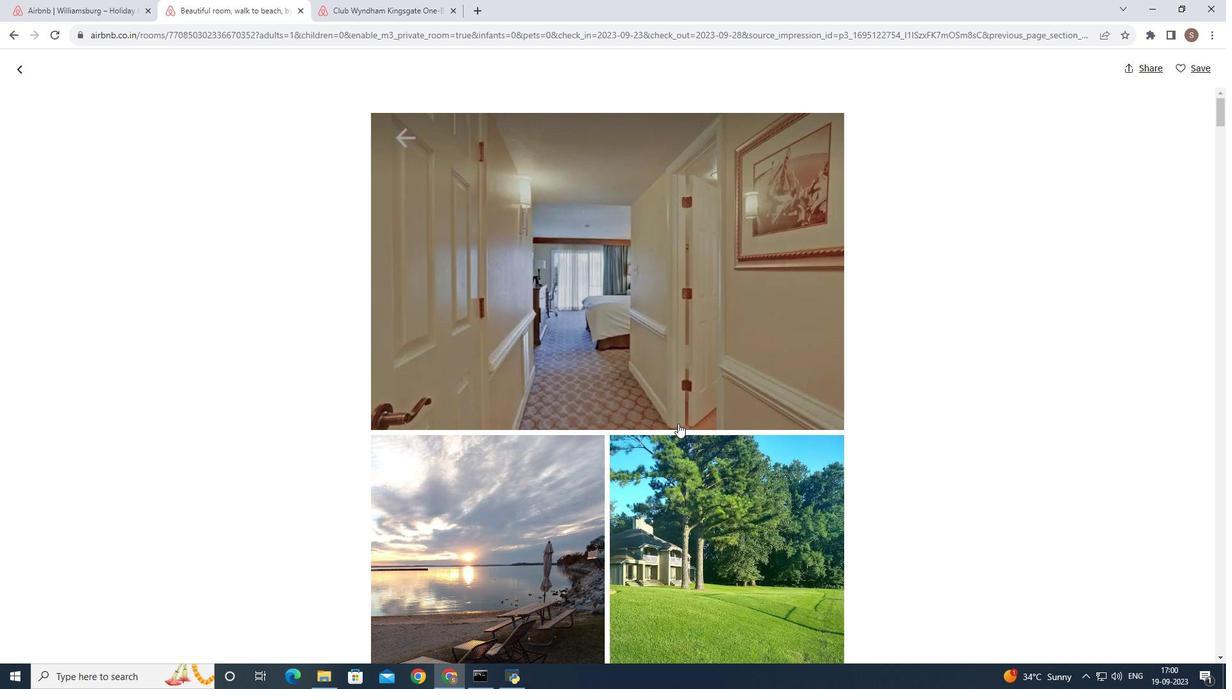 
Action: Key pressed <Key.right>
Screenshot: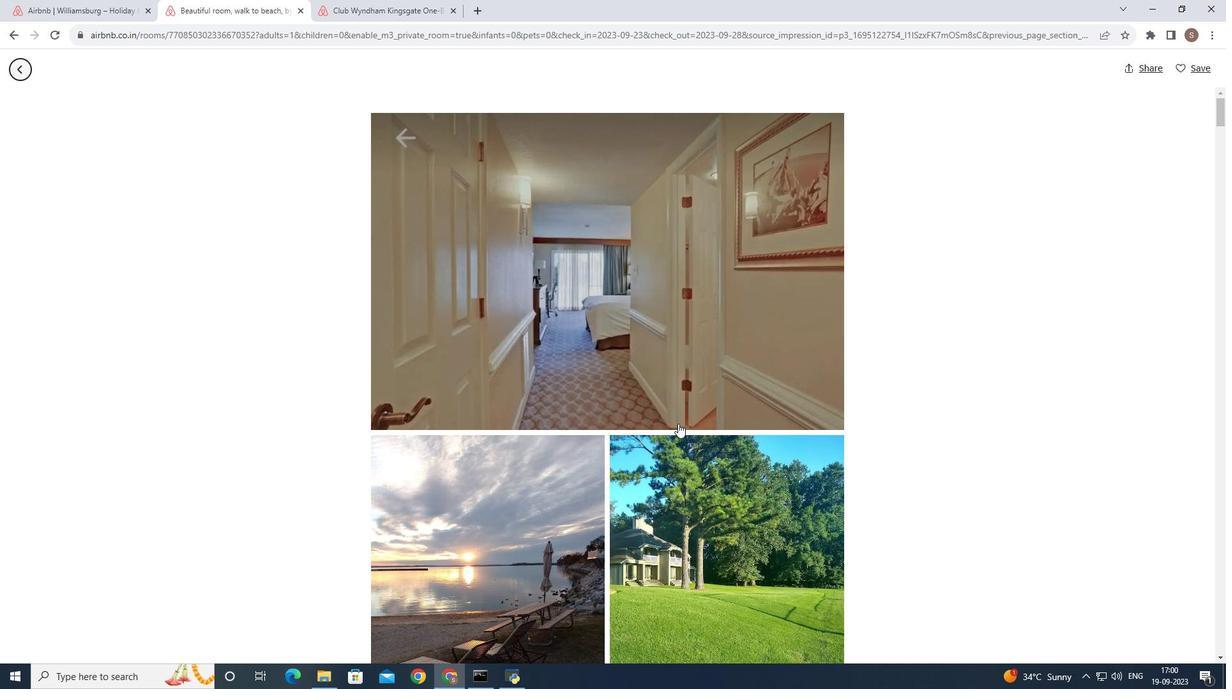 
Action: Mouse pressed left at (678, 424)
Screenshot: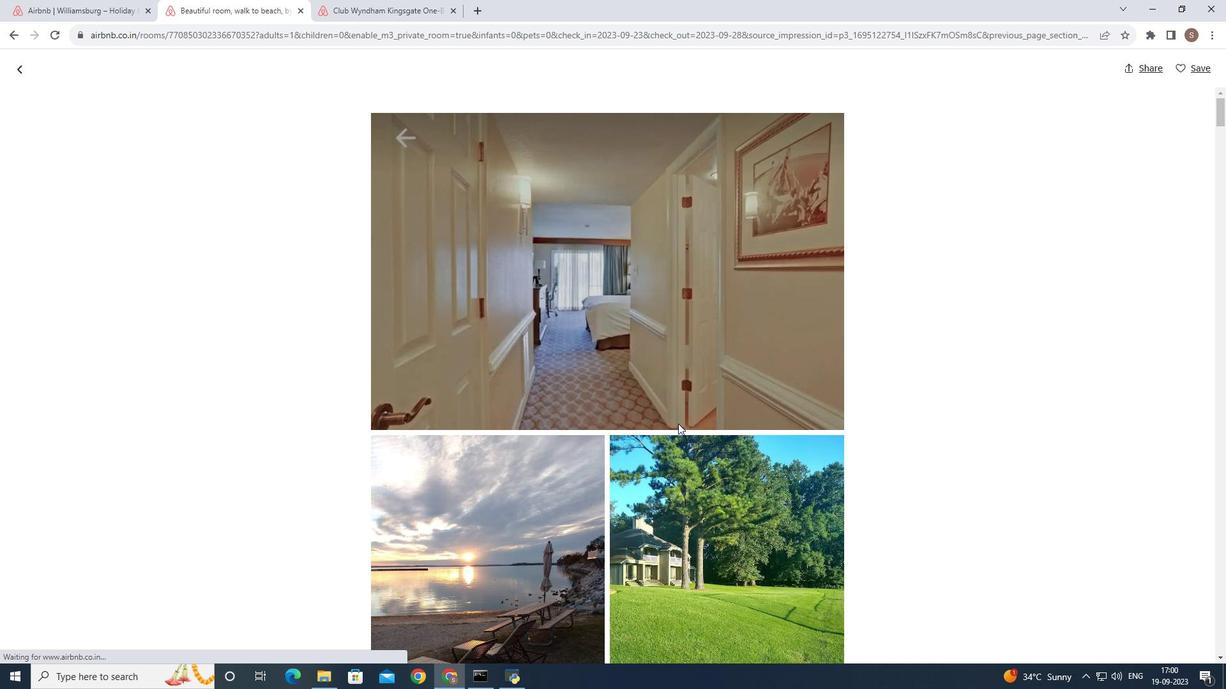 
Action: Key pressed <Key.right><Key.right><Key.right><Key.right><Key.right><Key.right><Key.right><Key.right><Key.right><Key.right><Key.right><Key.right><Key.right><Key.right><Key.right><Key.right><Key.right><Key.right><Key.right><Key.right><Key.right><Key.right><Key.right><Key.right><Key.right><Key.right><Key.right><Key.right><Key.right><Key.right><Key.right><Key.right><Key.right><Key.right><Key.right><Key.right><Key.right><Key.right><Key.right><Key.right><Key.right><Key.right><Key.right><Key.right><Key.right><Key.right><Key.right><Key.right><Key.right><Key.right><Key.right><Key.right><Key.right><Key.right><Key.right><Key.right><Key.right><Key.right><Key.right><Key.right><Key.right><Key.right><Key.right><Key.right><Key.right><Key.right><Key.right><Key.right><Key.right><Key.right><Key.right><Key.right><Key.right><Key.right><Key.right><Key.right><Key.right>
Screenshot: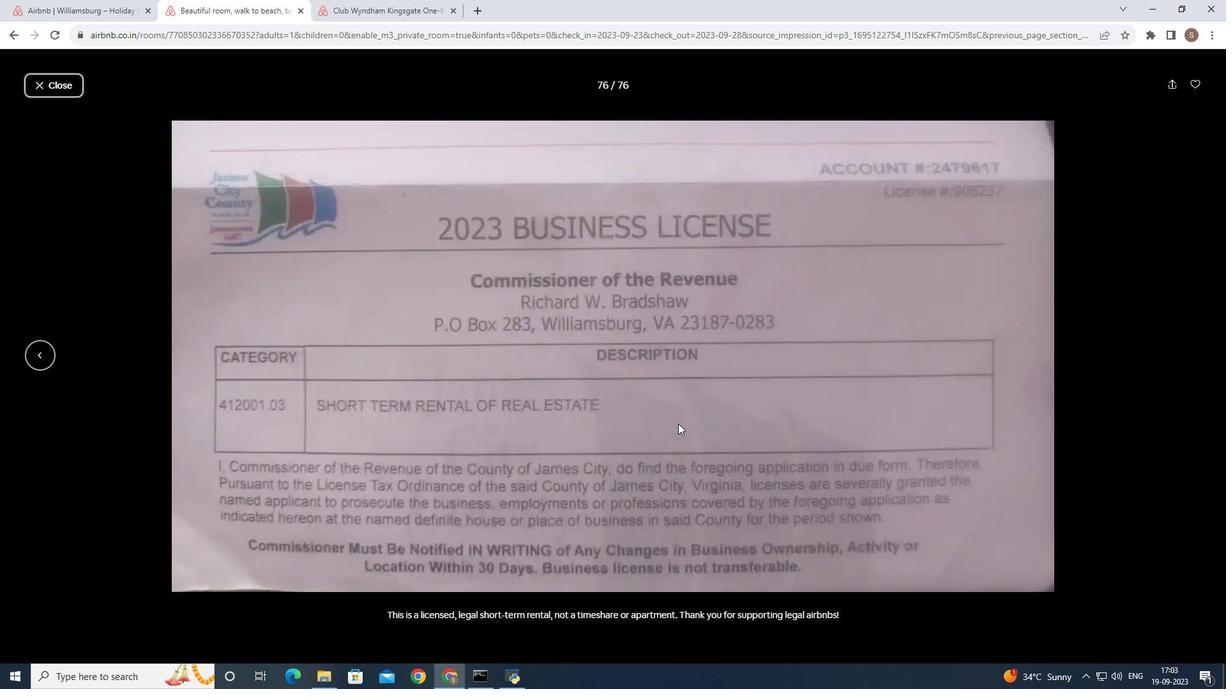 
Action: Mouse moved to (30, 79)
Screenshot: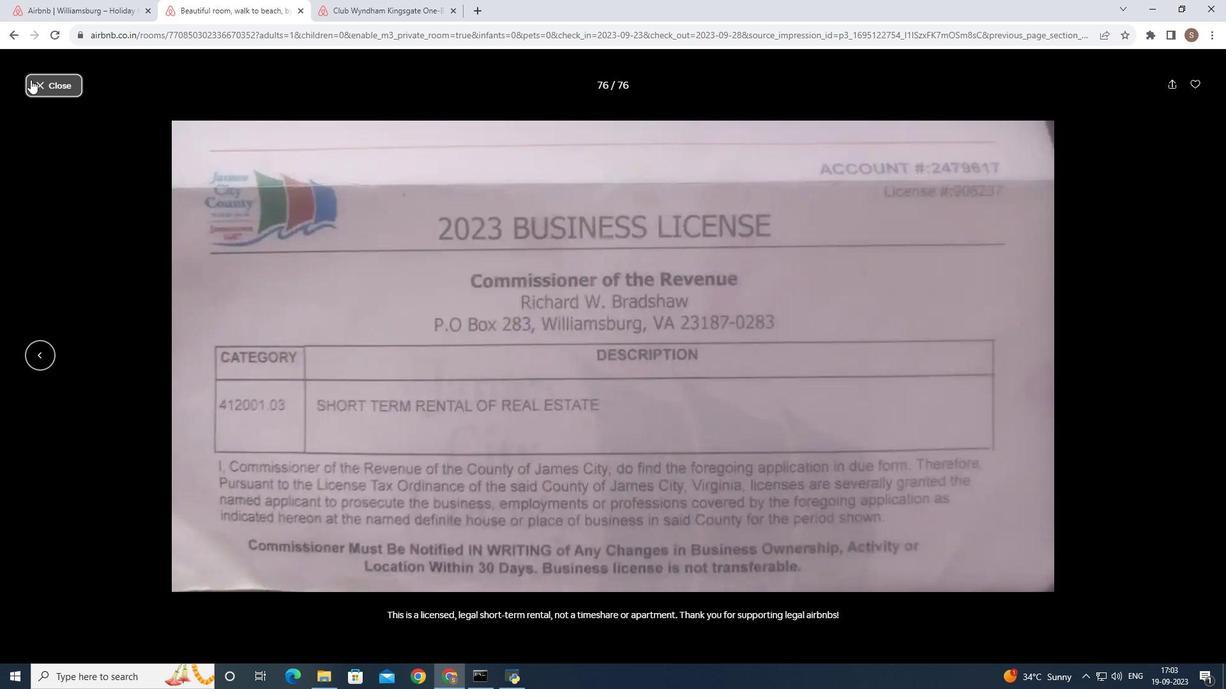 
Action: Mouse pressed left at (30, 79)
Screenshot: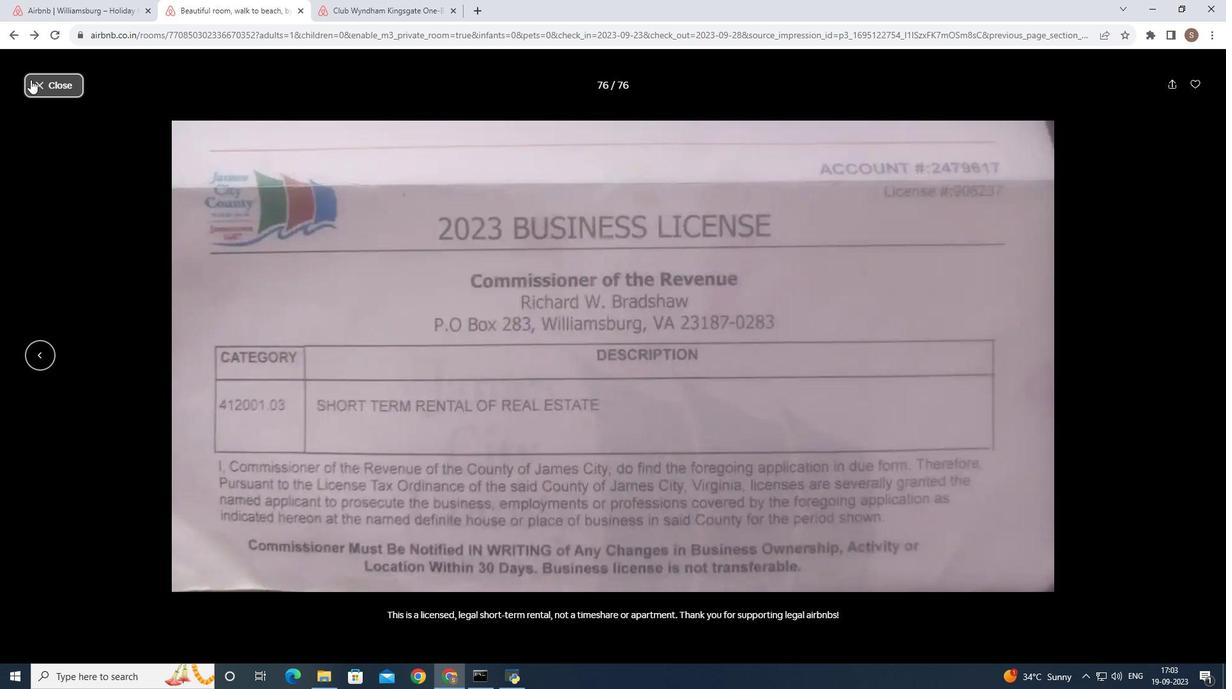 
Action: Mouse moved to (28, 66)
Screenshot: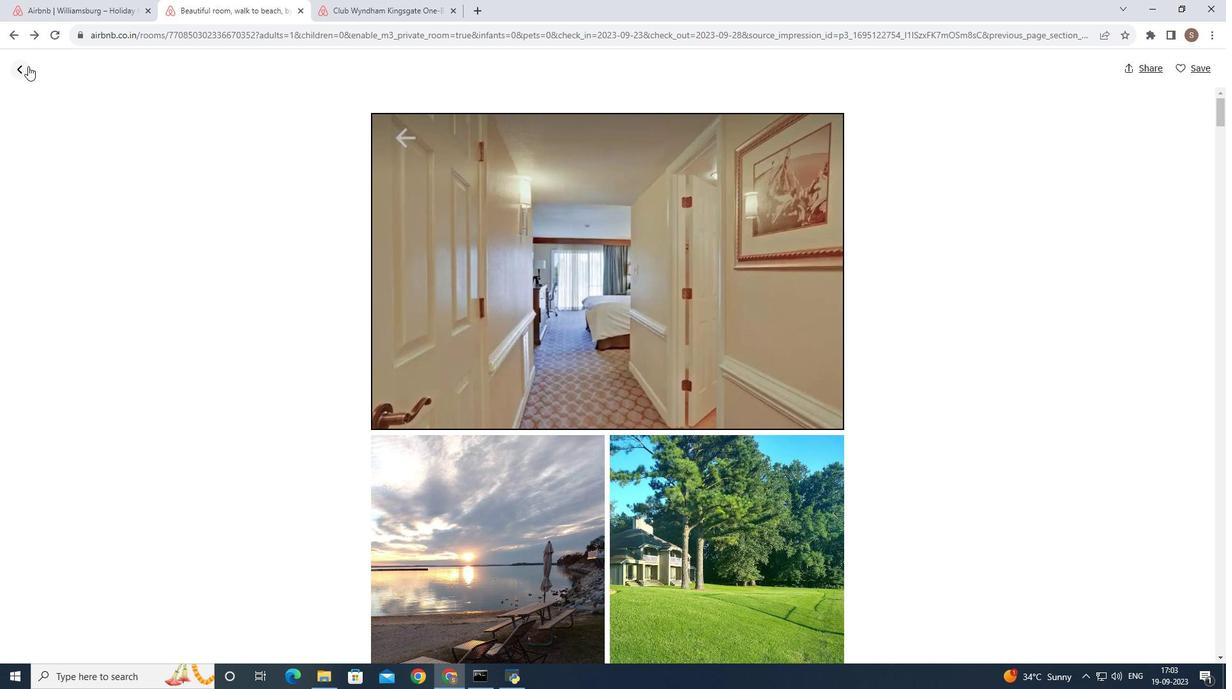 
Action: Mouse pressed left at (28, 66)
Screenshot: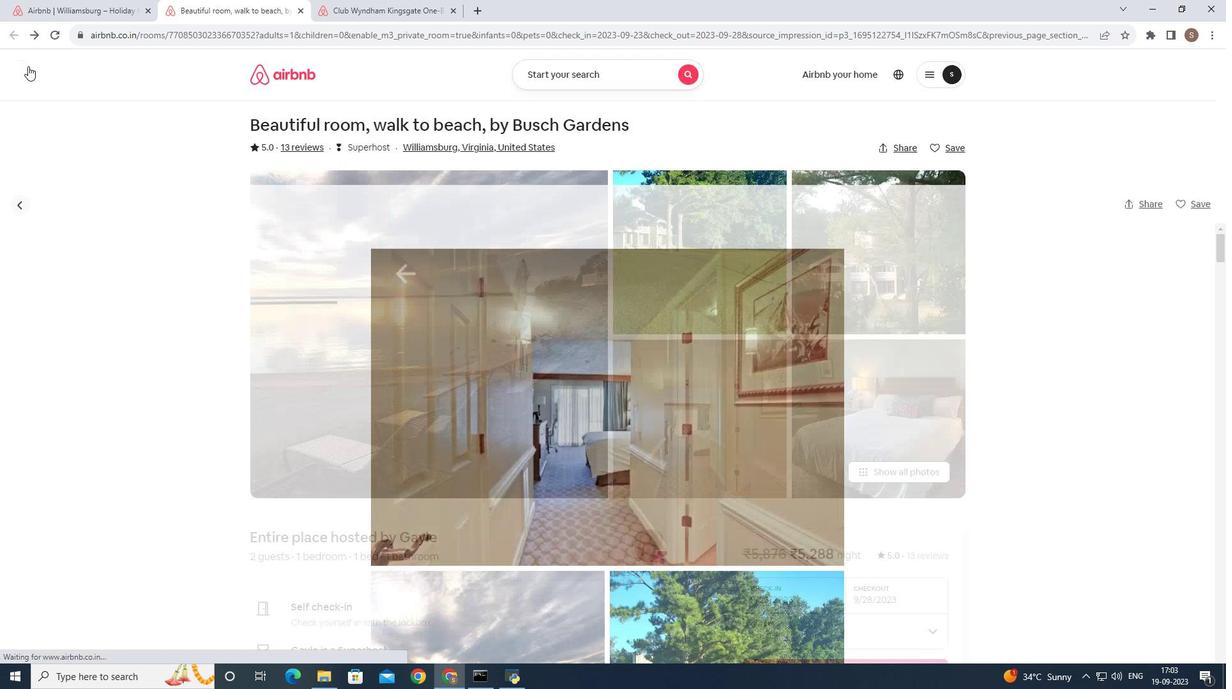 
Action: Mouse moved to (338, 266)
Screenshot: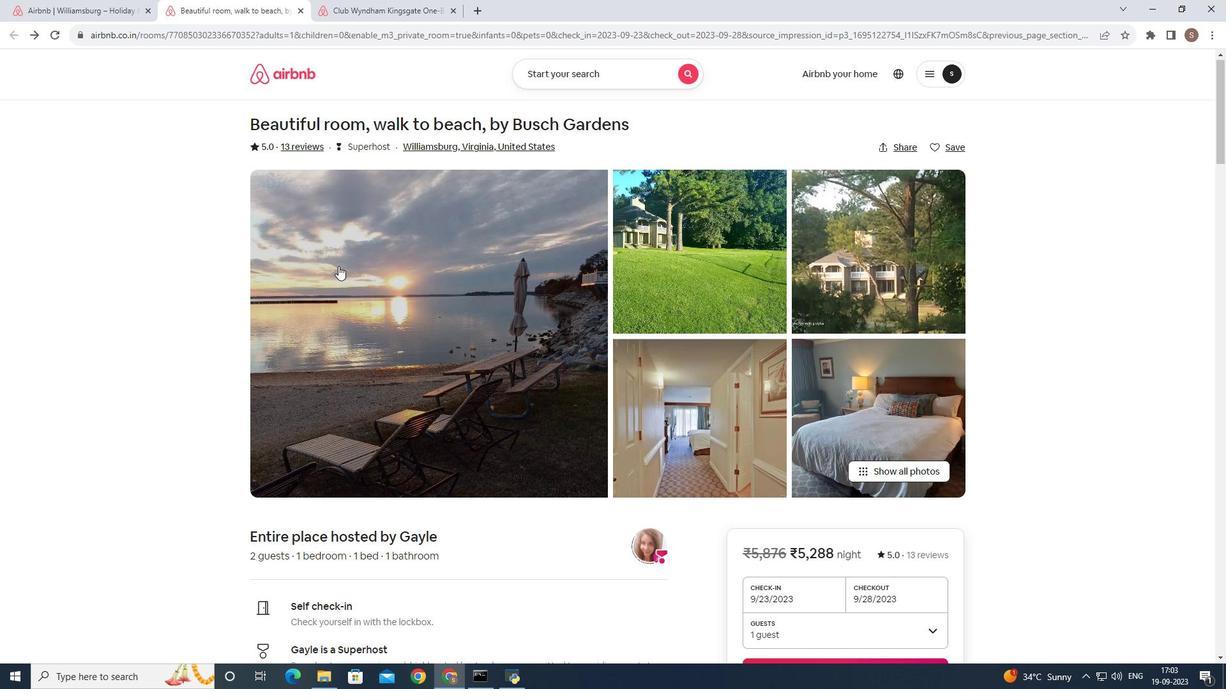 
Action: Mouse scrolled (338, 265) with delta (0, 0)
Screenshot: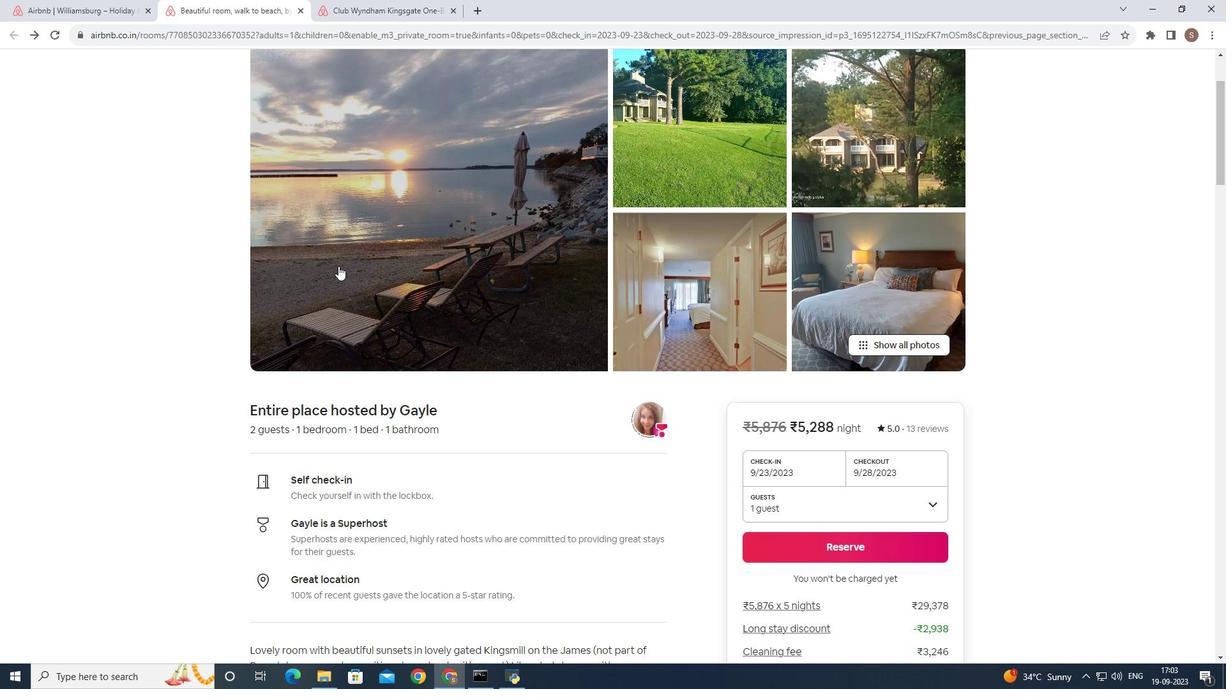 
Action: Mouse scrolled (338, 265) with delta (0, 0)
Screenshot: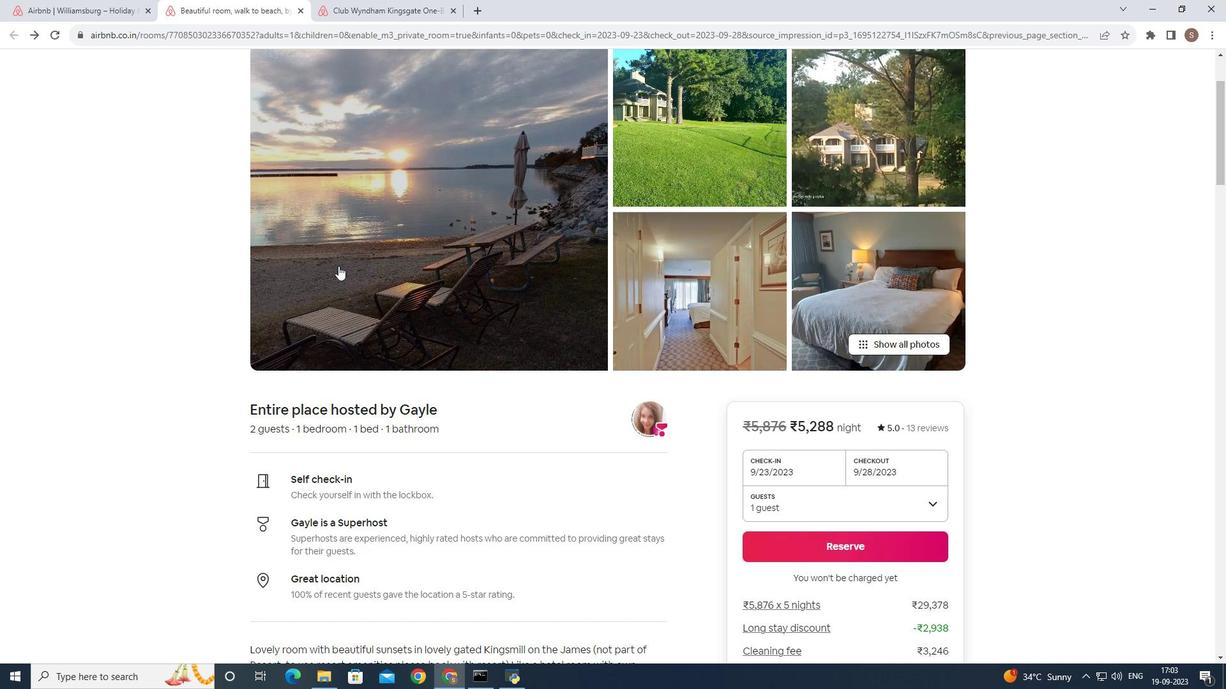
Action: Mouse scrolled (338, 265) with delta (0, 0)
Screenshot: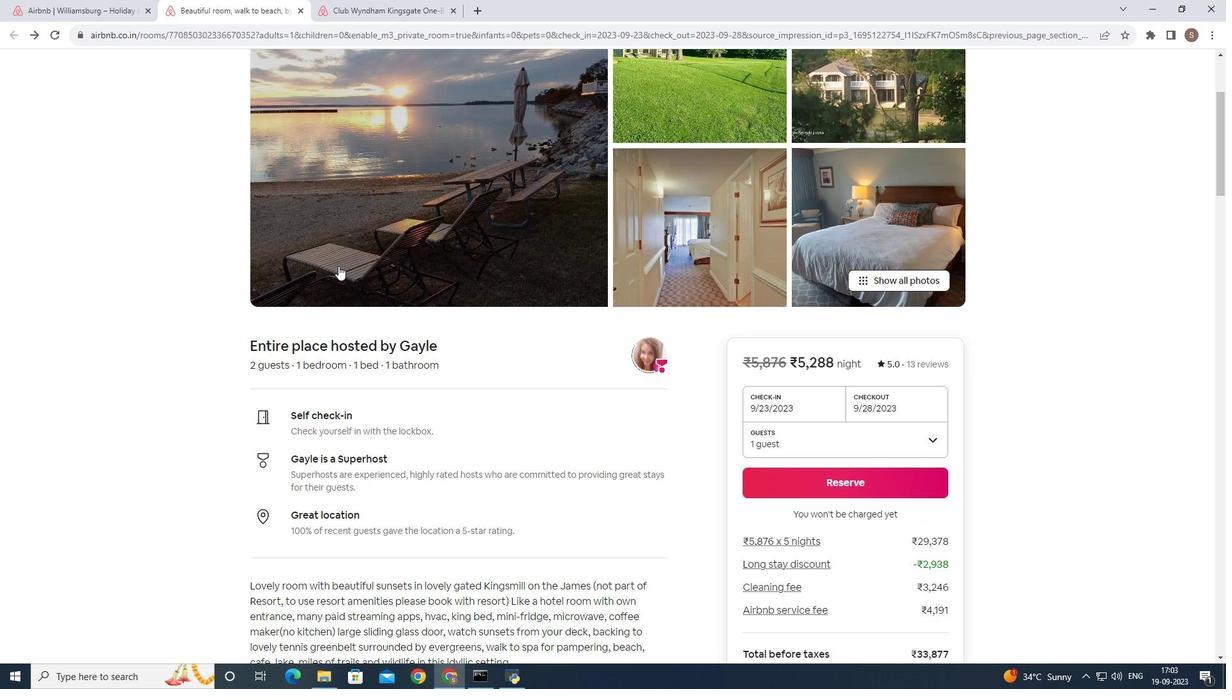 
Action: Mouse scrolled (338, 265) with delta (0, 0)
Screenshot: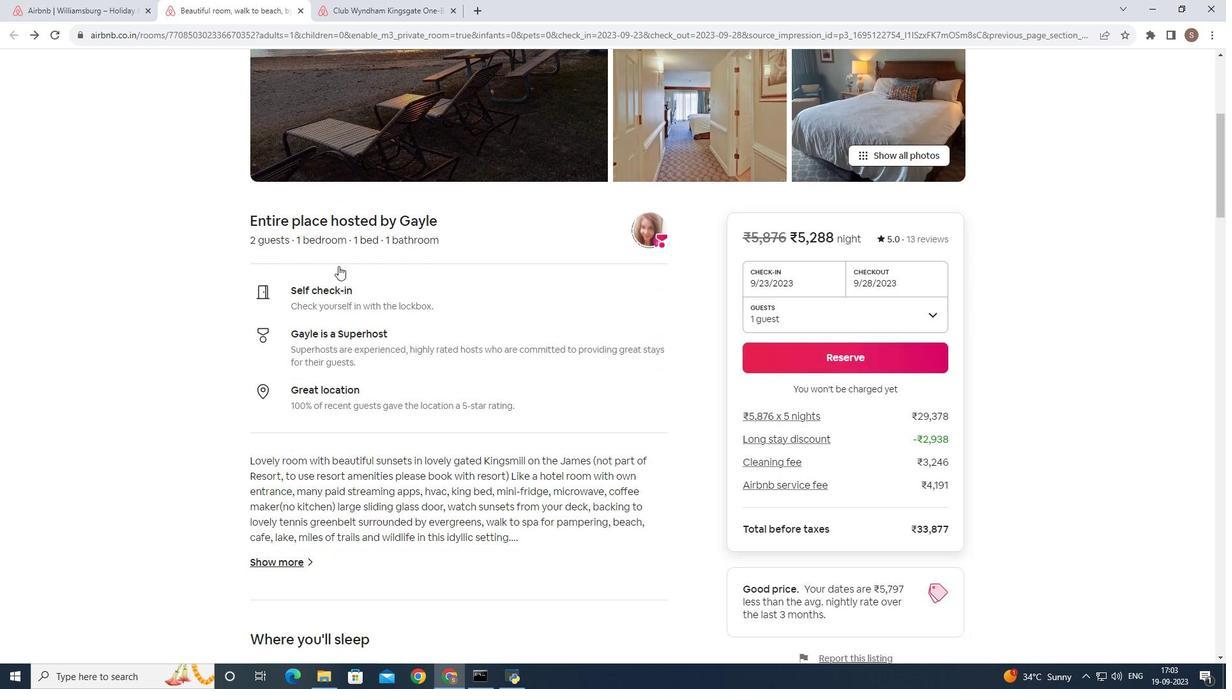 
Action: Mouse scrolled (338, 265) with delta (0, 0)
Screenshot: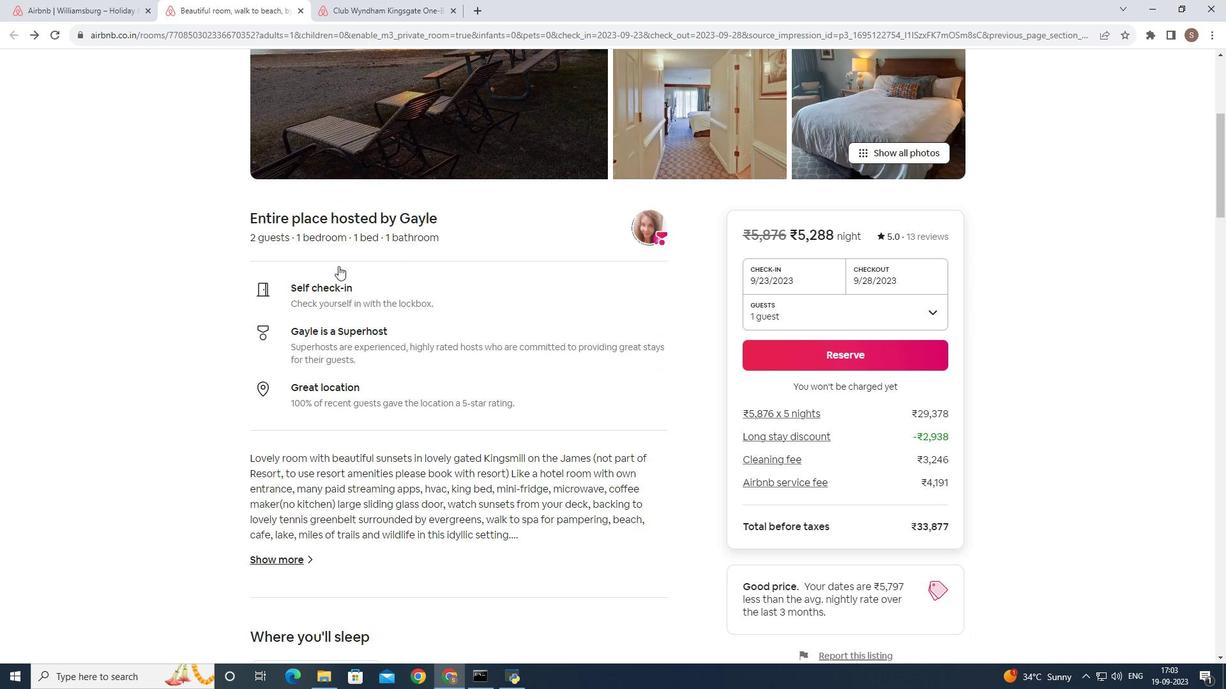 
Action: Mouse scrolled (338, 265) with delta (0, 0)
Screenshot: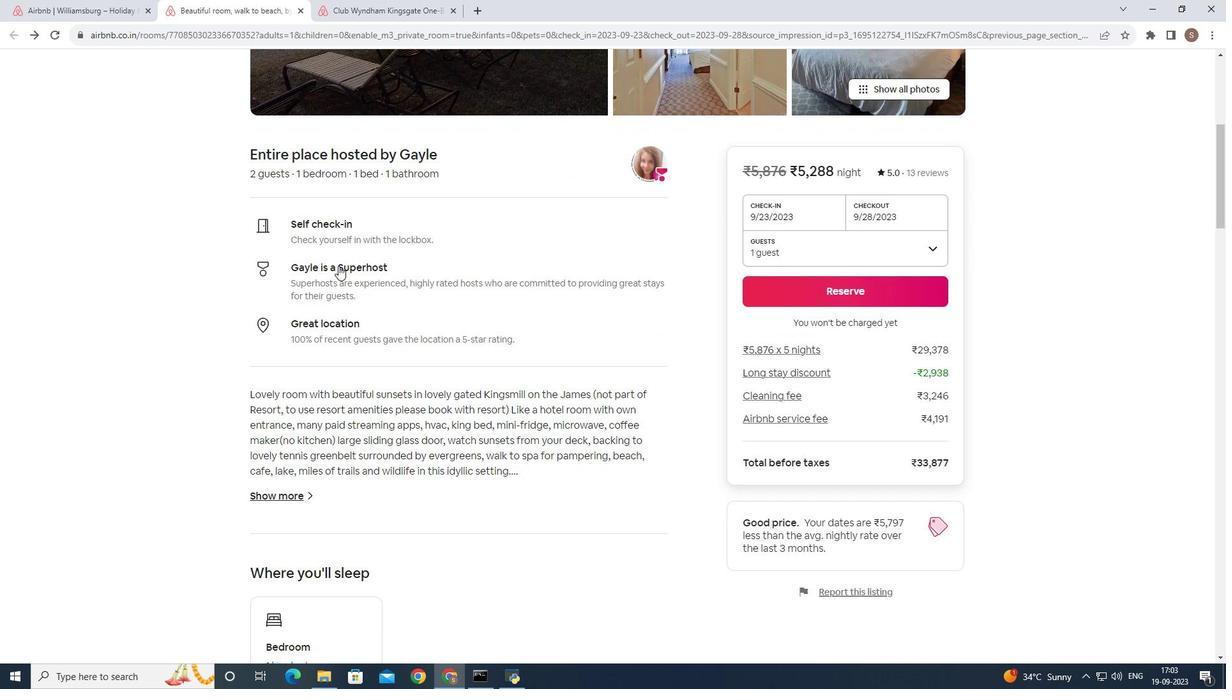 
Action: Mouse scrolled (338, 265) with delta (0, 0)
Screenshot: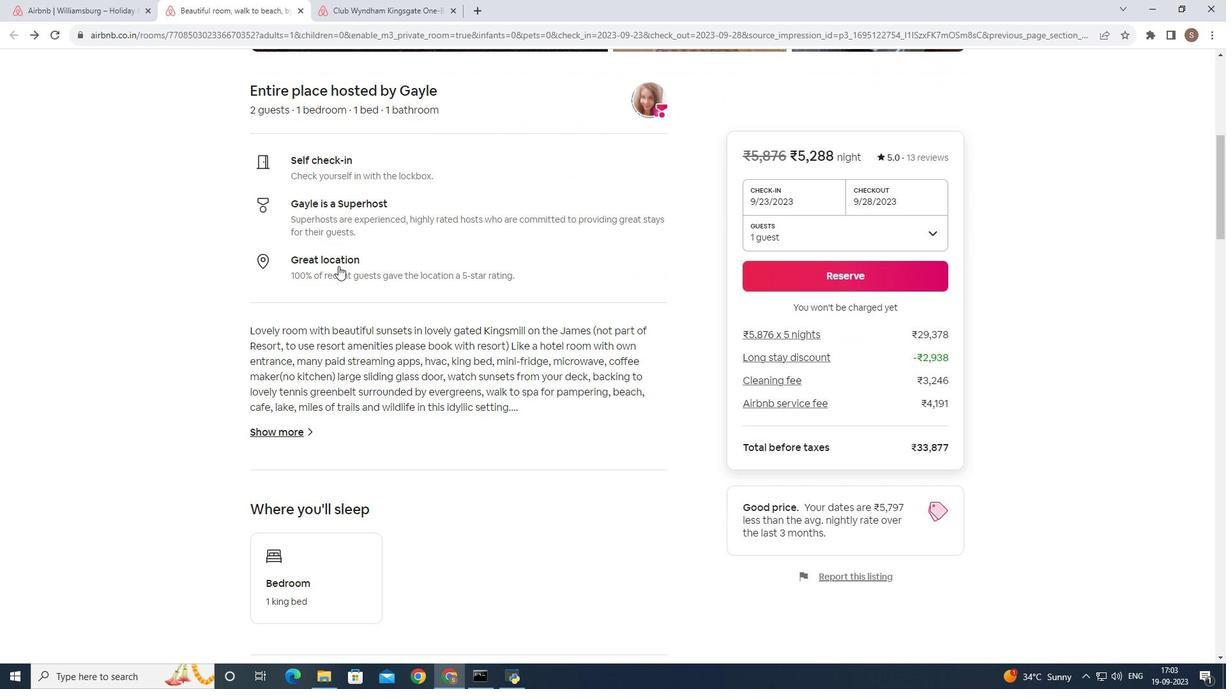 
Action: Mouse scrolled (338, 265) with delta (0, 0)
Screenshot: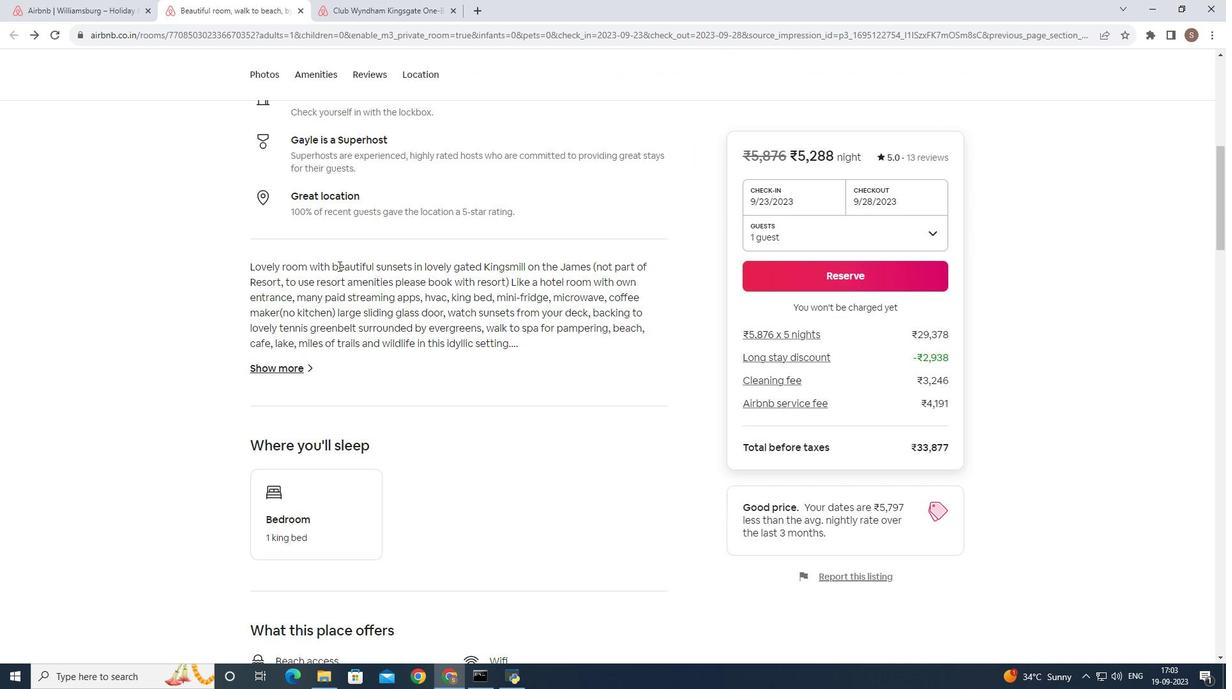 
Action: Mouse moved to (298, 365)
Screenshot: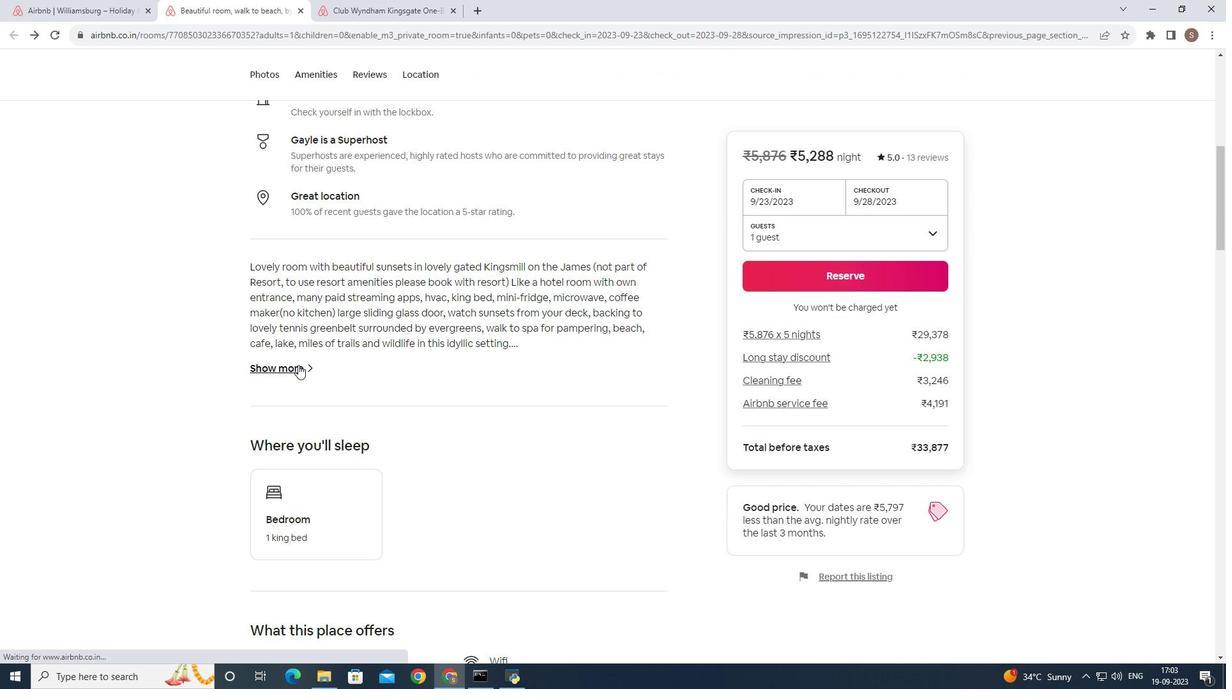 
Action: Mouse pressed left at (298, 365)
Screenshot: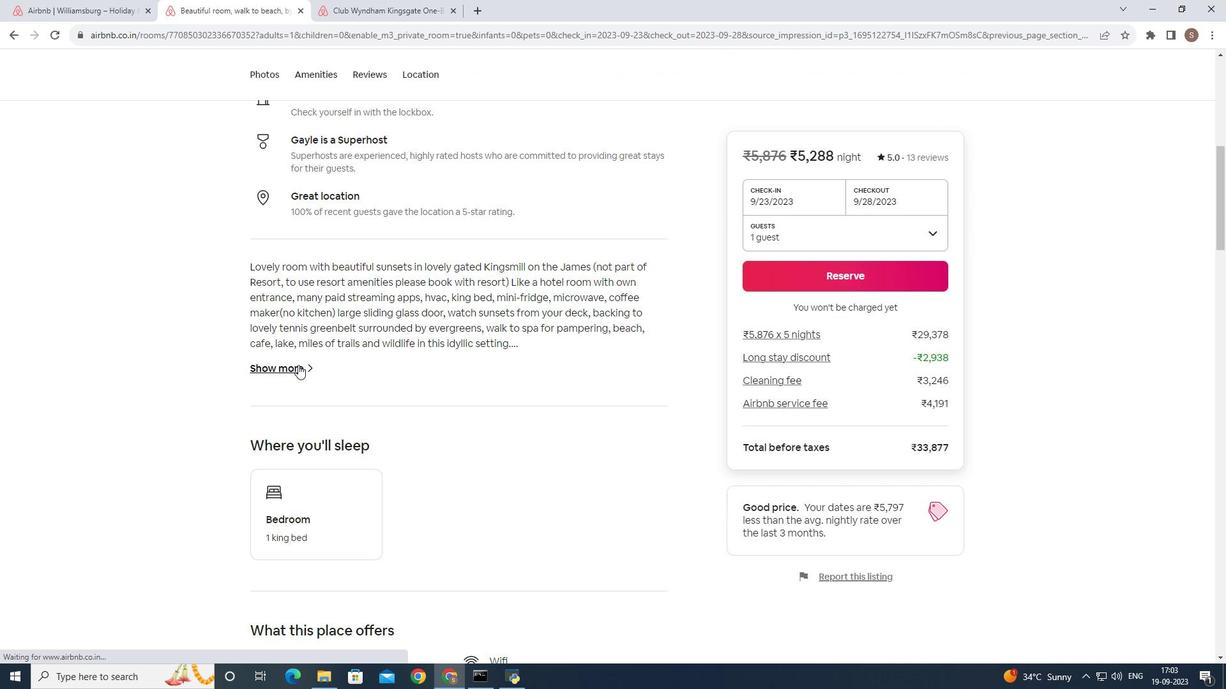 
Action: Mouse moved to (503, 345)
Screenshot: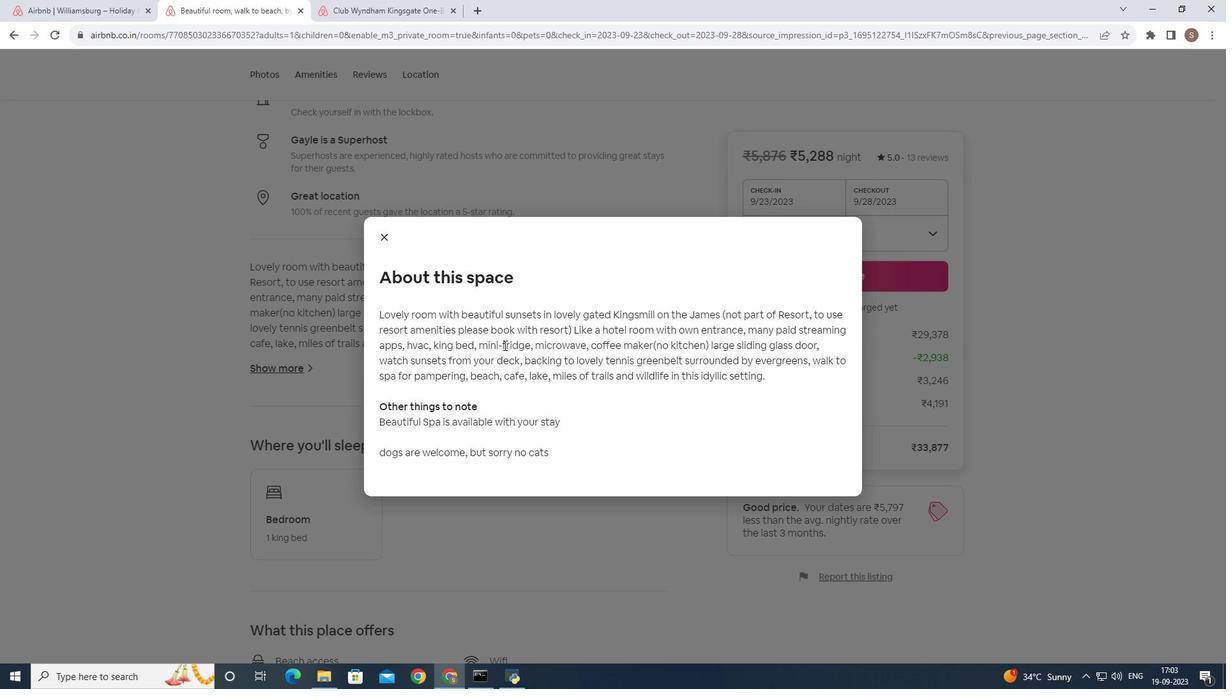 
Action: Mouse scrolled (503, 344) with delta (0, 0)
Screenshot: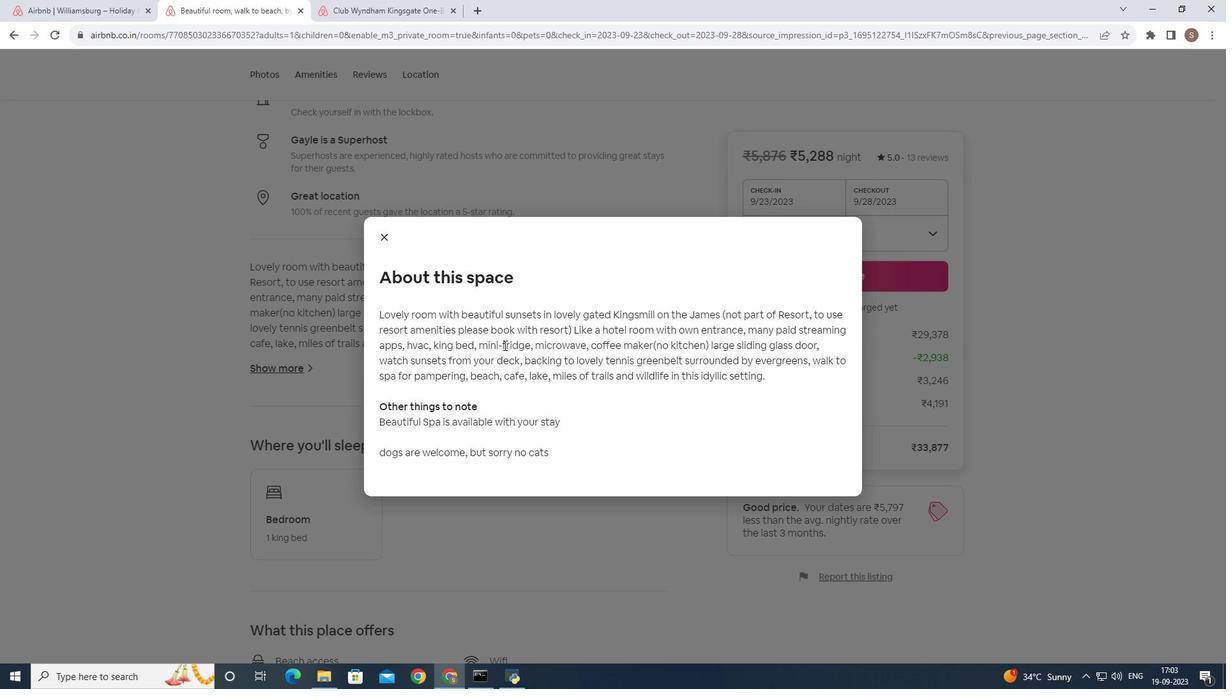 
Action: Mouse moved to (386, 235)
Screenshot: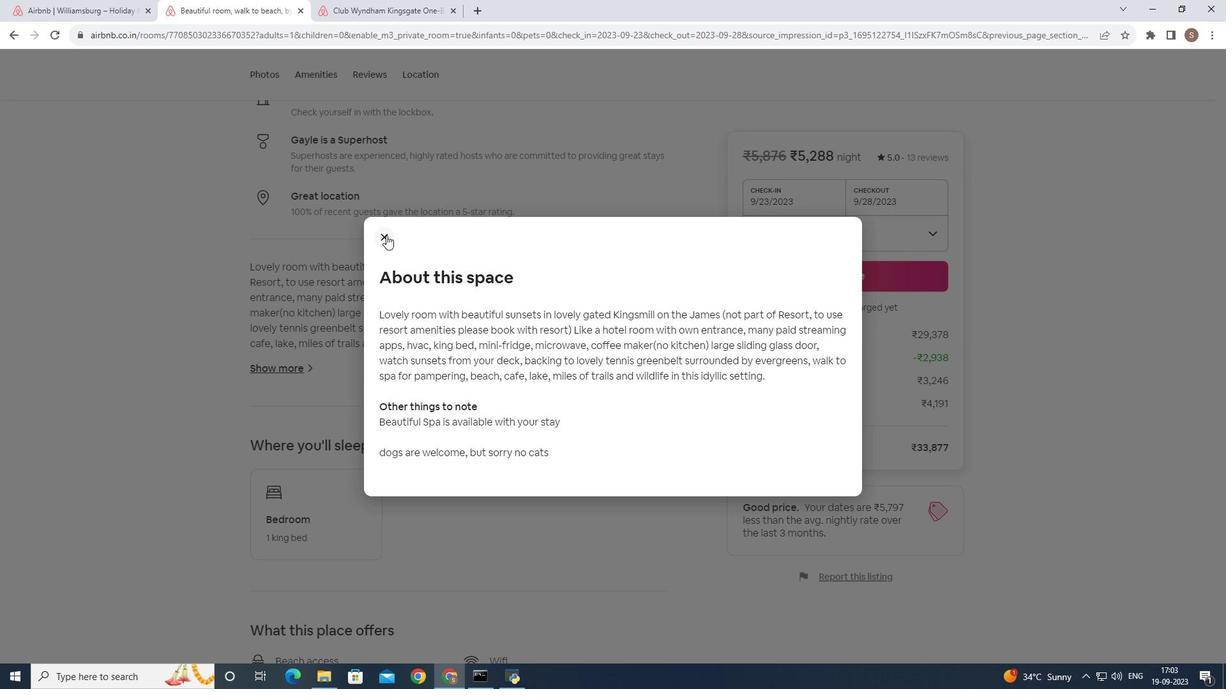 
Action: Mouse pressed left at (386, 235)
Screenshot: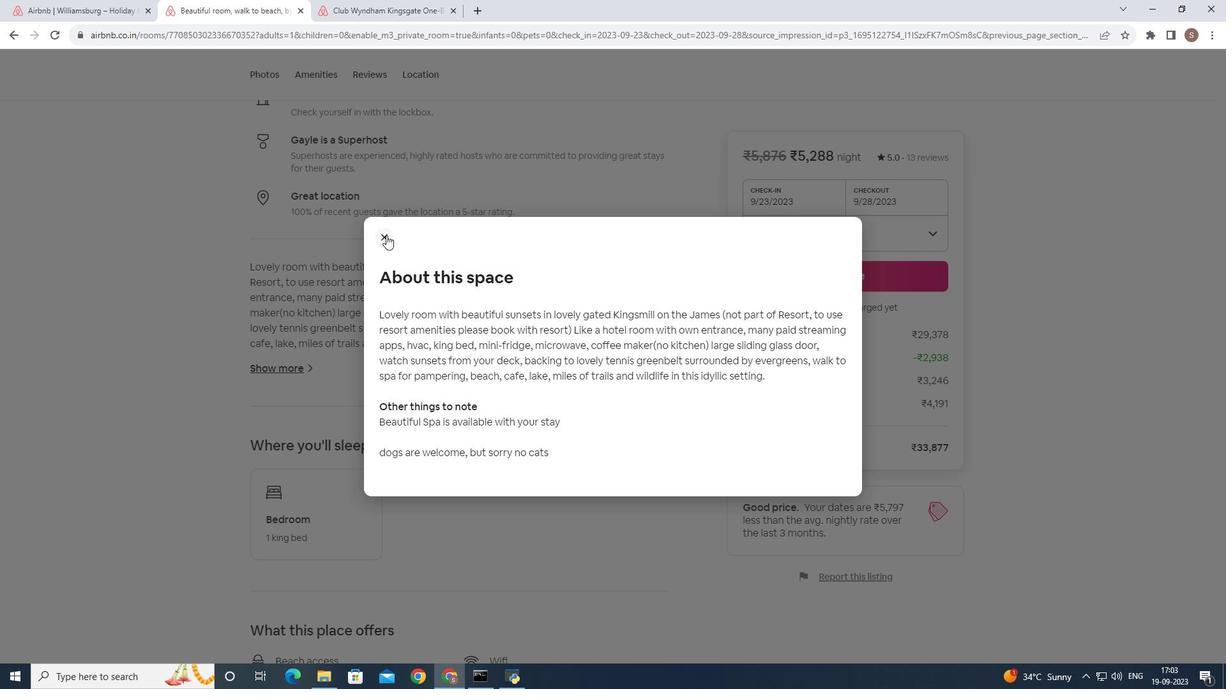 
Action: Mouse moved to (343, 376)
Screenshot: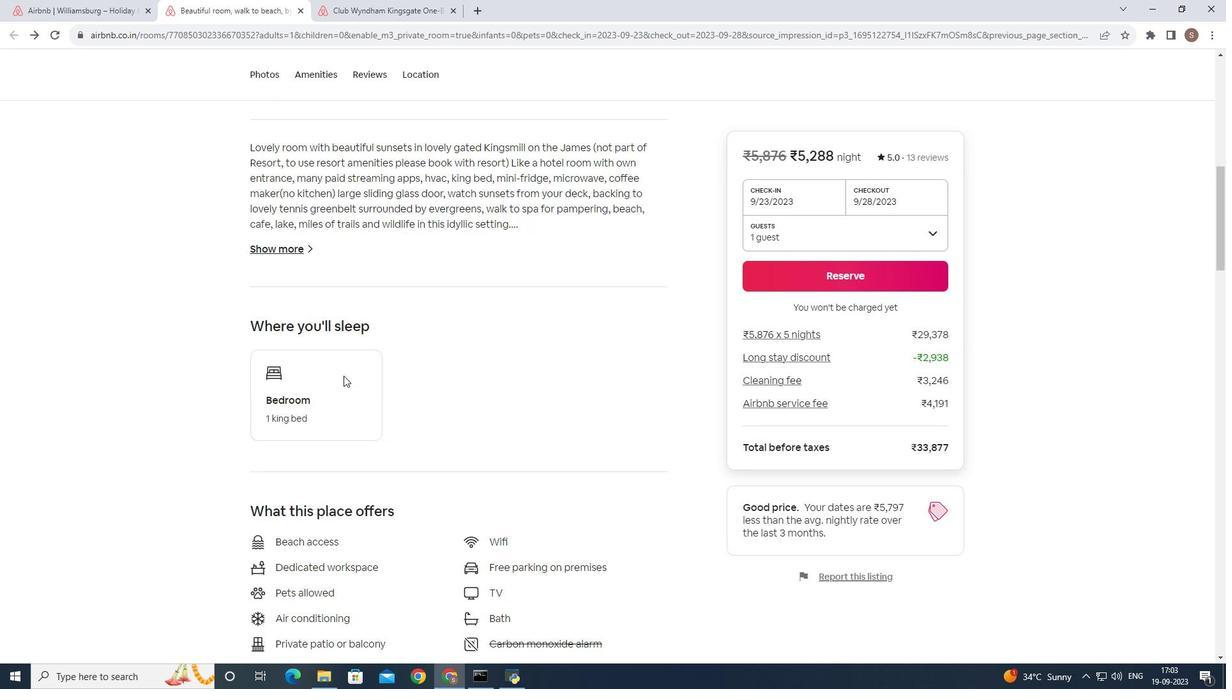 
Action: Mouse scrolled (343, 375) with delta (0, 0)
Screenshot: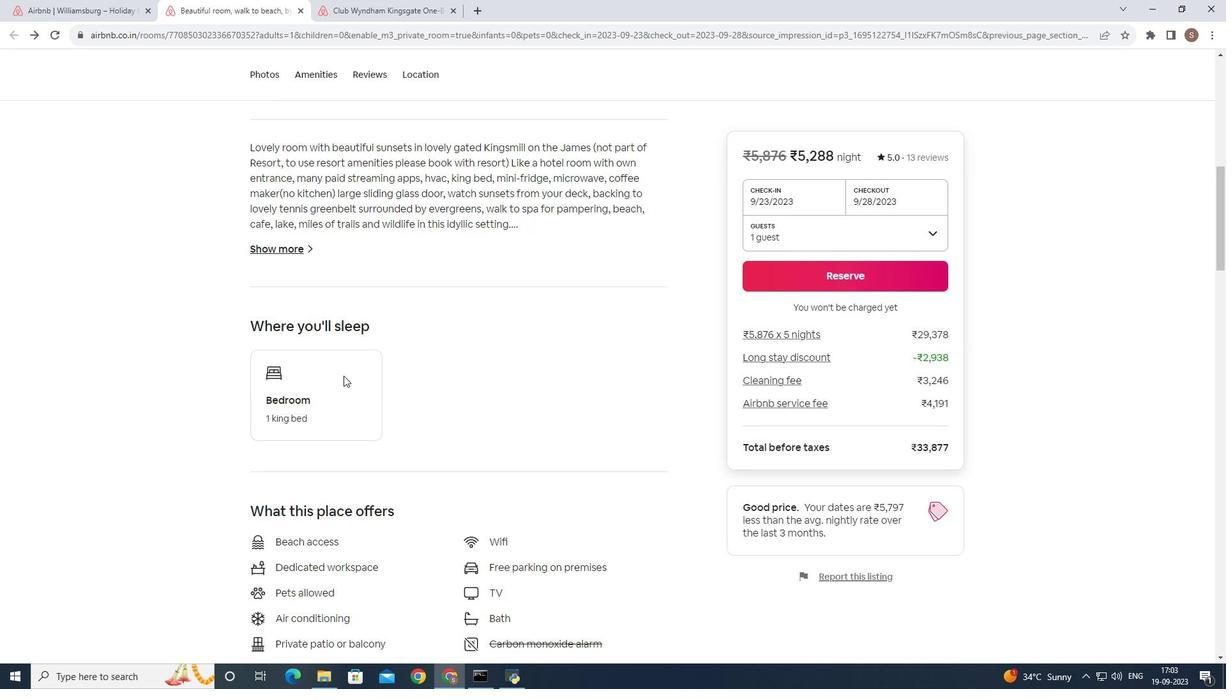 
Action: Mouse scrolled (343, 375) with delta (0, 0)
Screenshot: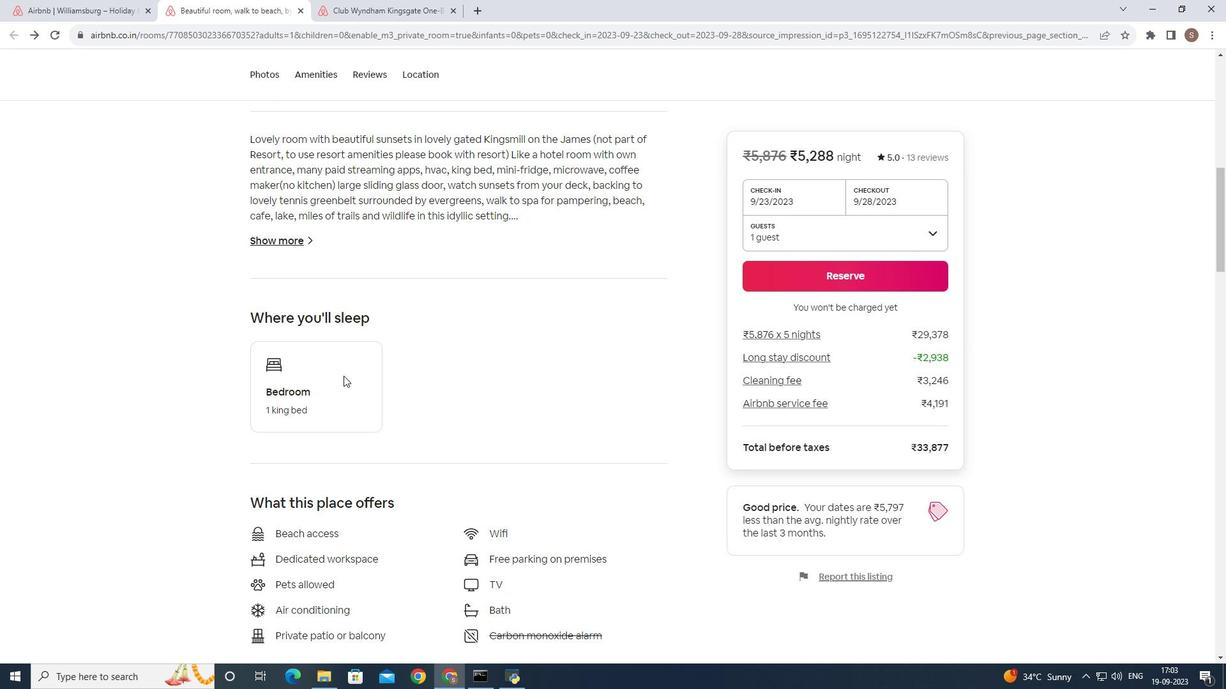 
Action: Mouse scrolled (343, 375) with delta (0, 0)
Screenshot: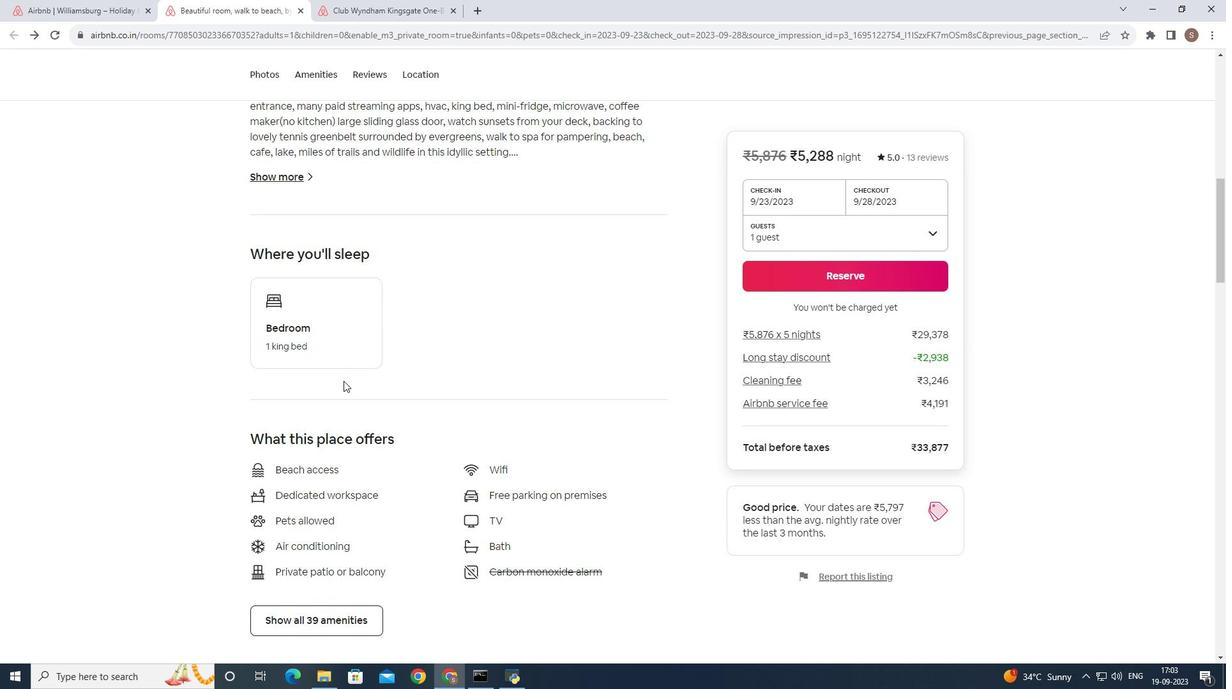 
Action: Mouse moved to (327, 472)
Screenshot: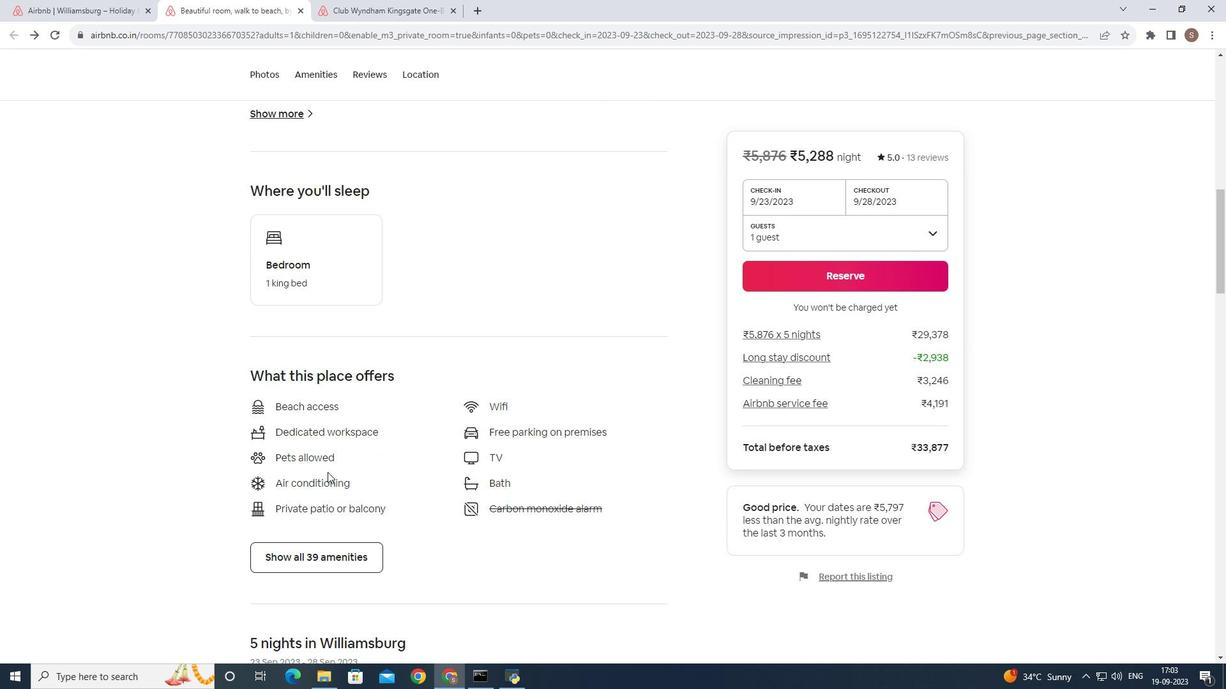 
Action: Mouse scrolled (327, 471) with delta (0, 0)
Screenshot: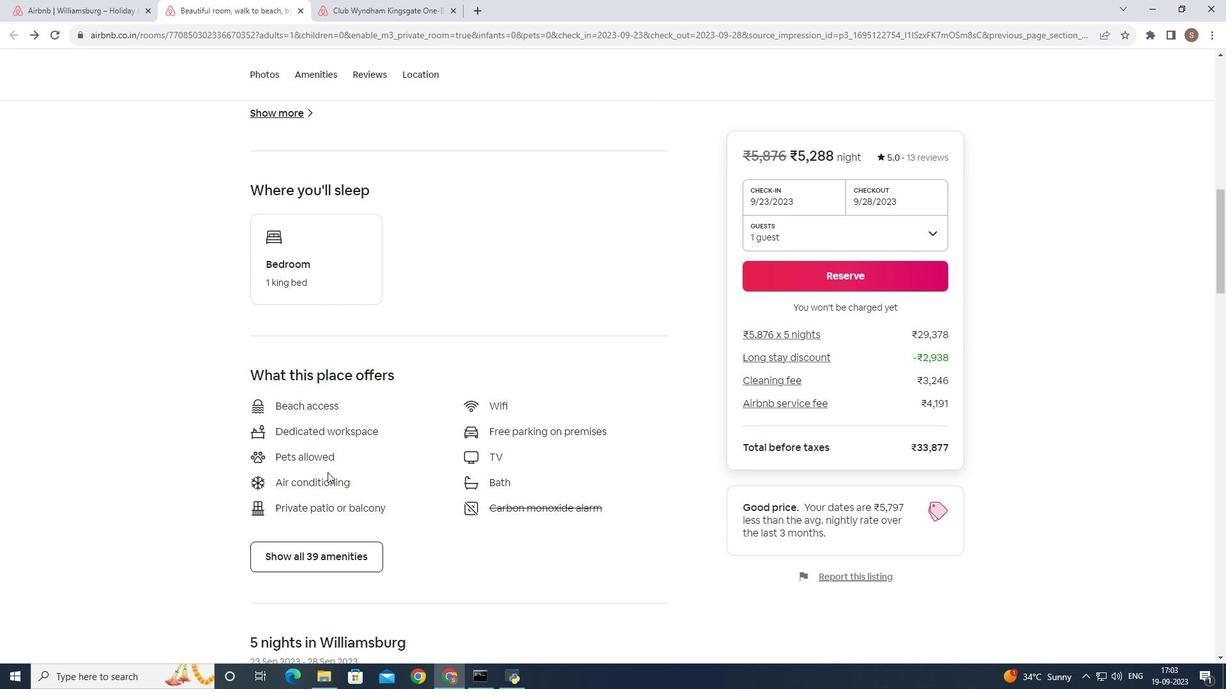 
Action: Mouse scrolled (327, 471) with delta (0, 0)
Screenshot: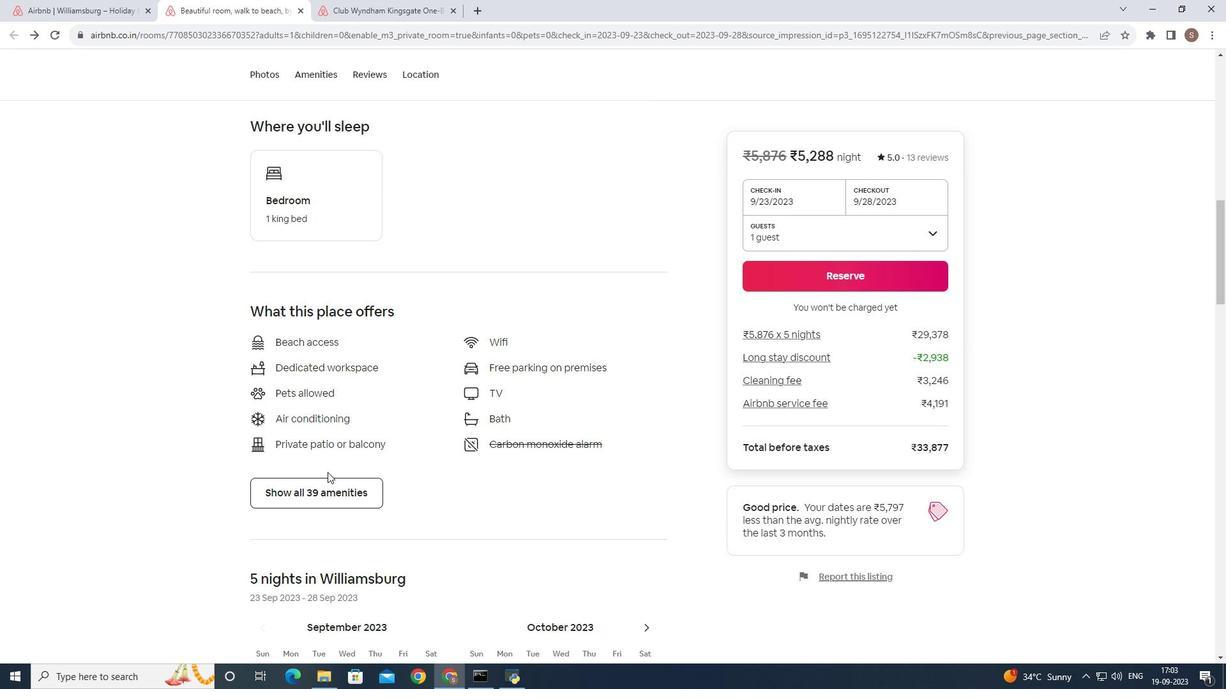 
Action: Mouse moved to (321, 491)
Screenshot: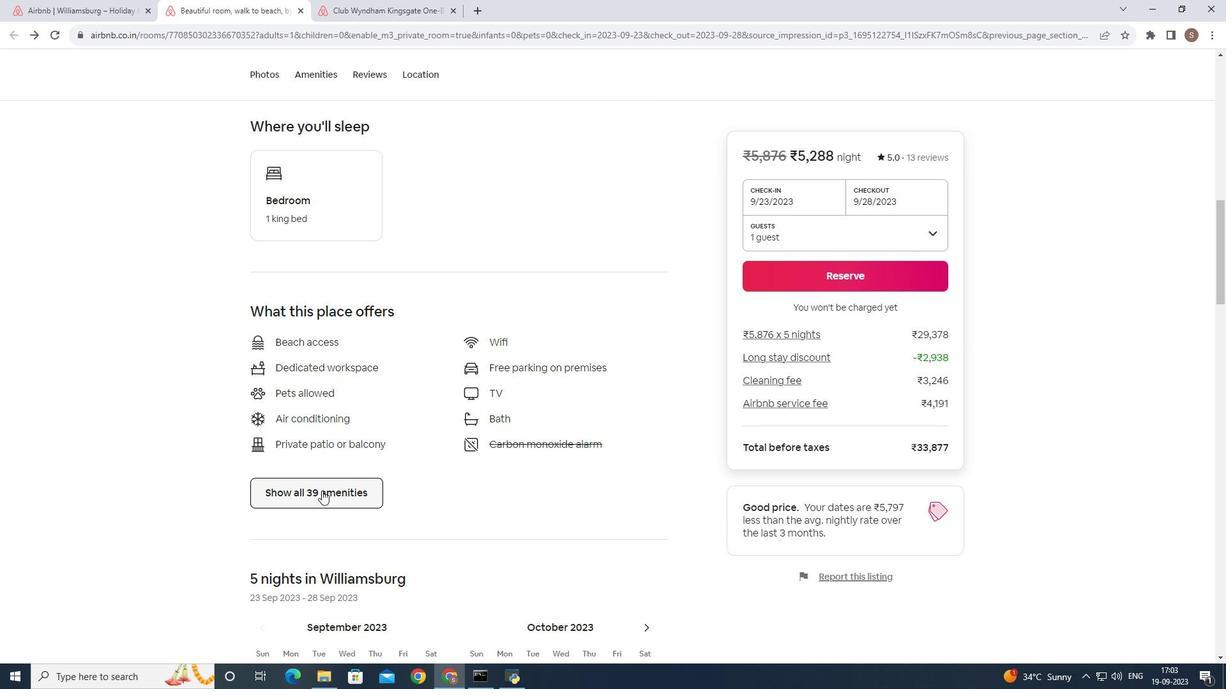 
Action: Mouse pressed left at (321, 491)
Screenshot: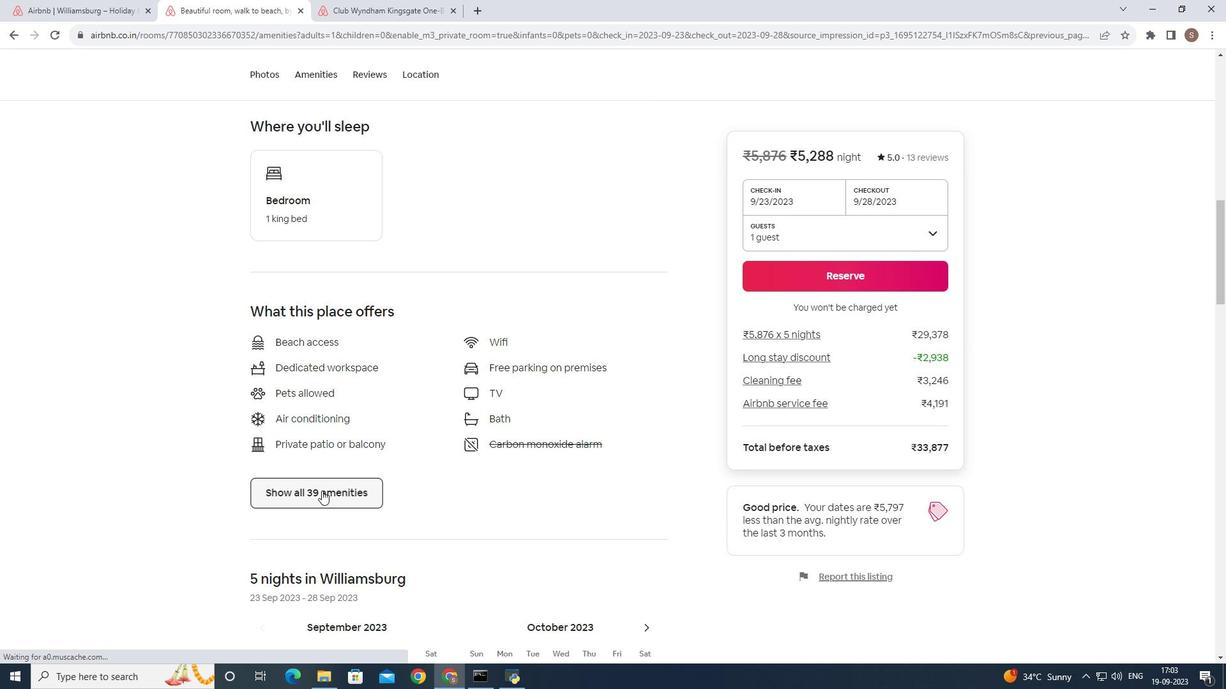 
Action: Mouse moved to (483, 330)
Screenshot: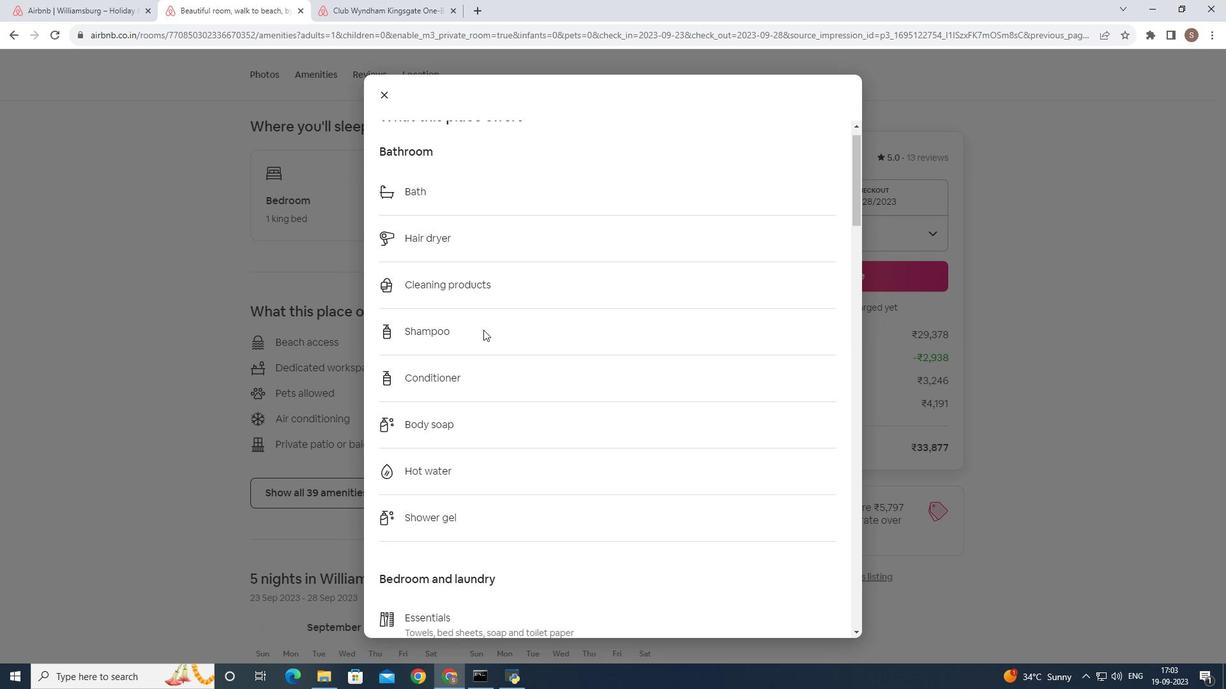
Action: Mouse scrolled (483, 329) with delta (0, 0)
Screenshot: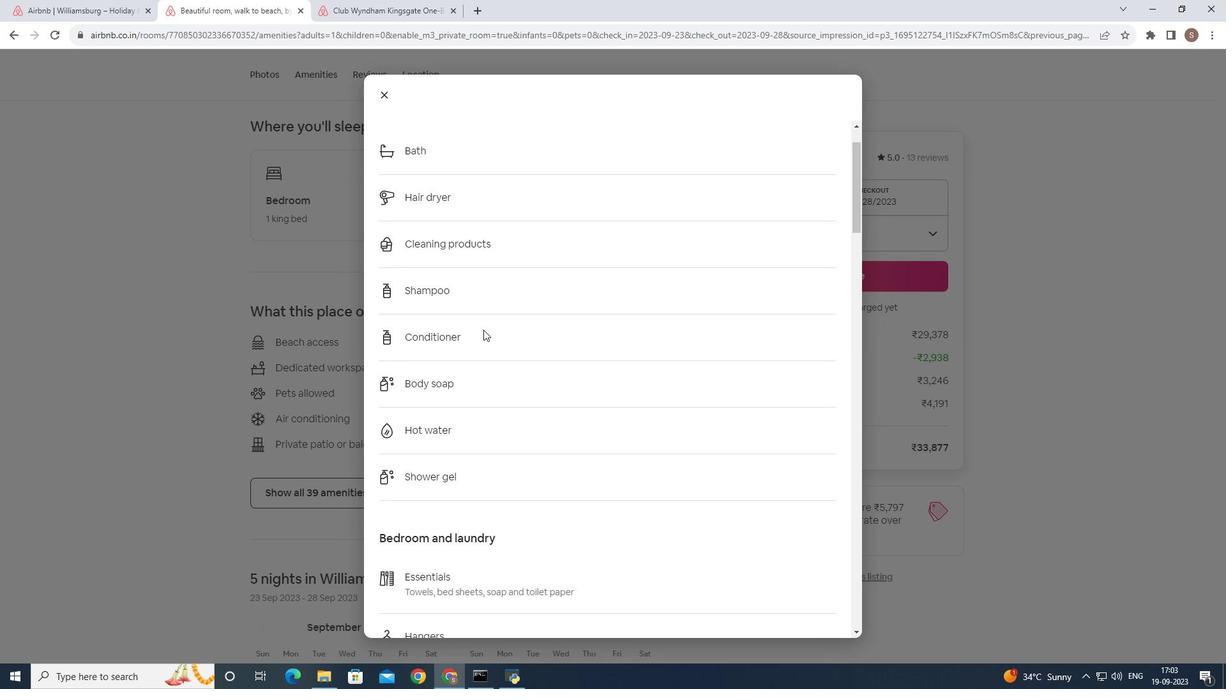 
Action: Mouse scrolled (483, 329) with delta (0, 0)
Screenshot: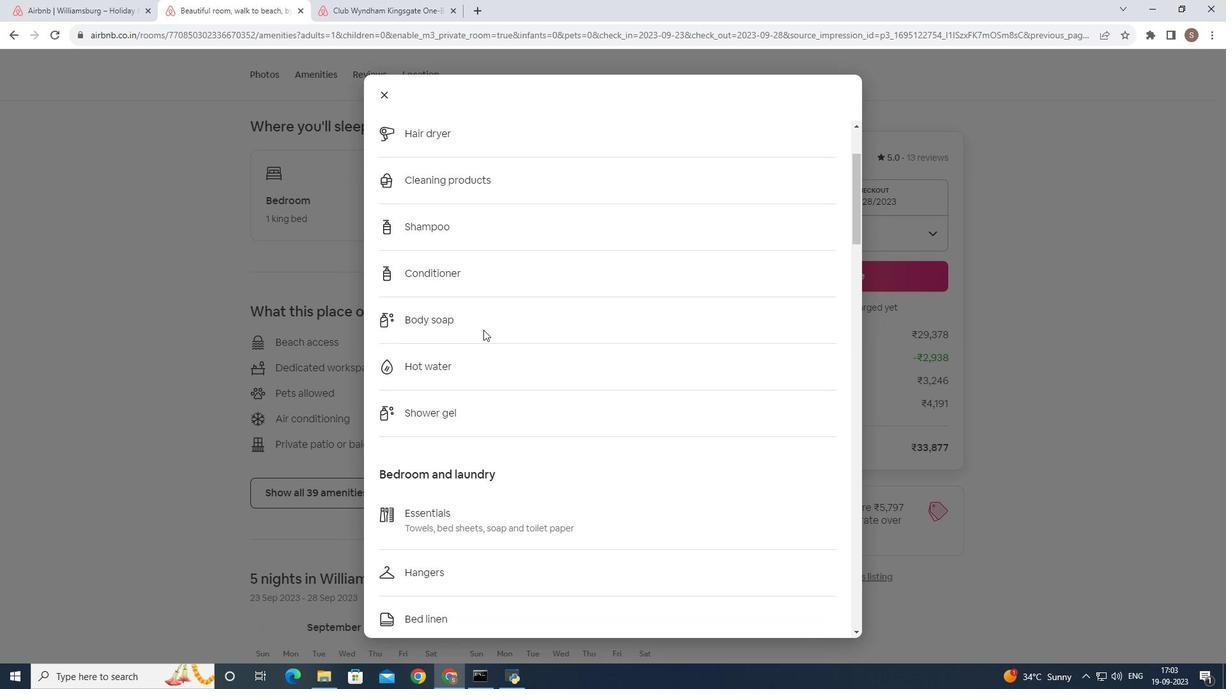 
Action: Mouse scrolled (483, 329) with delta (0, 0)
Screenshot: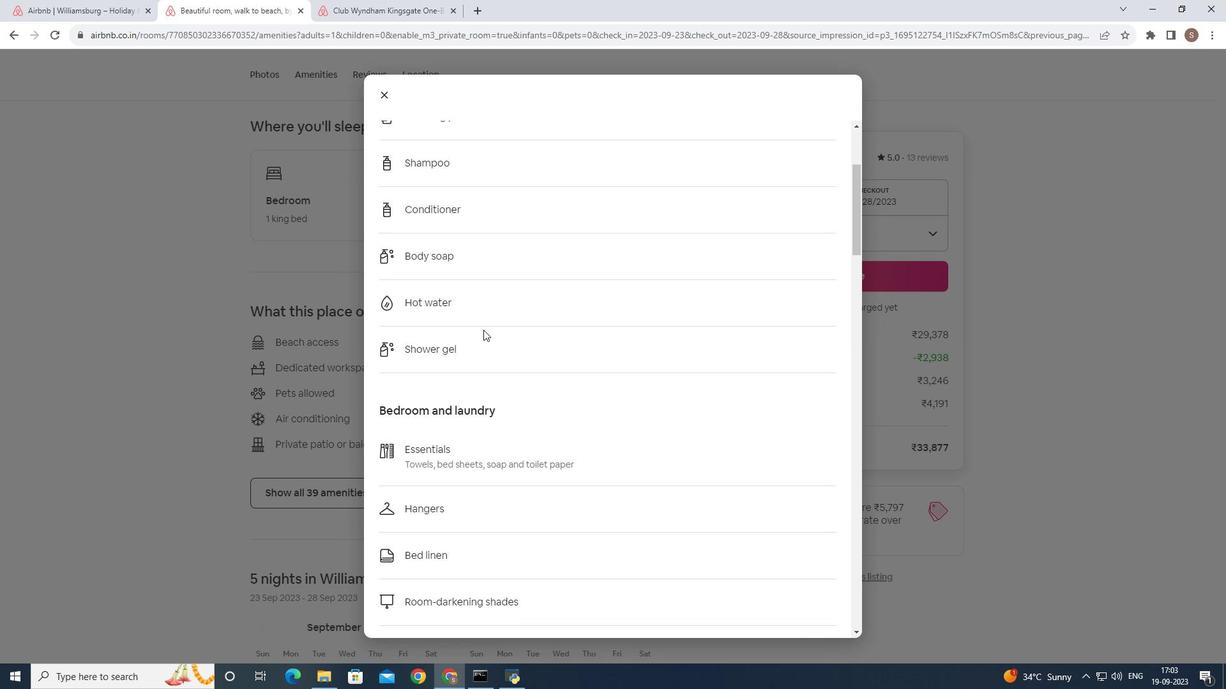 
Action: Mouse scrolled (483, 329) with delta (0, 0)
Screenshot: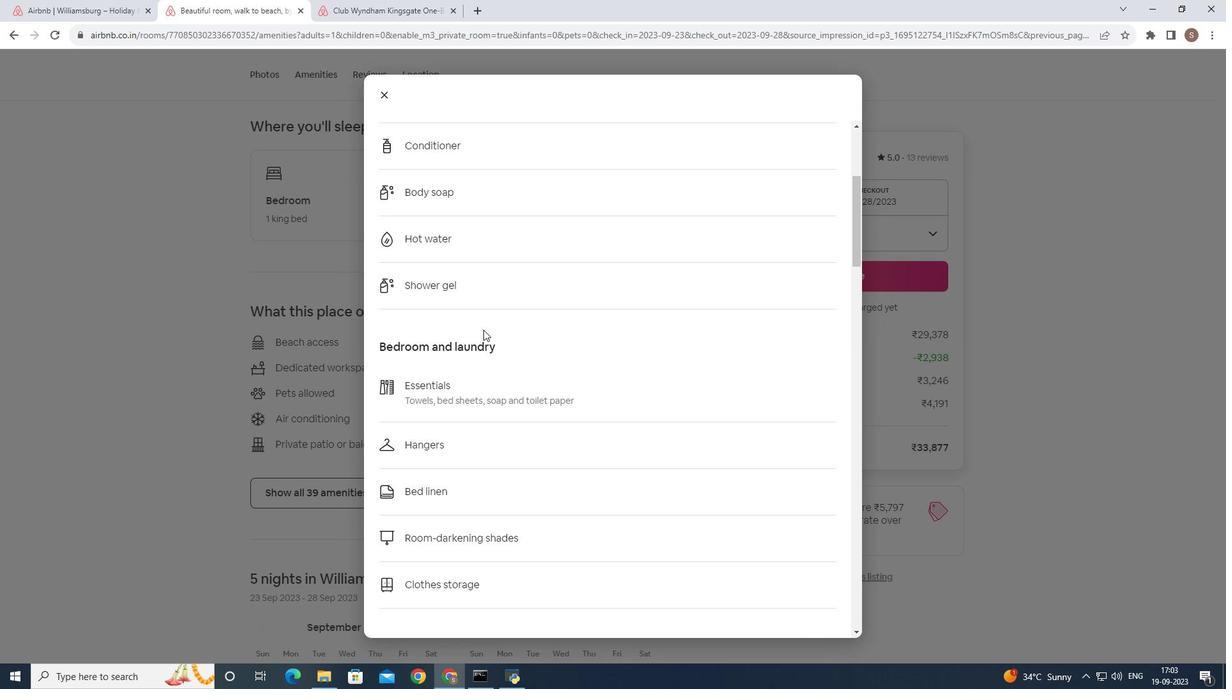 
Action: Mouse scrolled (483, 329) with delta (0, 0)
Screenshot: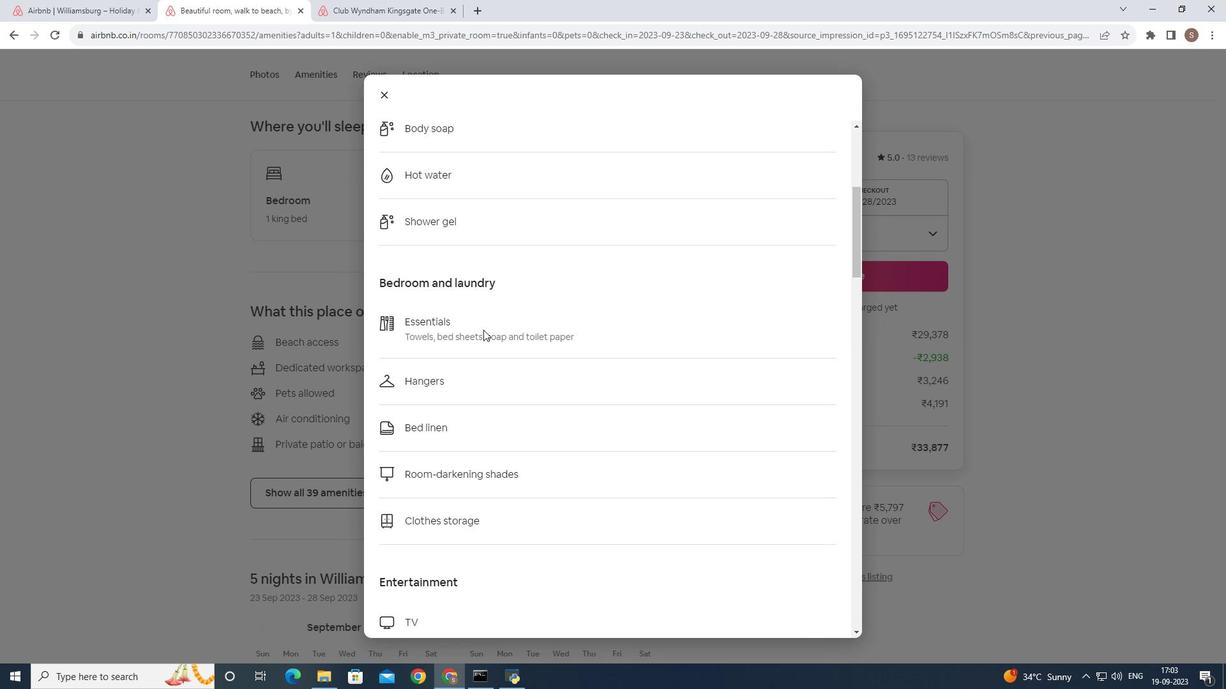 
Action: Mouse scrolled (483, 329) with delta (0, 0)
Screenshot: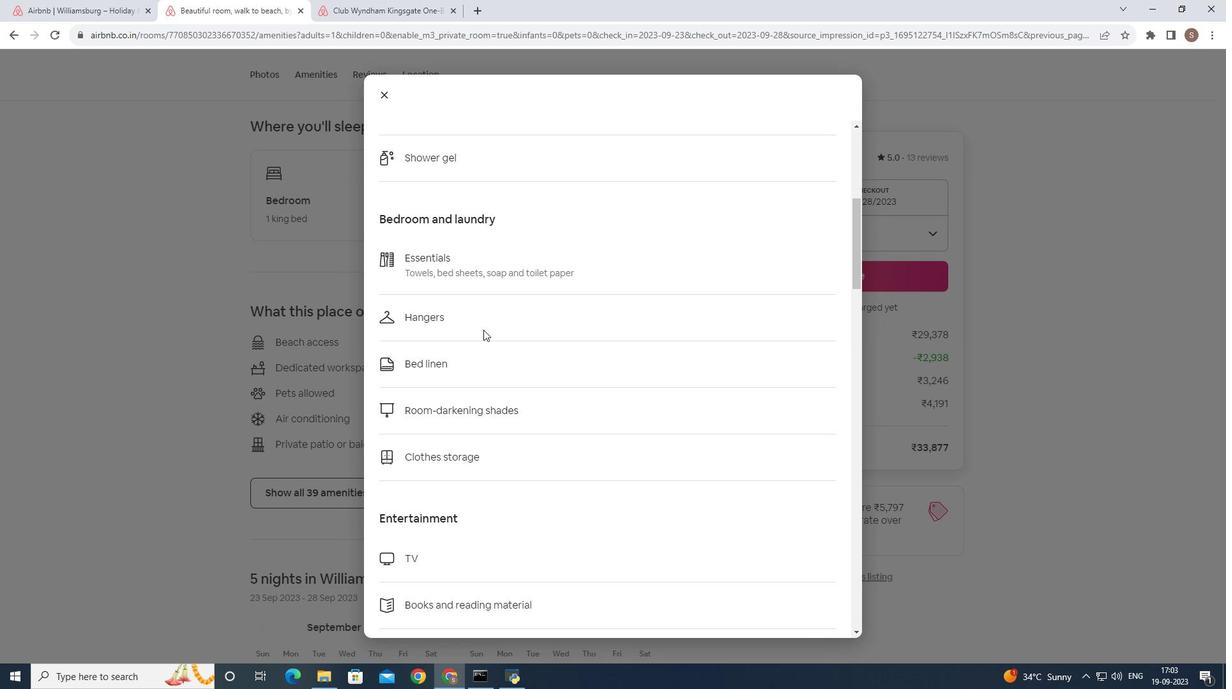
Action: Mouse scrolled (483, 329) with delta (0, 0)
Screenshot: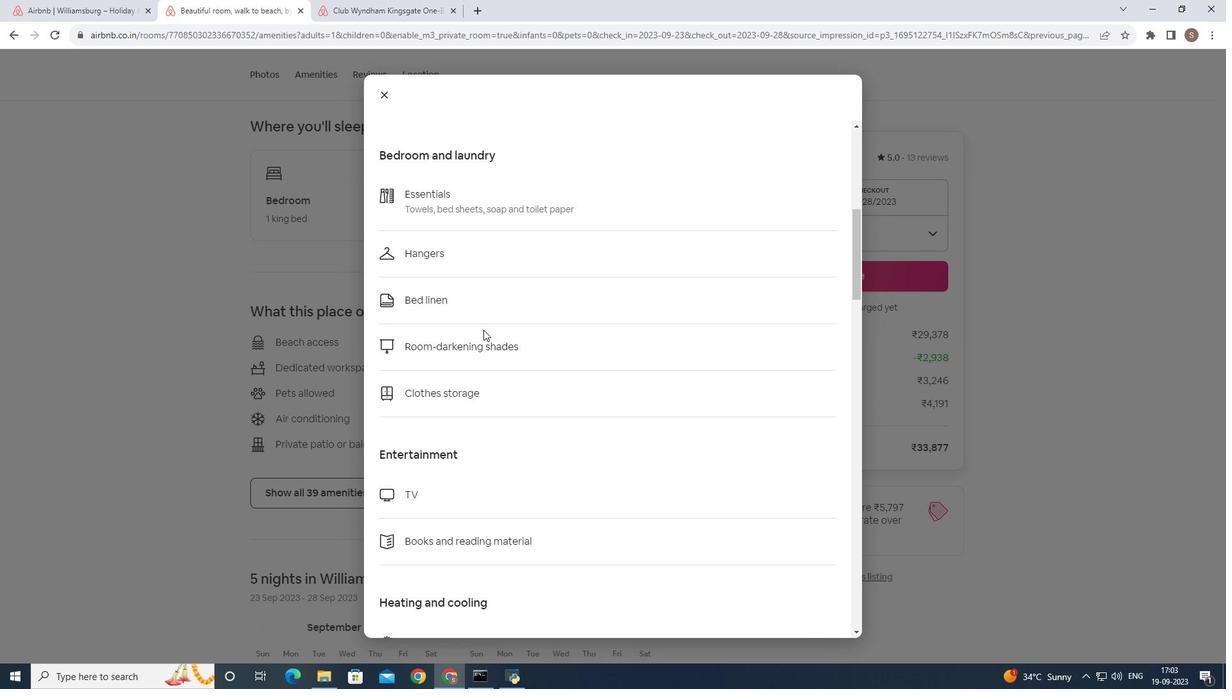 
Action: Mouse scrolled (483, 329) with delta (0, 0)
Screenshot: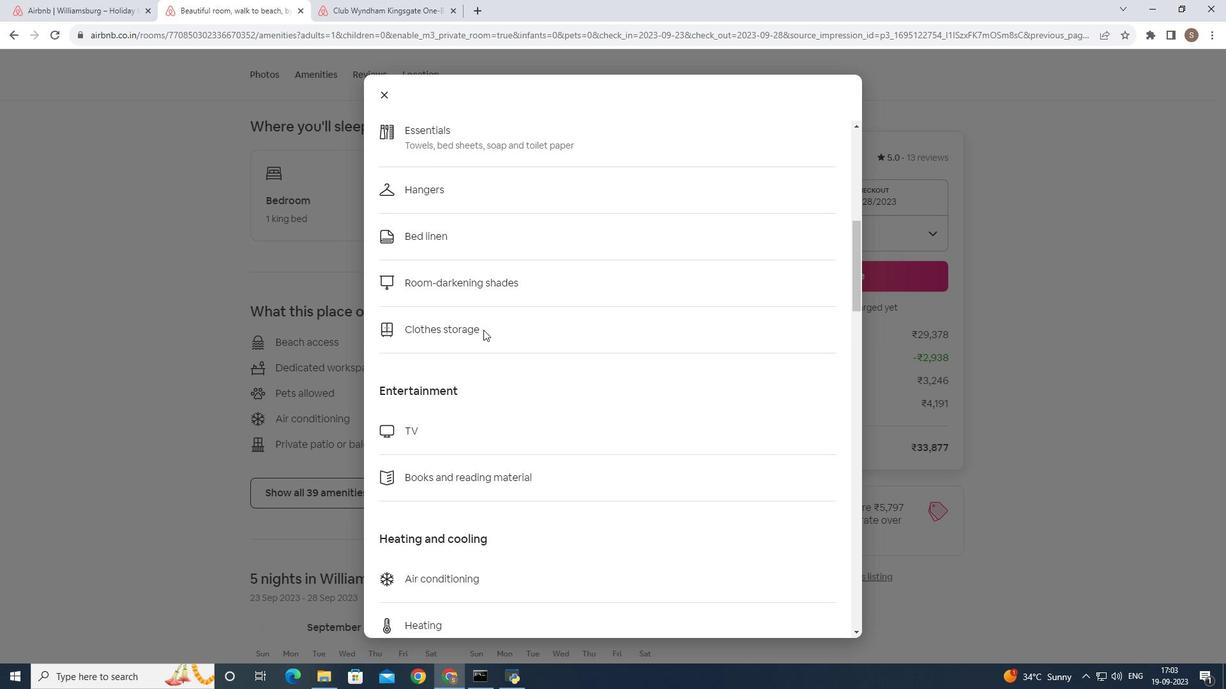 
Action: Mouse scrolled (483, 329) with delta (0, 0)
Screenshot: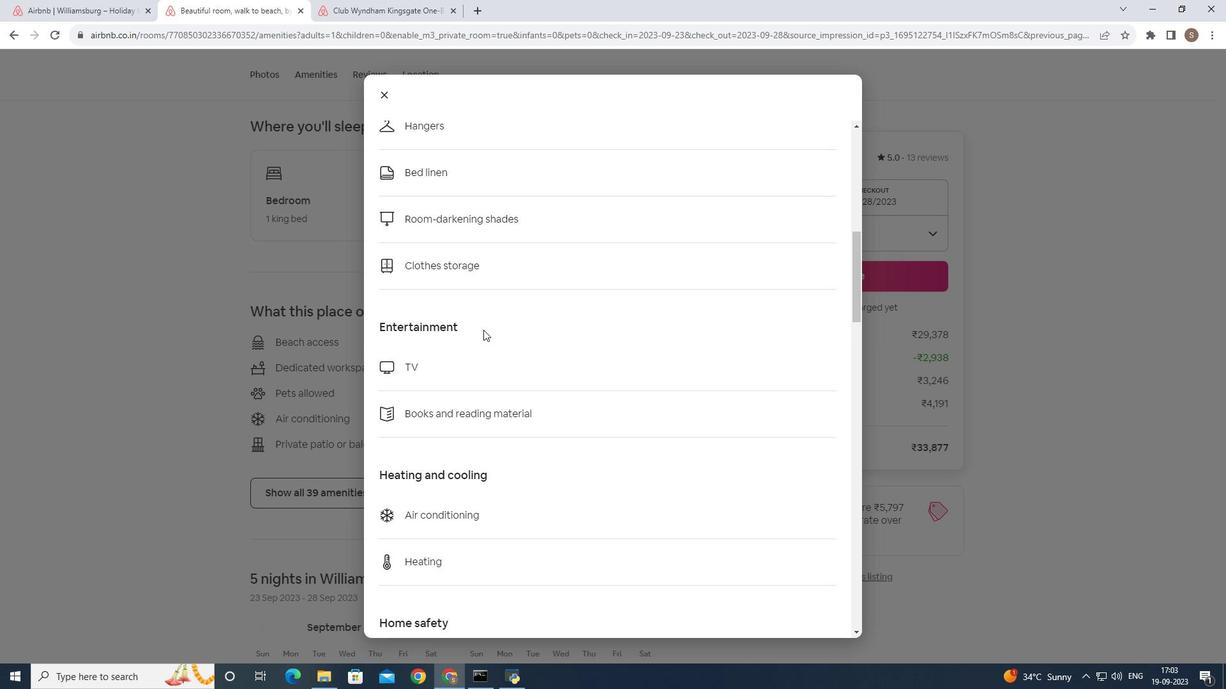 
Action: Mouse scrolled (483, 329) with delta (0, 0)
Screenshot: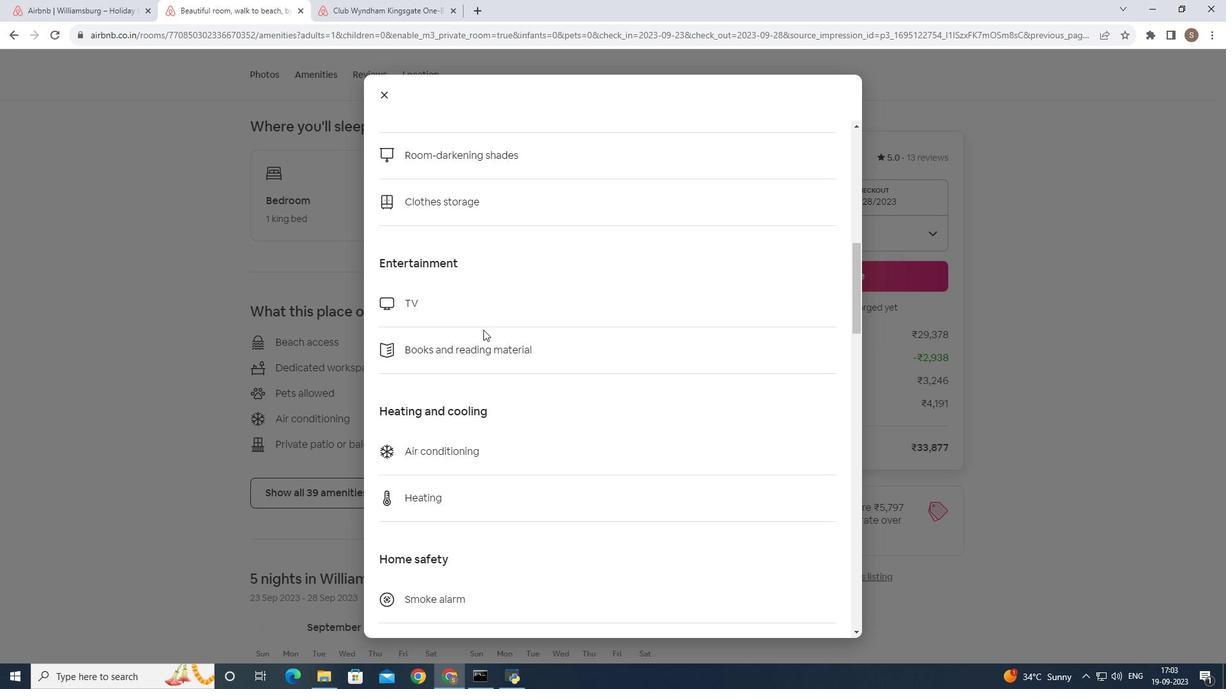 
Action: Mouse scrolled (483, 329) with delta (0, 0)
Screenshot: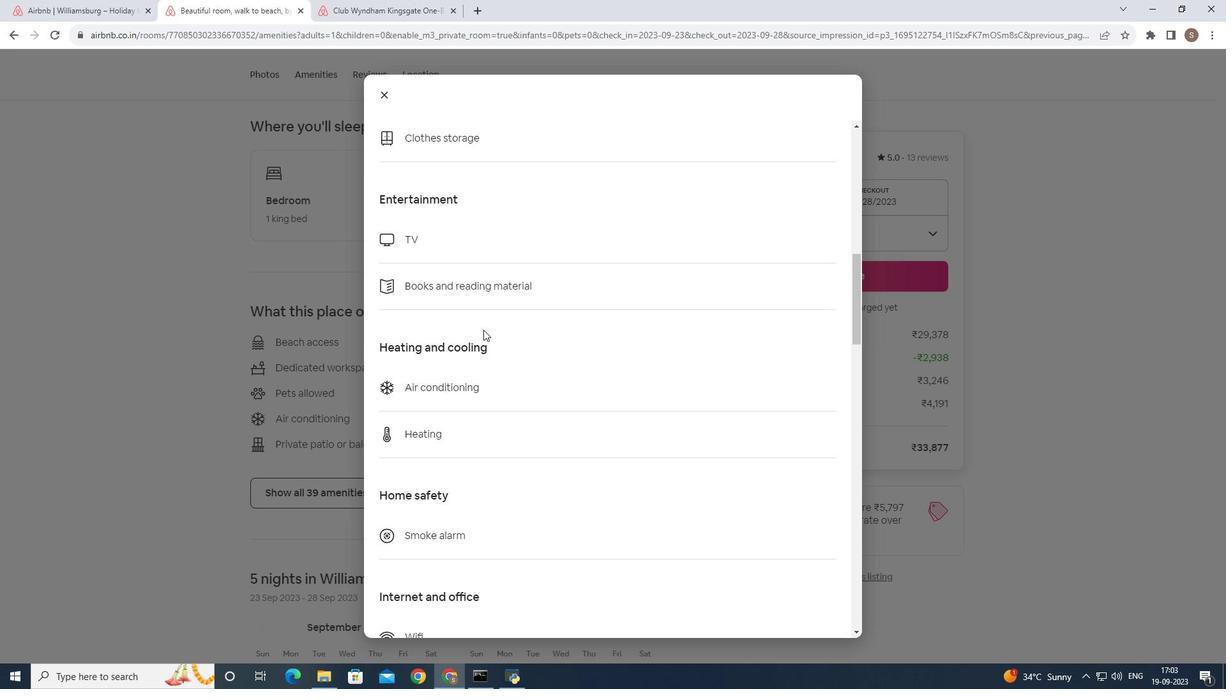 
Action: Mouse scrolled (483, 329) with delta (0, 0)
Screenshot: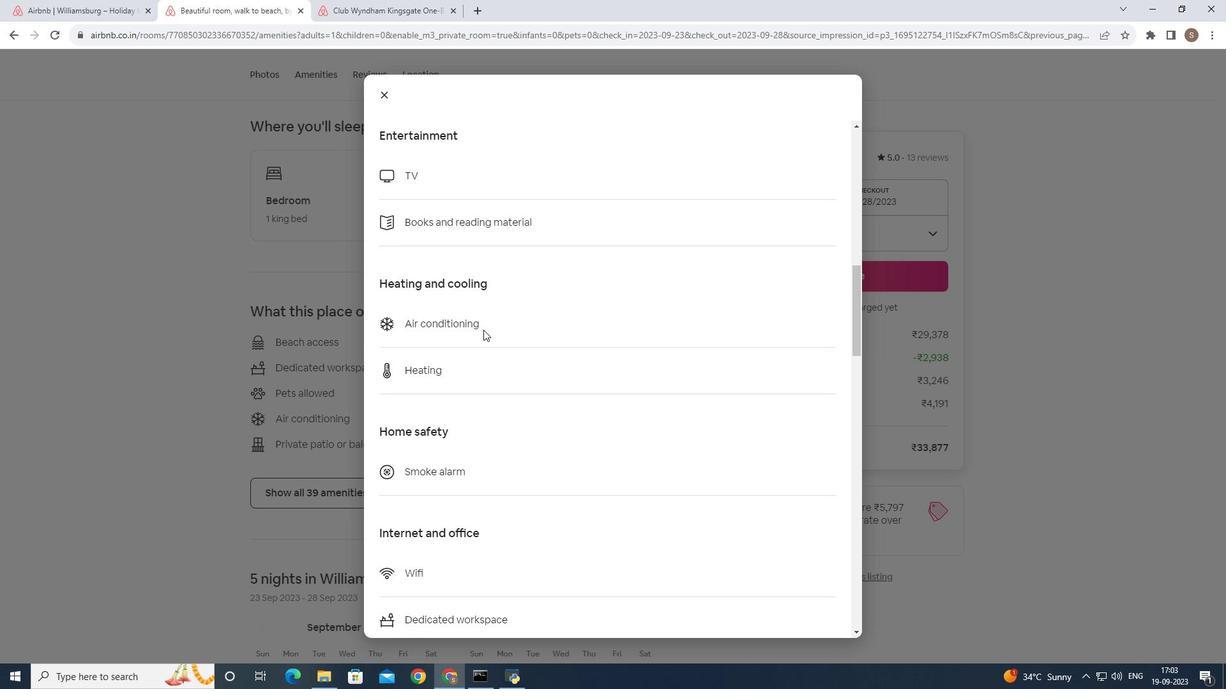 
Action: Mouse scrolled (483, 329) with delta (0, 0)
Screenshot: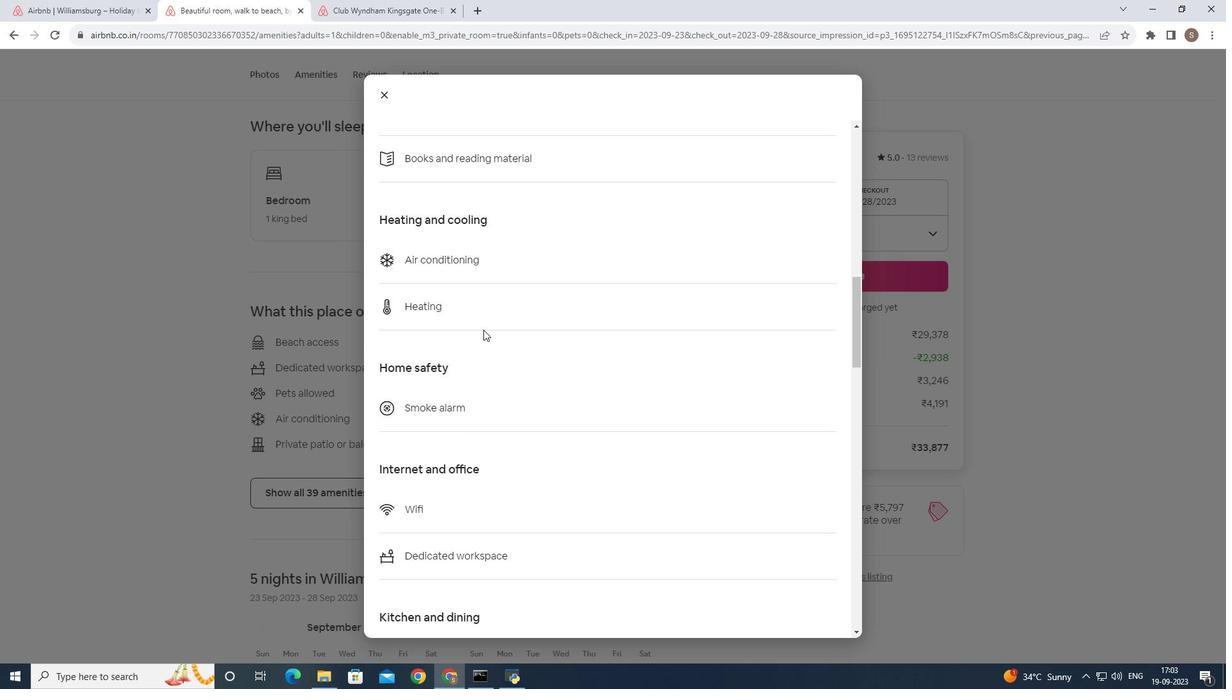 
Action: Mouse scrolled (483, 329) with delta (0, 0)
Screenshot: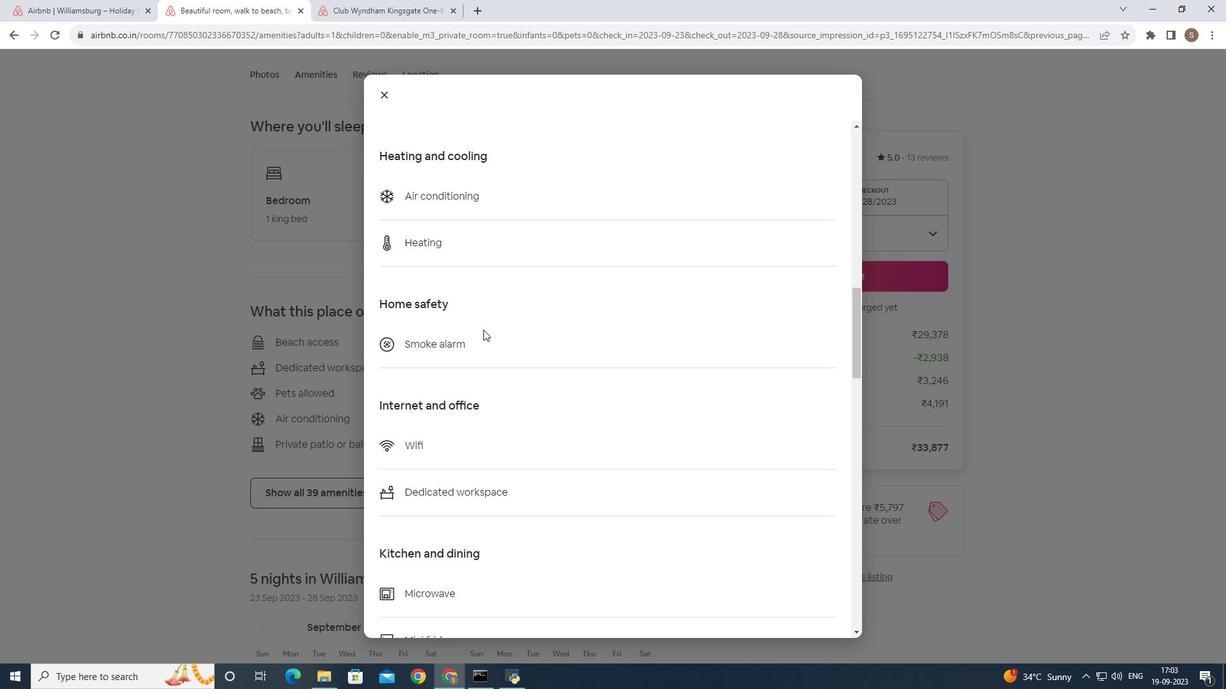 
Action: Mouse scrolled (483, 329) with delta (0, 0)
Screenshot: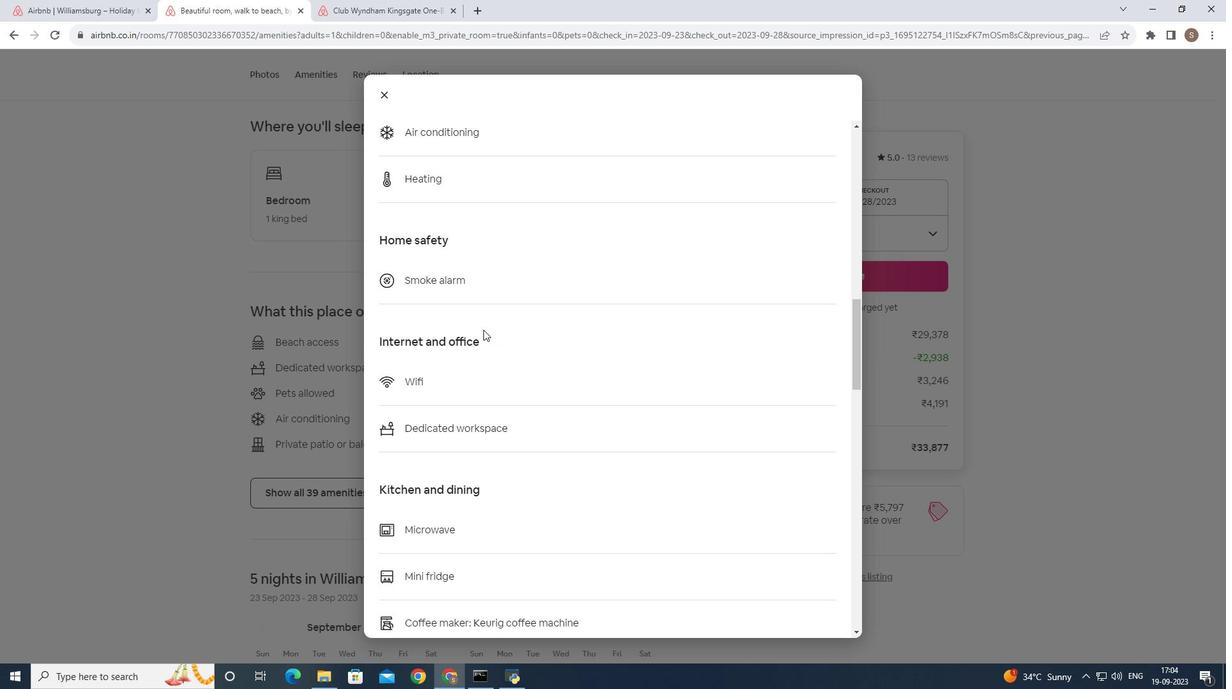 
Action: Mouse scrolled (483, 329) with delta (0, 0)
Screenshot: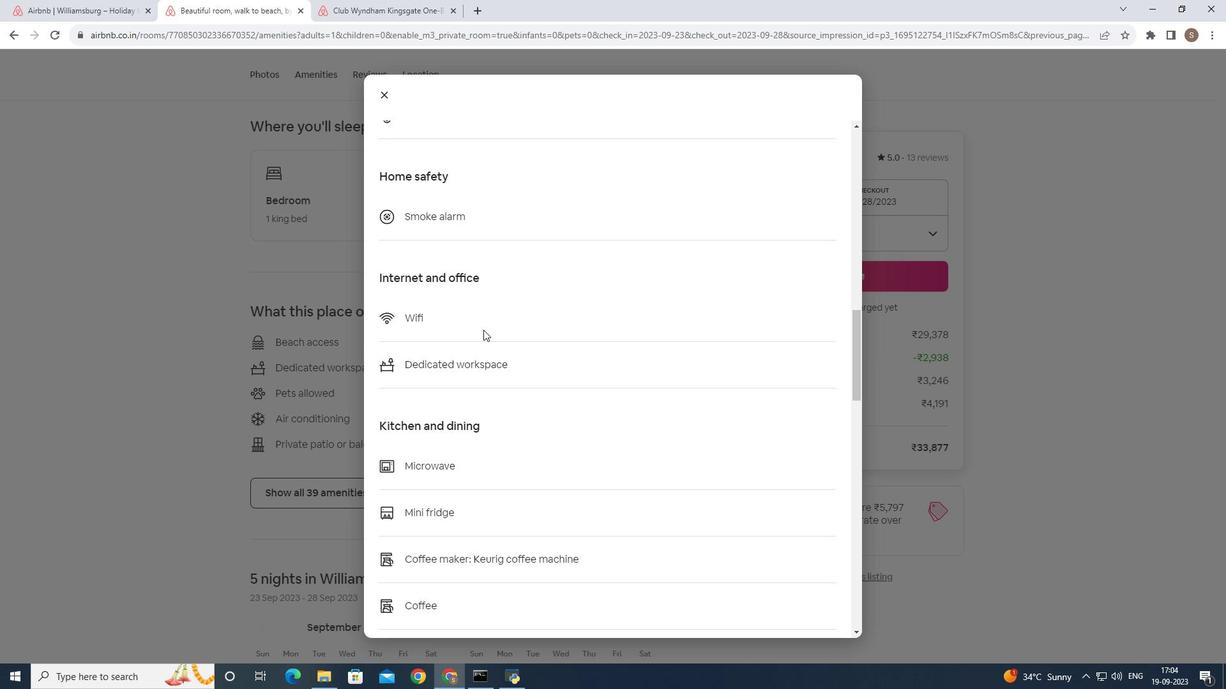 
Action: Mouse scrolled (483, 329) with delta (0, 0)
Screenshot: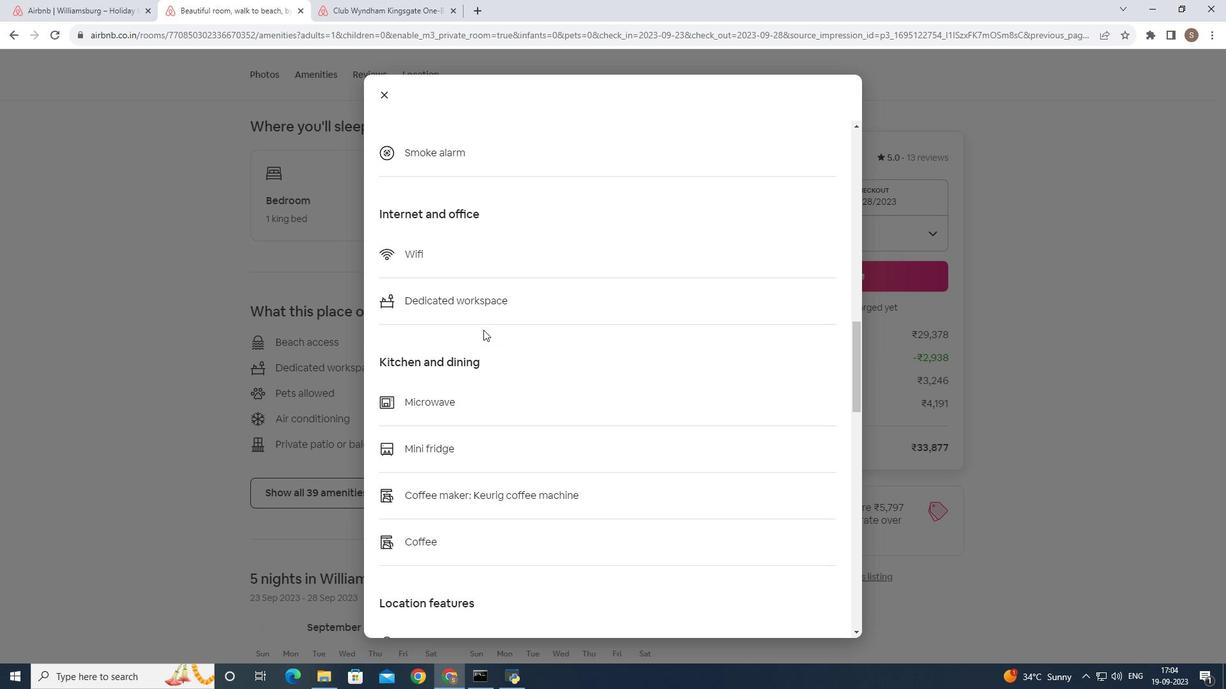 
Action: Mouse scrolled (483, 329) with delta (0, 0)
Screenshot: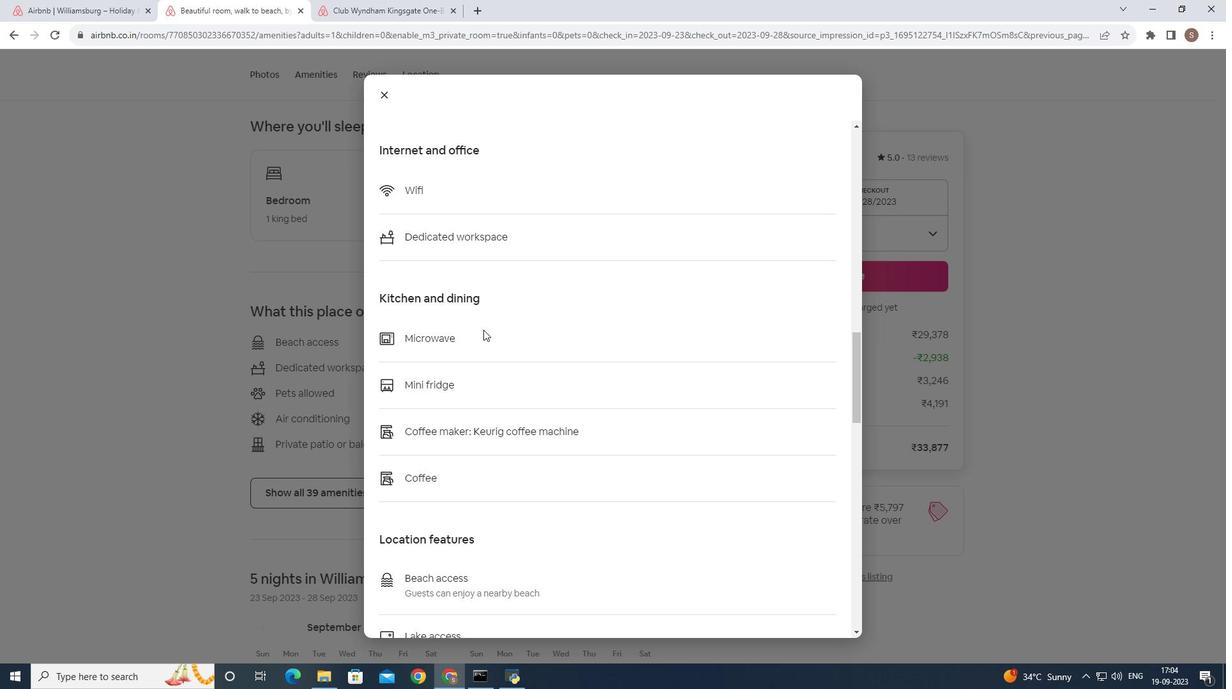 
Action: Mouse scrolled (483, 329) with delta (0, 0)
Screenshot: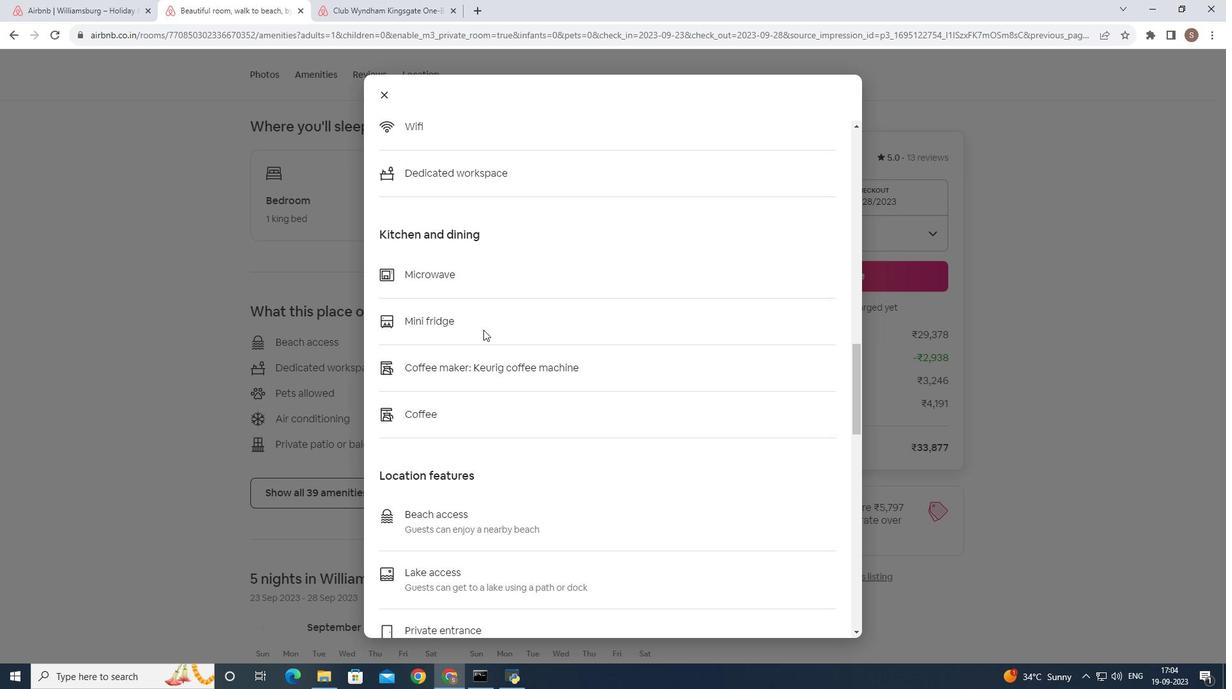 
Action: Mouse scrolled (483, 329) with delta (0, 0)
Screenshot: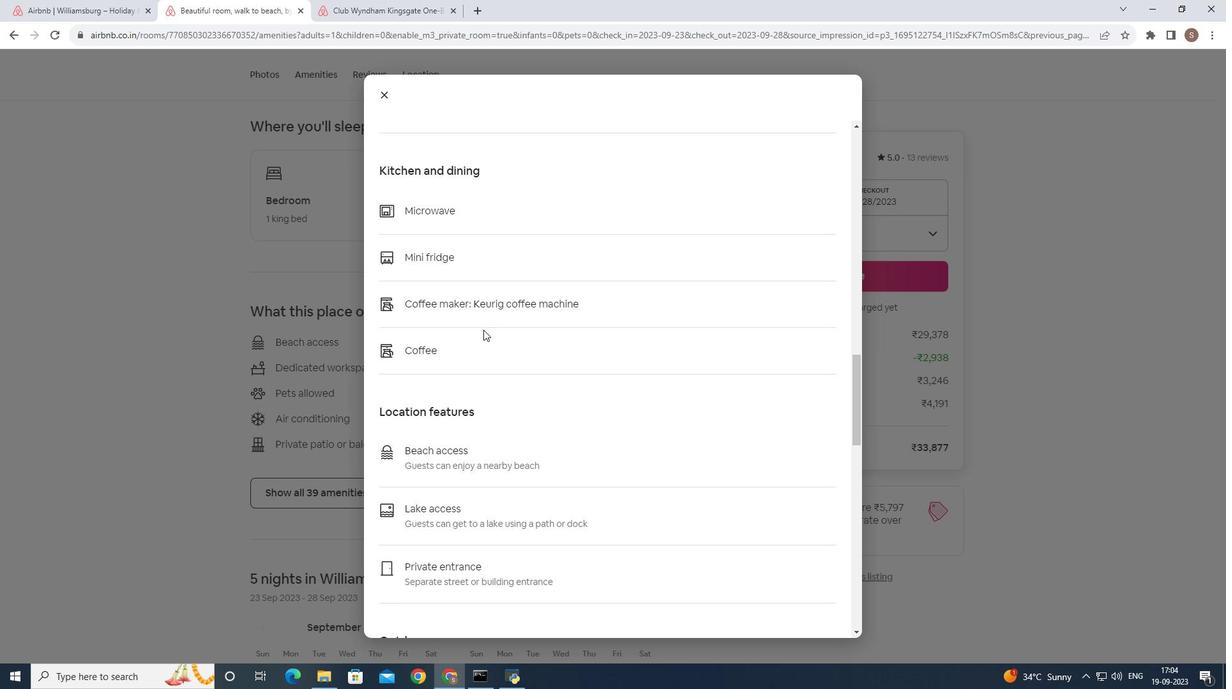 
Action: Mouse scrolled (483, 329) with delta (0, 0)
Screenshot: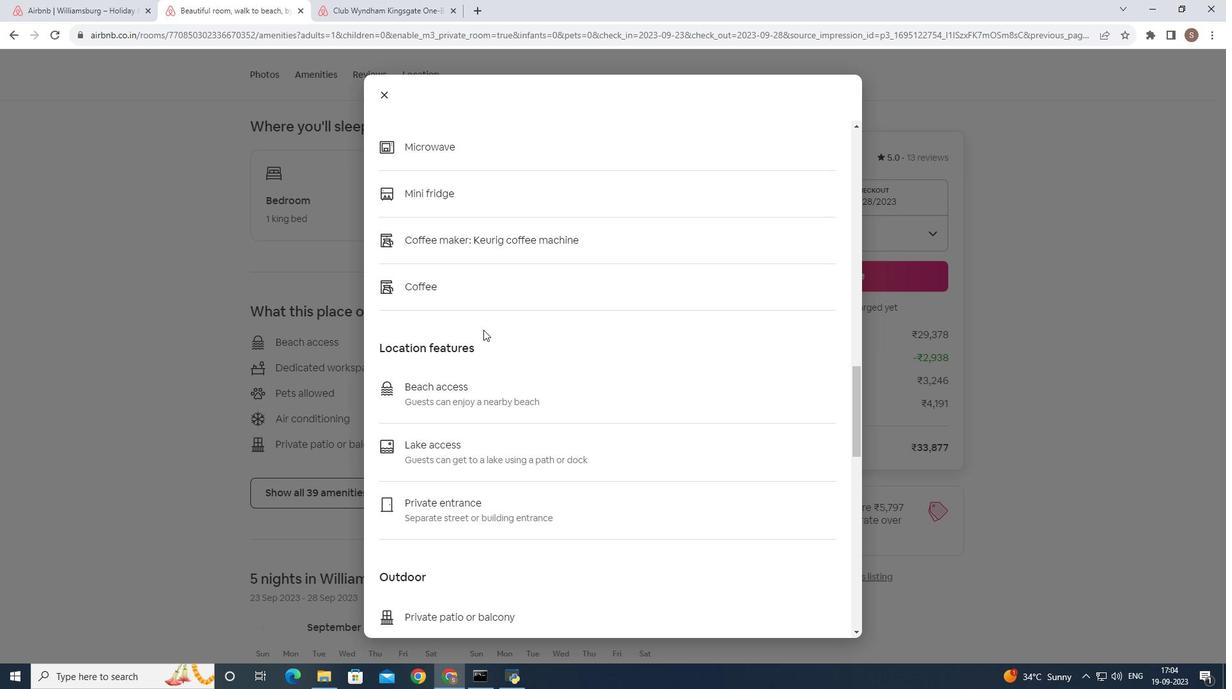 
Action: Mouse scrolled (483, 329) with delta (0, 0)
Screenshot: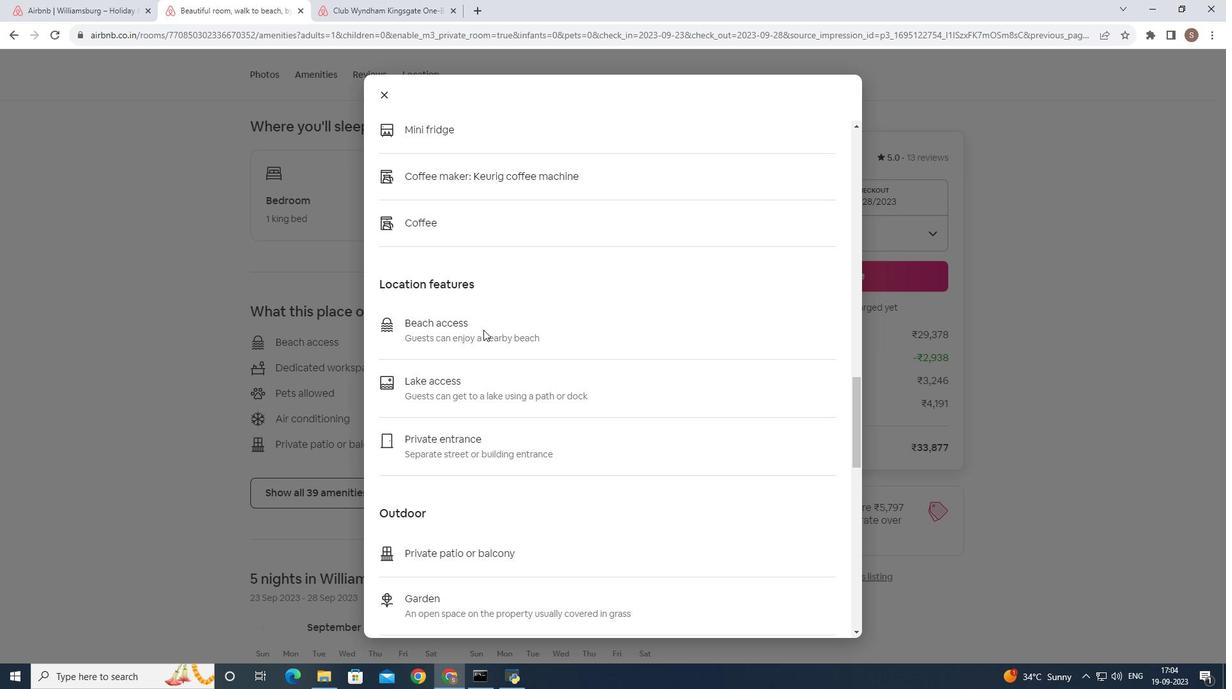 
Action: Mouse scrolled (483, 329) with delta (0, 0)
Screenshot: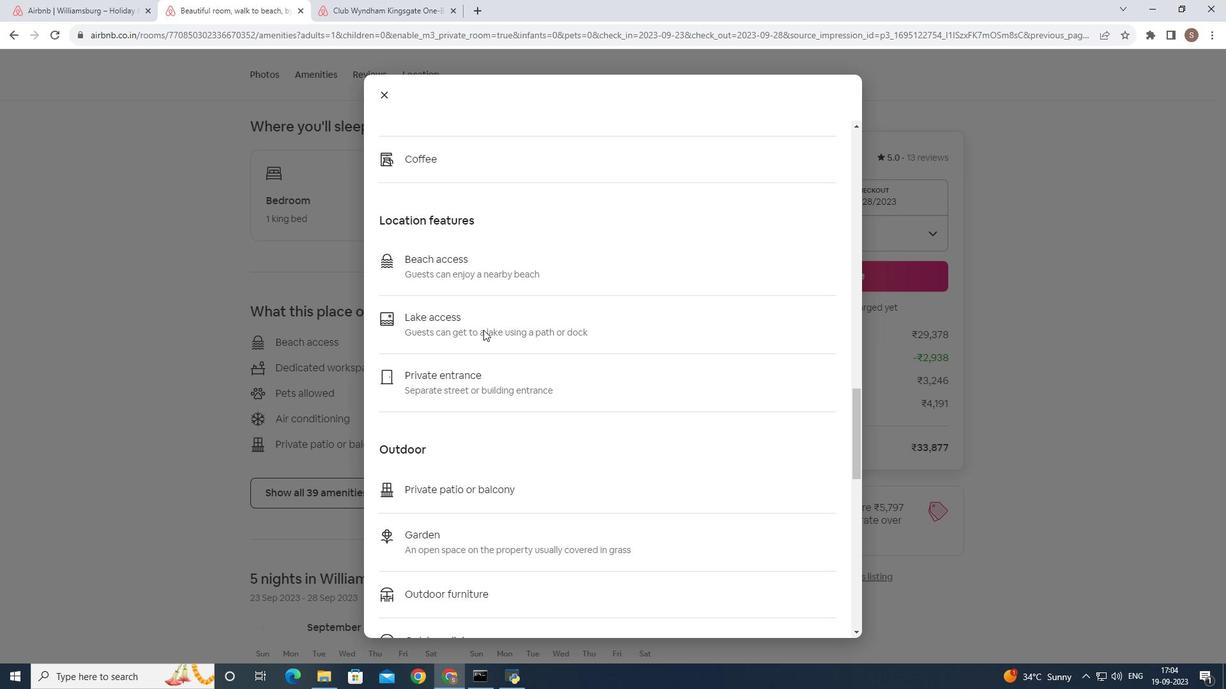 
Action: Mouse scrolled (483, 329) with delta (0, 0)
Screenshot: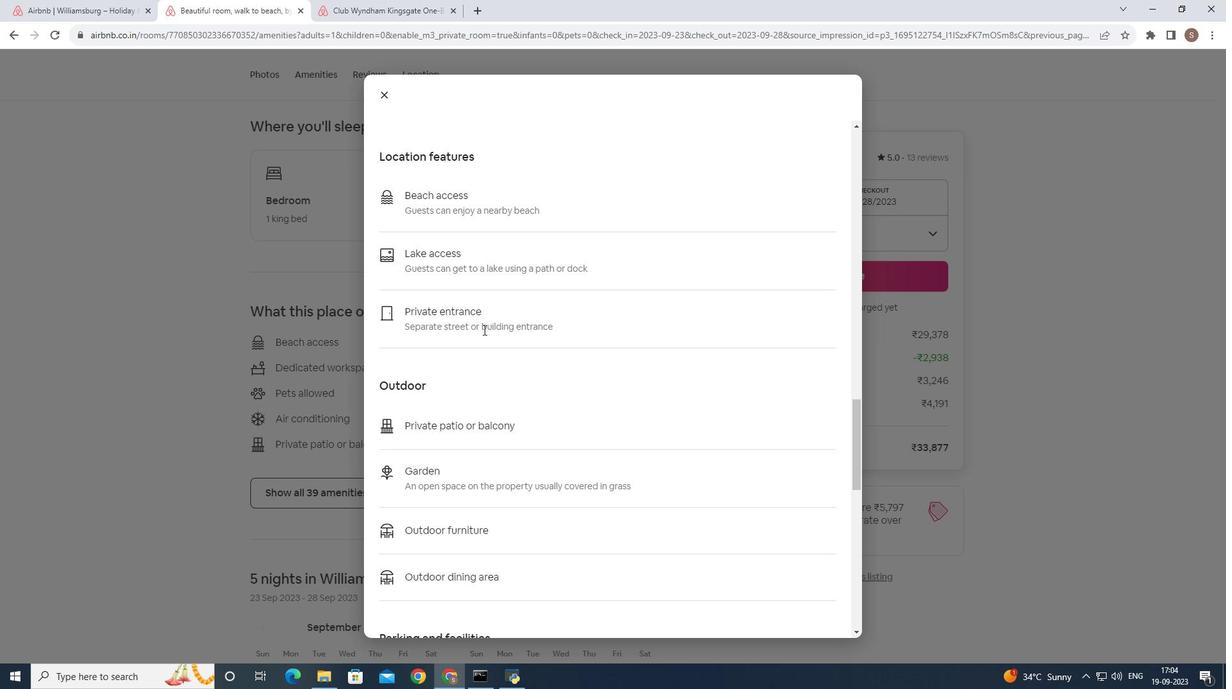 
Action: Mouse scrolled (483, 329) with delta (0, 0)
Screenshot: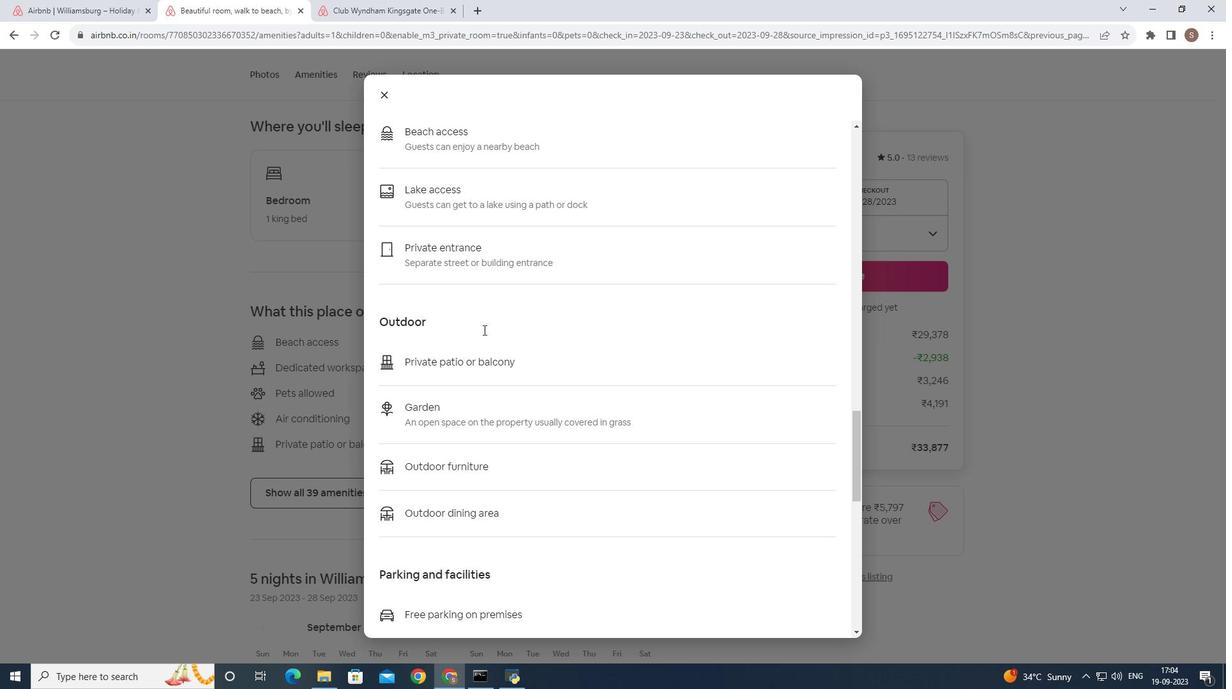 
Action: Mouse scrolled (483, 329) with delta (0, 0)
Screenshot: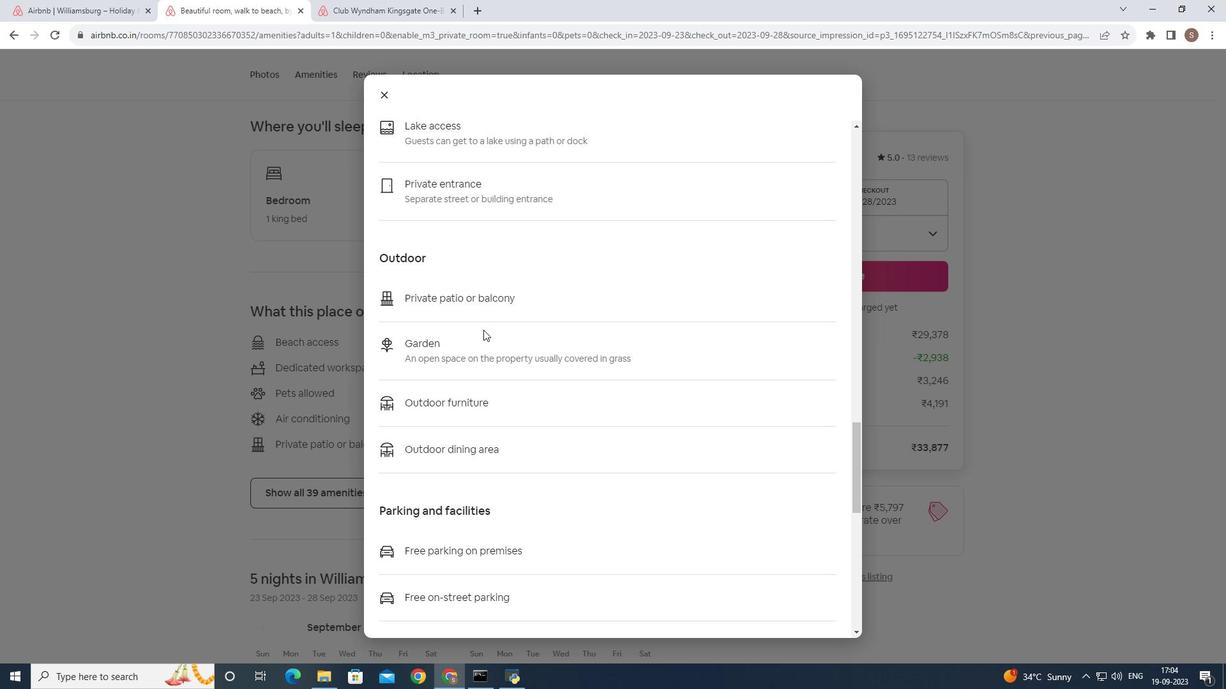 
Action: Mouse scrolled (483, 329) with delta (0, 0)
Screenshot: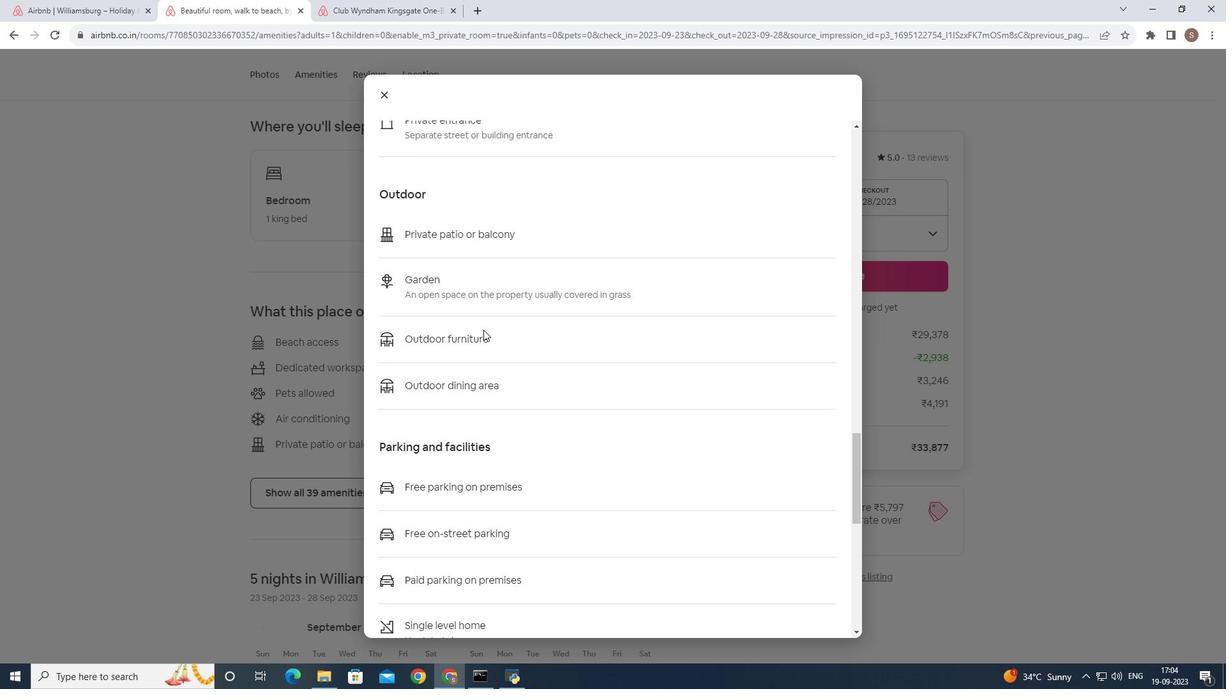 
Action: Mouse scrolled (483, 329) with delta (0, 0)
Screenshot: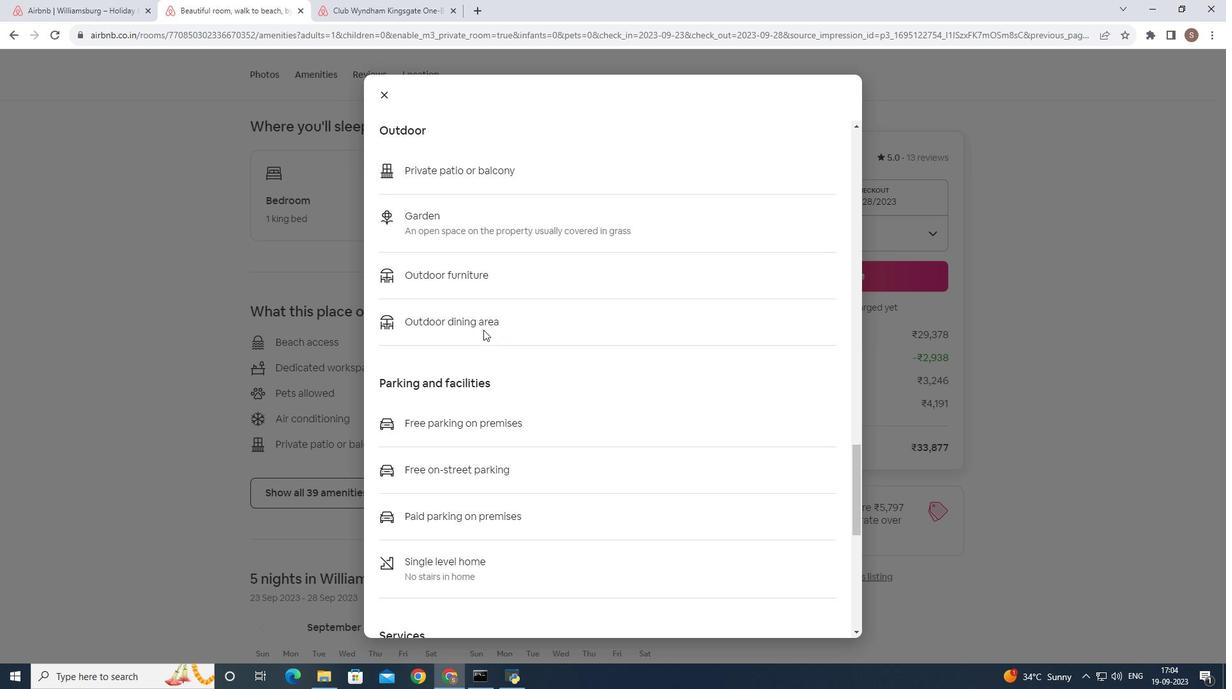 
Action: Mouse scrolled (483, 329) with delta (0, 0)
Screenshot: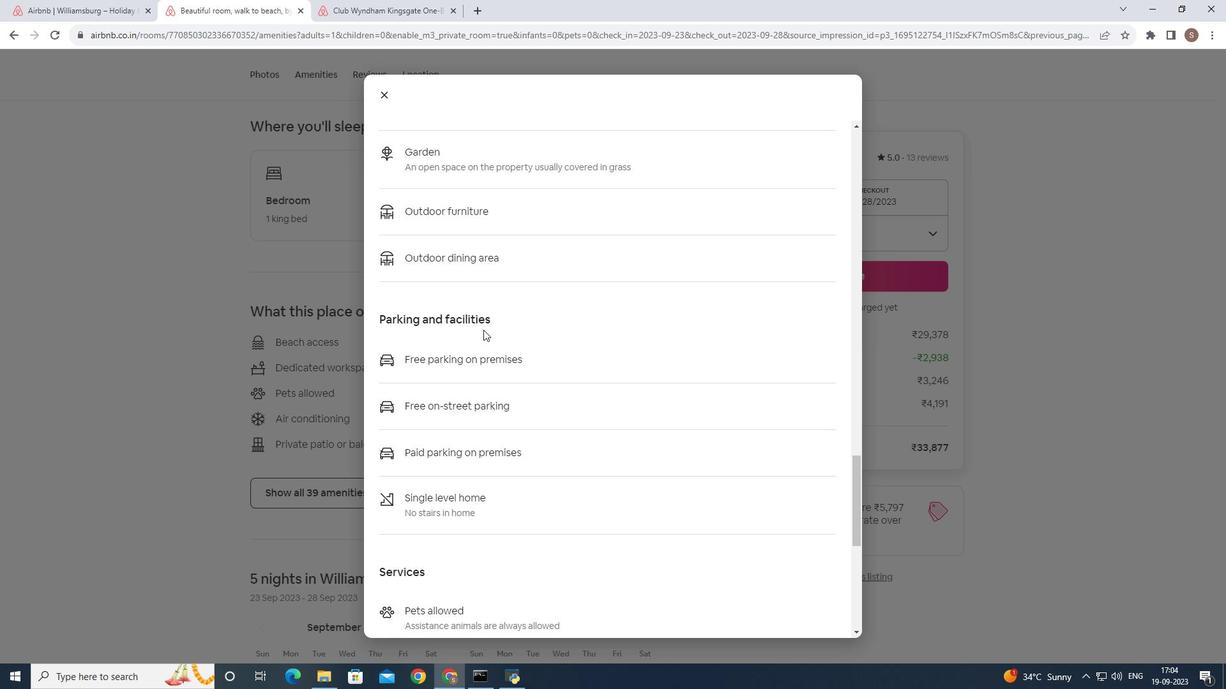 
Action: Mouse scrolled (483, 329) with delta (0, 0)
Screenshot: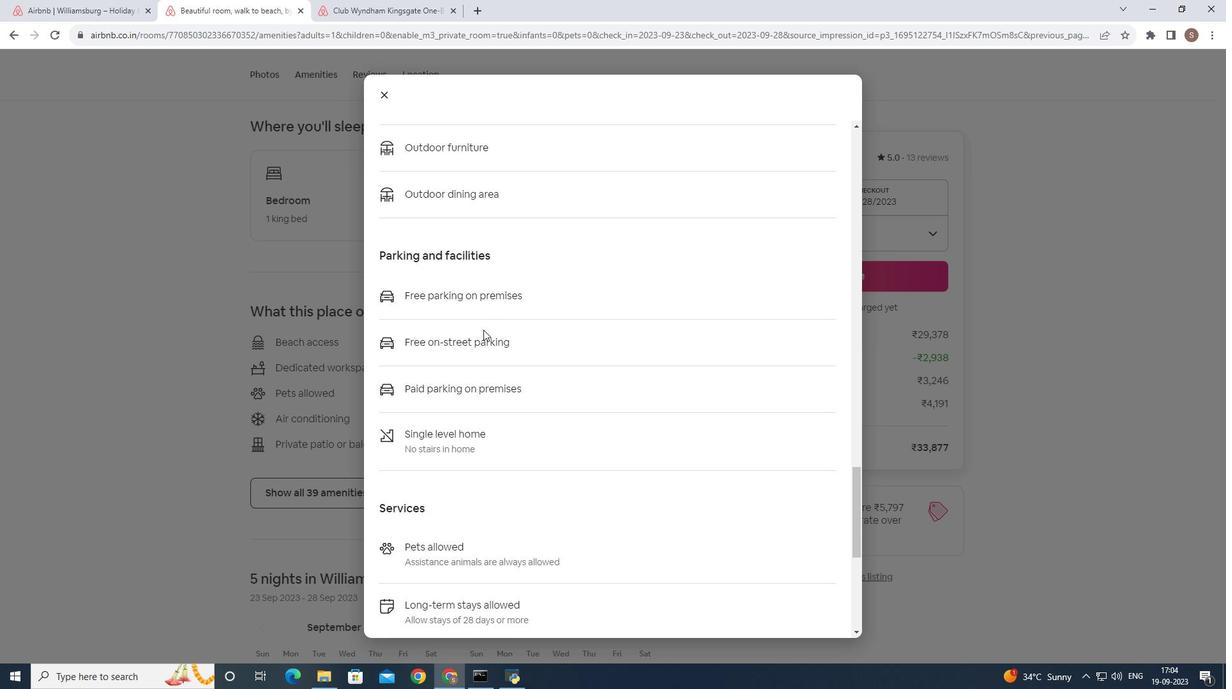 
Action: Mouse scrolled (483, 329) with delta (0, 0)
Screenshot: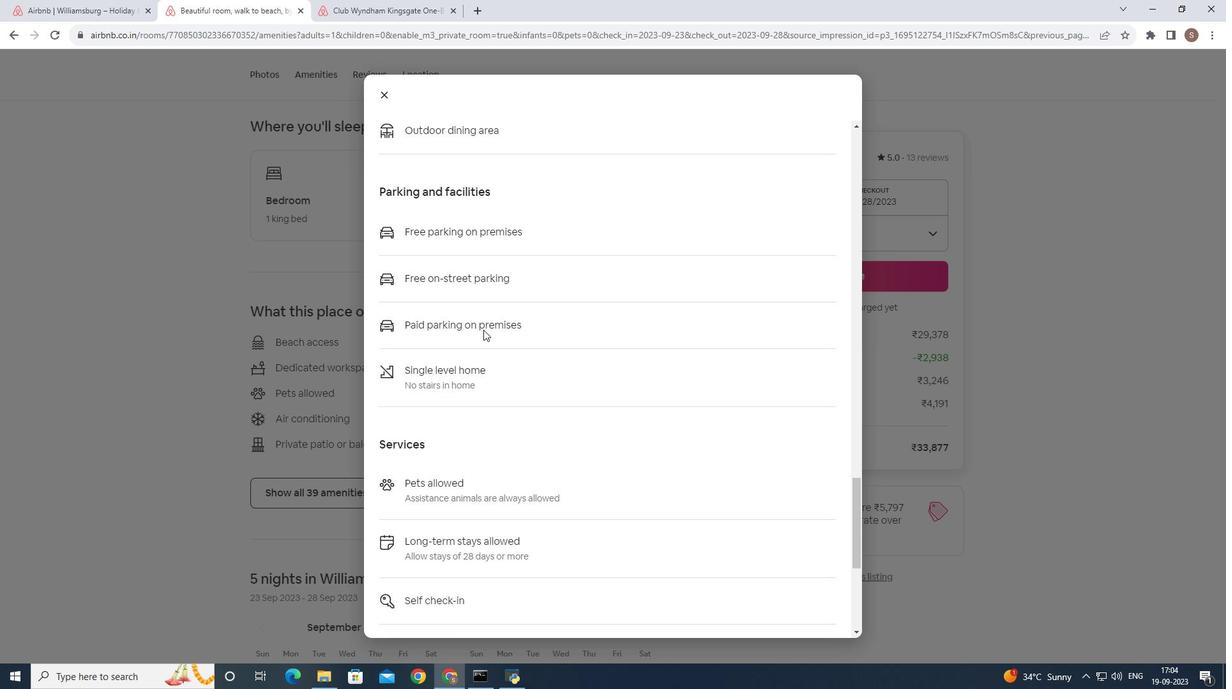 
Action: Mouse scrolled (483, 329) with delta (0, 0)
Screenshot: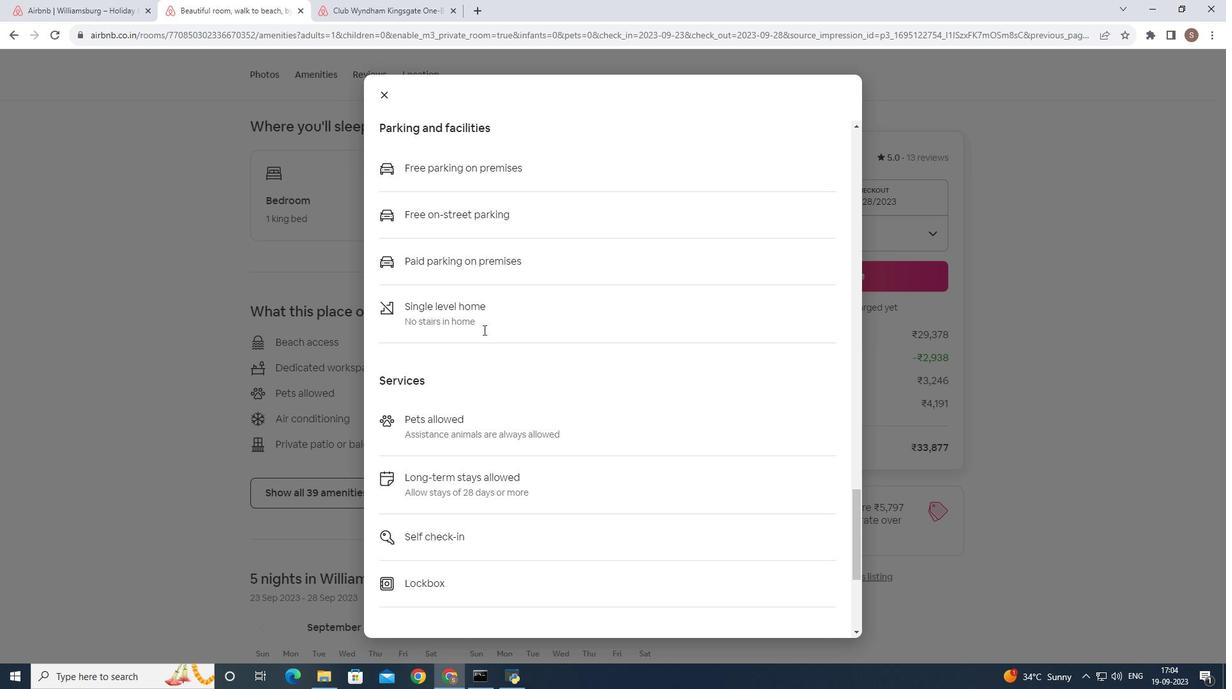 
Action: Mouse scrolled (483, 329) with delta (0, 0)
Screenshot: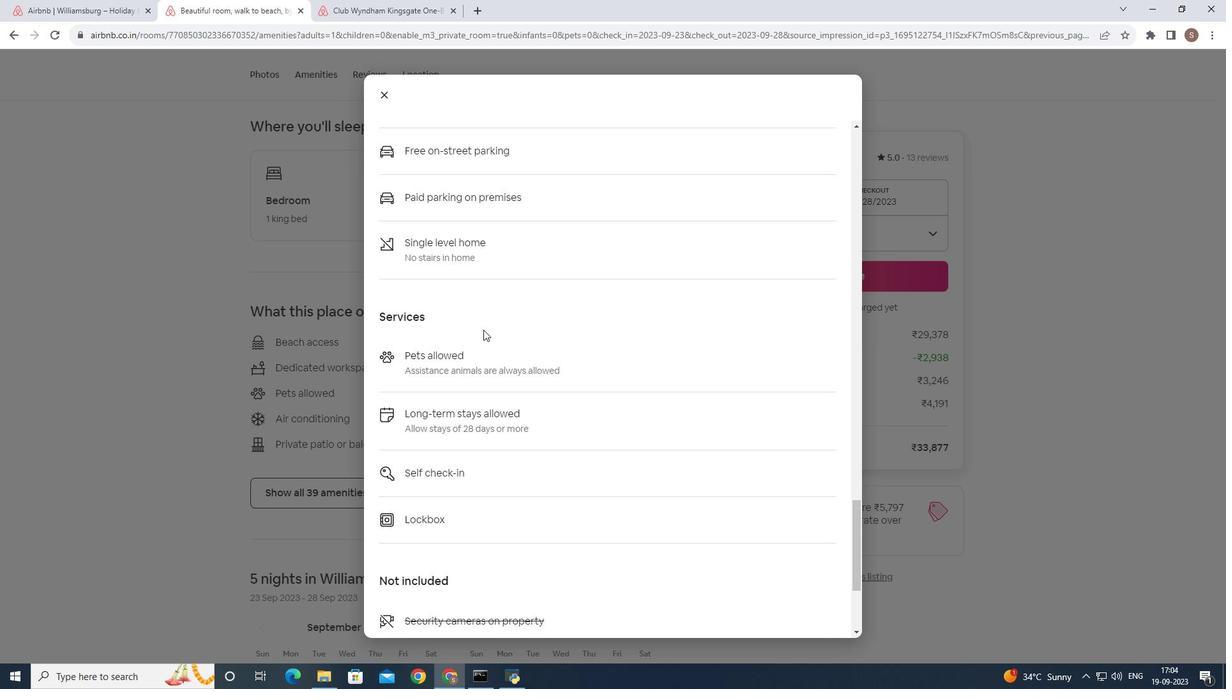 
Action: Mouse scrolled (483, 329) with delta (0, 0)
Screenshot: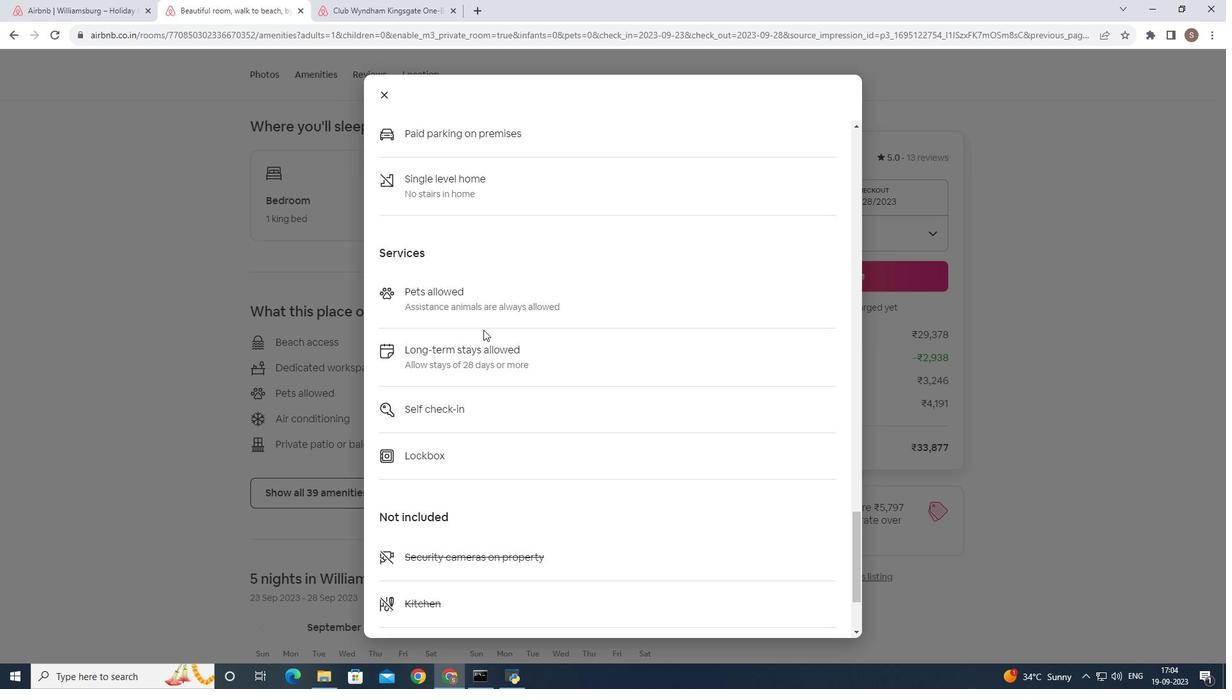 
Action: Mouse scrolled (483, 329) with delta (0, 0)
Screenshot: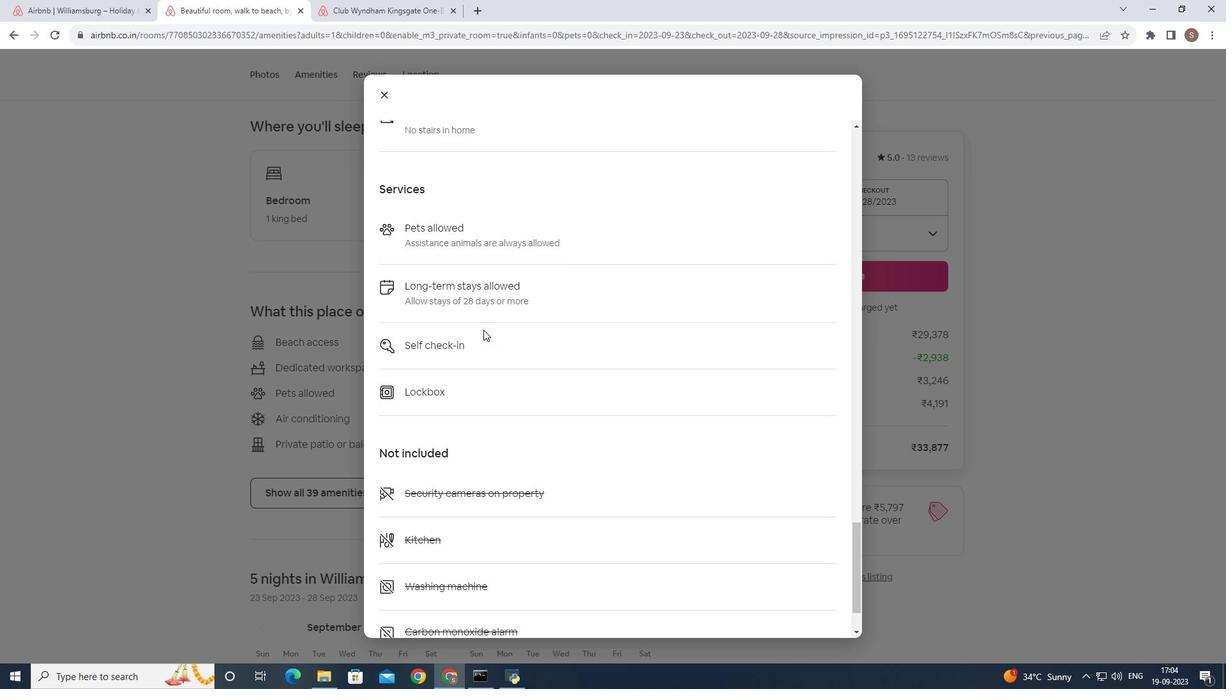 
Action: Mouse scrolled (483, 329) with delta (0, 0)
Screenshot: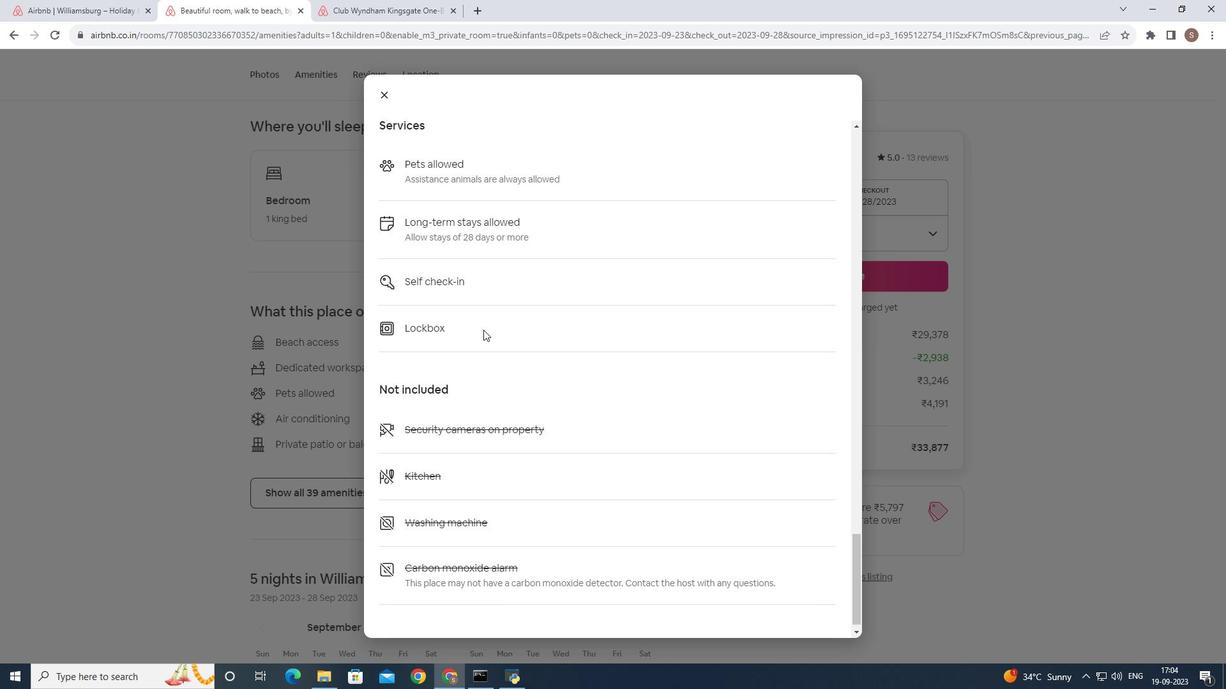
Action: Mouse scrolled (483, 329) with delta (0, 0)
Screenshot: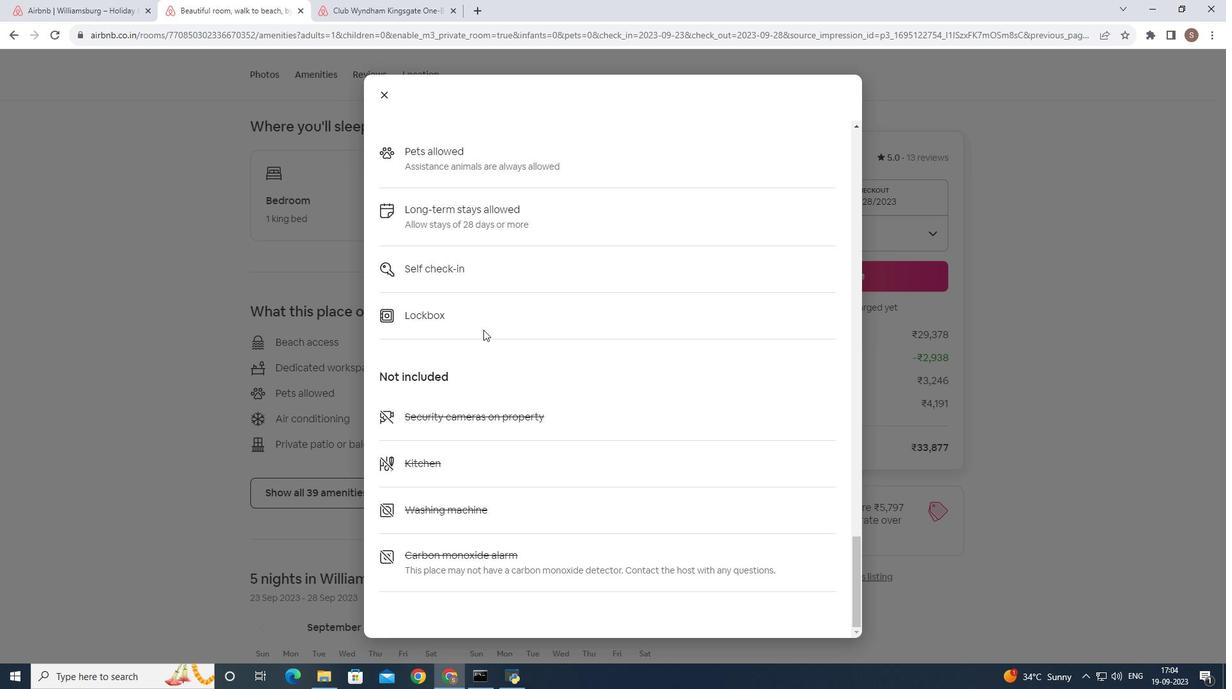 
Action: Mouse scrolled (483, 329) with delta (0, 0)
Screenshot: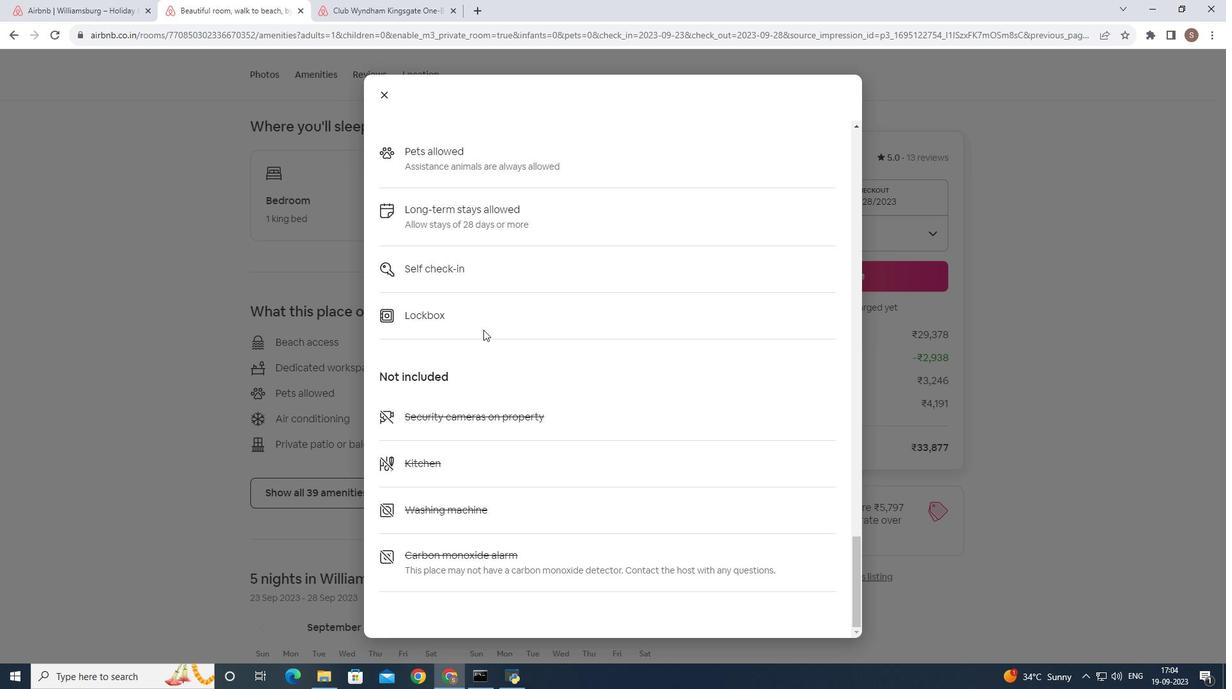 
Action: Mouse moved to (388, 97)
Screenshot: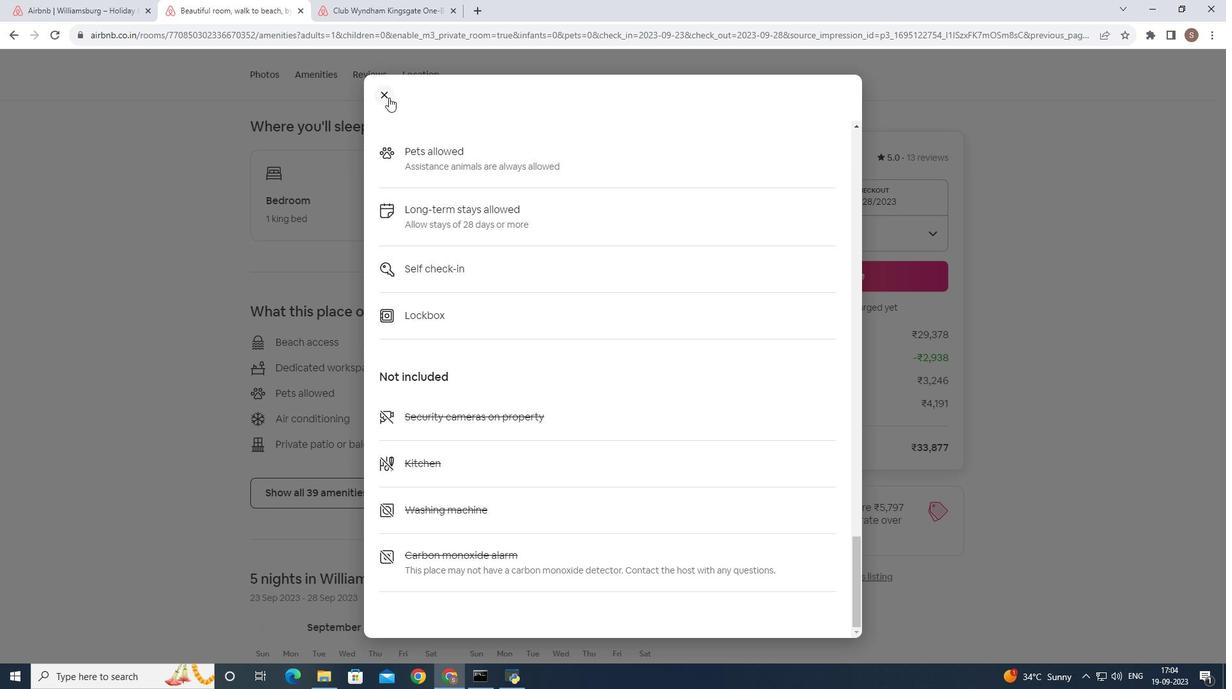 
Action: Mouse pressed left at (388, 97)
Screenshot: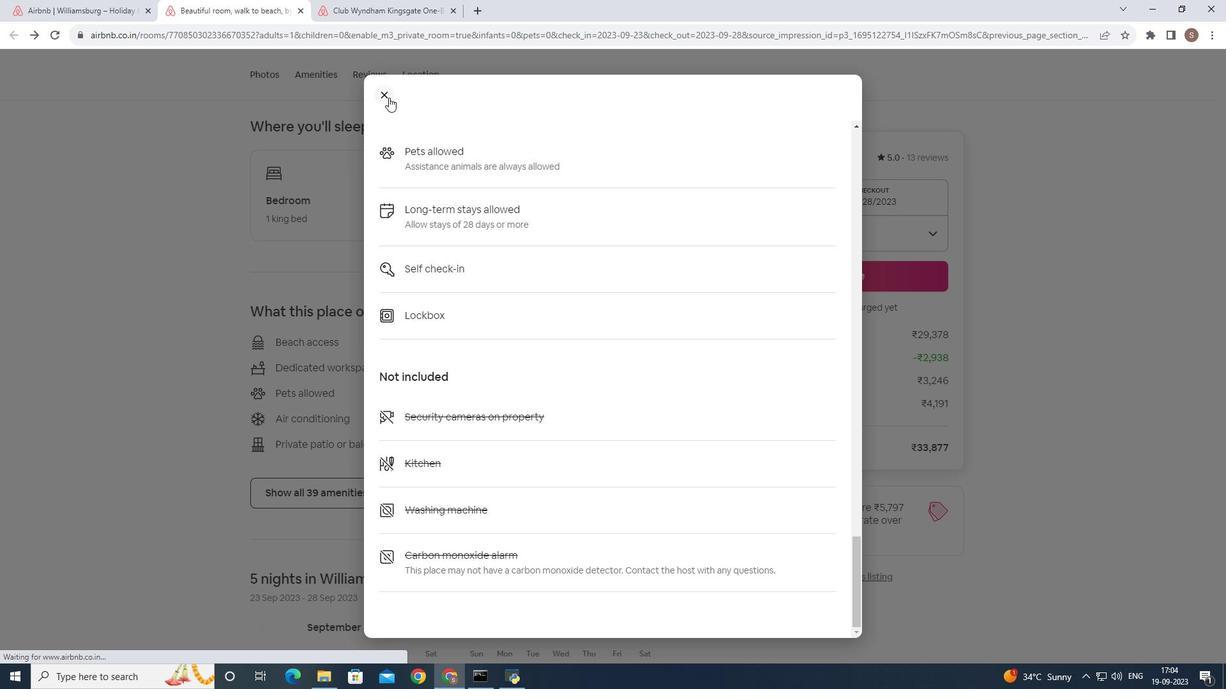 
Action: Mouse moved to (387, 284)
Screenshot: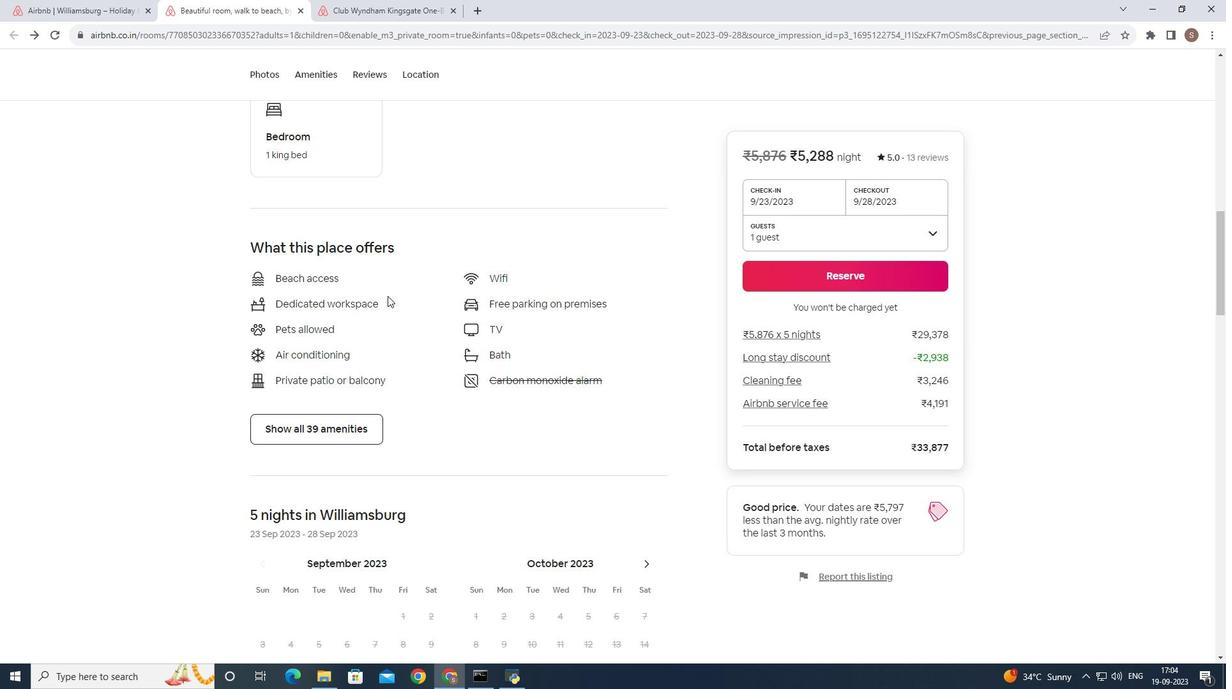 
Action: Mouse scrolled (387, 284) with delta (0, 0)
Screenshot: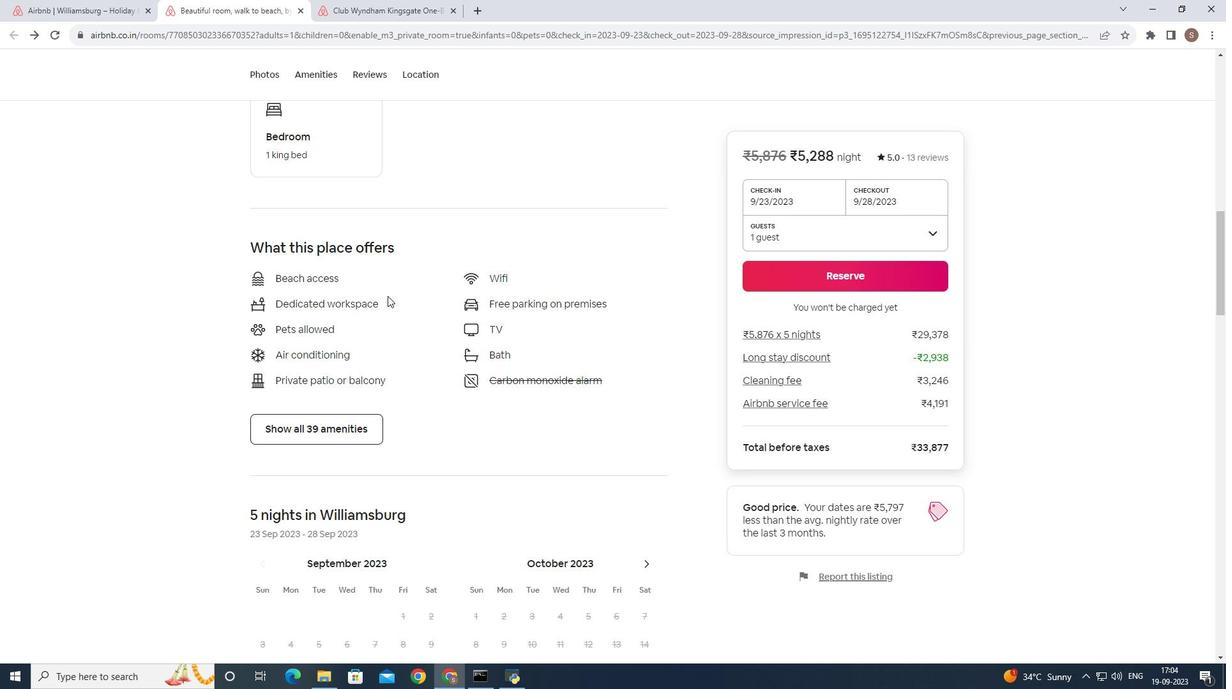 
Action: Mouse moved to (387, 296)
Screenshot: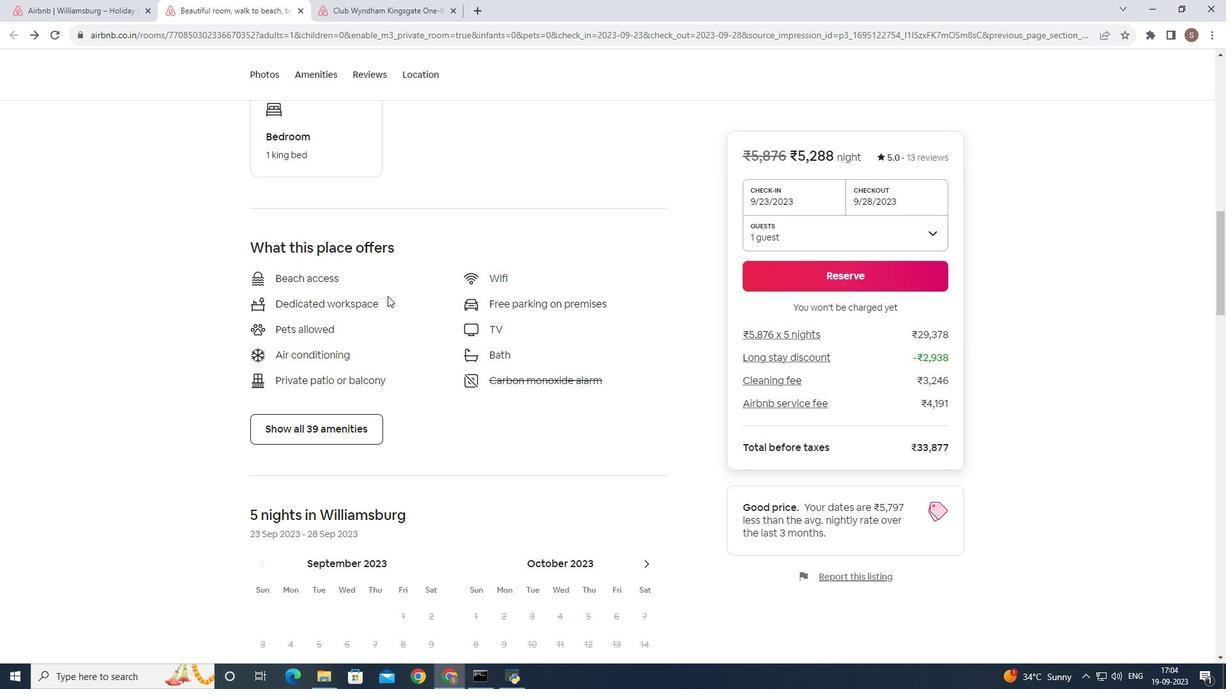 
Action: Mouse scrolled (387, 295) with delta (0, 0)
Screenshot: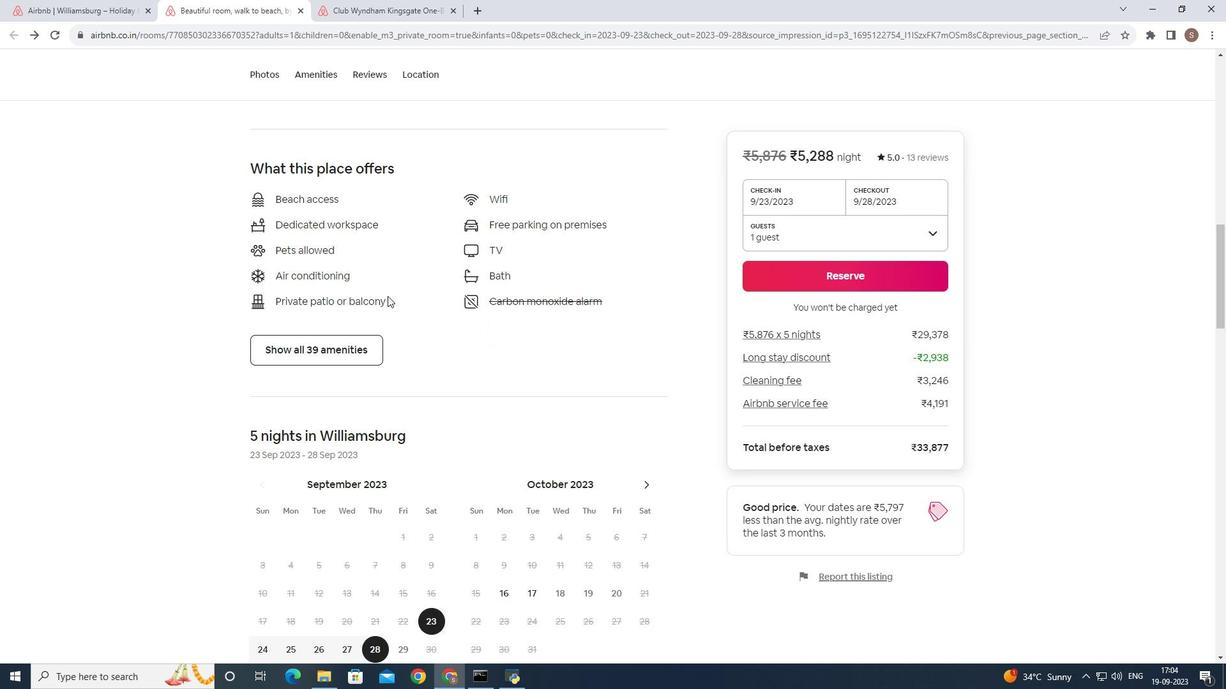 
Action: Mouse scrolled (387, 295) with delta (0, 0)
Screenshot: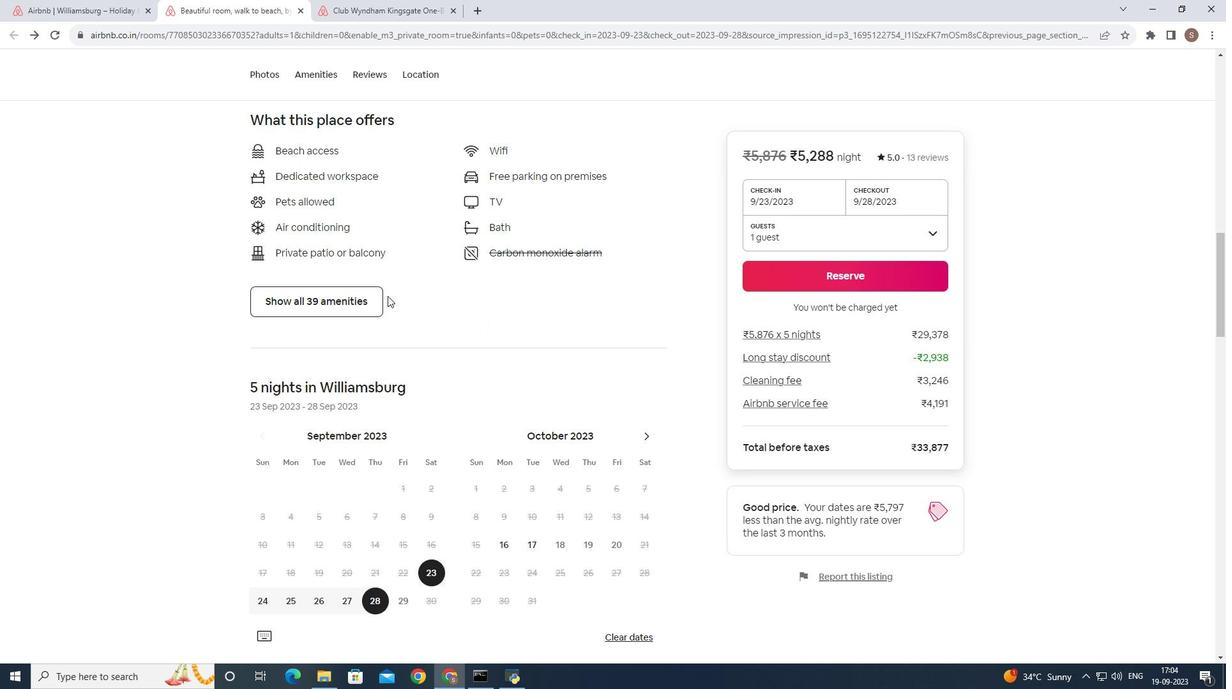 
Action: Mouse scrolled (387, 295) with delta (0, 0)
Screenshot: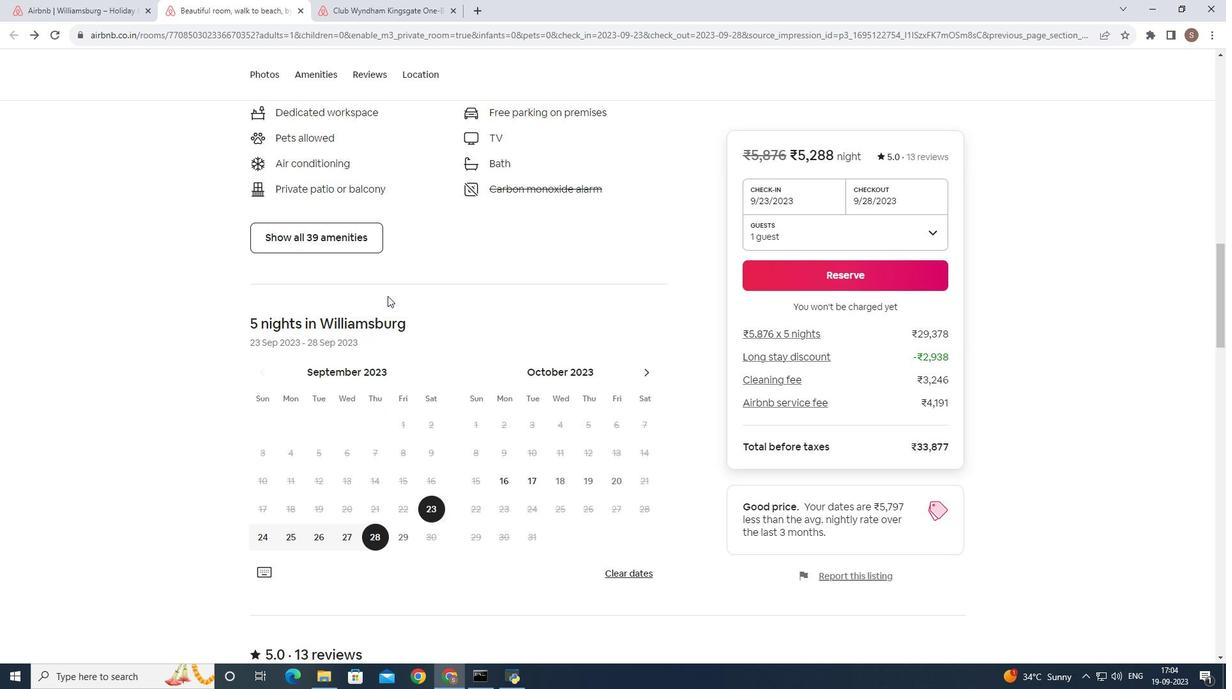 
Action: Mouse scrolled (387, 295) with delta (0, 0)
Screenshot: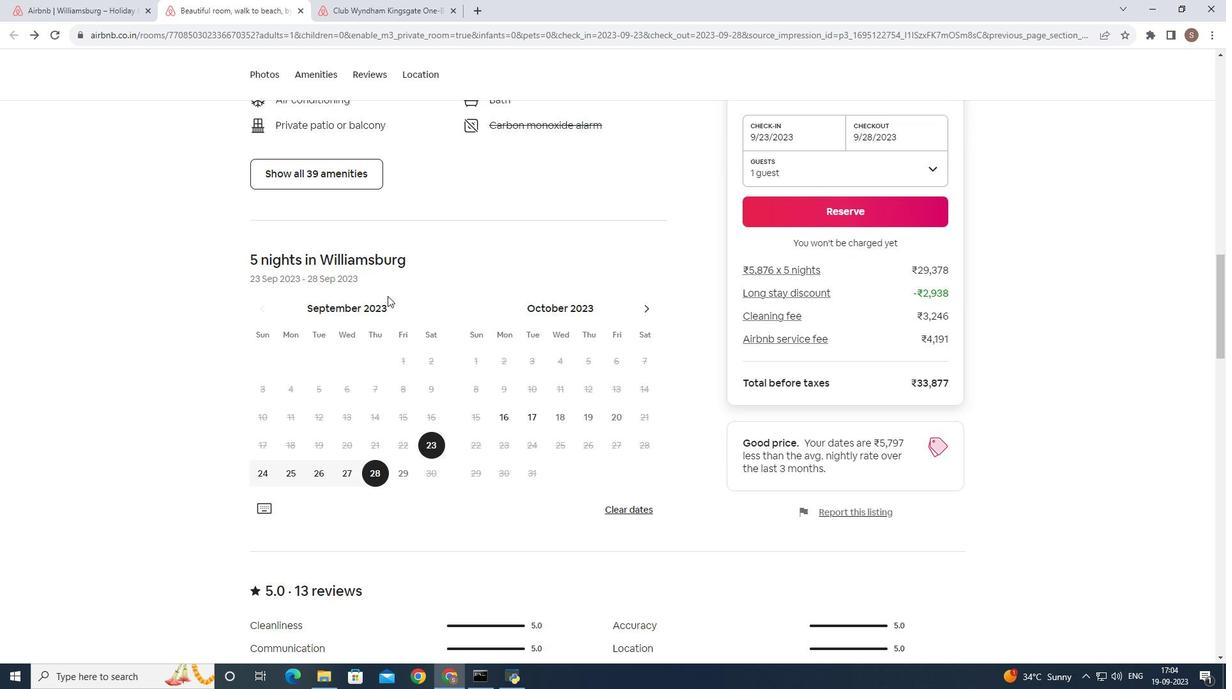 
Action: Mouse scrolled (387, 295) with delta (0, 0)
Screenshot: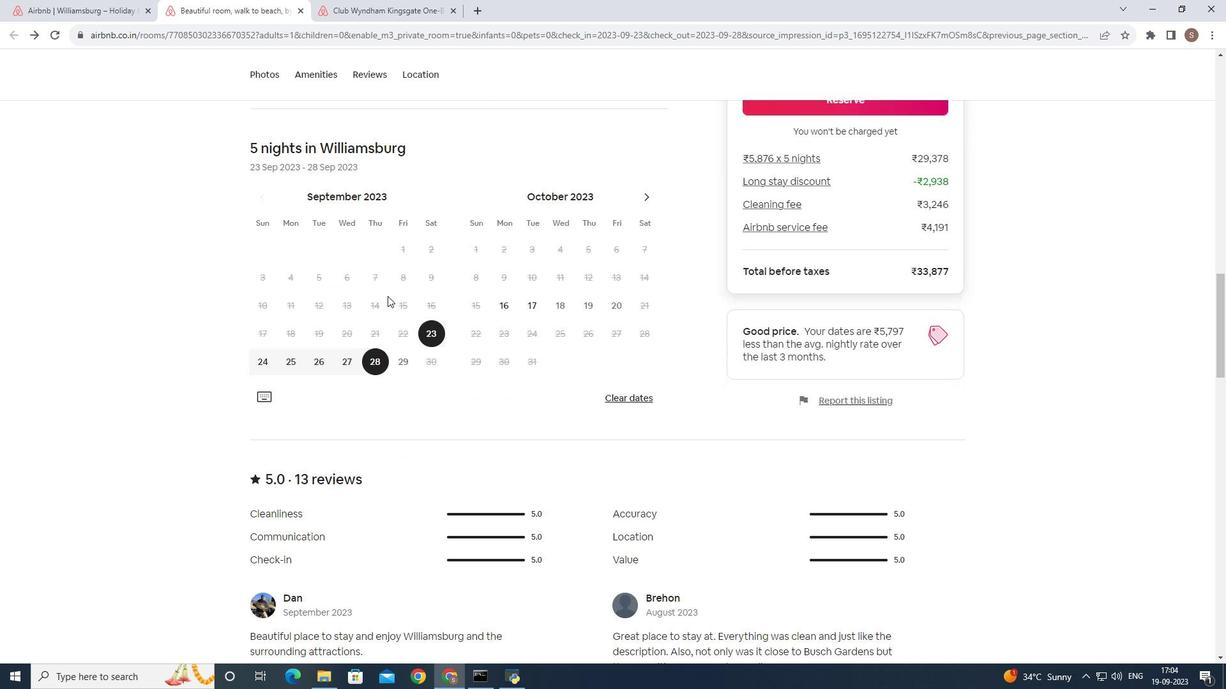 
Action: Mouse scrolled (387, 295) with delta (0, 0)
Screenshot: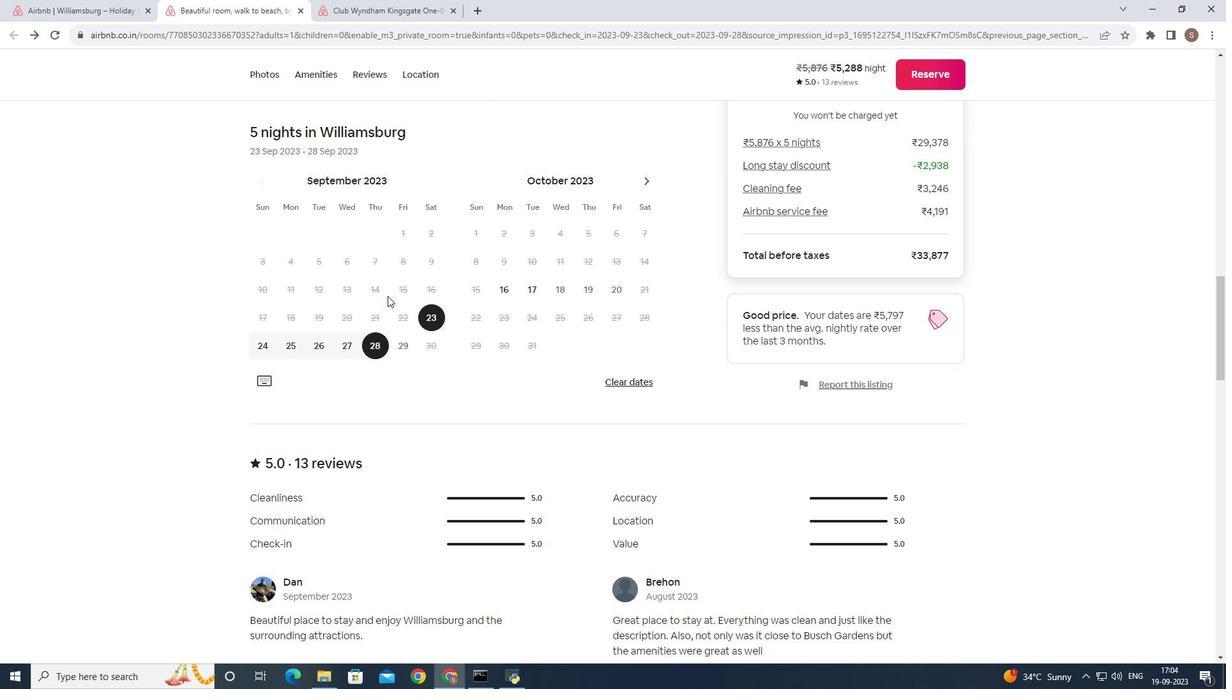 
Action: Mouse scrolled (387, 295) with delta (0, 0)
Screenshot: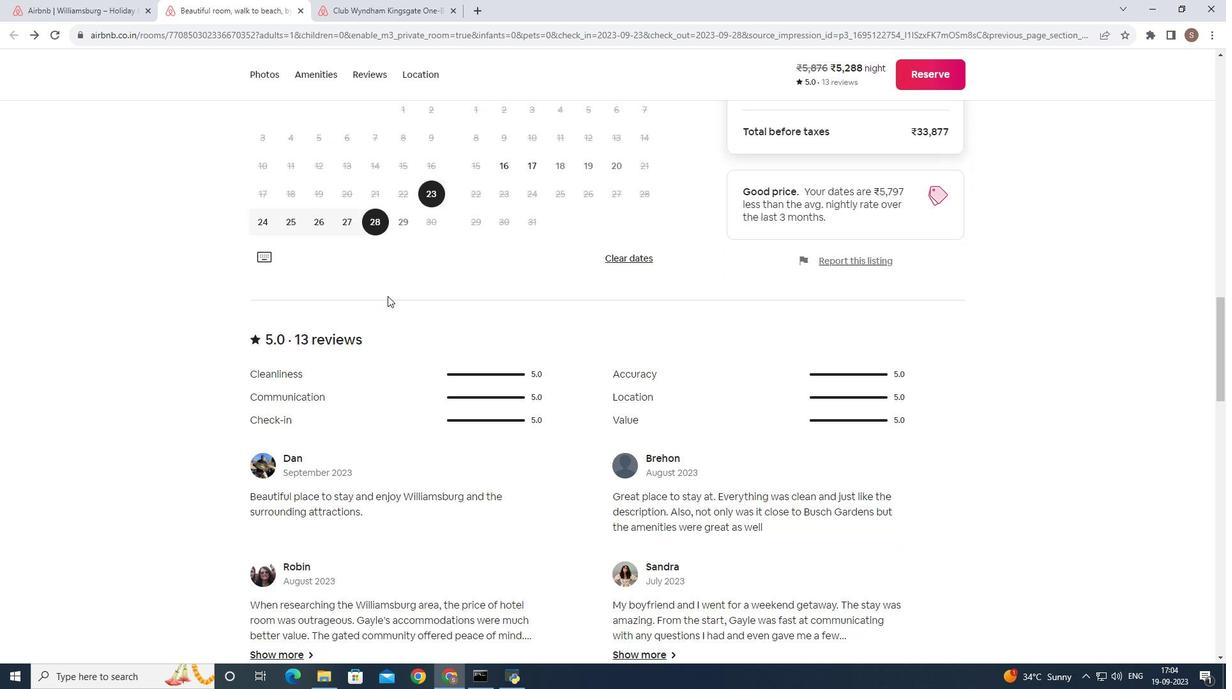 
Action: Mouse scrolled (387, 295) with delta (0, 0)
Screenshot: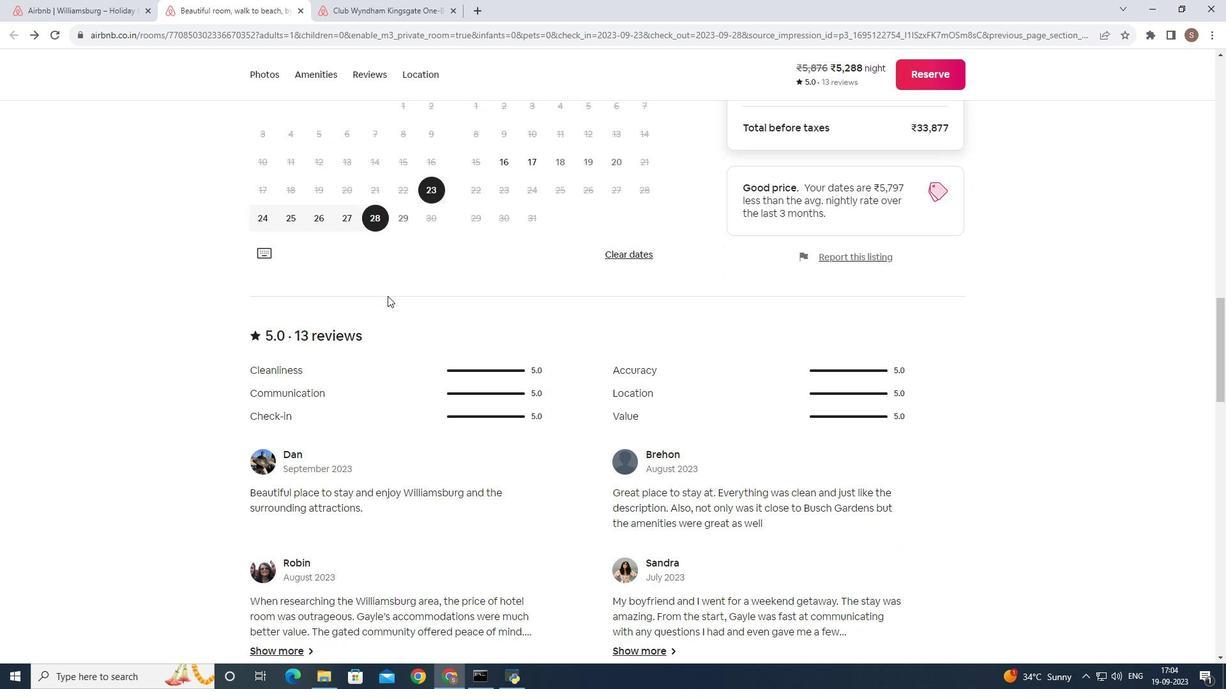 
Action: Mouse scrolled (387, 295) with delta (0, 0)
Screenshot: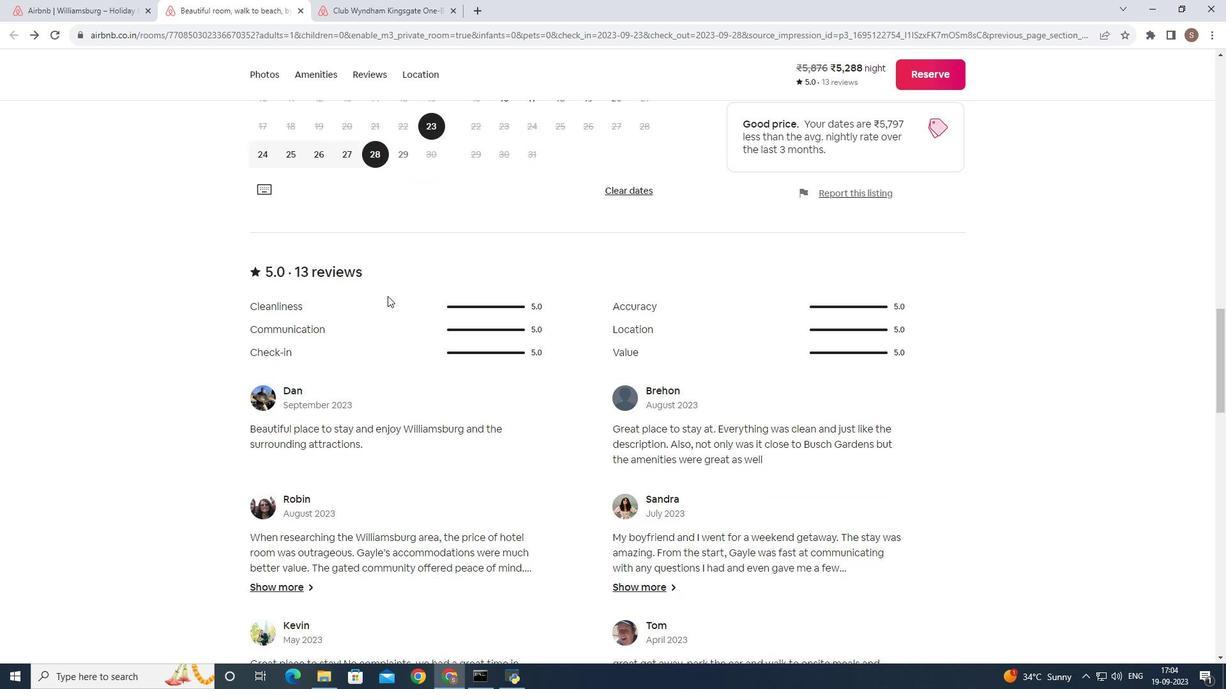 
Action: Mouse scrolled (387, 295) with delta (0, 0)
Screenshot: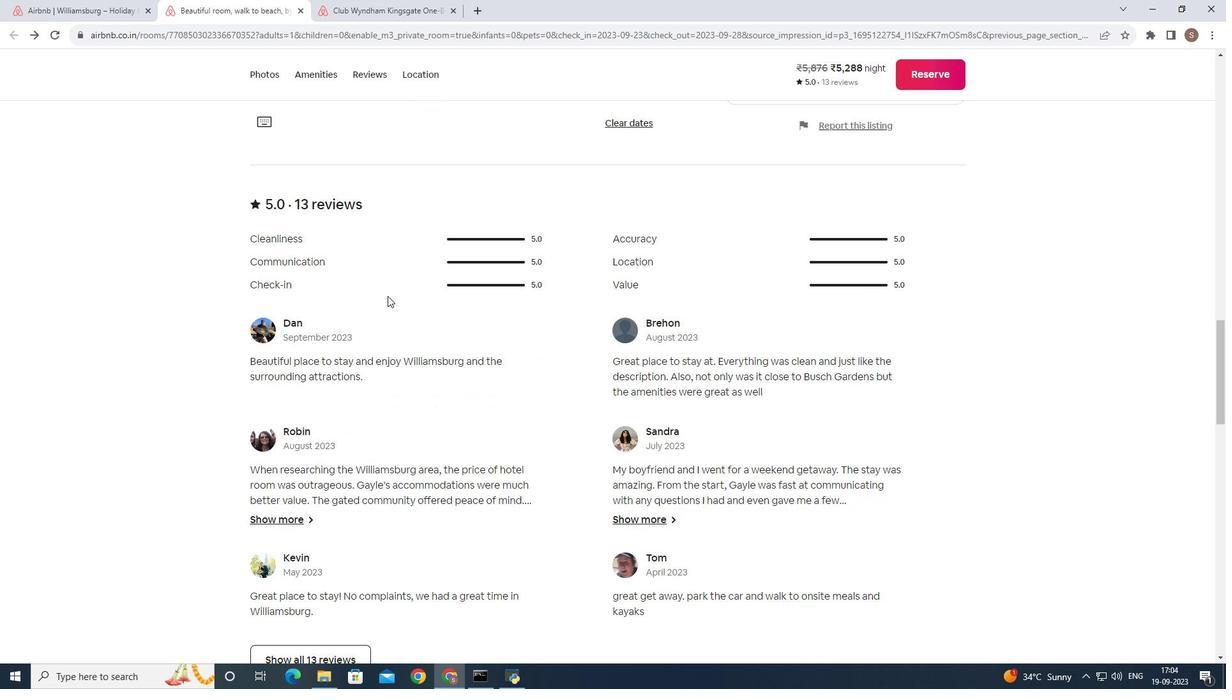 
Action: Mouse scrolled (387, 295) with delta (0, 0)
Screenshot: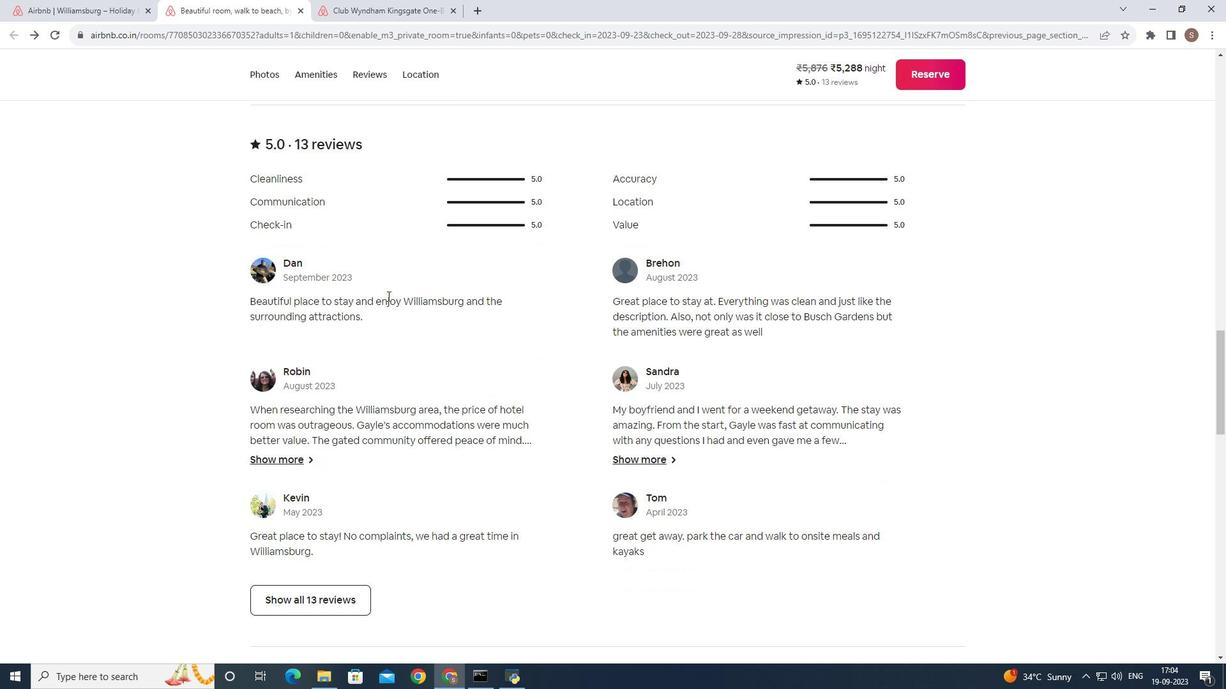
Action: Mouse scrolled (387, 295) with delta (0, 0)
Screenshot: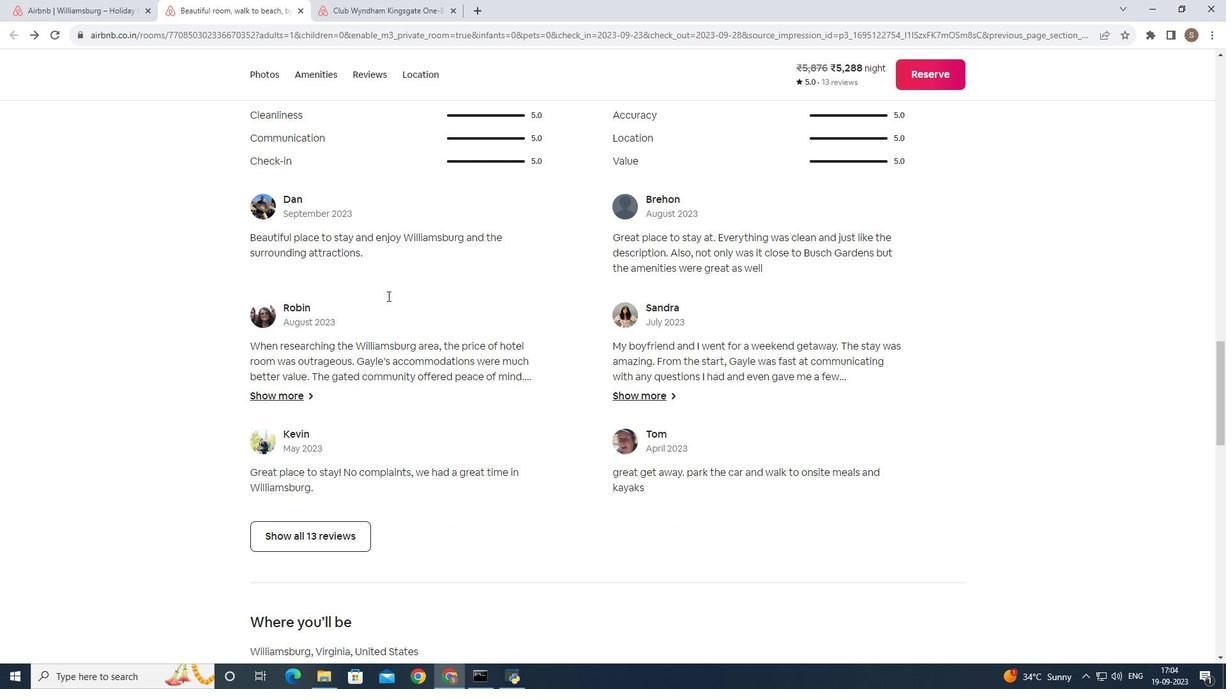 
Action: Mouse moved to (374, 316)
Screenshot: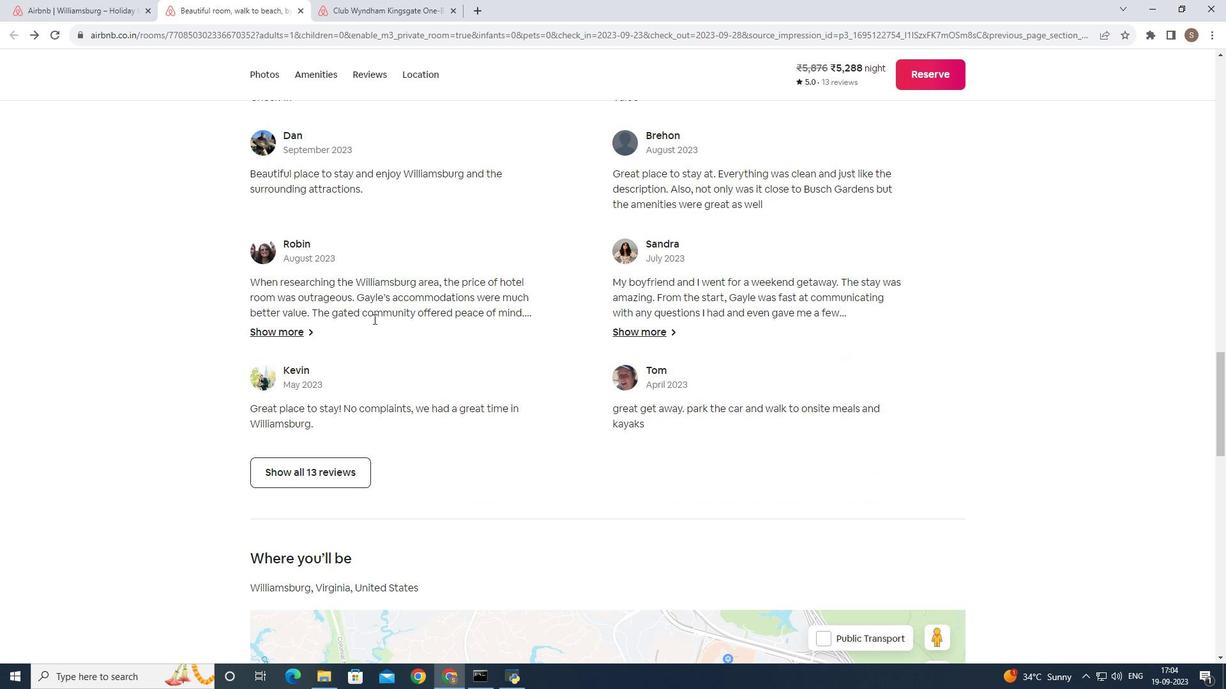 
Action: Mouse scrolled (374, 315) with delta (0, 0)
Screenshot: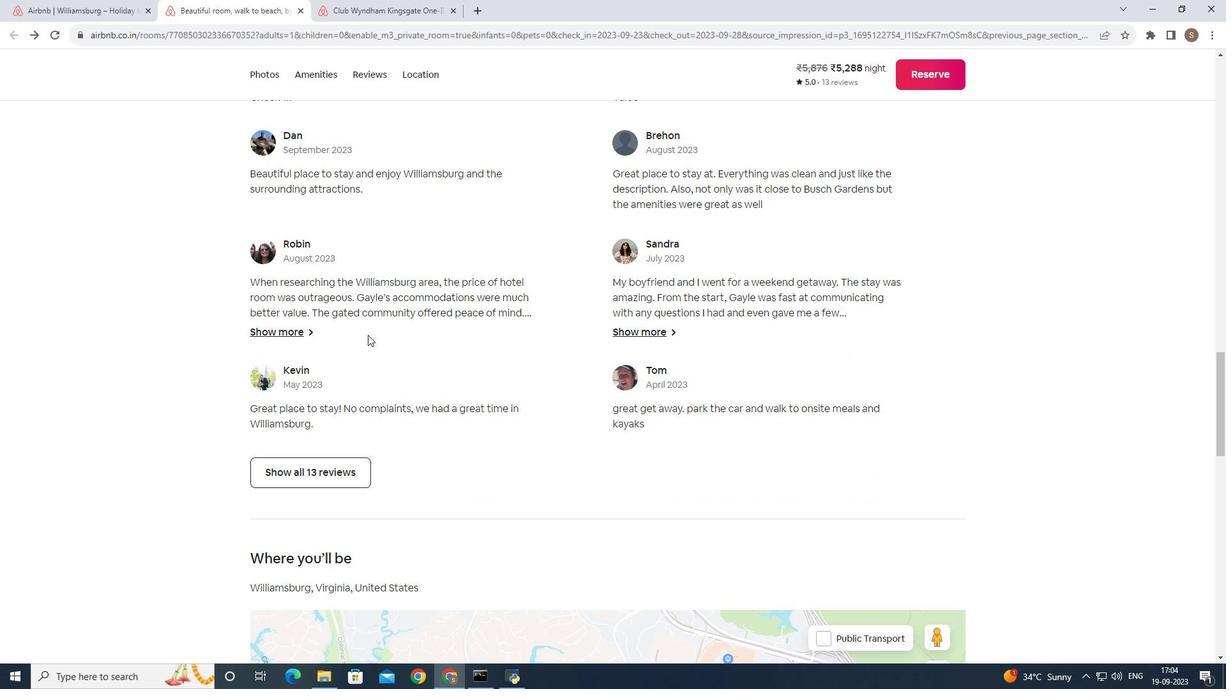 
Action: Mouse moved to (342, 468)
Screenshot: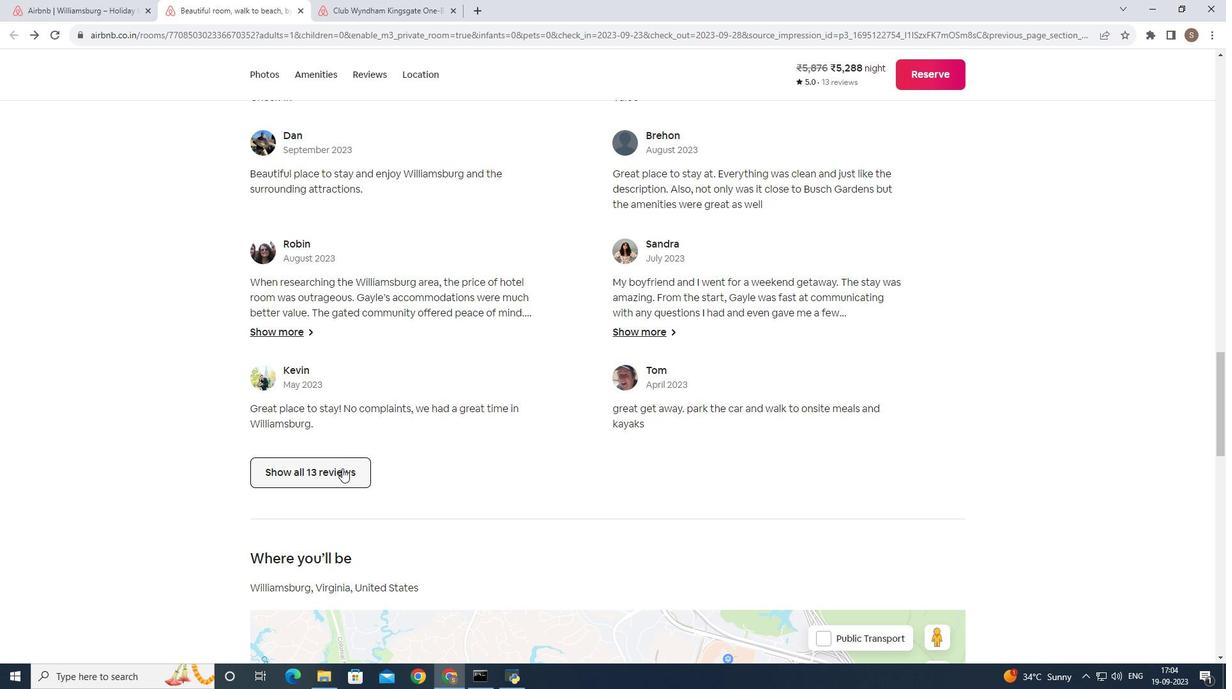 
Action: Mouse pressed left at (342, 468)
Screenshot: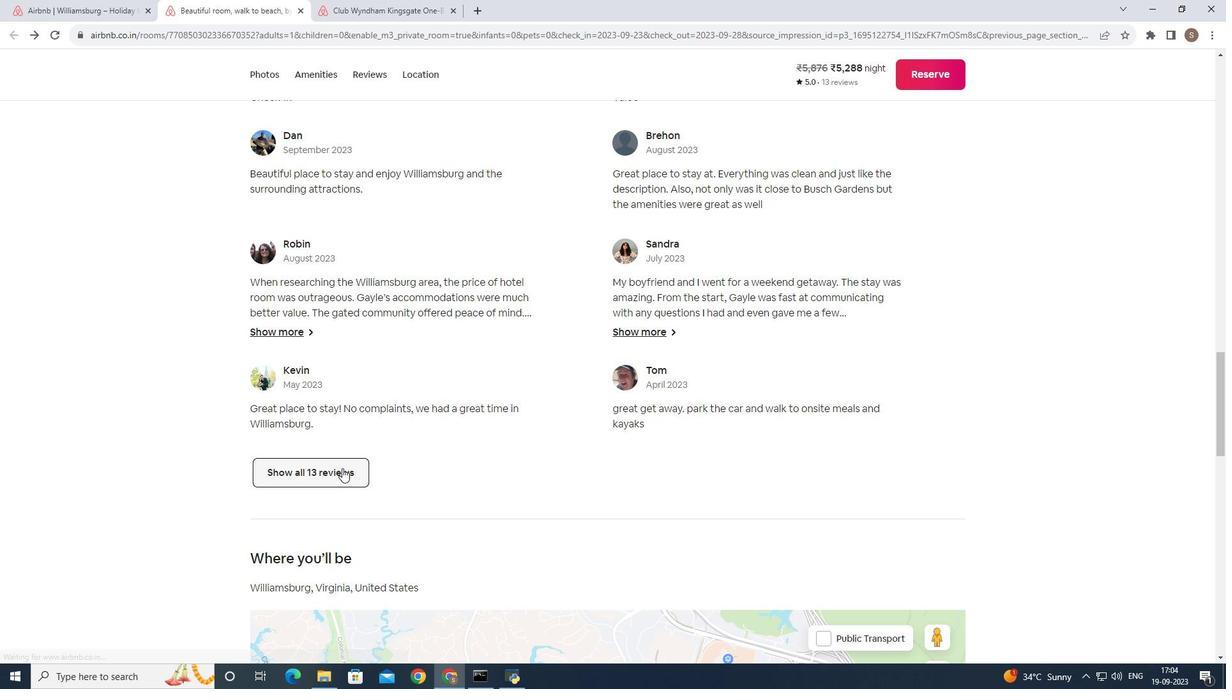 
Action: Mouse moved to (519, 286)
Screenshot: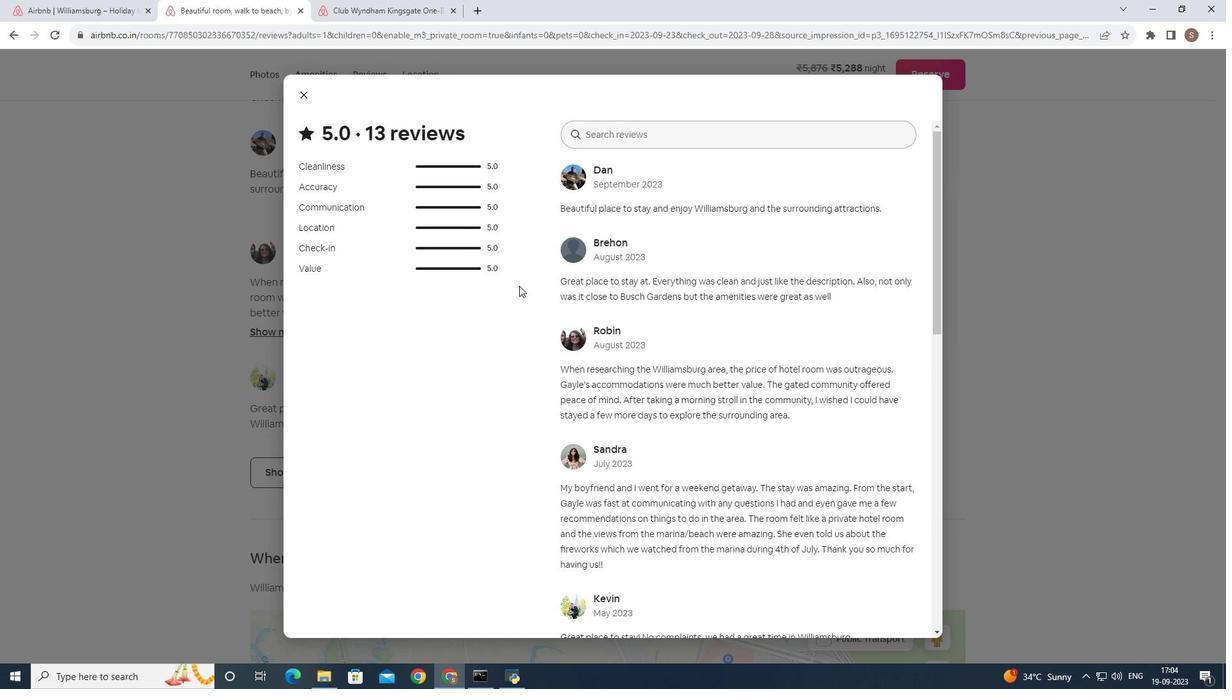 
Action: Mouse scrolled (519, 285) with delta (0, 0)
